 Task: Purchase the Leader TORFIN MTB 26T Mountain Bicycle on Amazon.
Action: Mouse moved to (467, 31)
Screenshot: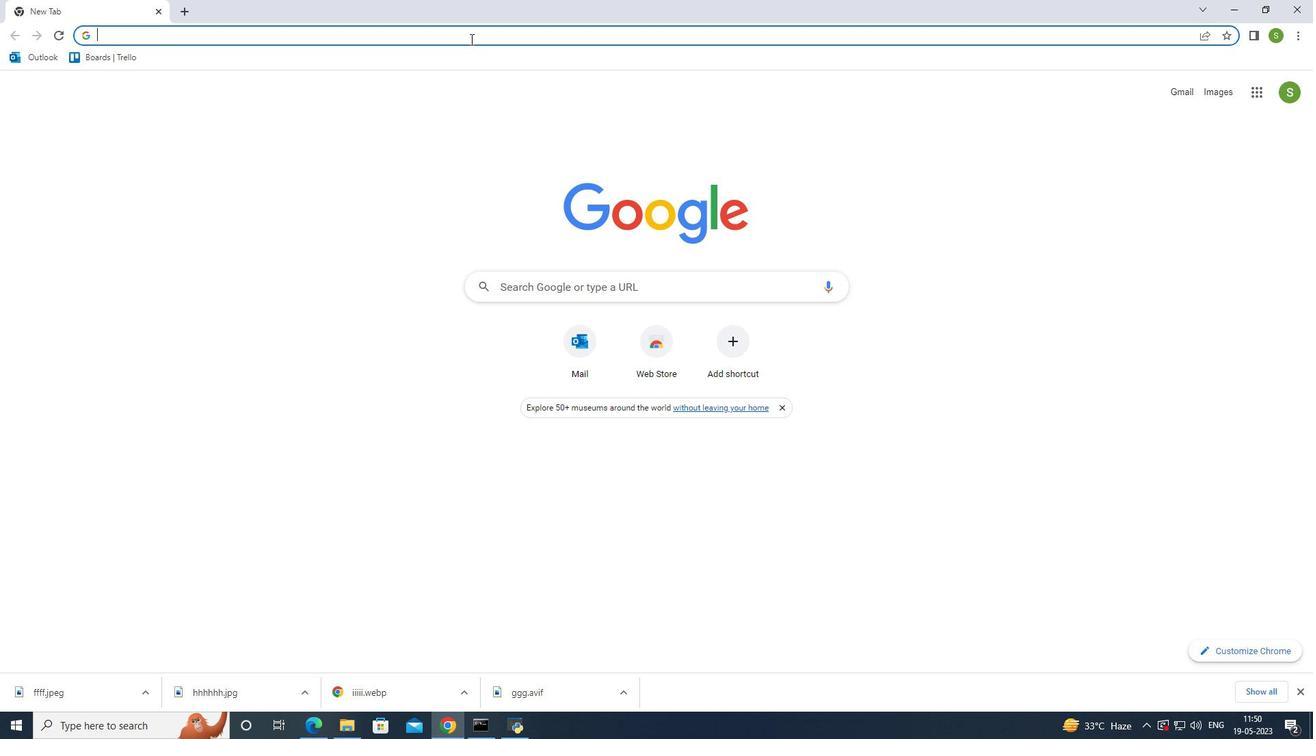 
Action: Mouse pressed left at (467, 31)
Screenshot: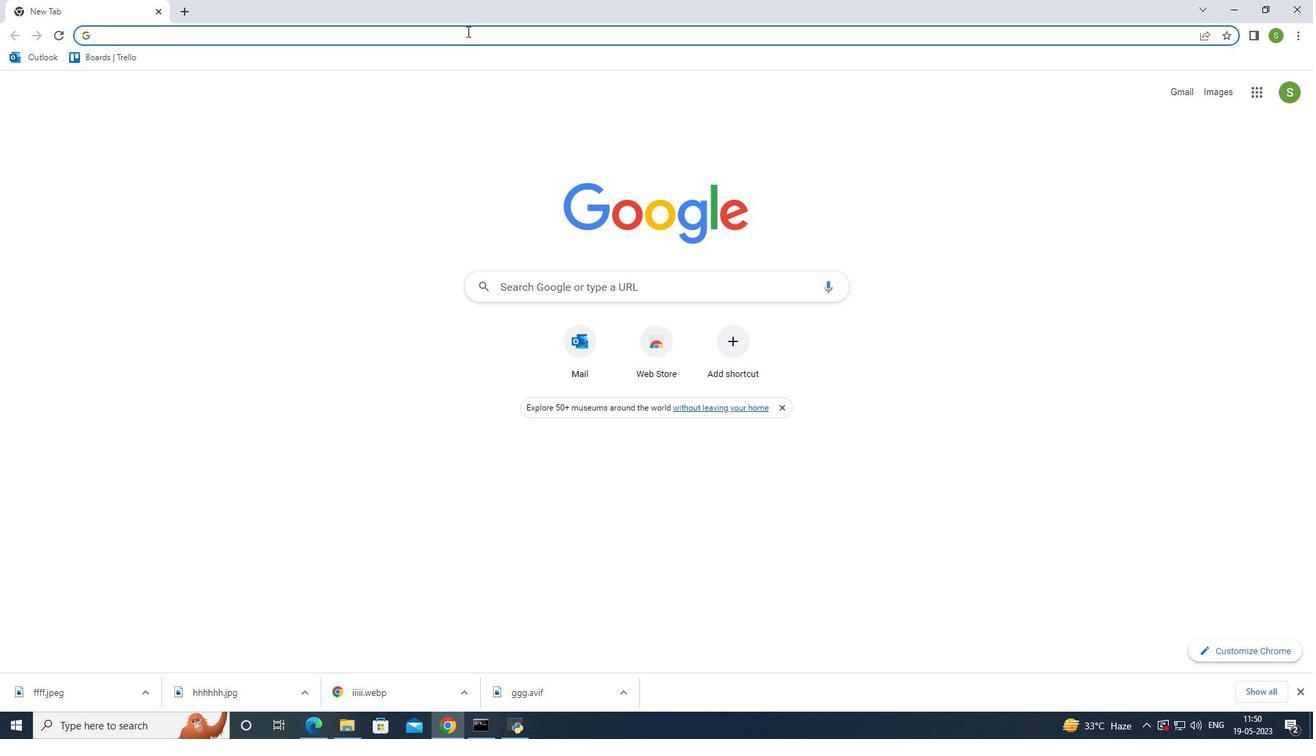 
Action: Key pressed am
Screenshot: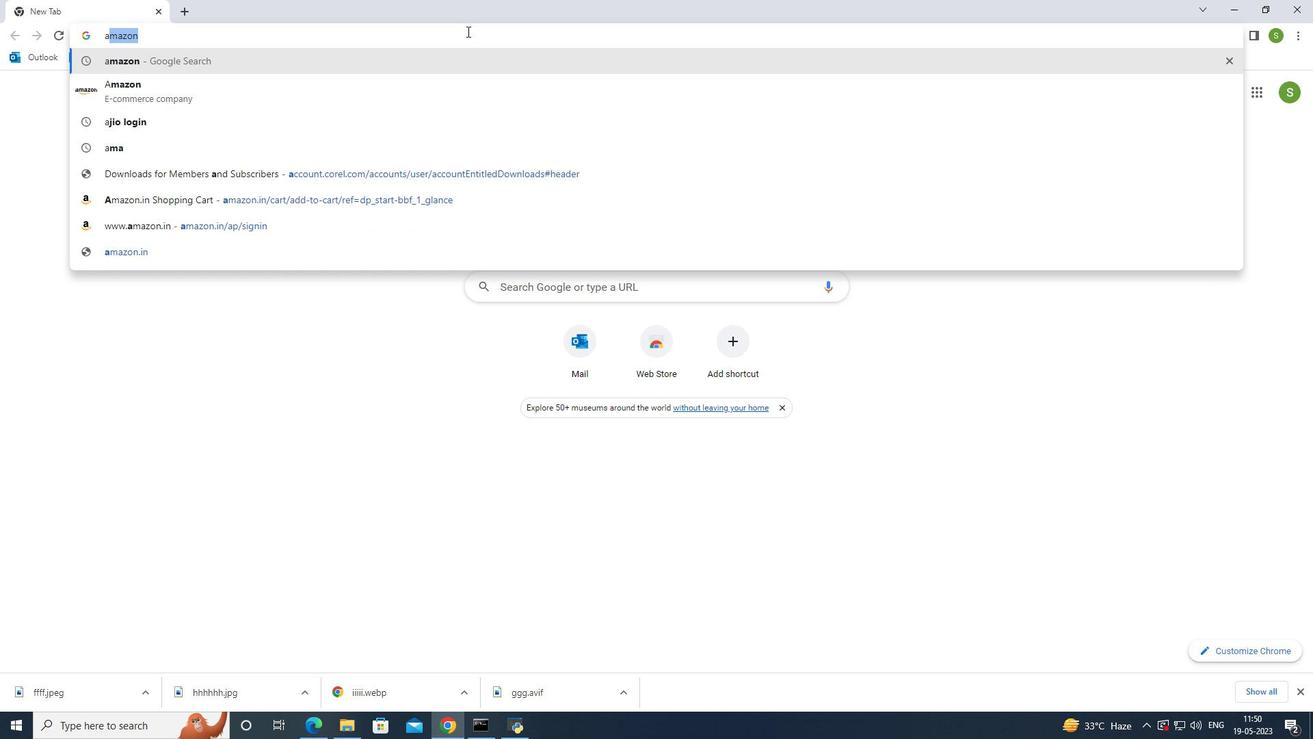 
Action: Mouse moved to (469, 27)
Screenshot: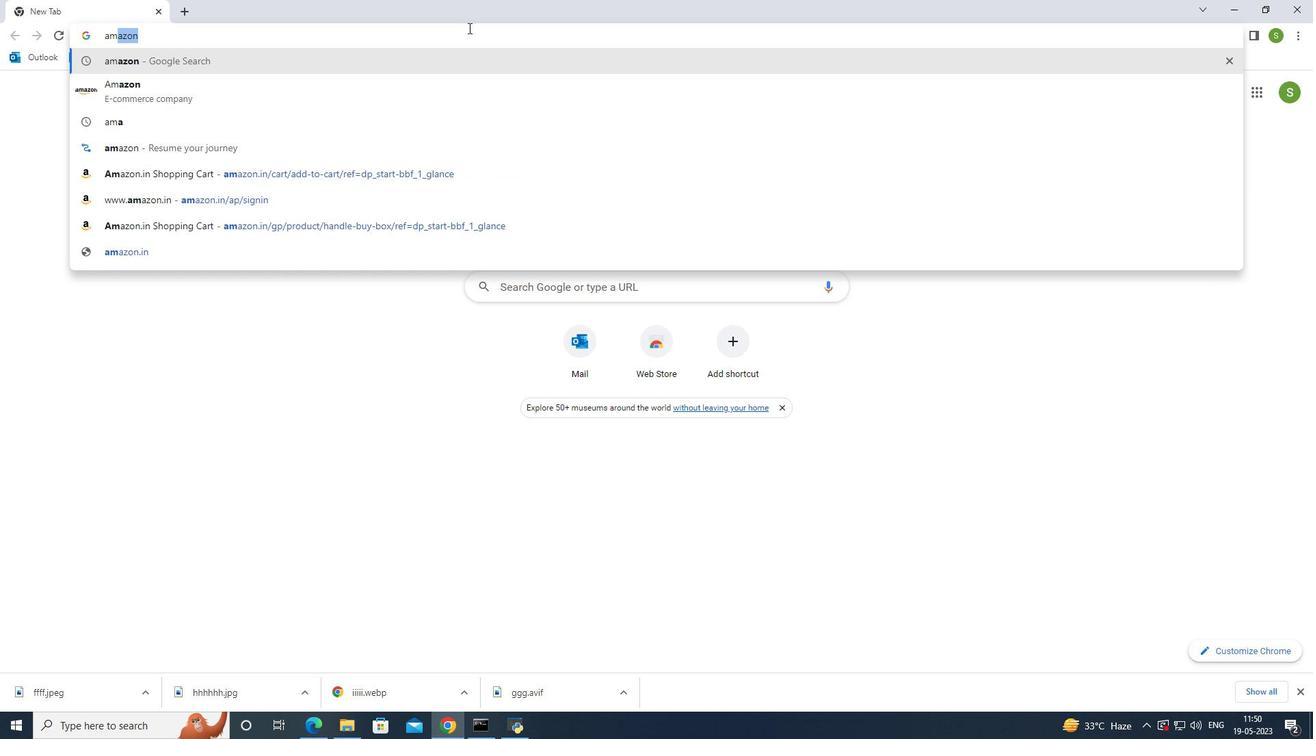 
Action: Key pressed az
Screenshot: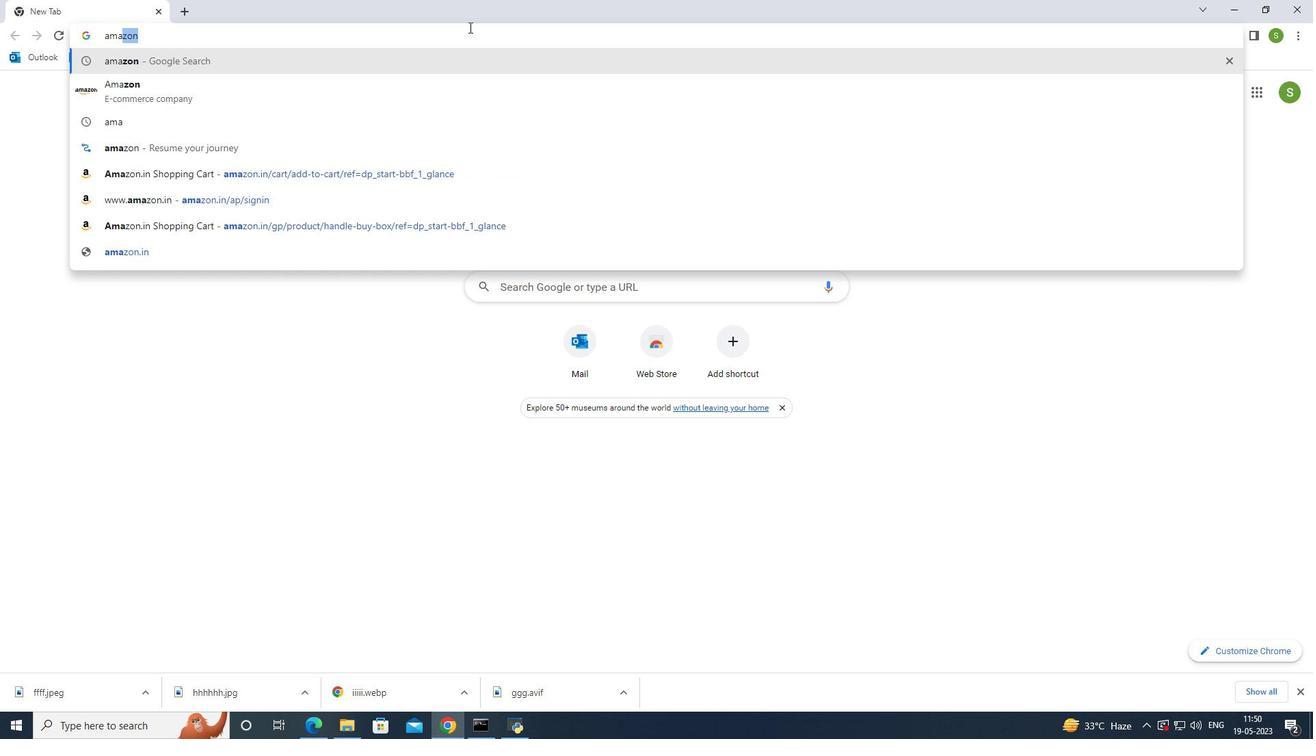 
Action: Mouse moved to (470, 23)
Screenshot: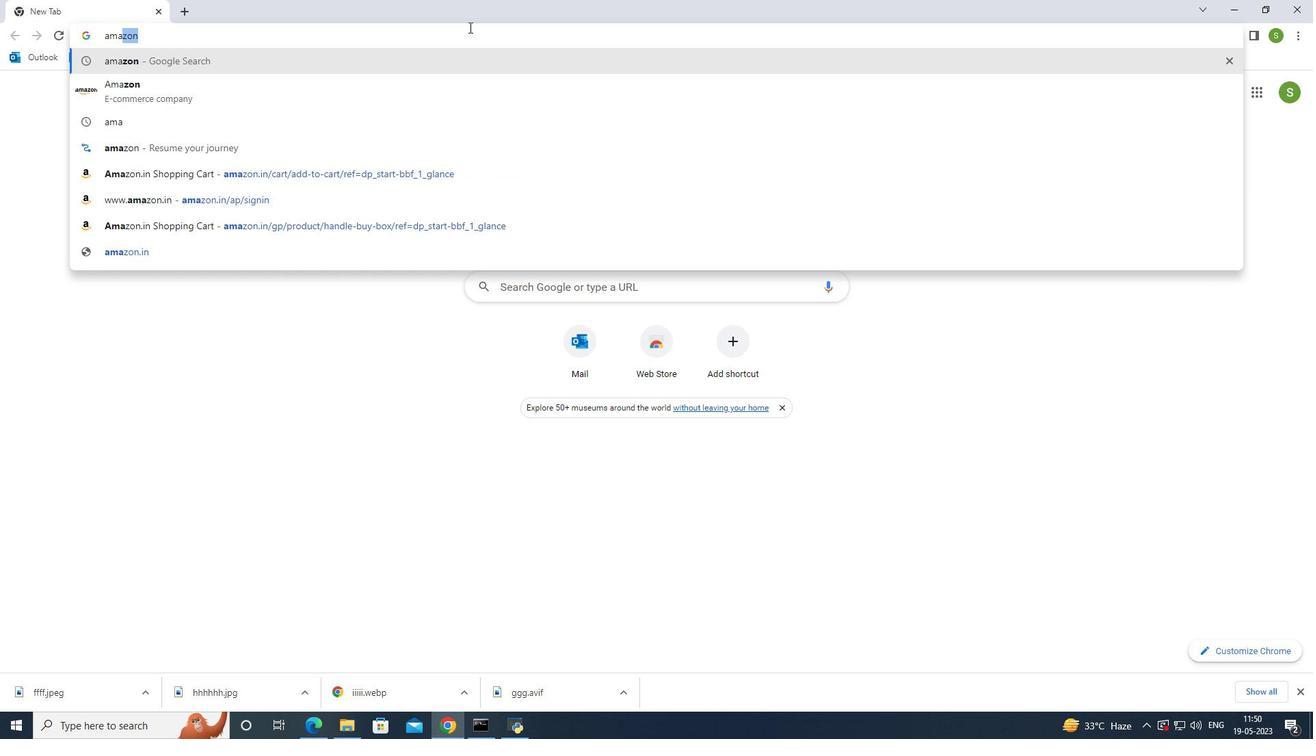 
Action: Key pressed on
Screenshot: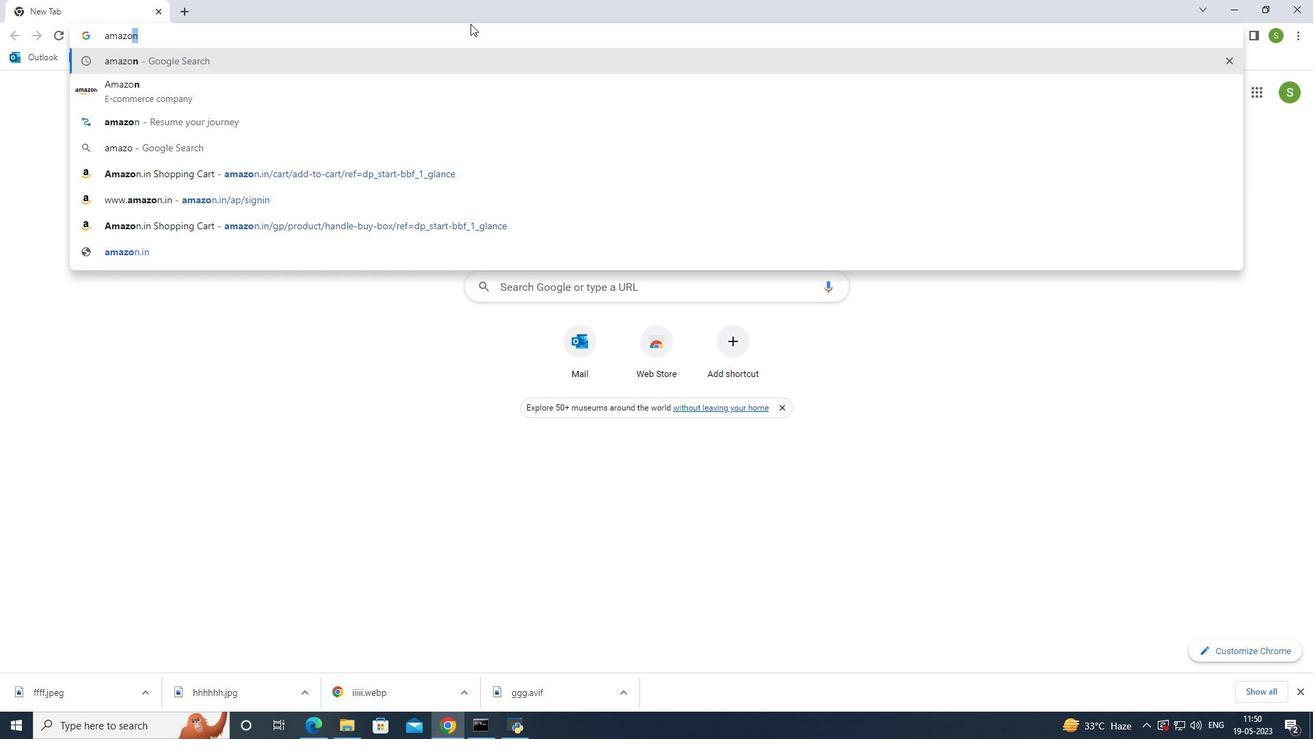 
Action: Mouse moved to (437, 91)
Screenshot: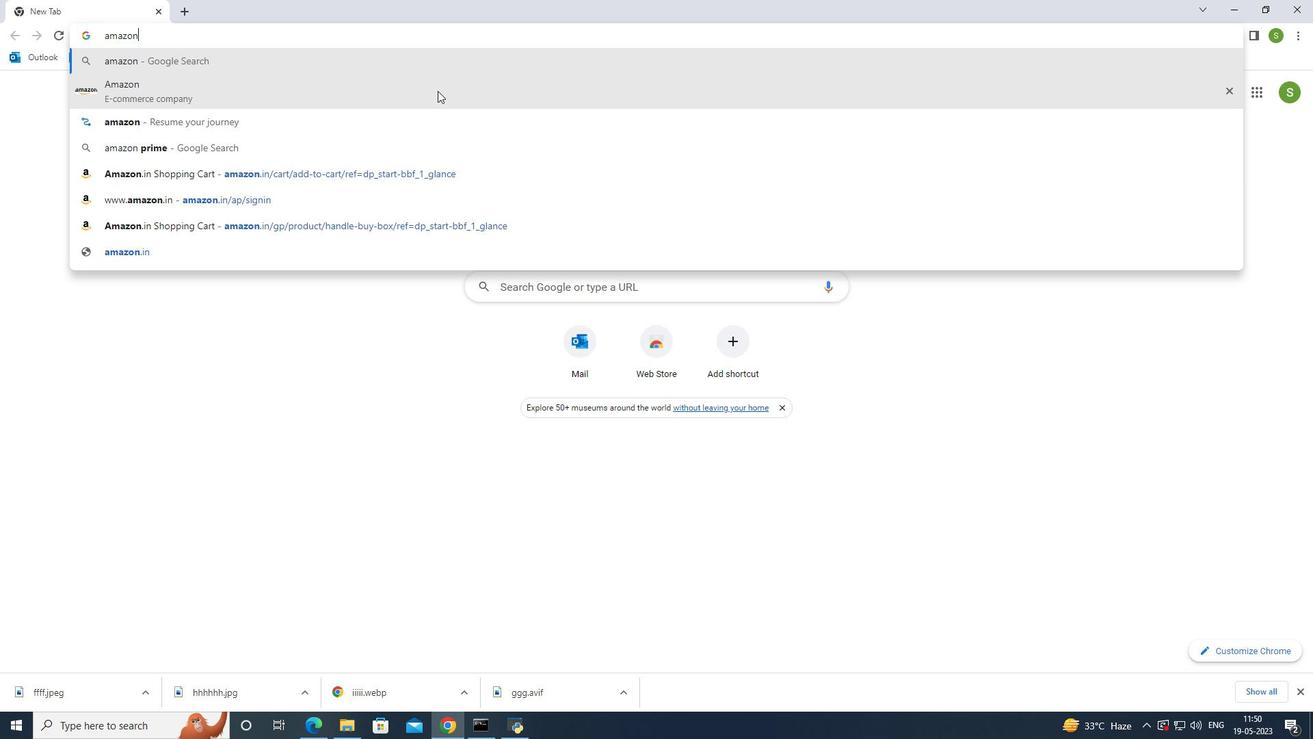 
Action: Mouse pressed left at (437, 91)
Screenshot: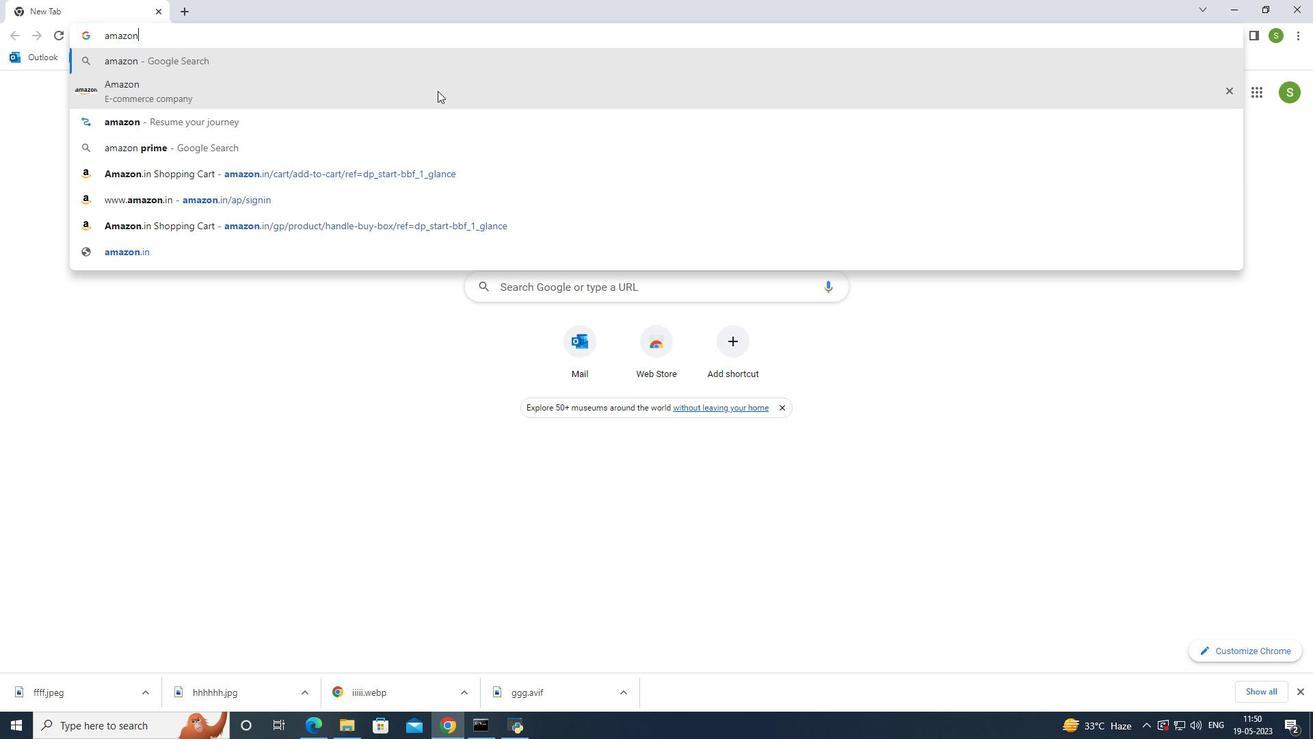 
Action: Mouse moved to (298, 229)
Screenshot: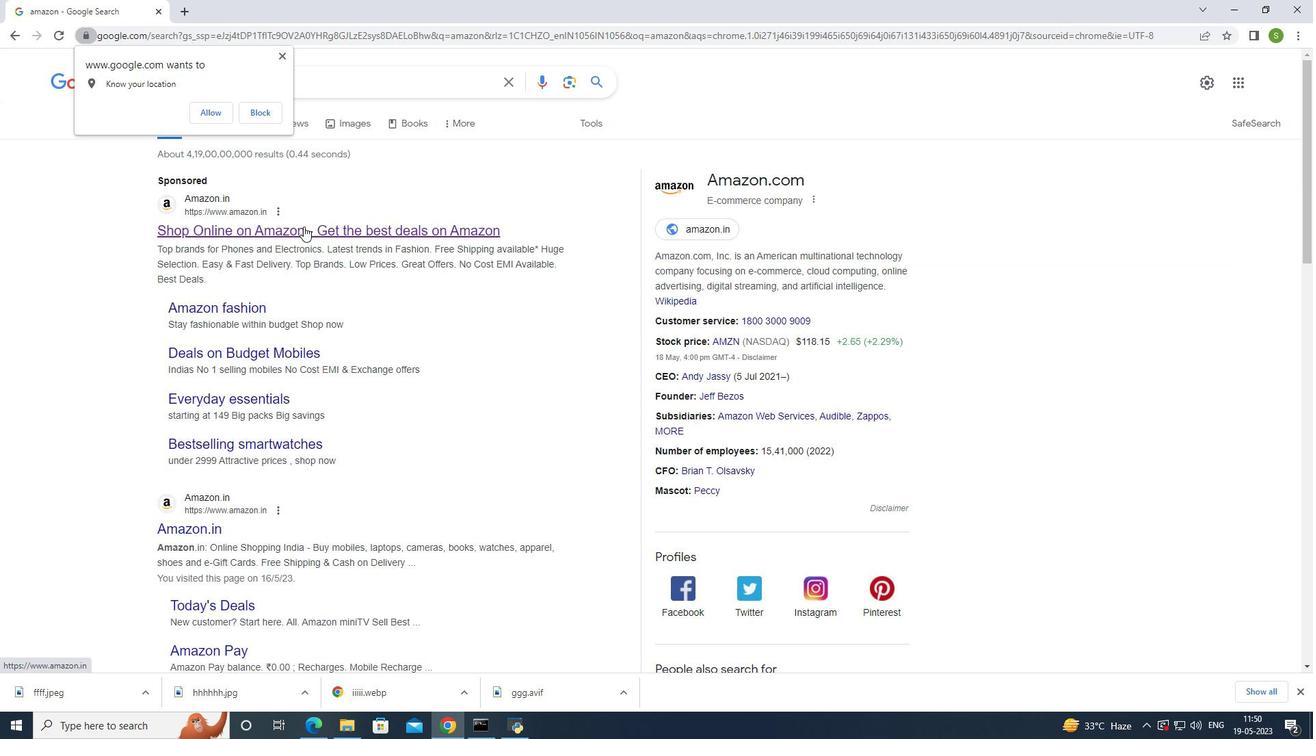 
Action: Mouse pressed left at (298, 229)
Screenshot: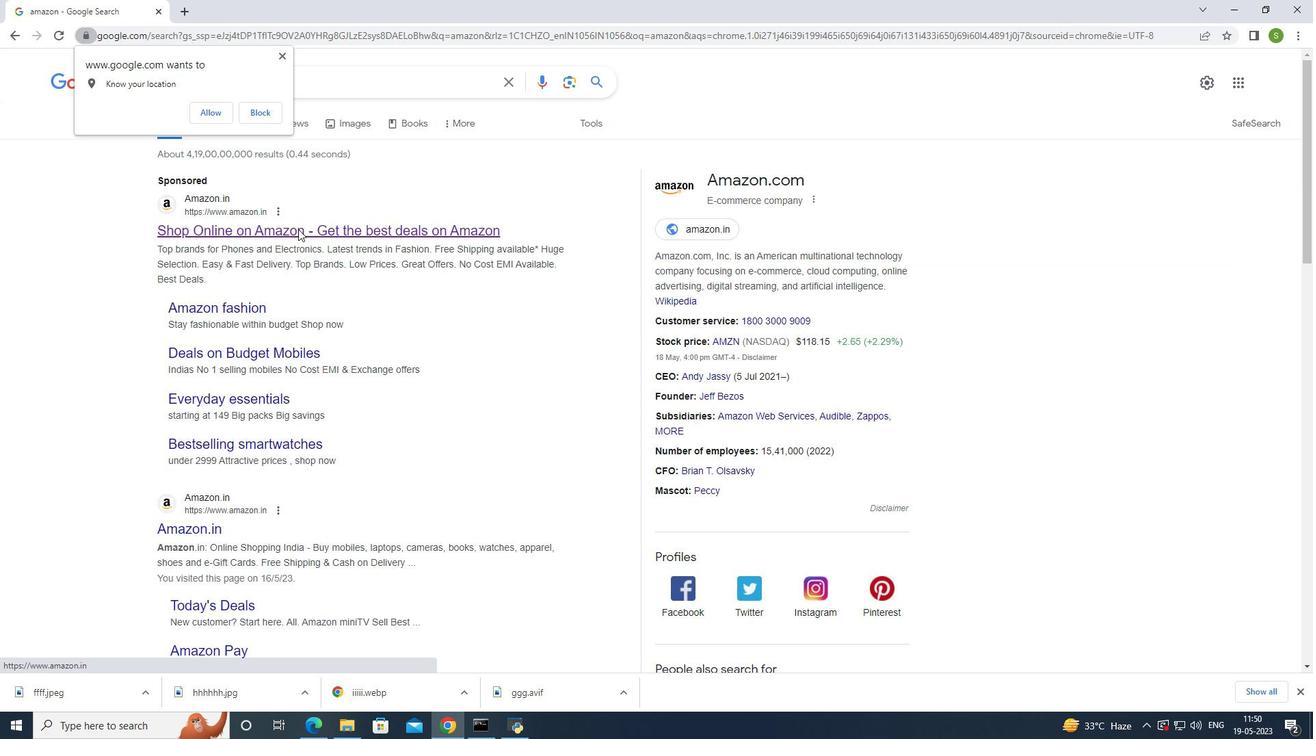 
Action: Mouse moved to (401, 161)
Screenshot: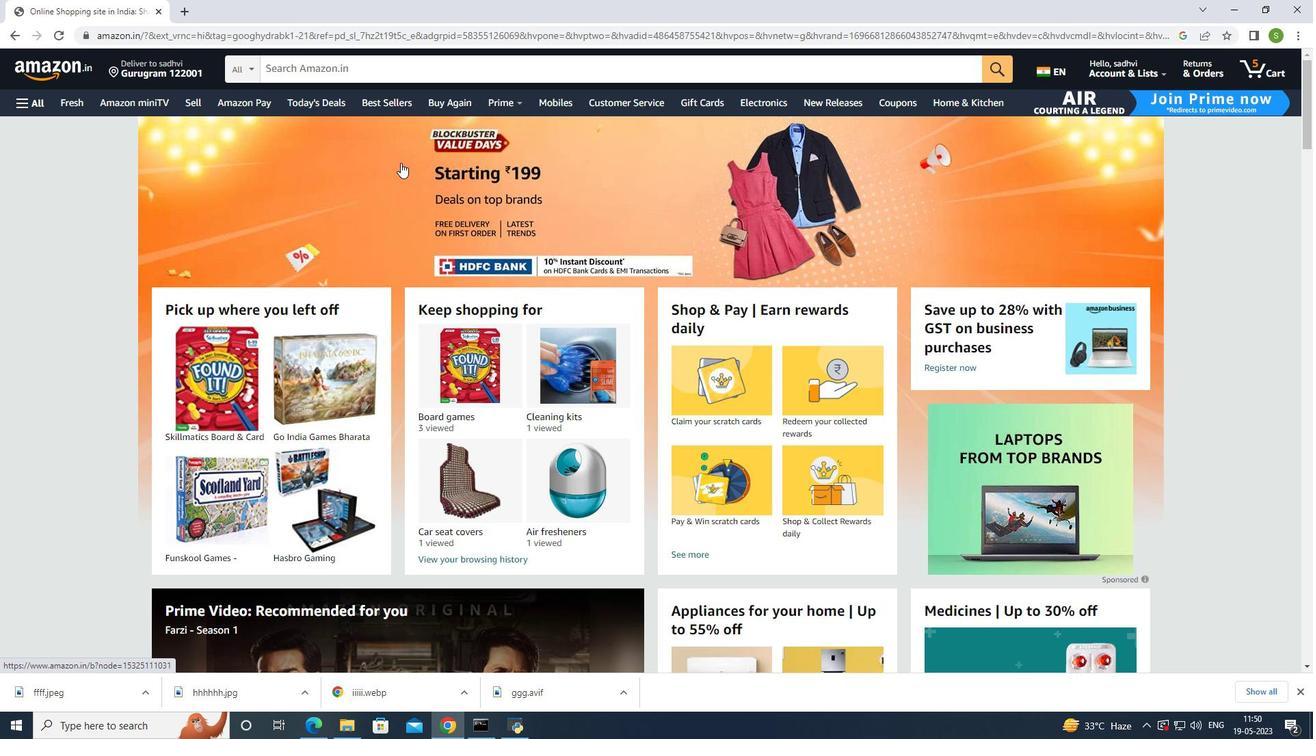 
Action: Mouse scrolled (401, 160) with delta (0, 0)
Screenshot: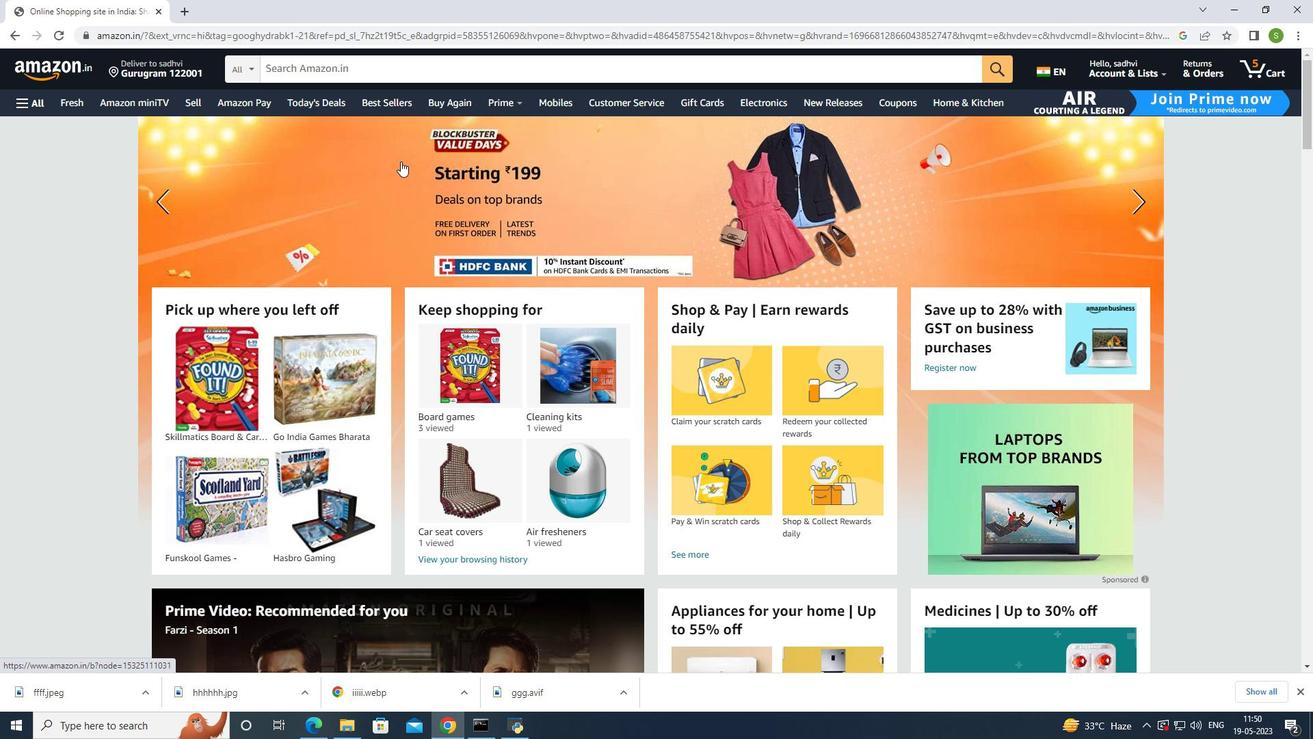 
Action: Mouse moved to (399, 160)
Screenshot: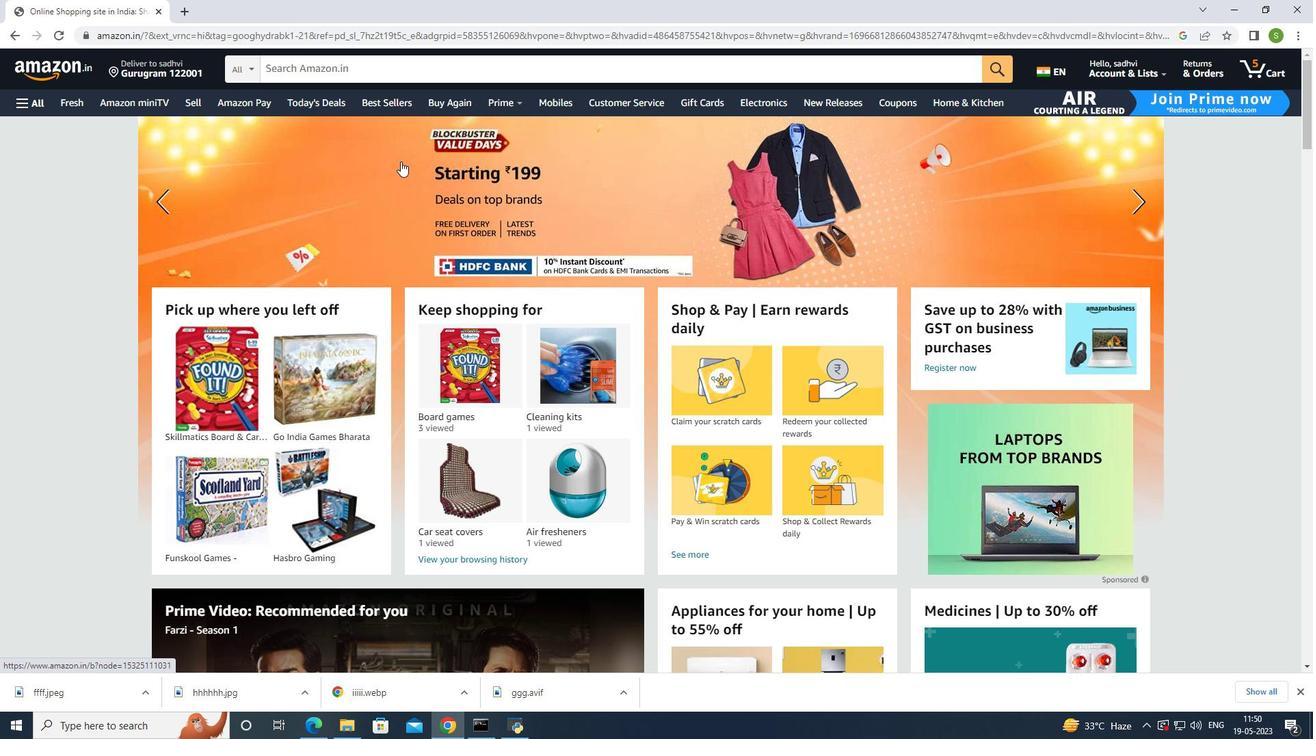 
Action: Mouse scrolled (399, 160) with delta (0, 0)
Screenshot: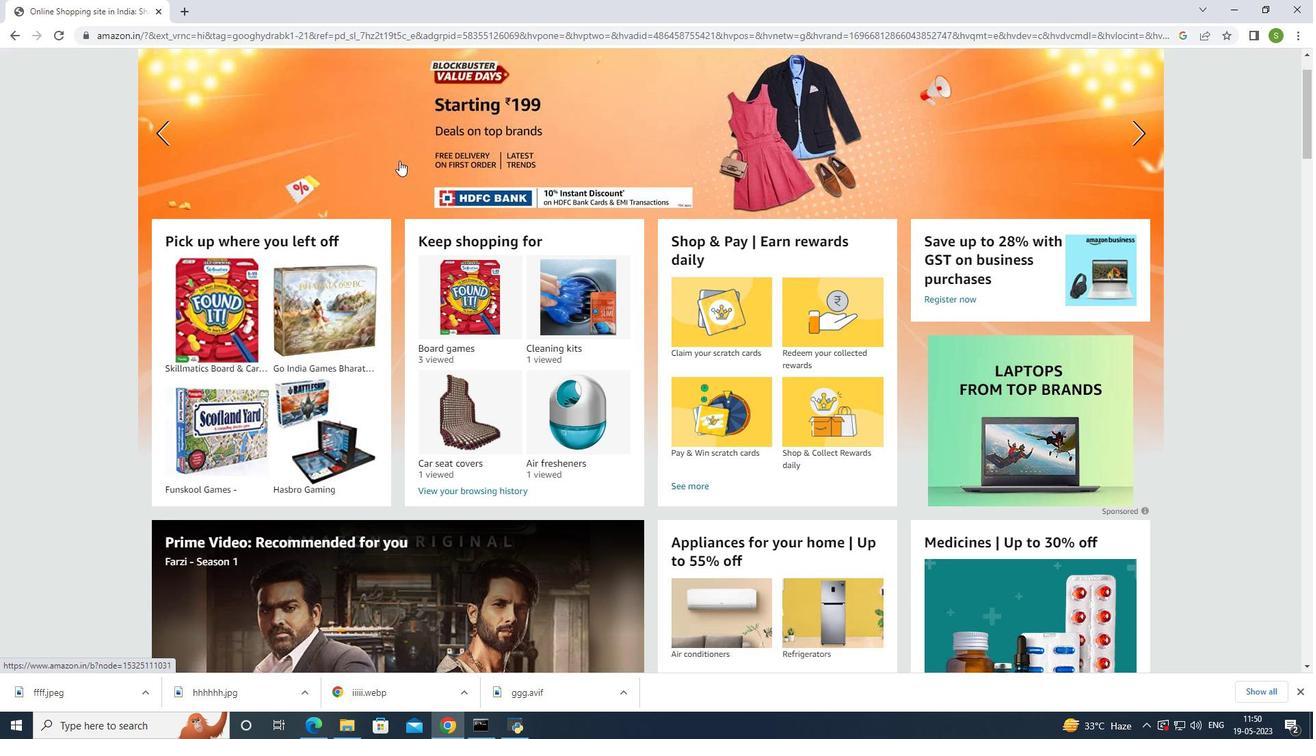 
Action: Mouse moved to (392, 153)
Screenshot: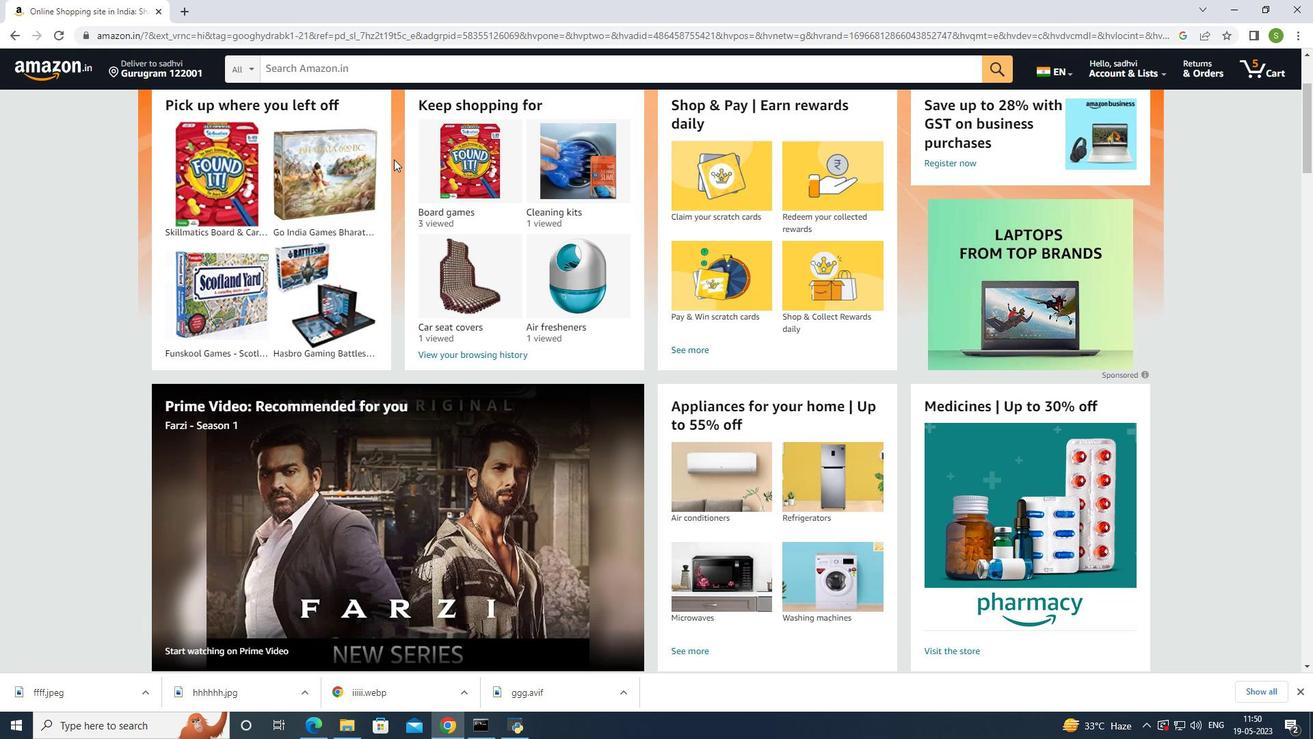 
Action: Mouse scrolled (392, 154) with delta (0, 0)
Screenshot: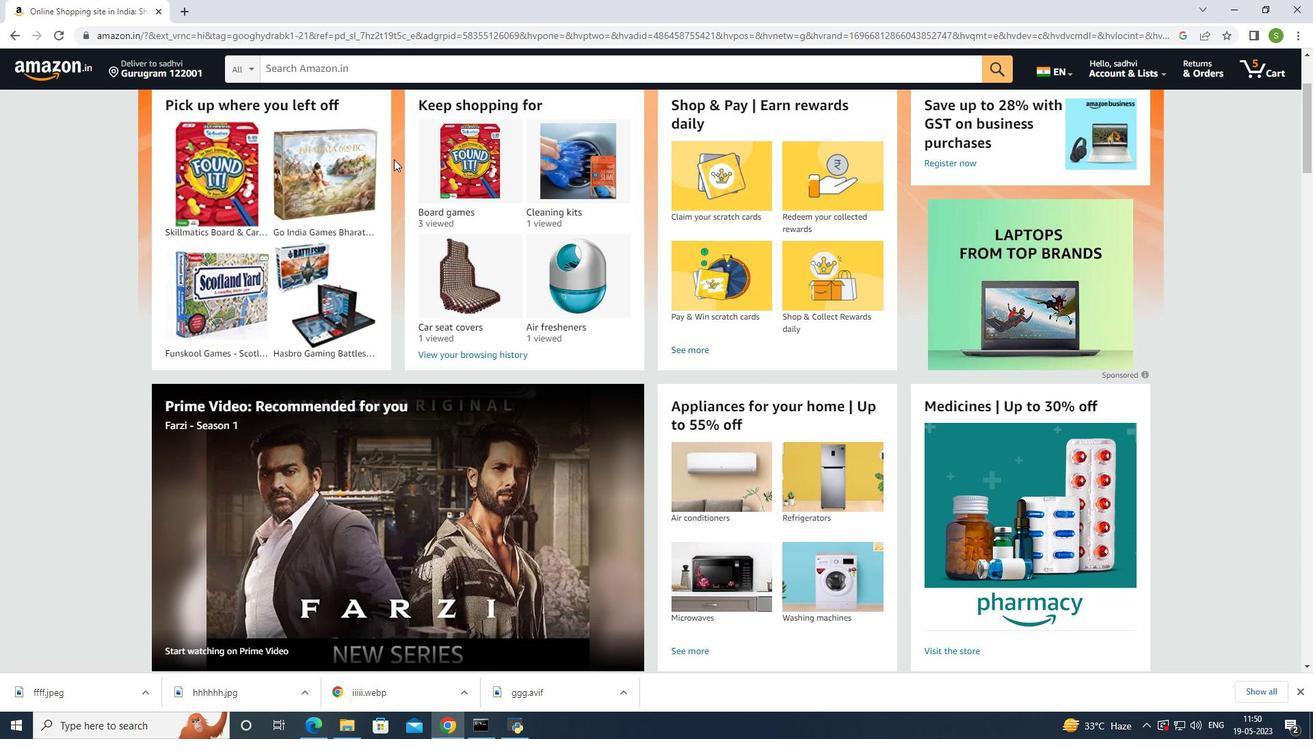 
Action: Mouse moved to (392, 152)
Screenshot: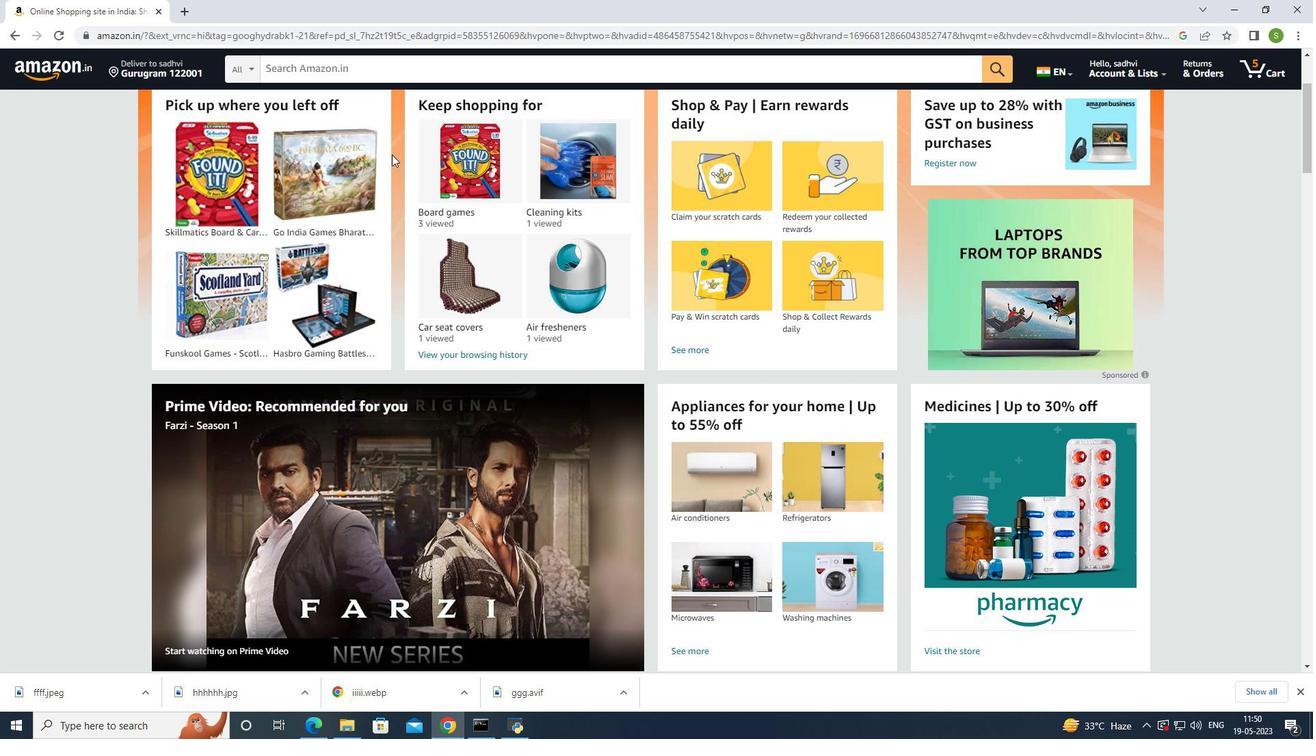 
Action: Mouse scrolled (392, 153) with delta (0, 0)
Screenshot: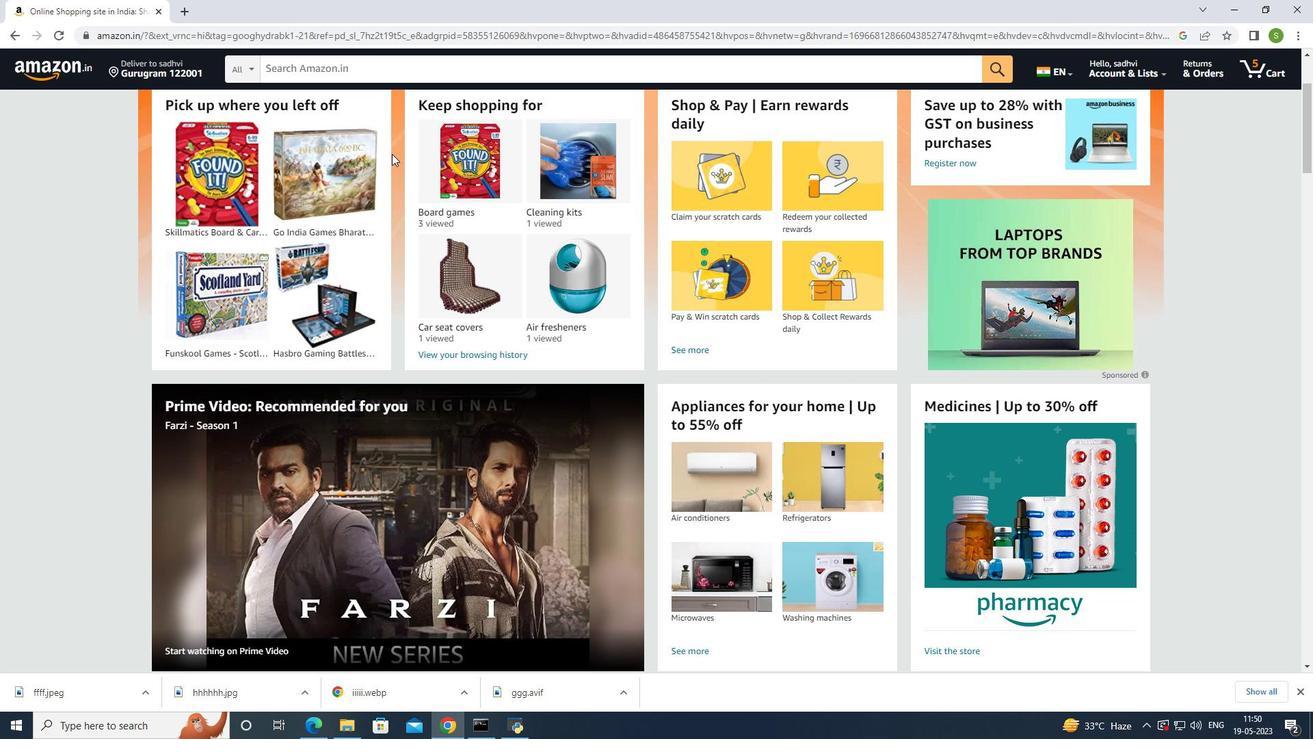 
Action: Mouse moved to (306, 62)
Screenshot: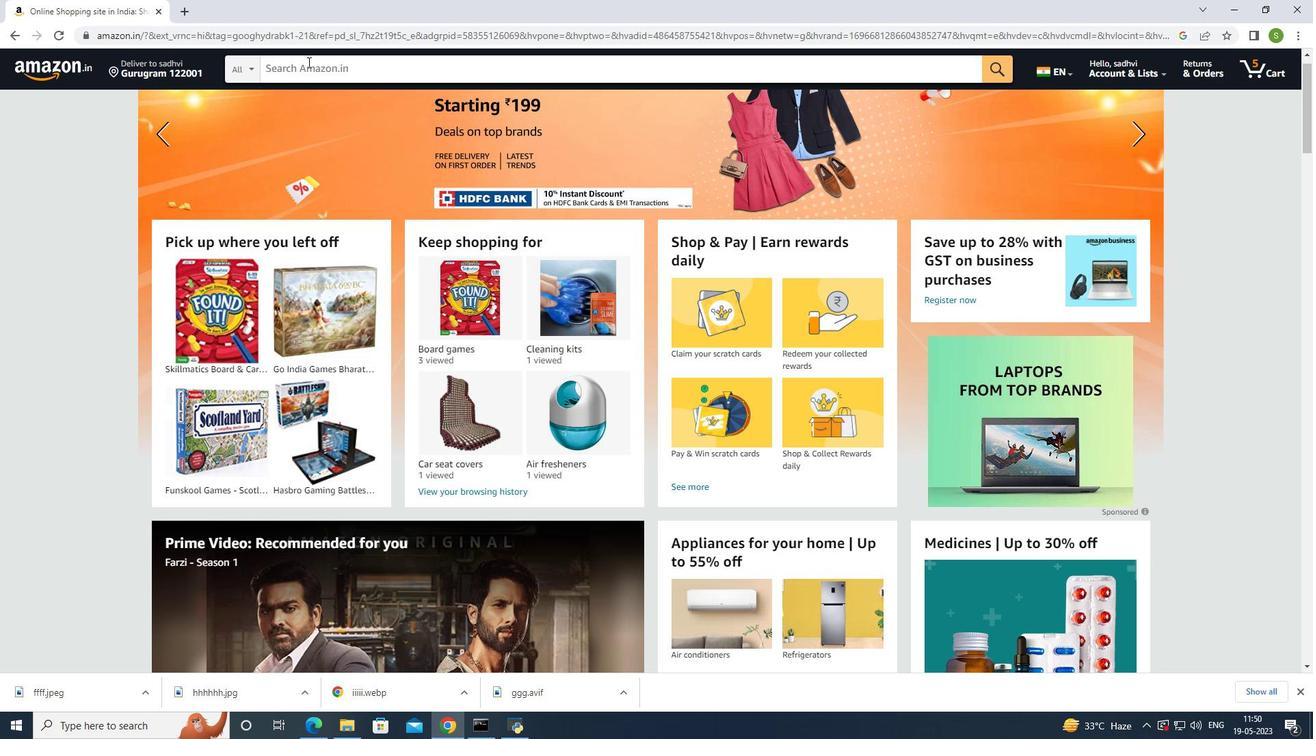 
Action: Mouse pressed left at (306, 62)
Screenshot: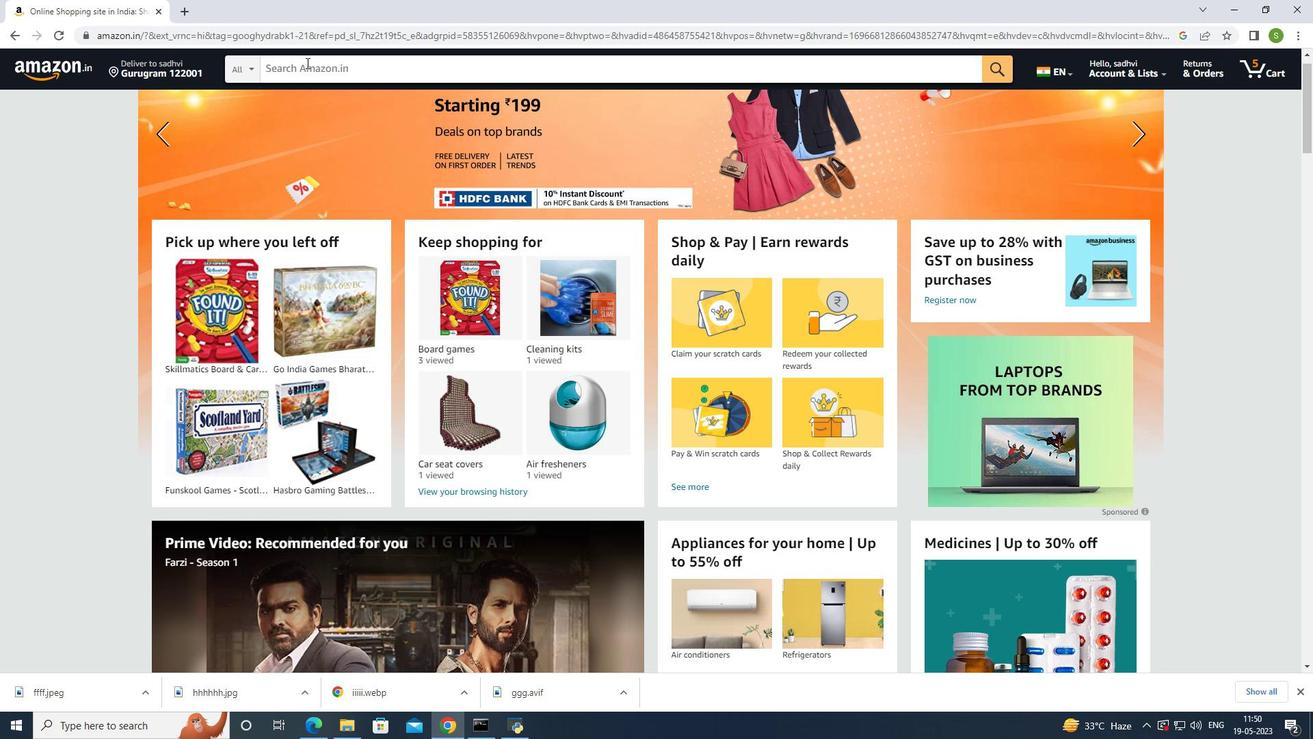 
Action: Mouse moved to (356, 71)
Screenshot: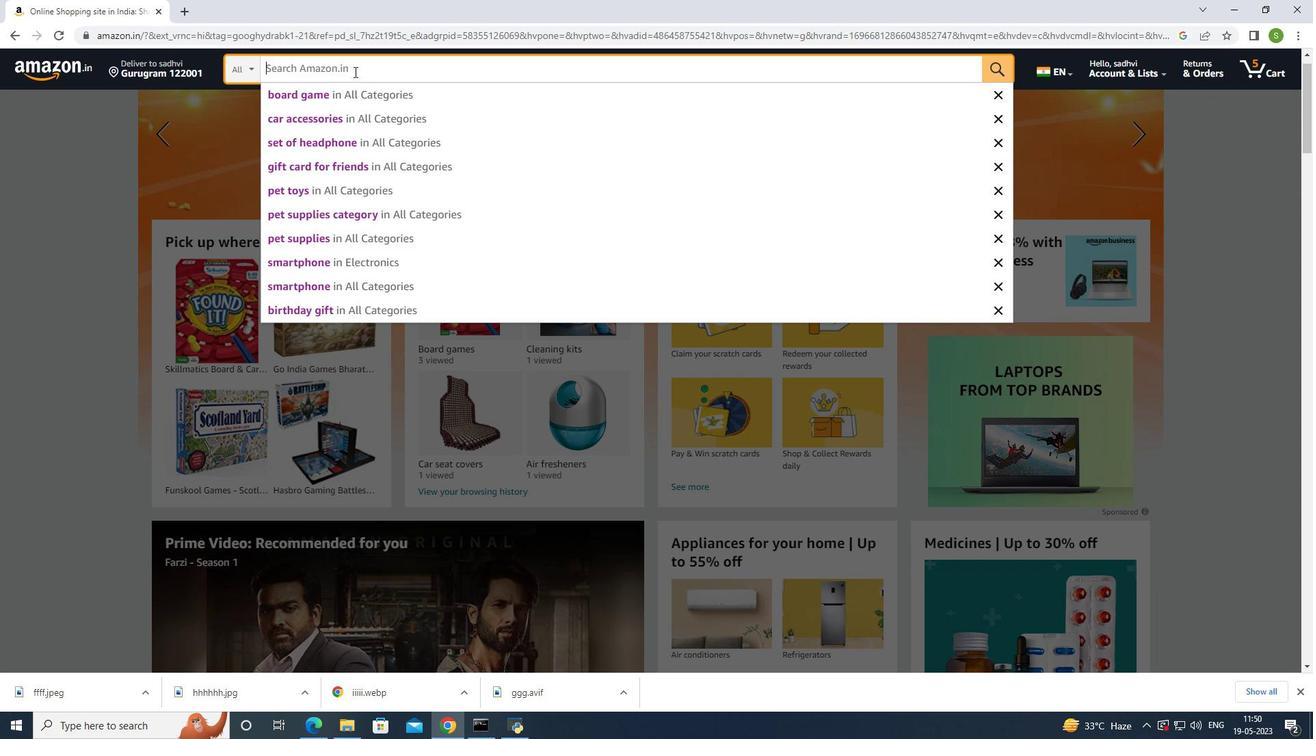 
Action: Key pressed new<Key.space>bicycle<Key.enter>
Screenshot: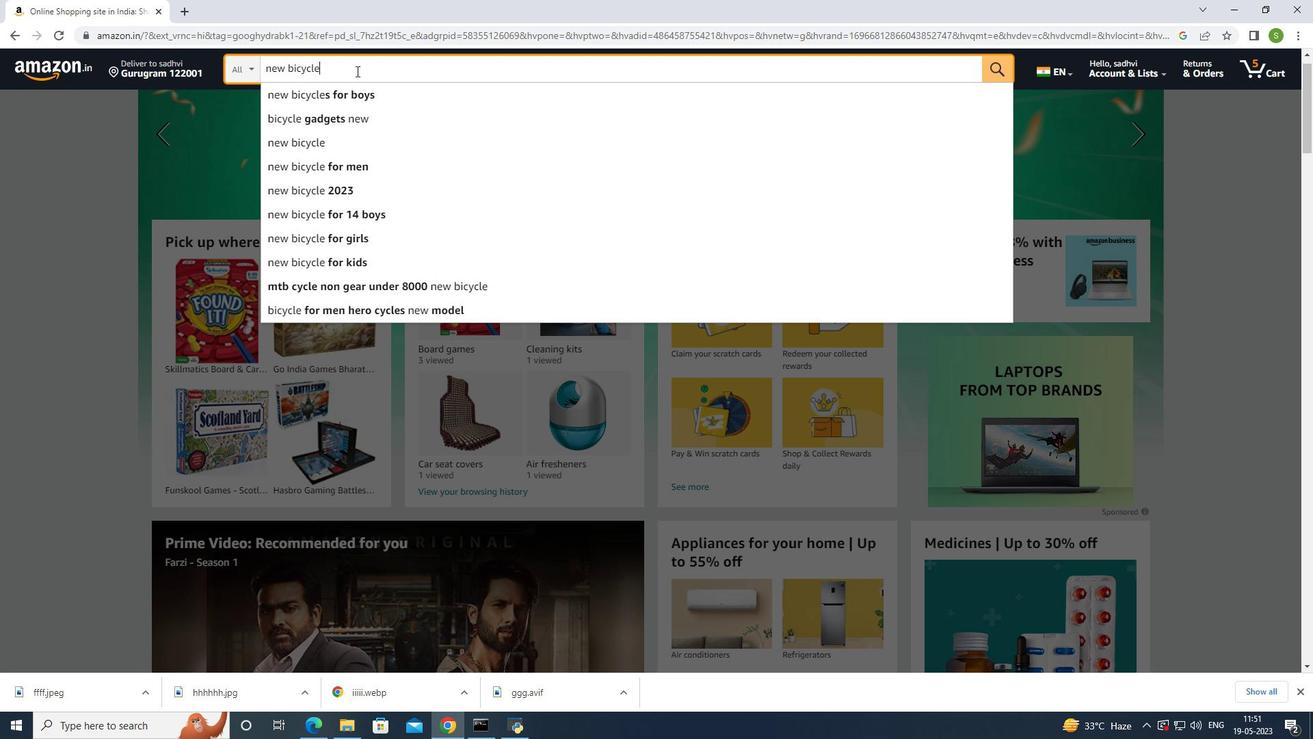 
Action: Mouse moved to (361, 247)
Screenshot: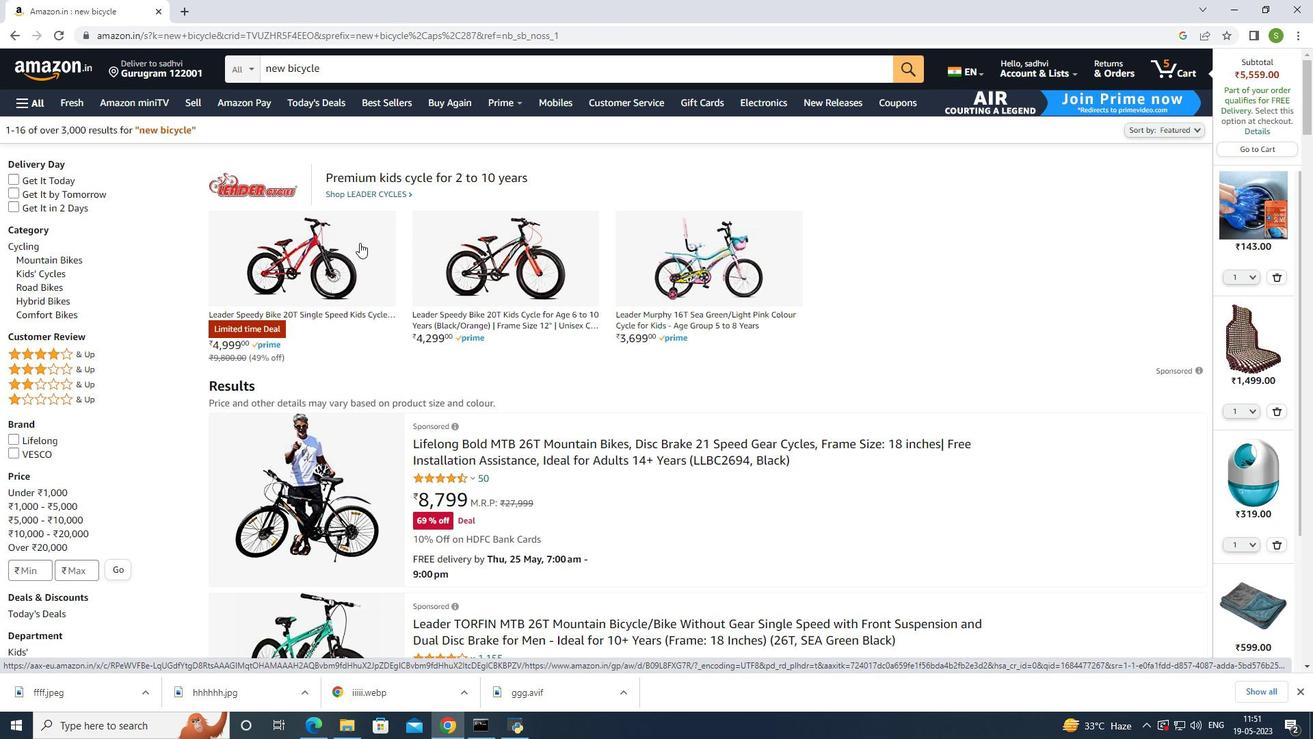 
Action: Mouse scrolled (361, 246) with delta (0, 0)
Screenshot: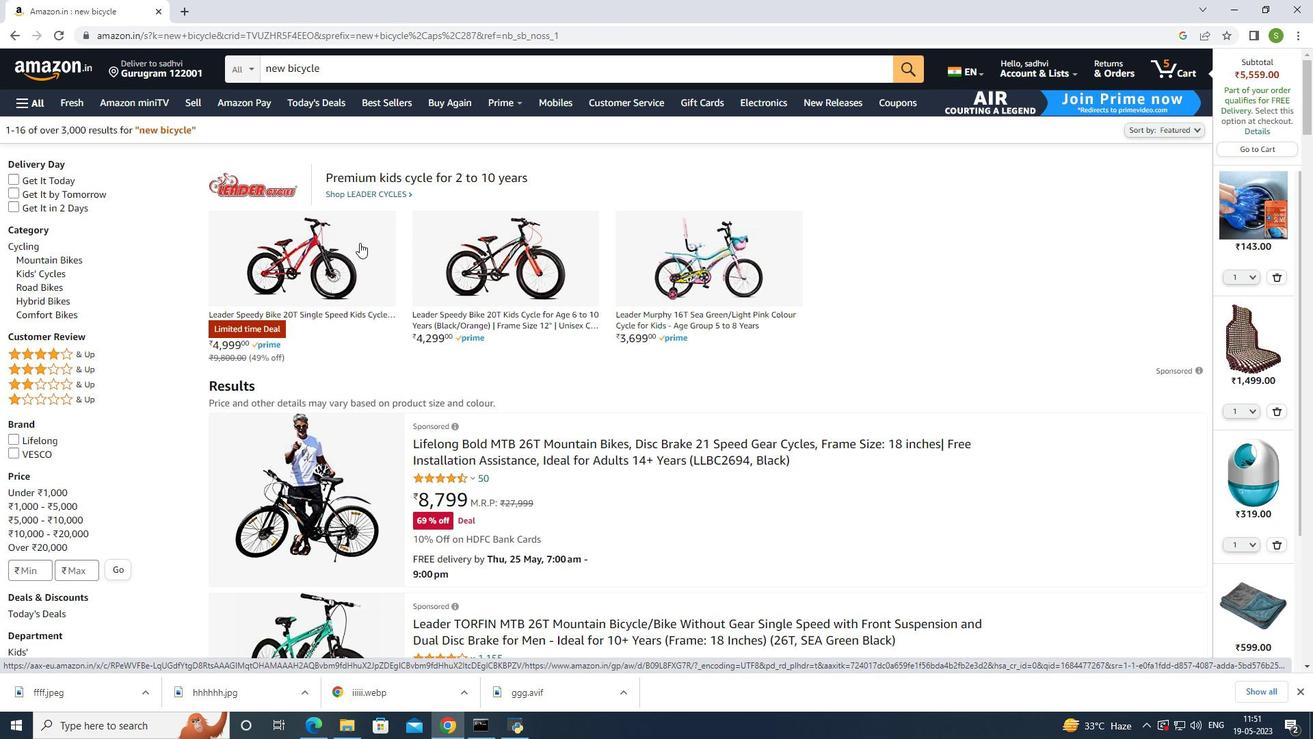 
Action: Mouse scrolled (361, 246) with delta (0, 0)
Screenshot: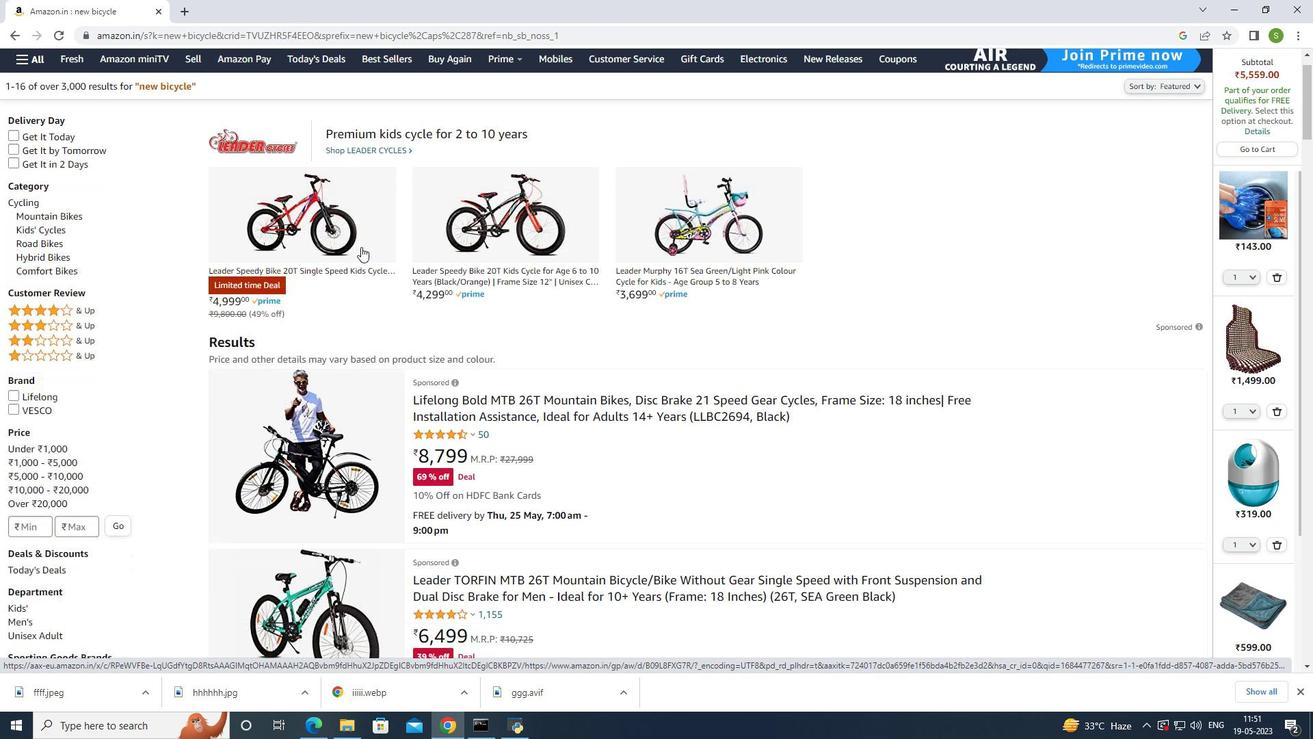 
Action: Mouse moved to (541, 162)
Screenshot: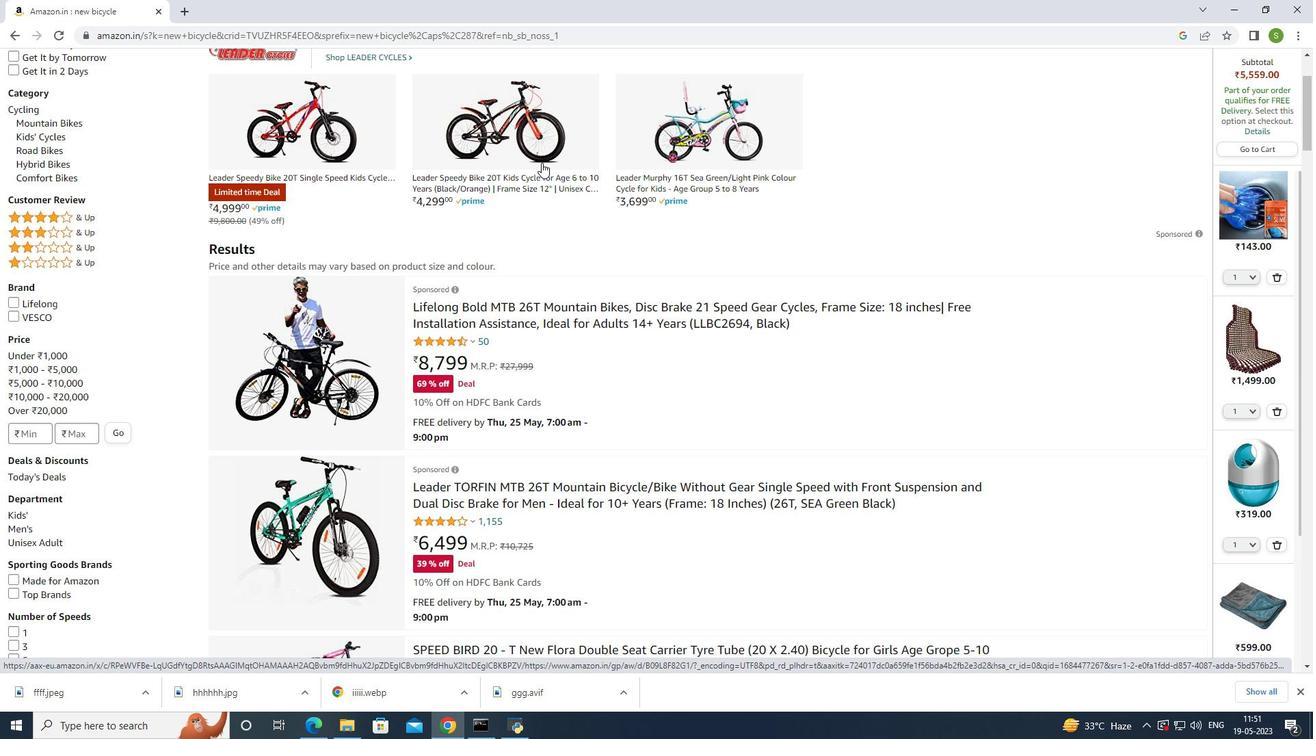 
Action: Mouse scrolled (541, 162) with delta (0, 0)
Screenshot: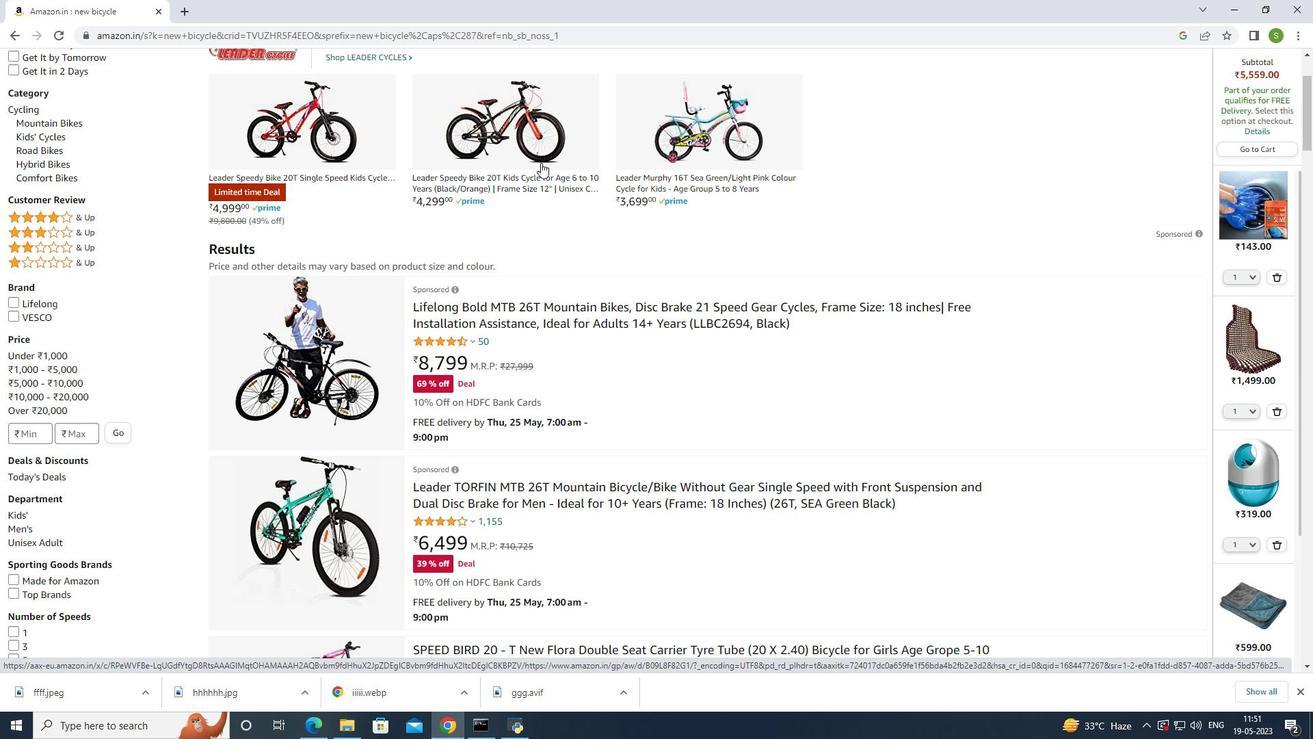 
Action: Mouse moved to (366, 264)
Screenshot: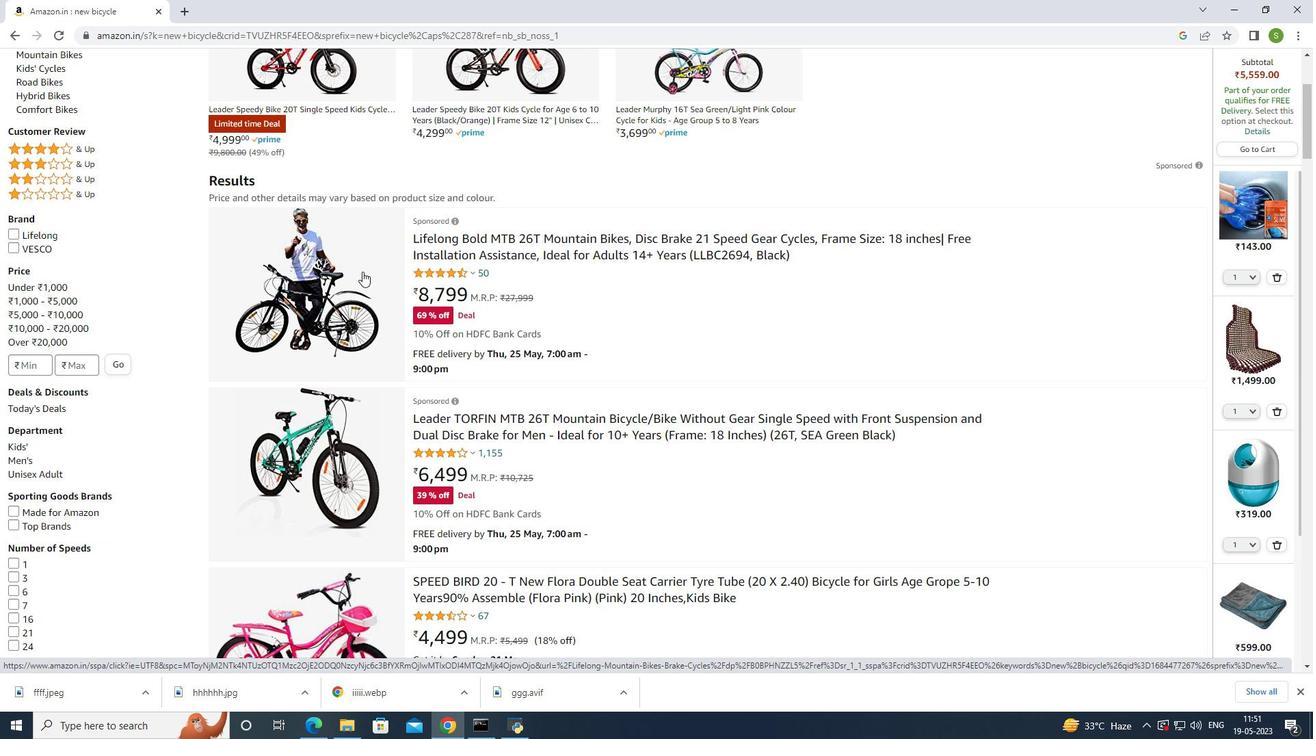 
Action: Mouse scrolled (366, 264) with delta (0, 0)
Screenshot: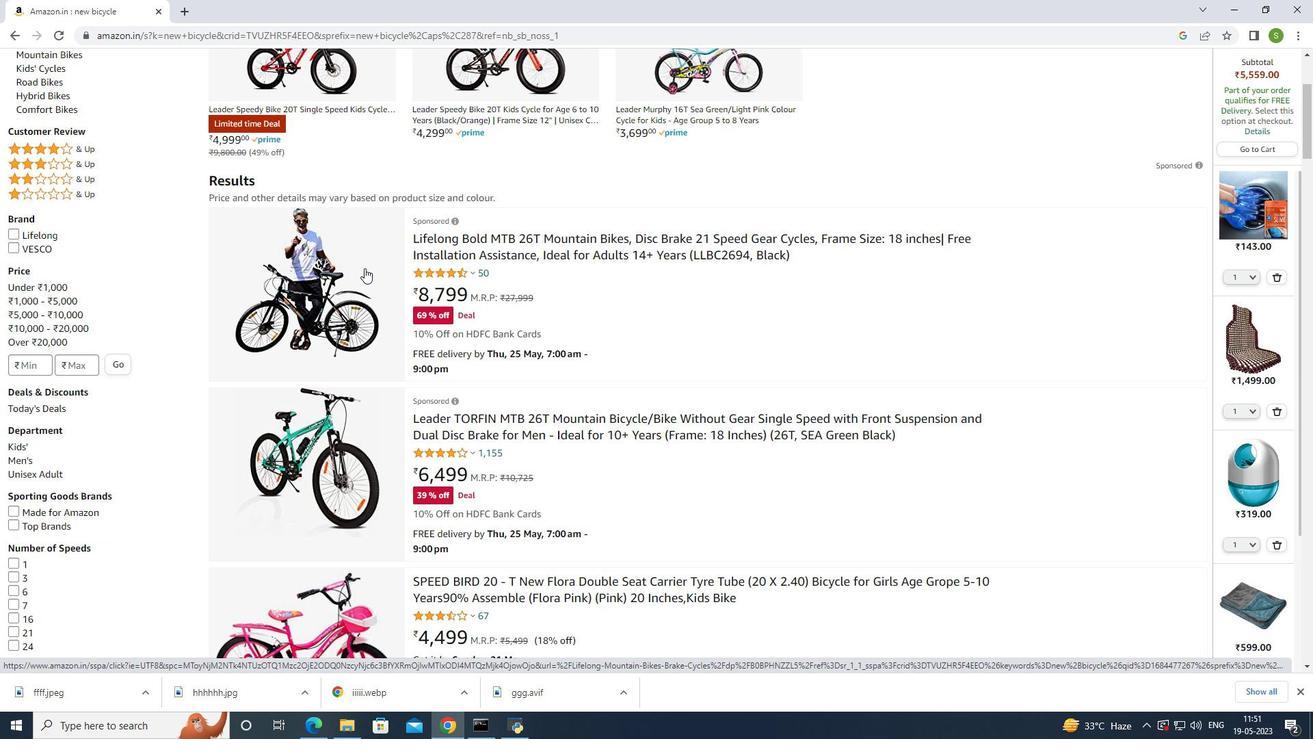 
Action: Mouse scrolled (366, 264) with delta (0, 0)
Screenshot: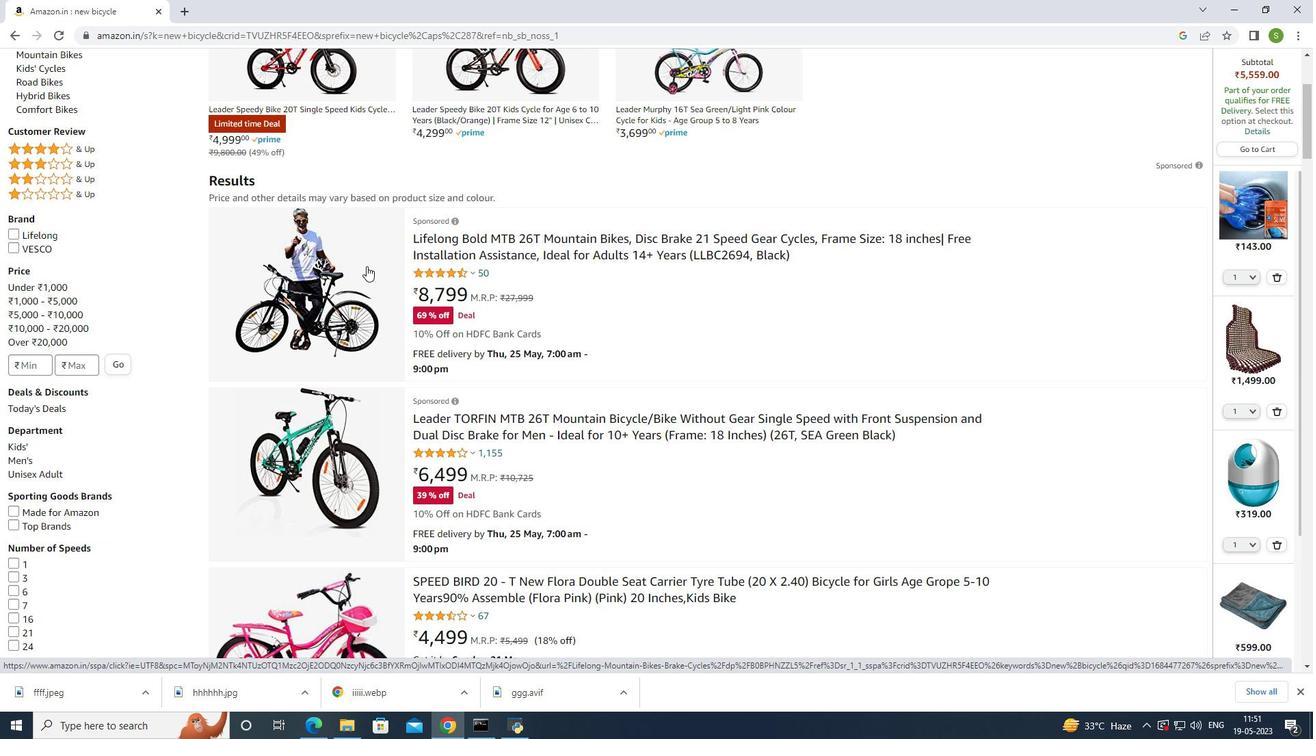 
Action: Mouse scrolled (366, 264) with delta (0, 0)
Screenshot: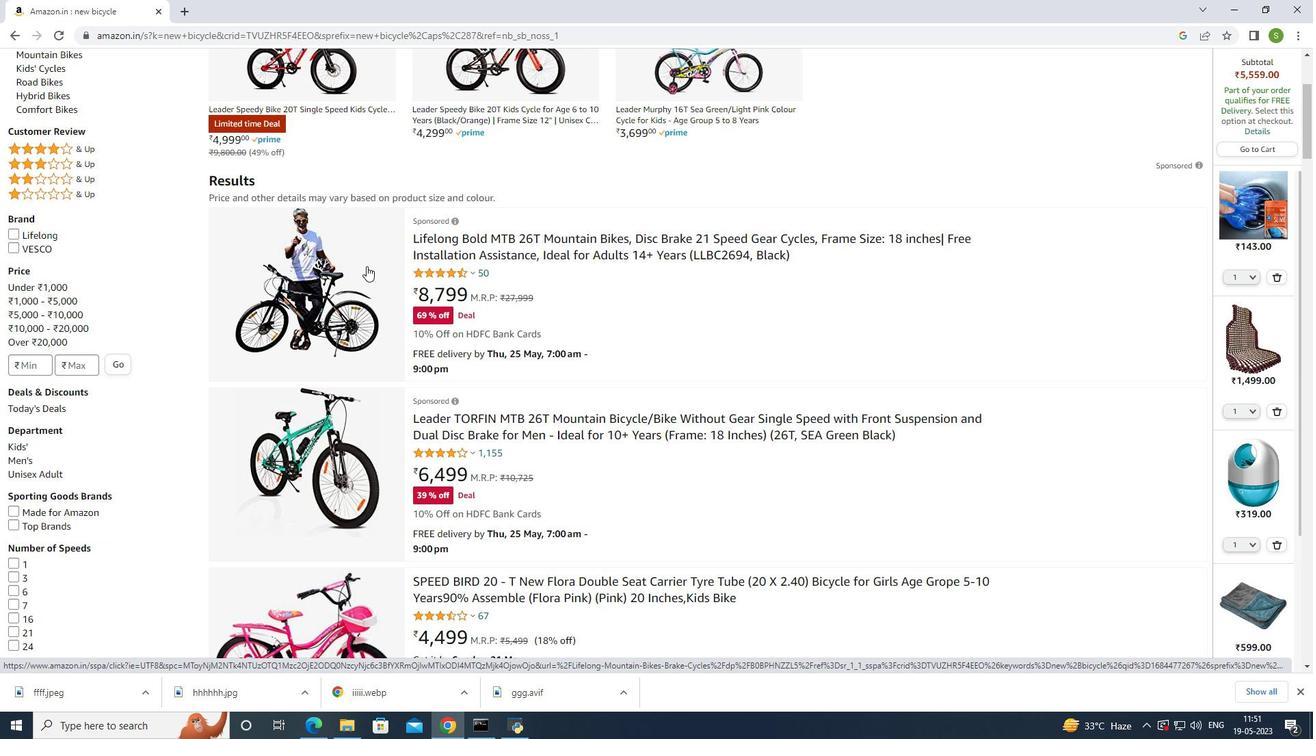 
Action: Mouse moved to (337, 256)
Screenshot: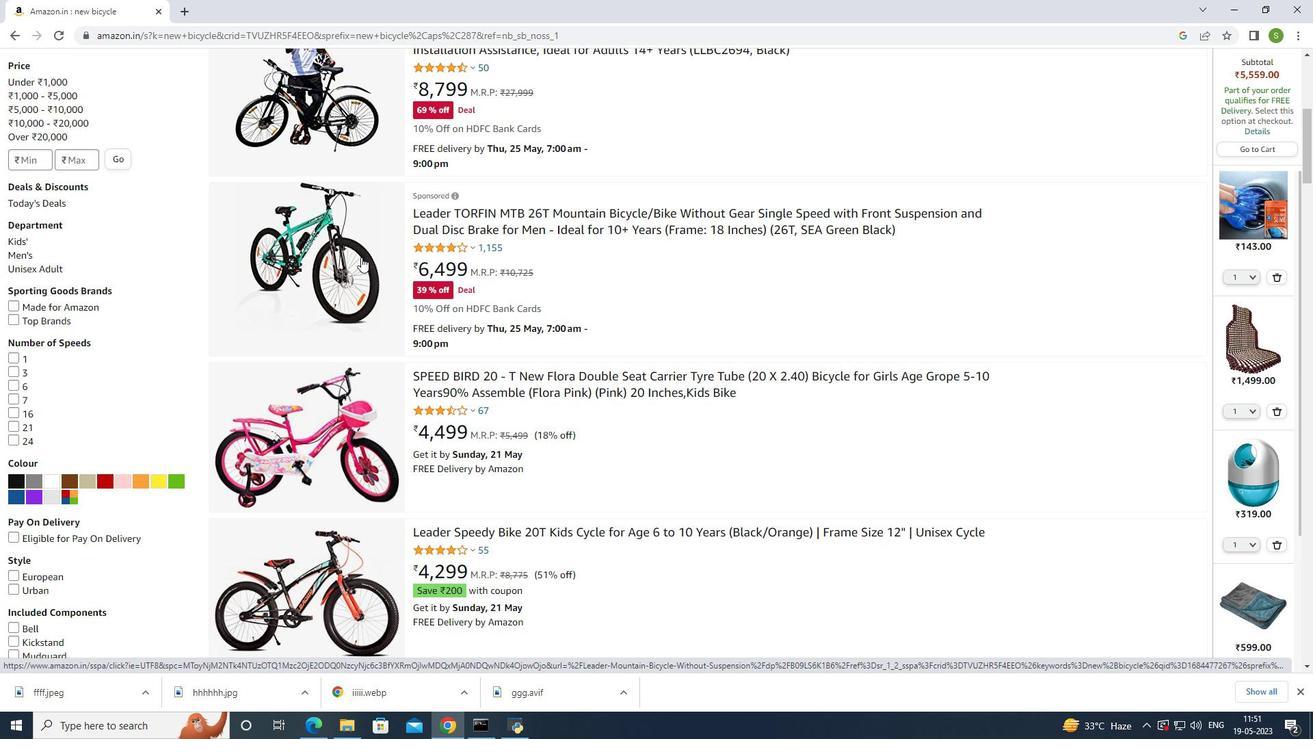 
Action: Mouse pressed left at (337, 256)
Screenshot: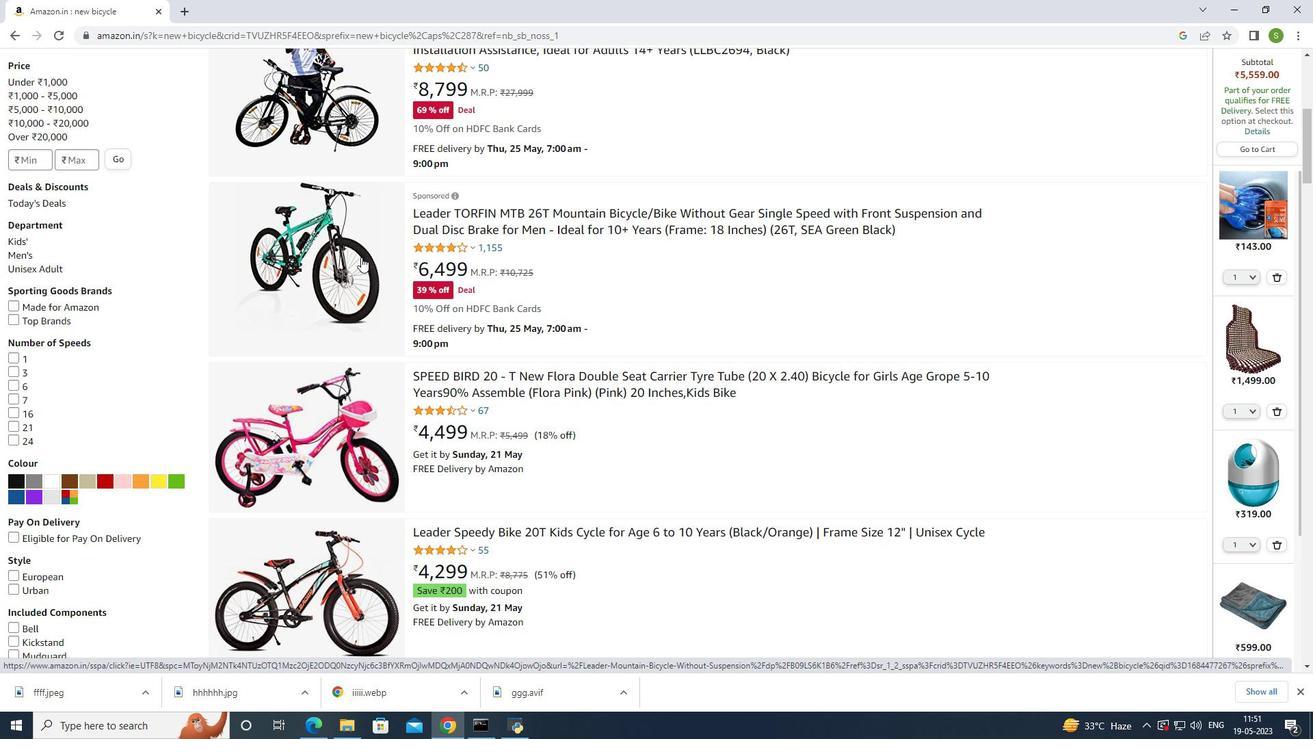 
Action: Mouse moved to (349, 186)
Screenshot: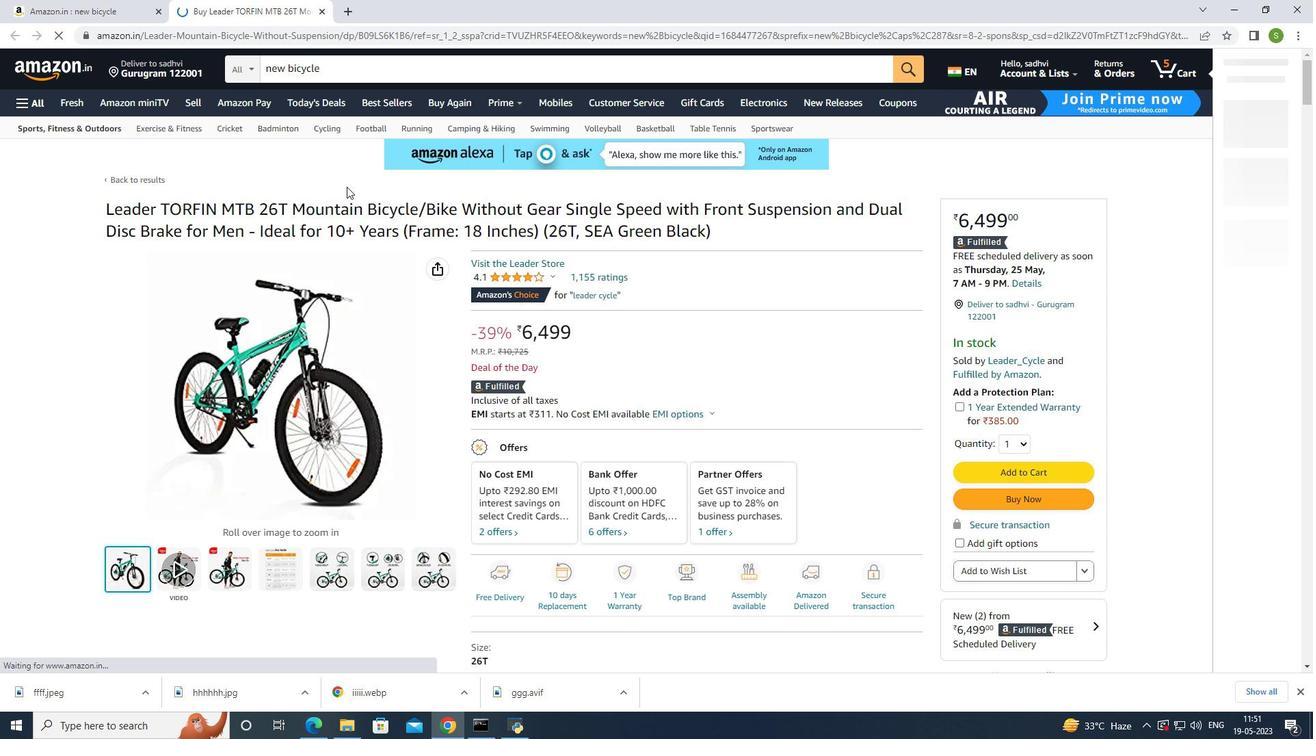 
Action: Mouse scrolled (349, 186) with delta (0, 0)
Screenshot: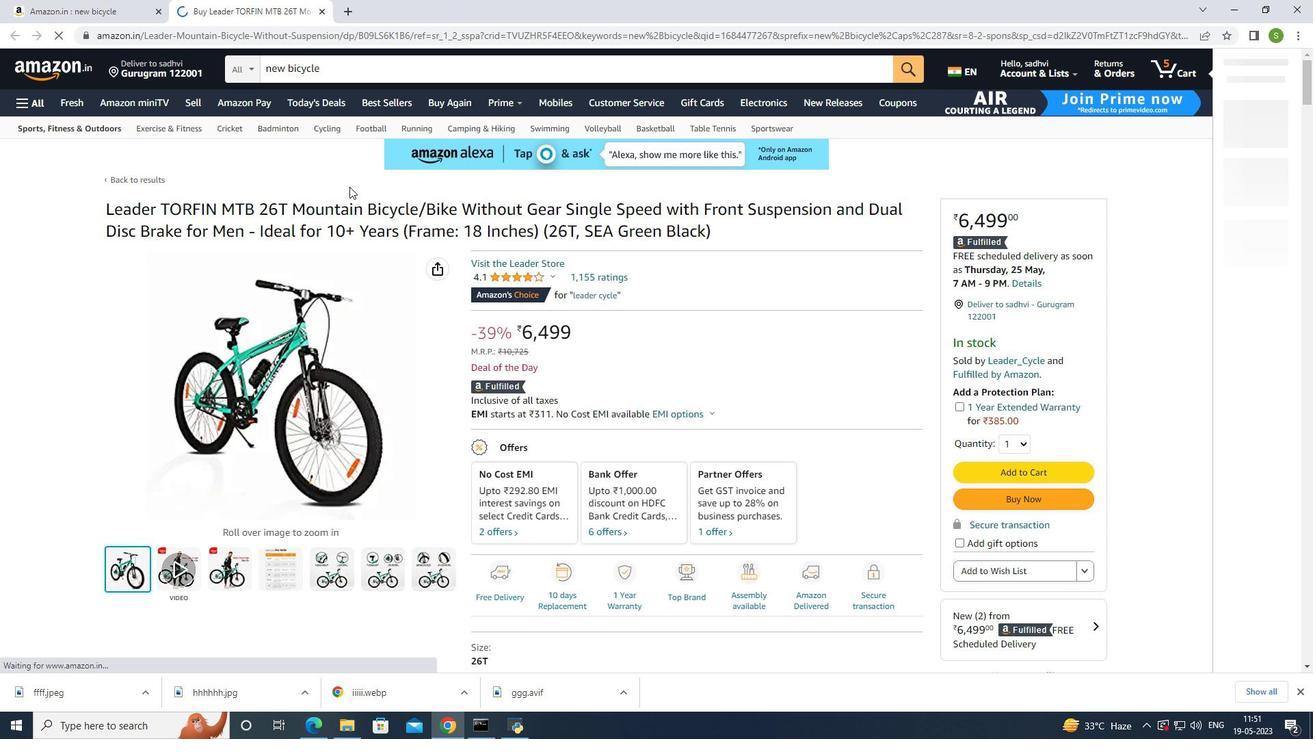 
Action: Mouse scrolled (349, 186) with delta (0, 0)
Screenshot: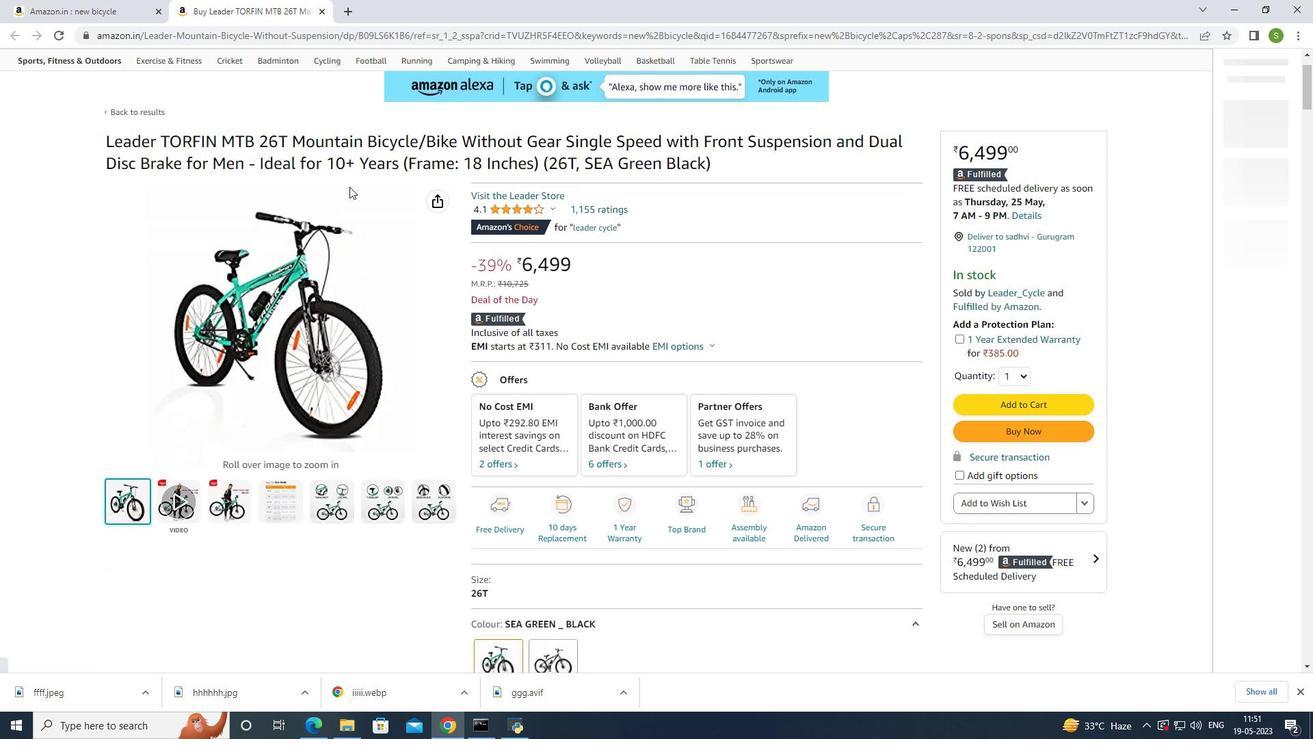 
Action: Mouse scrolled (349, 186) with delta (0, 0)
Screenshot: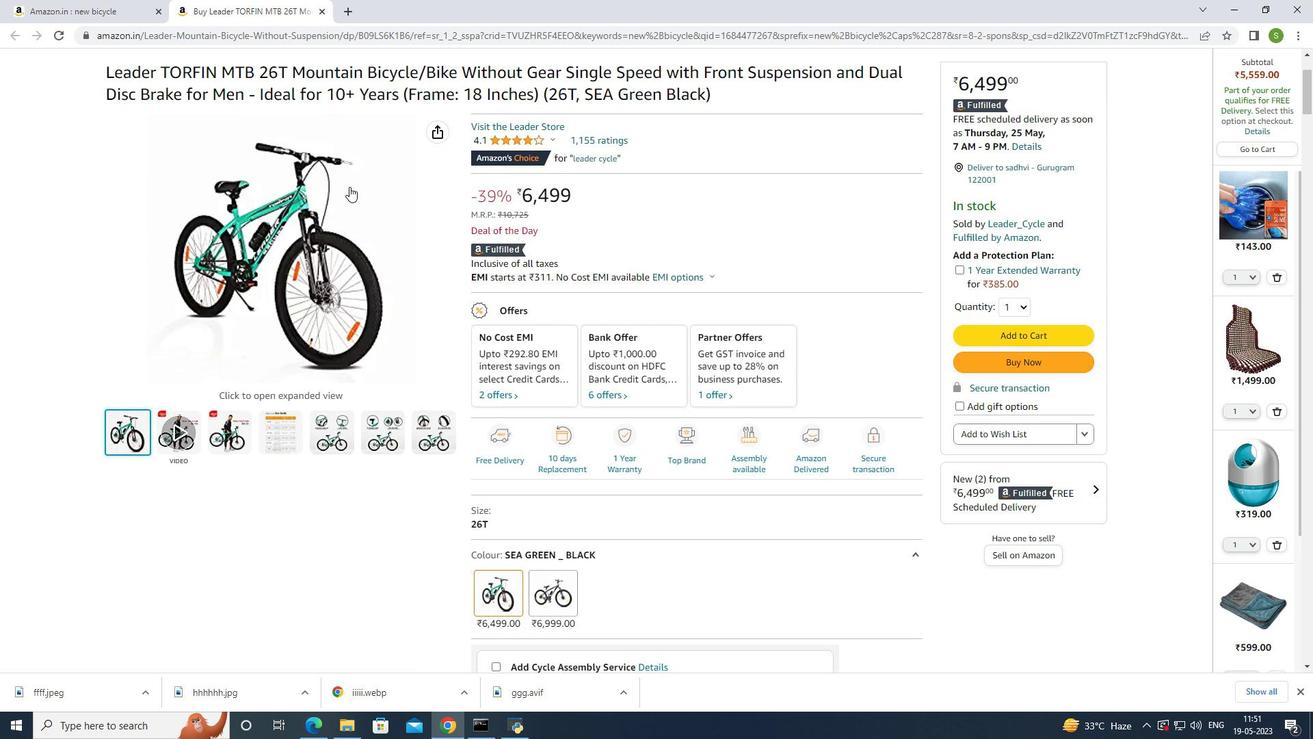 
Action: Mouse scrolled (349, 186) with delta (0, 0)
Screenshot: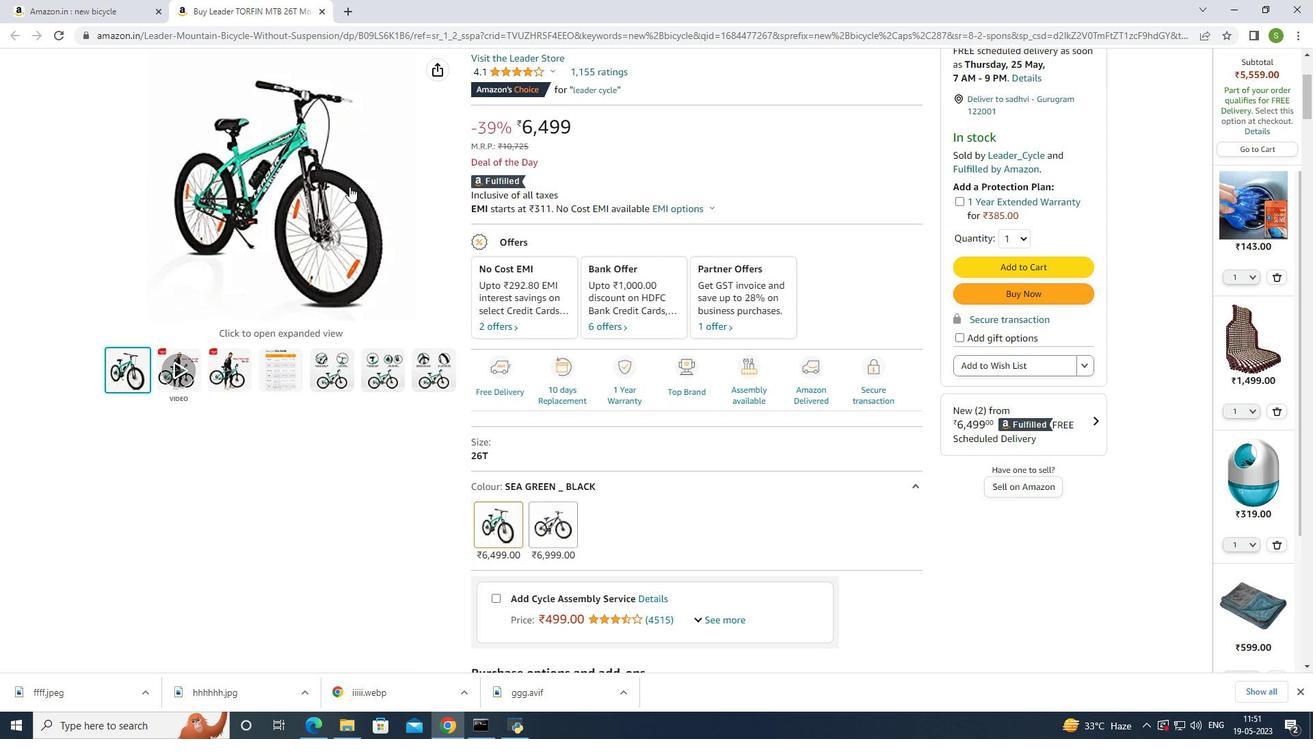 
Action: Mouse moved to (349, 188)
Screenshot: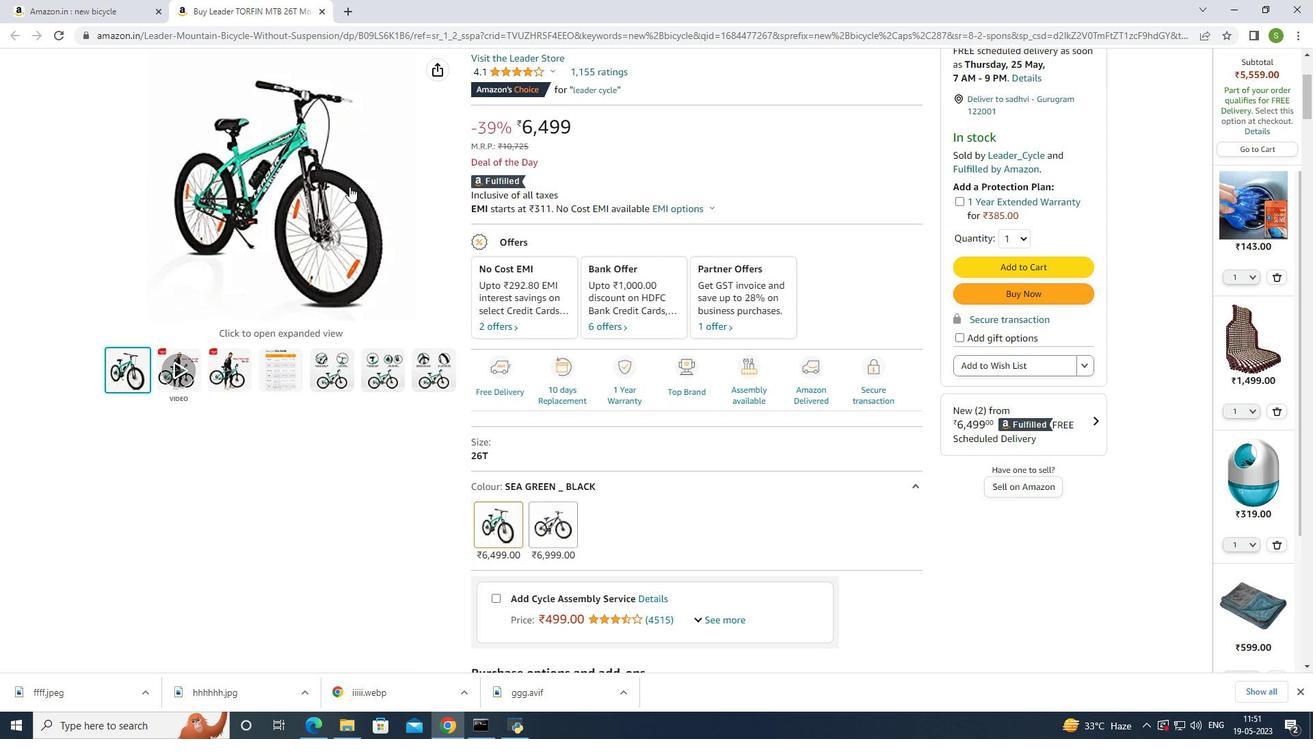 
Action: Mouse scrolled (349, 187) with delta (0, 0)
Screenshot: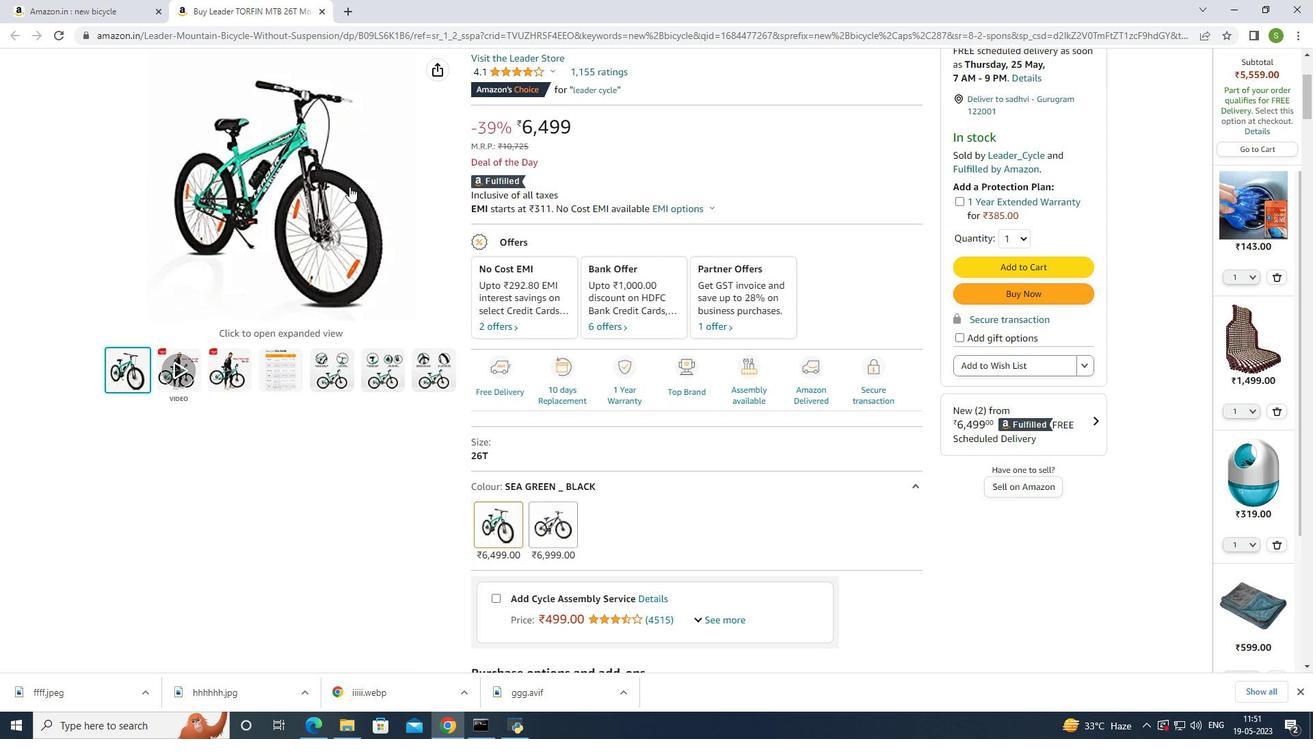 
Action: Mouse moved to (349, 191)
Screenshot: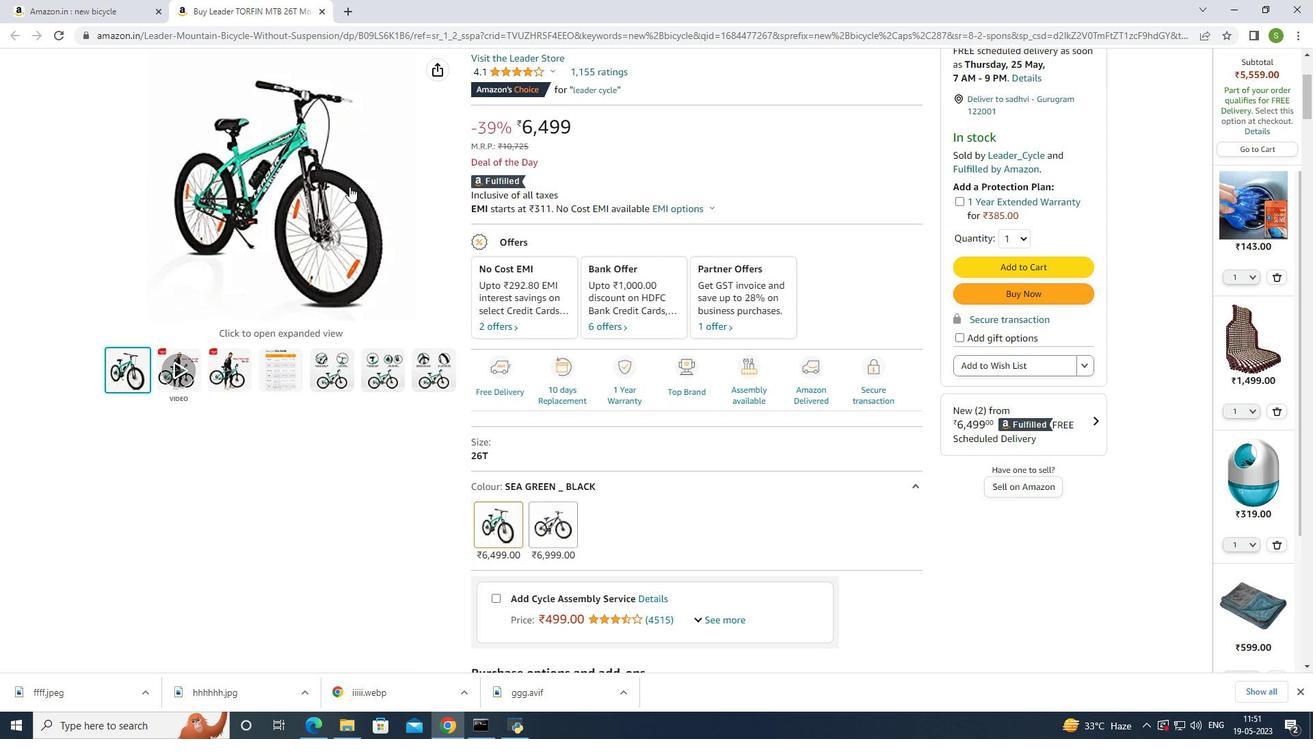 
Action: Mouse scrolled (349, 190) with delta (0, 0)
Screenshot: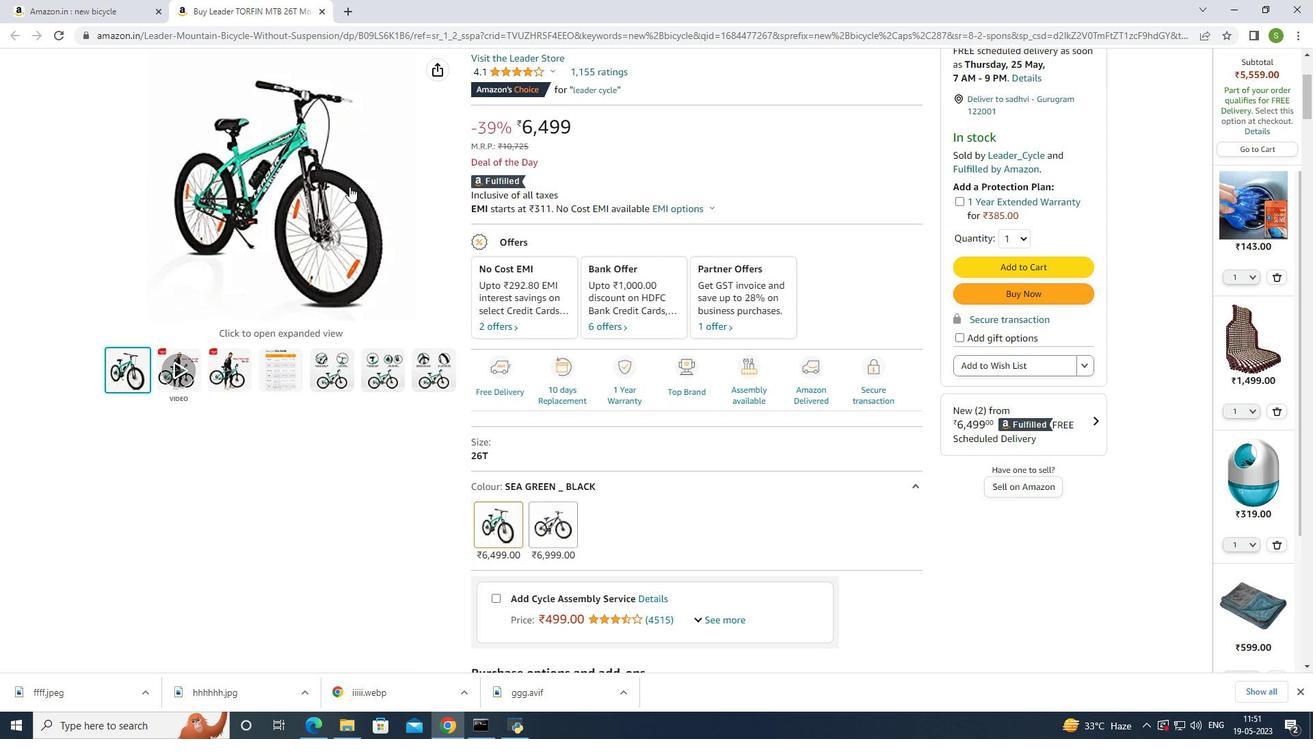 
Action: Mouse moved to (374, 198)
Screenshot: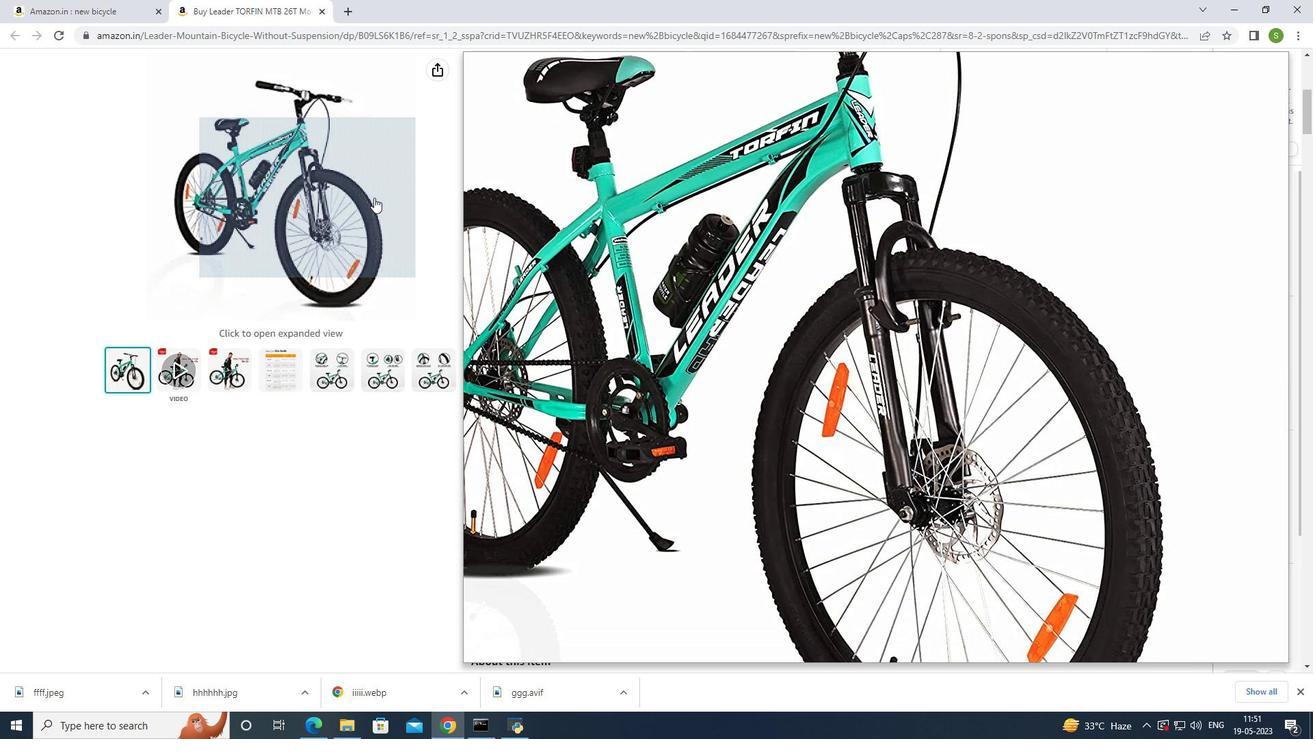 
Action: Mouse scrolled (374, 199) with delta (0, 0)
Screenshot: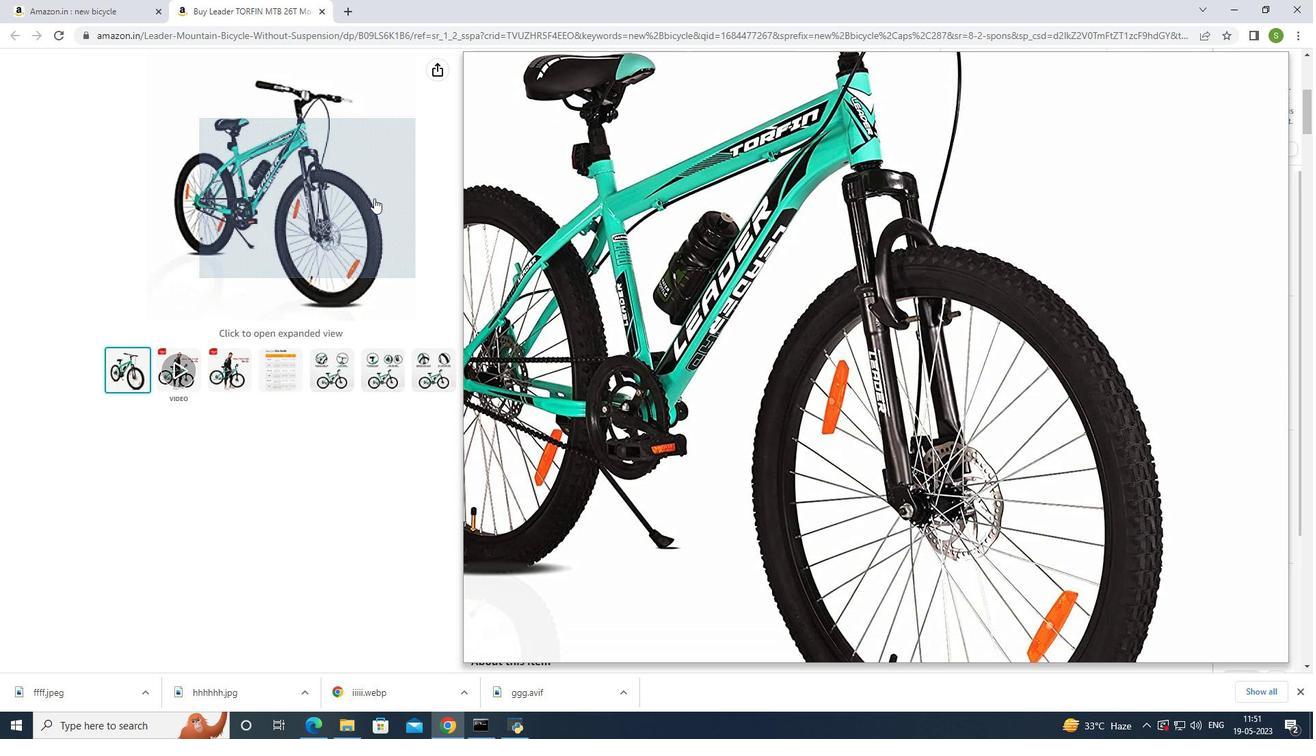 
Action: Mouse scrolled (374, 199) with delta (0, 0)
Screenshot: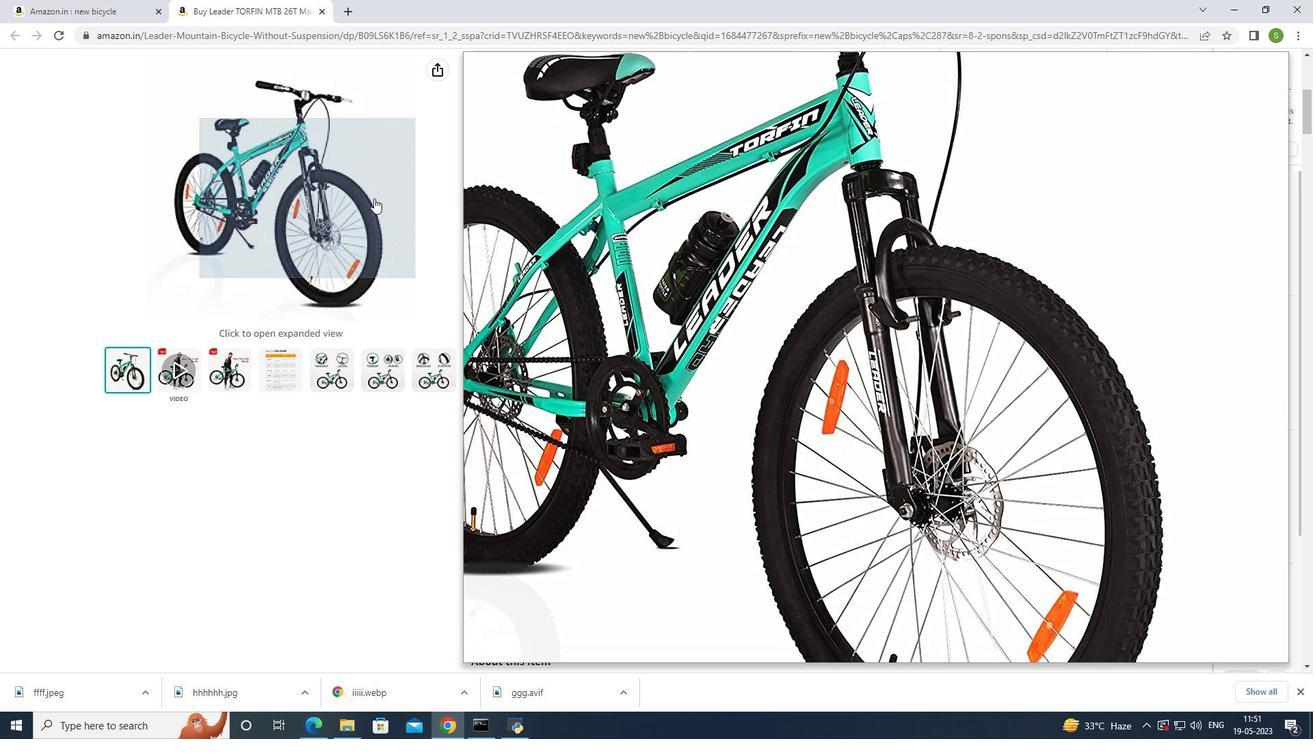 
Action: Mouse scrolled (374, 199) with delta (0, 0)
Screenshot: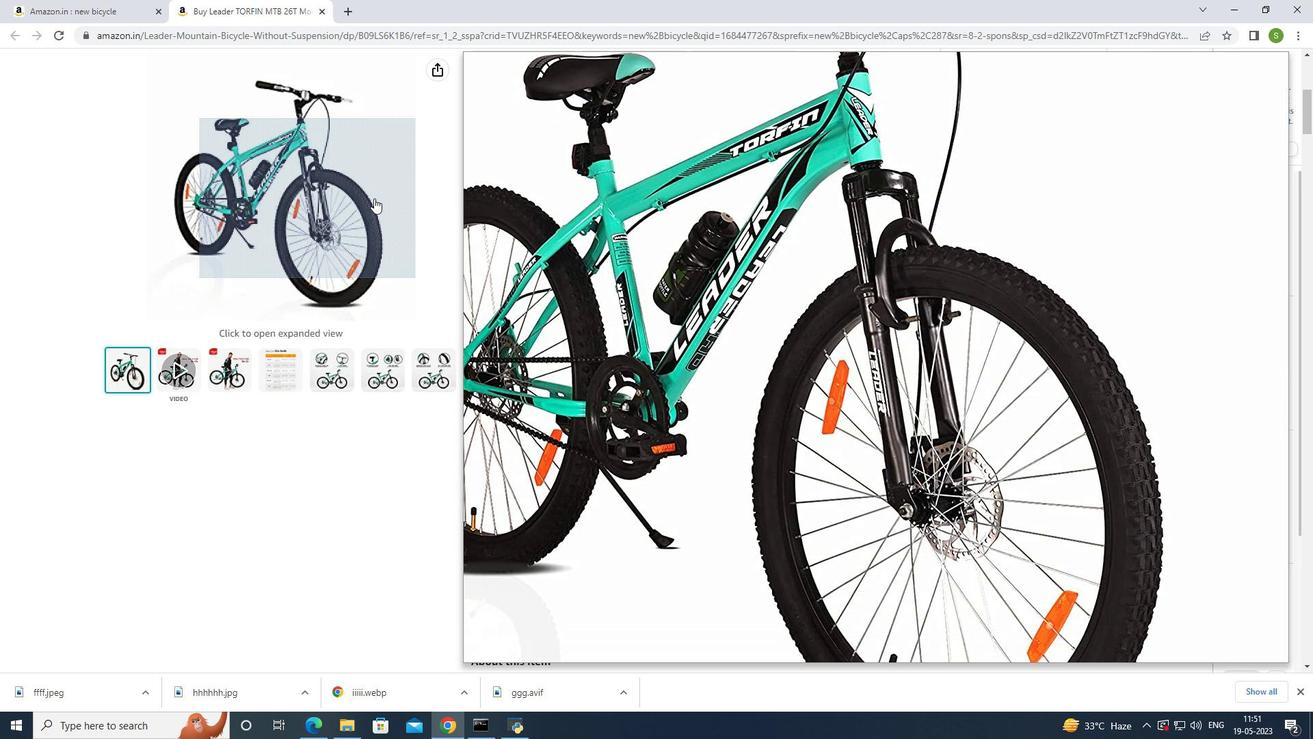 
Action: Mouse moved to (374, 198)
Screenshot: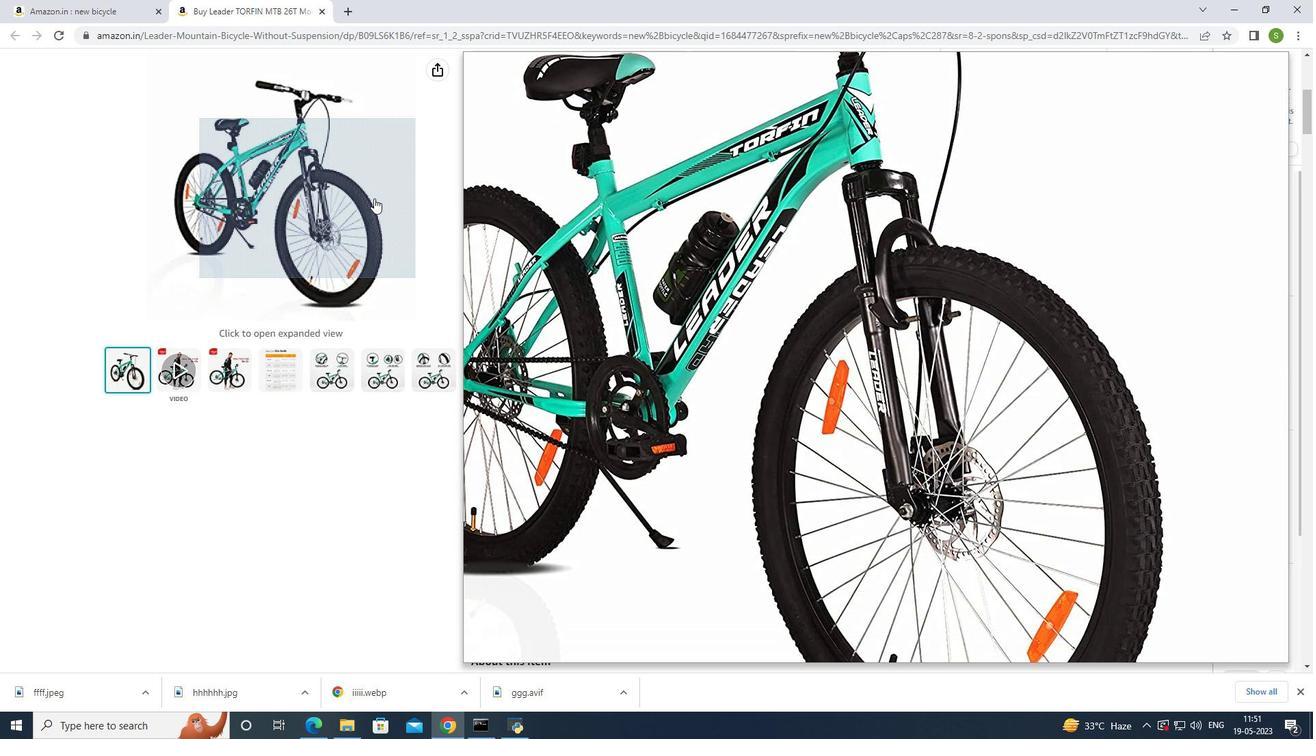 
Action: Mouse scrolled (374, 199) with delta (0, 0)
Screenshot: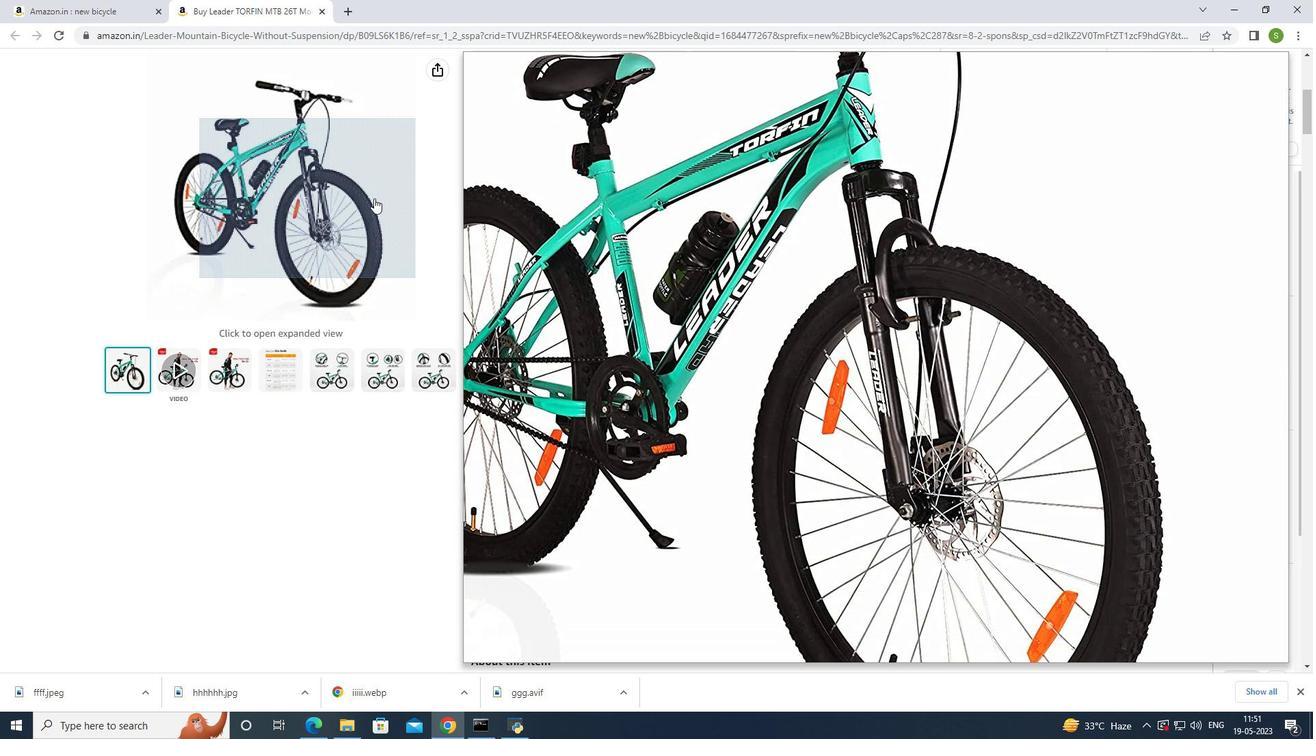 
Action: Mouse moved to (374, 197)
Screenshot: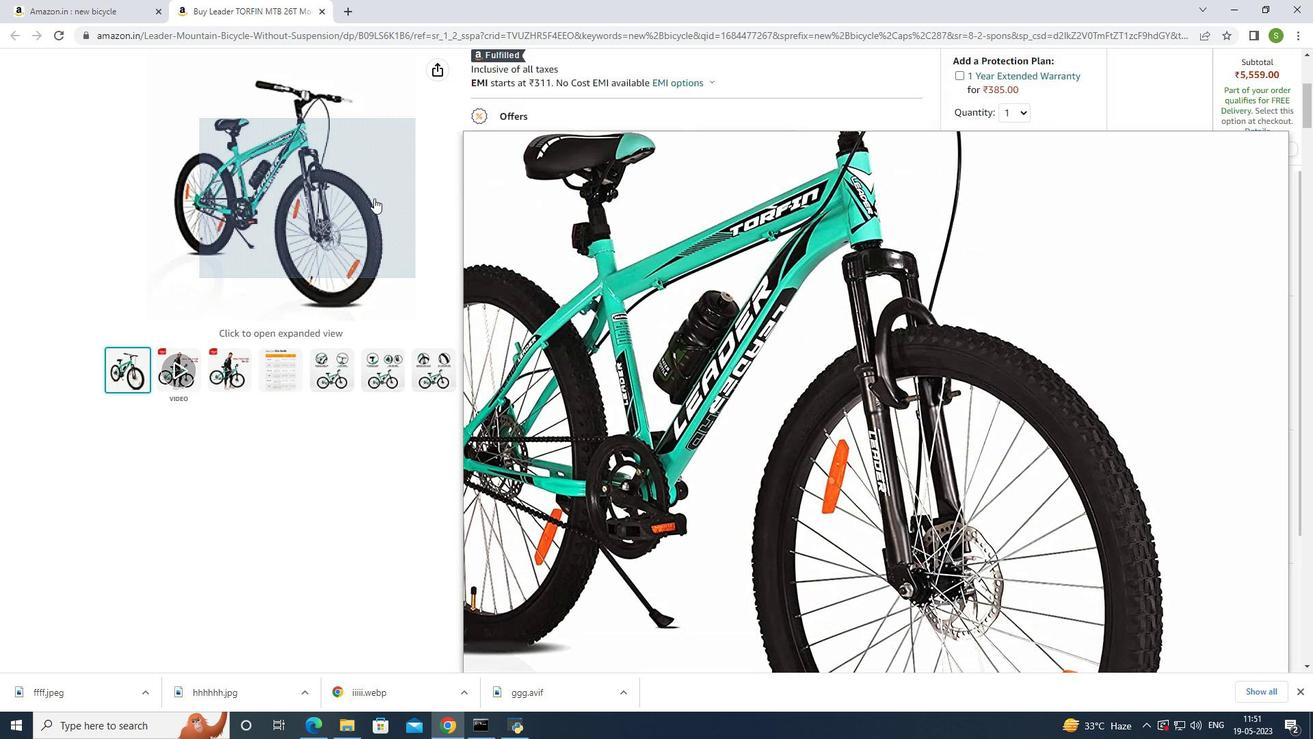 
Action: Mouse scrolled (374, 198) with delta (0, 0)
Screenshot: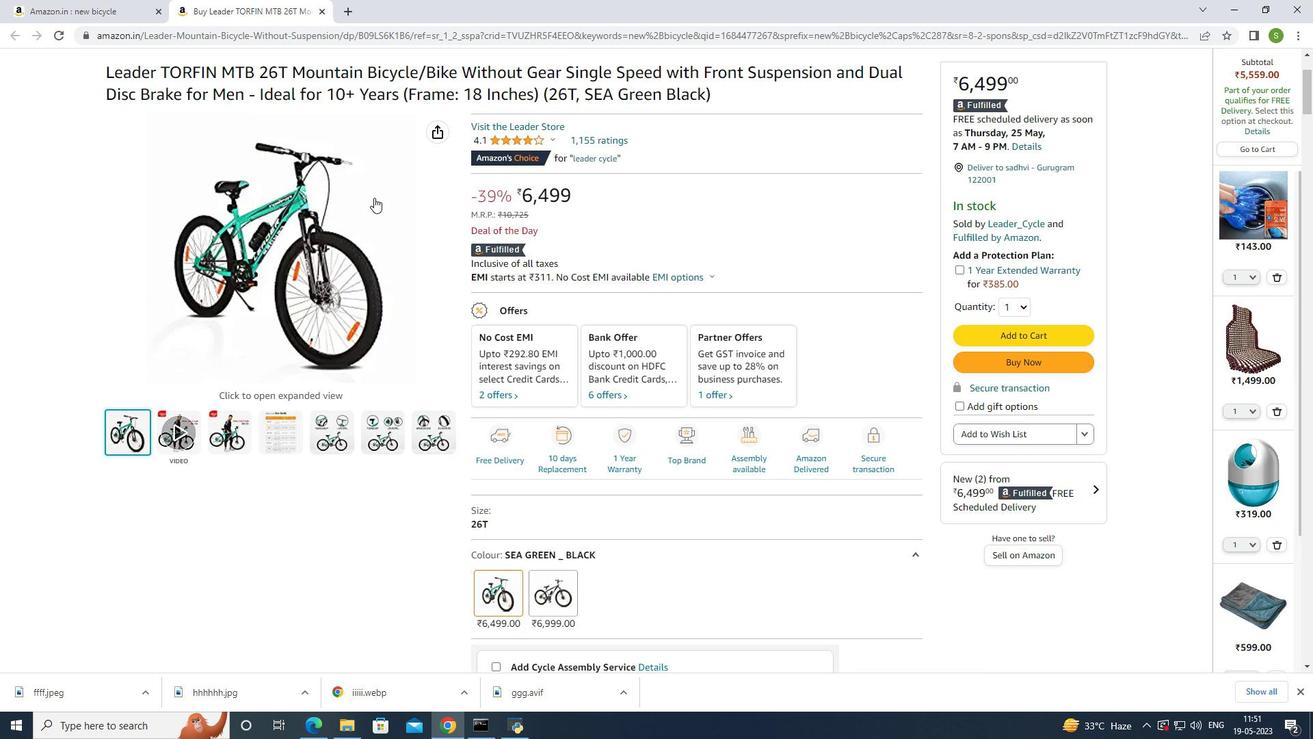 
Action: Mouse scrolled (374, 198) with delta (0, 0)
Screenshot: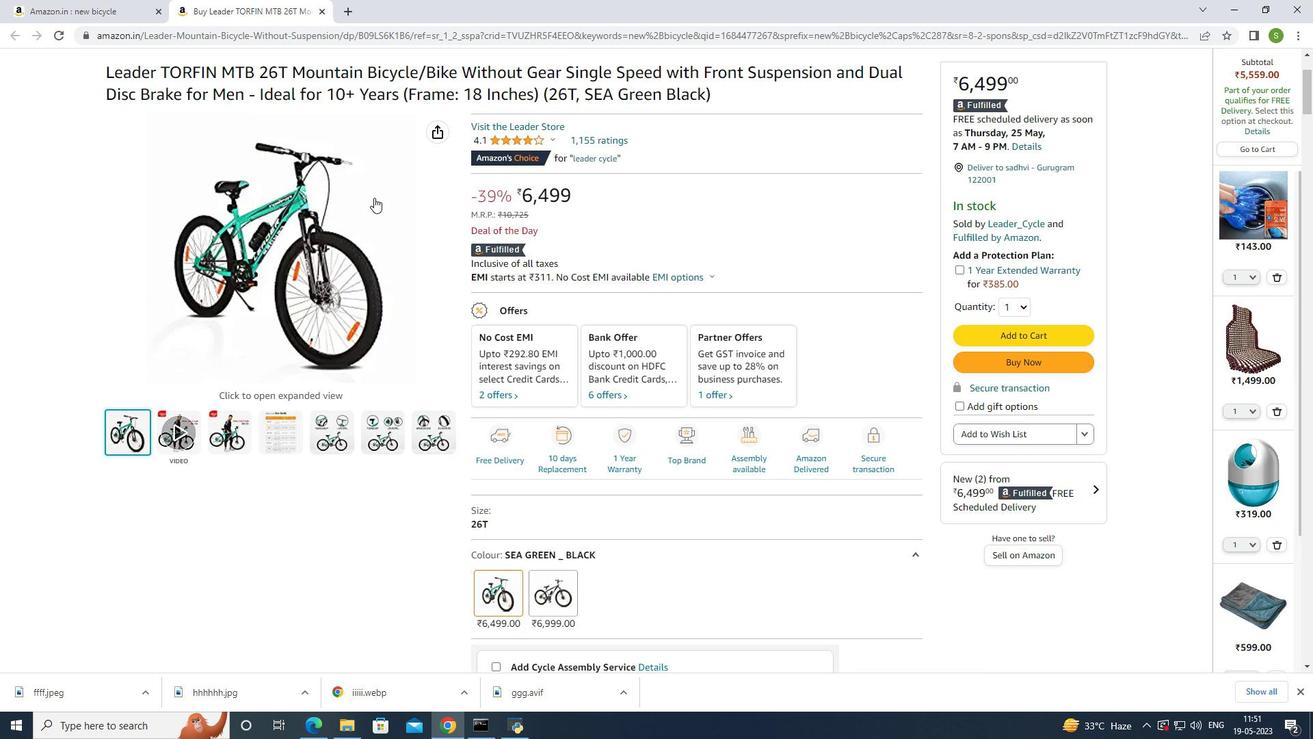 
Action: Mouse scrolled (374, 198) with delta (0, 0)
Screenshot: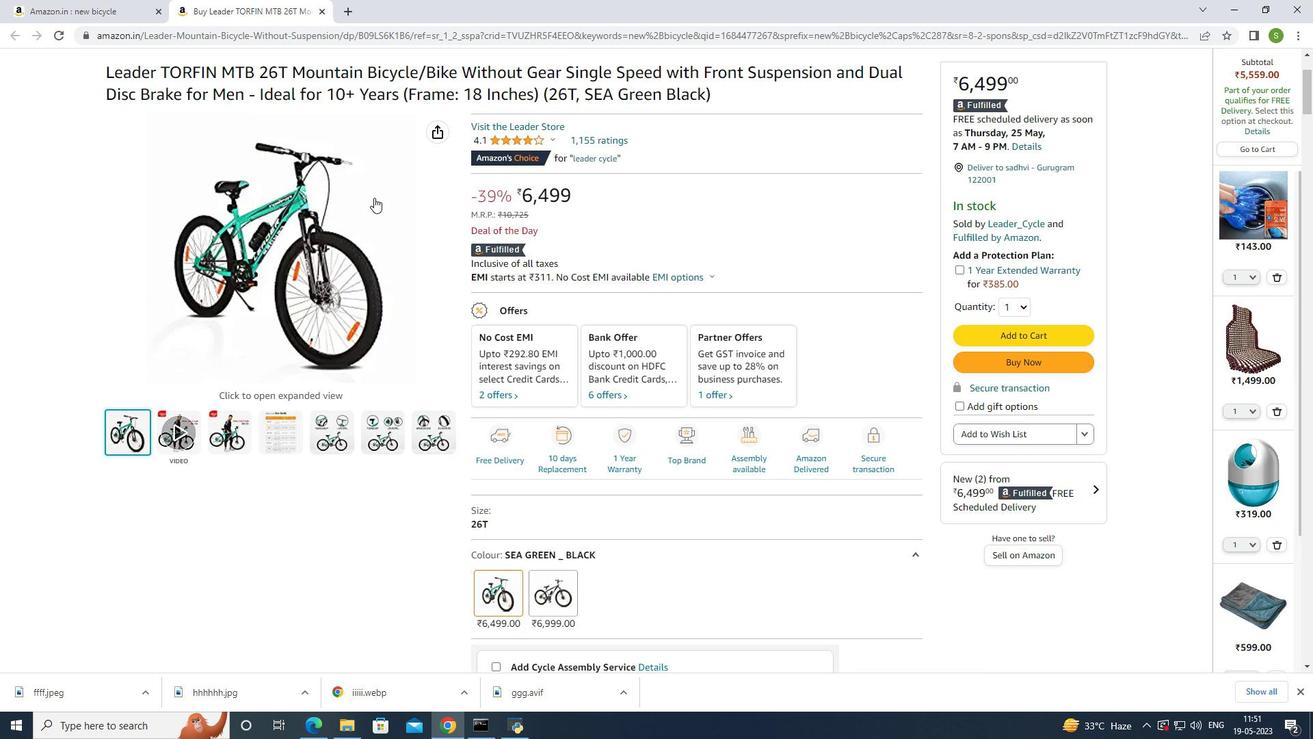 
Action: Mouse scrolled (374, 198) with delta (0, 0)
Screenshot: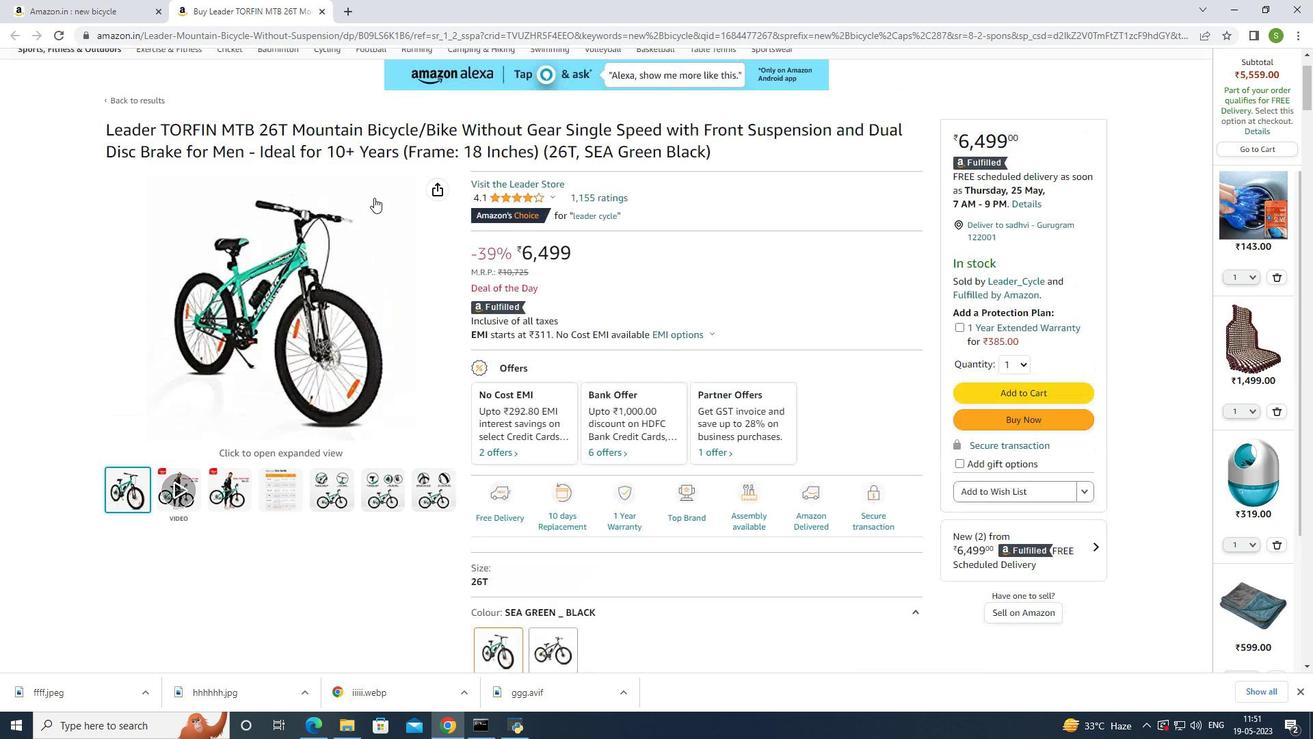 
Action: Mouse moved to (1000, 468)
Screenshot: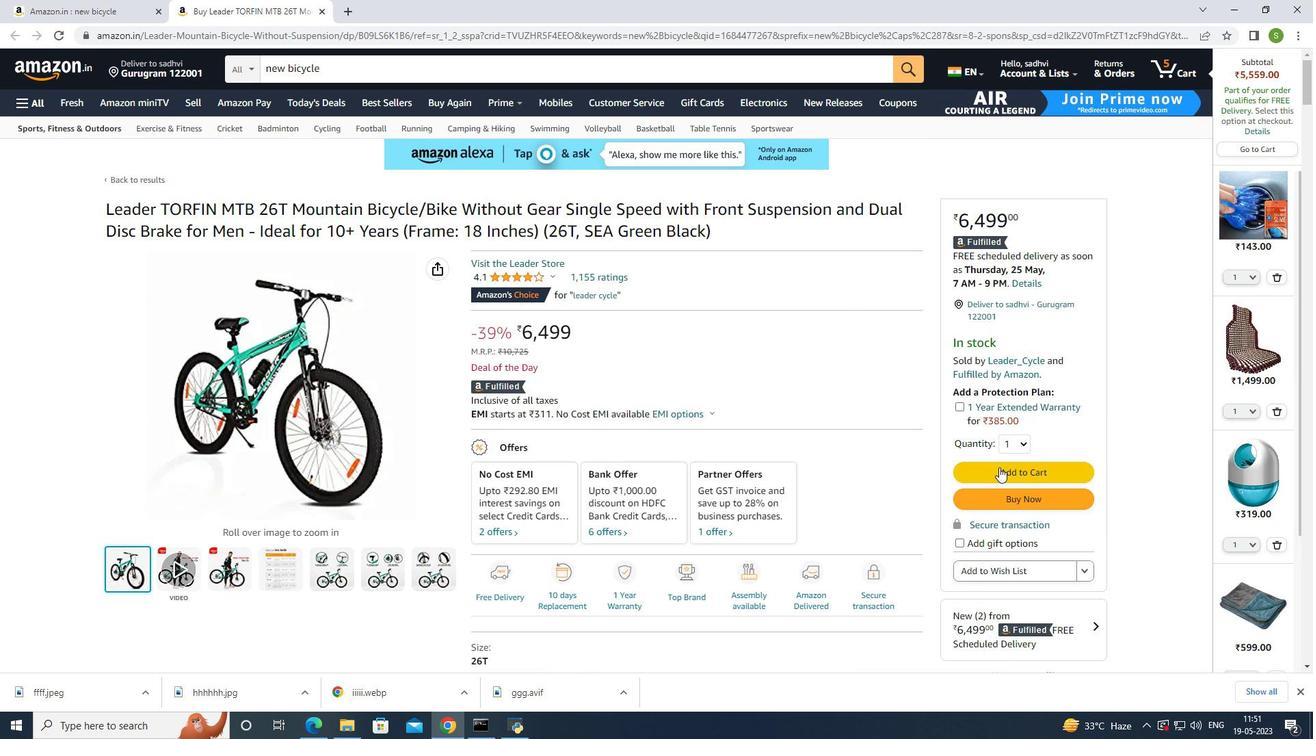 
Action: Mouse pressed left at (1000, 468)
Screenshot: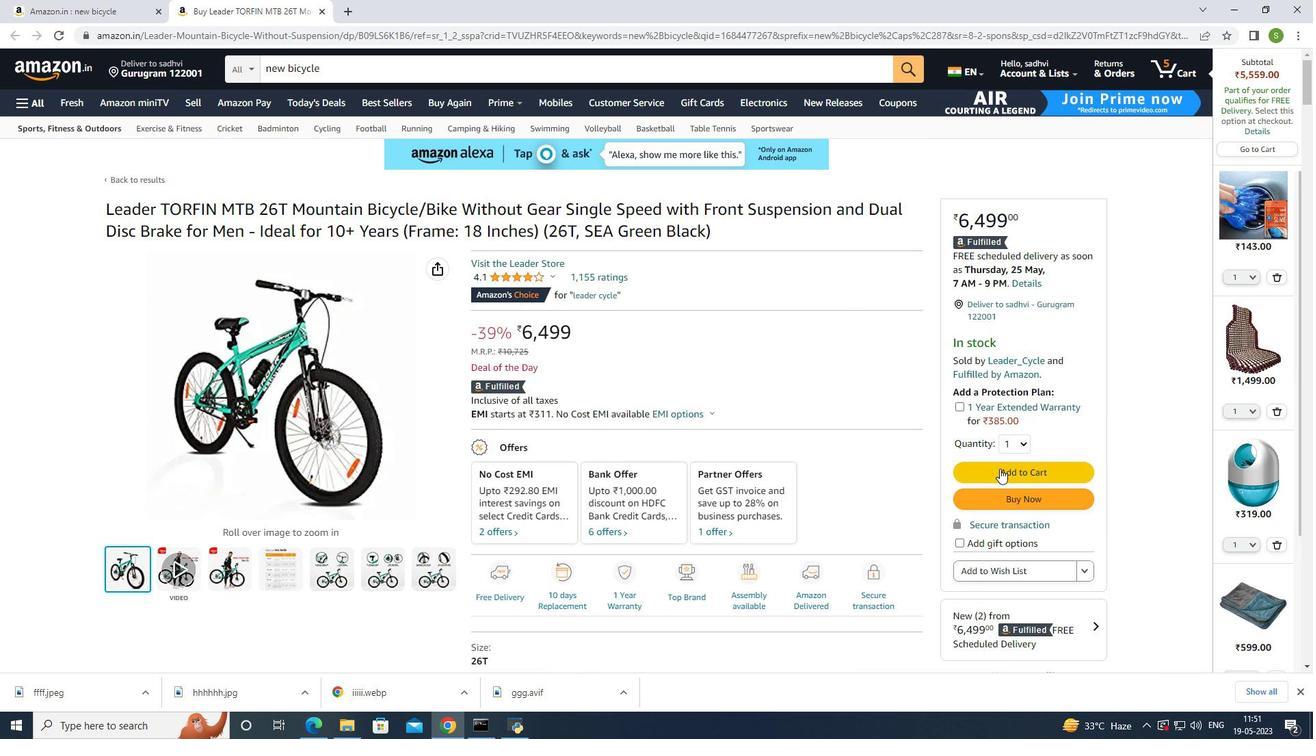 
Action: Mouse moved to (1221, 184)
Screenshot: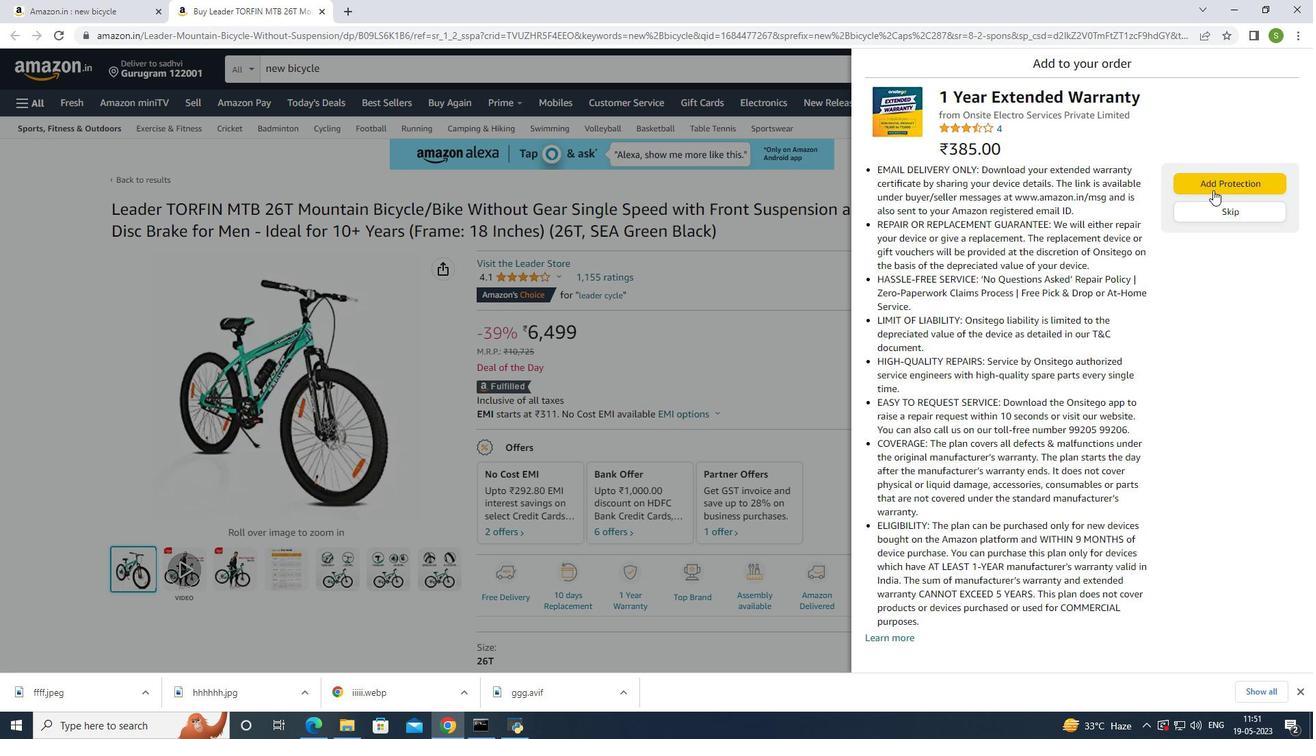 
Action: Mouse pressed left at (1221, 184)
Screenshot: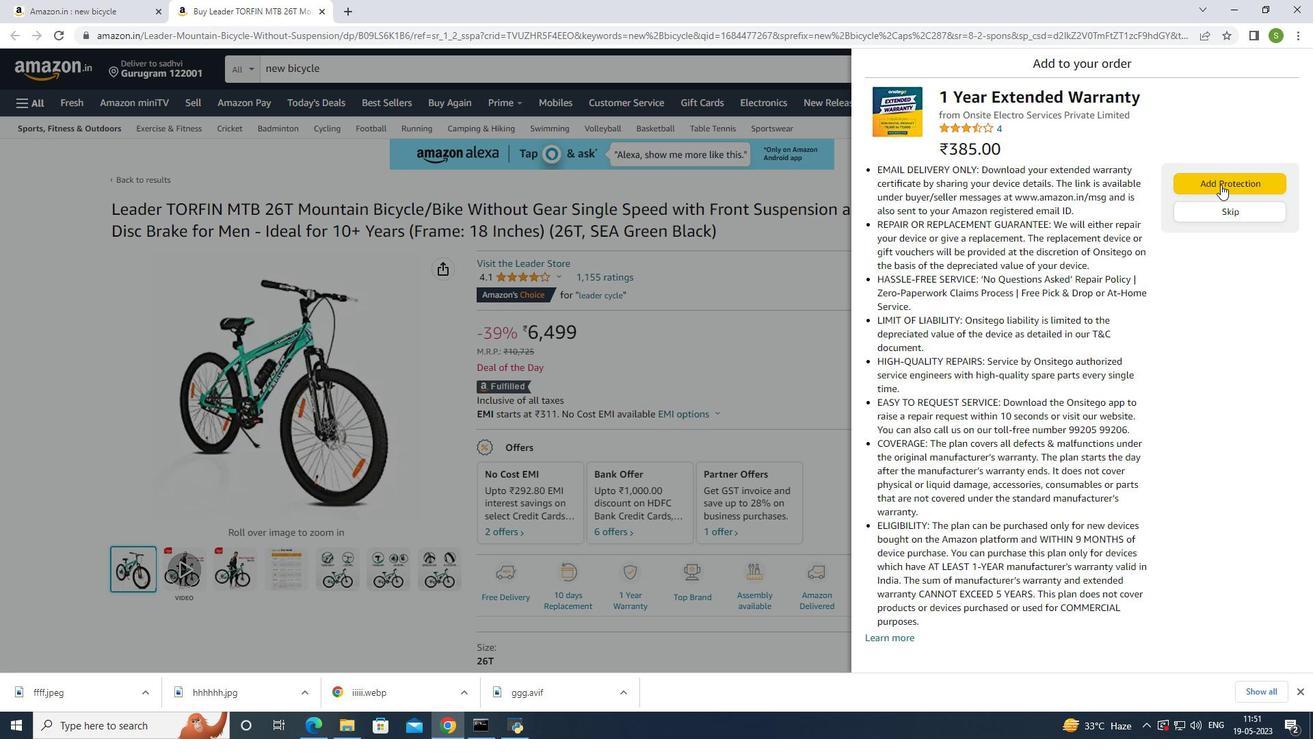 
Action: Mouse moved to (721, 270)
Screenshot: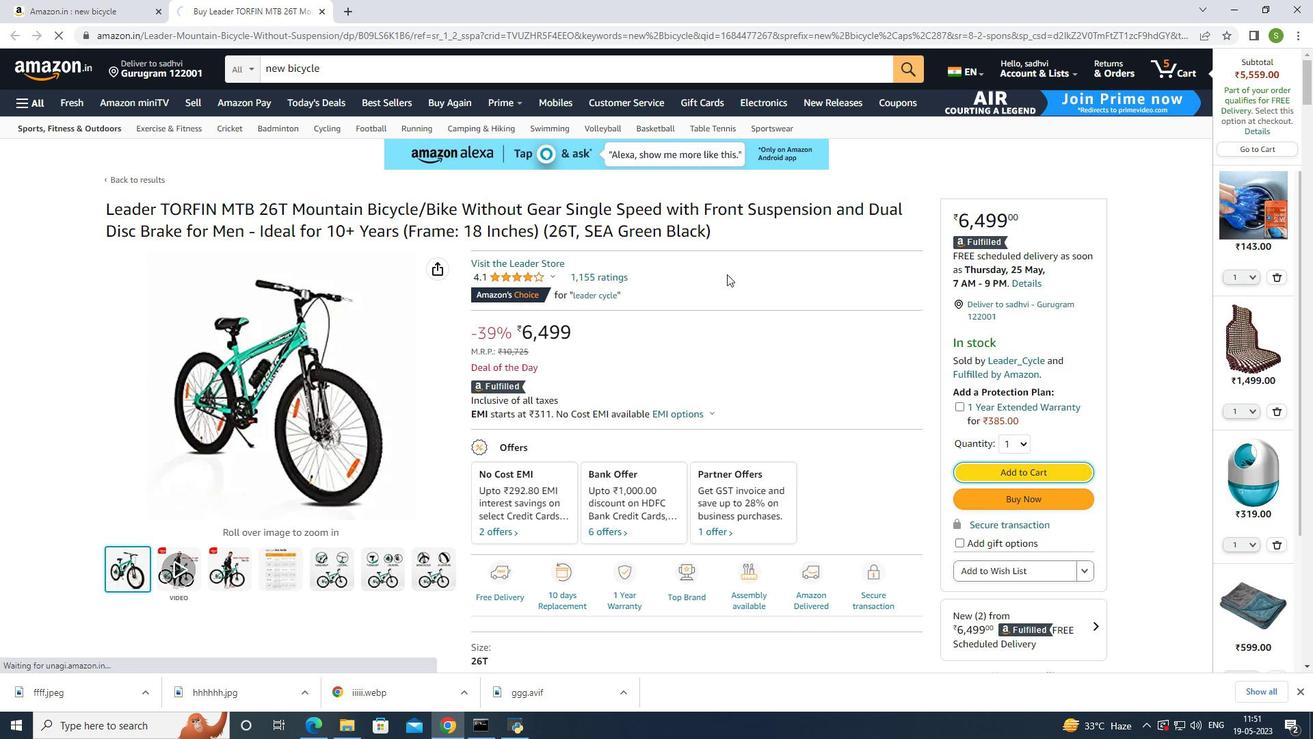 
Action: Mouse scrolled (721, 269) with delta (0, 0)
Screenshot: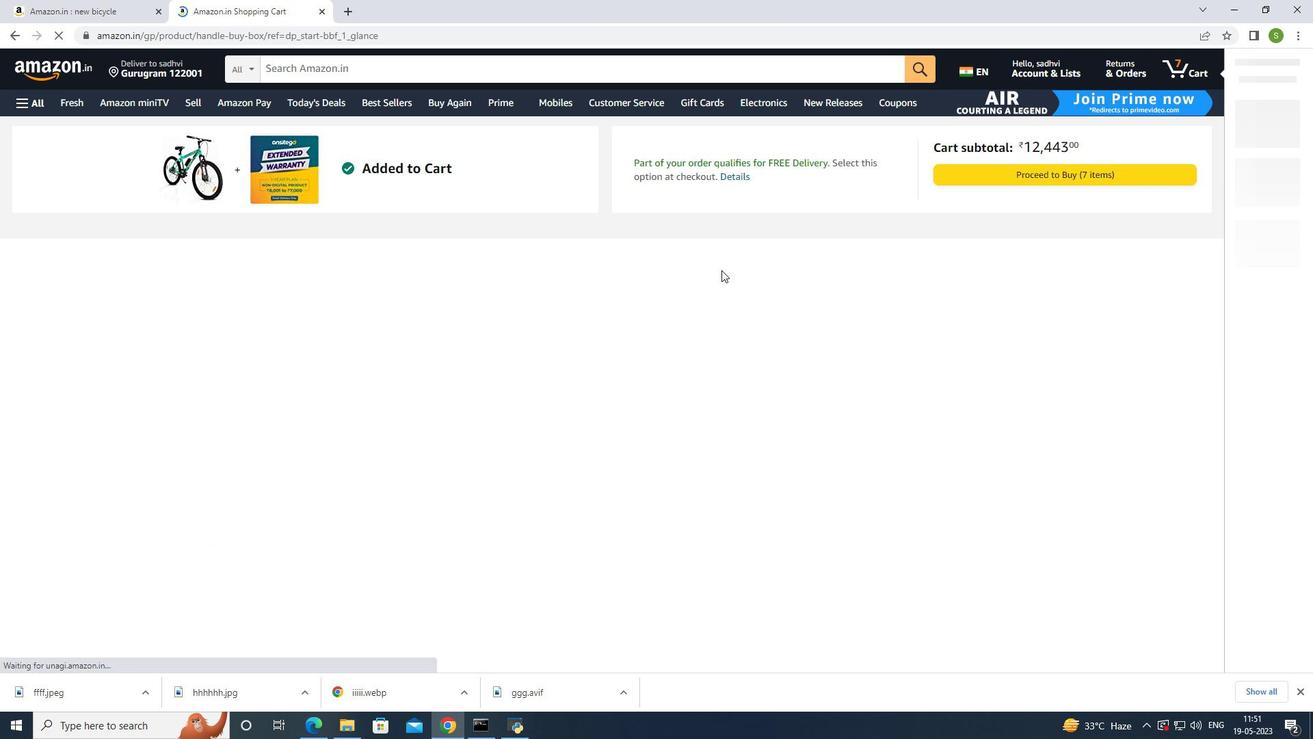 
Action: Mouse scrolled (721, 269) with delta (0, 0)
Screenshot: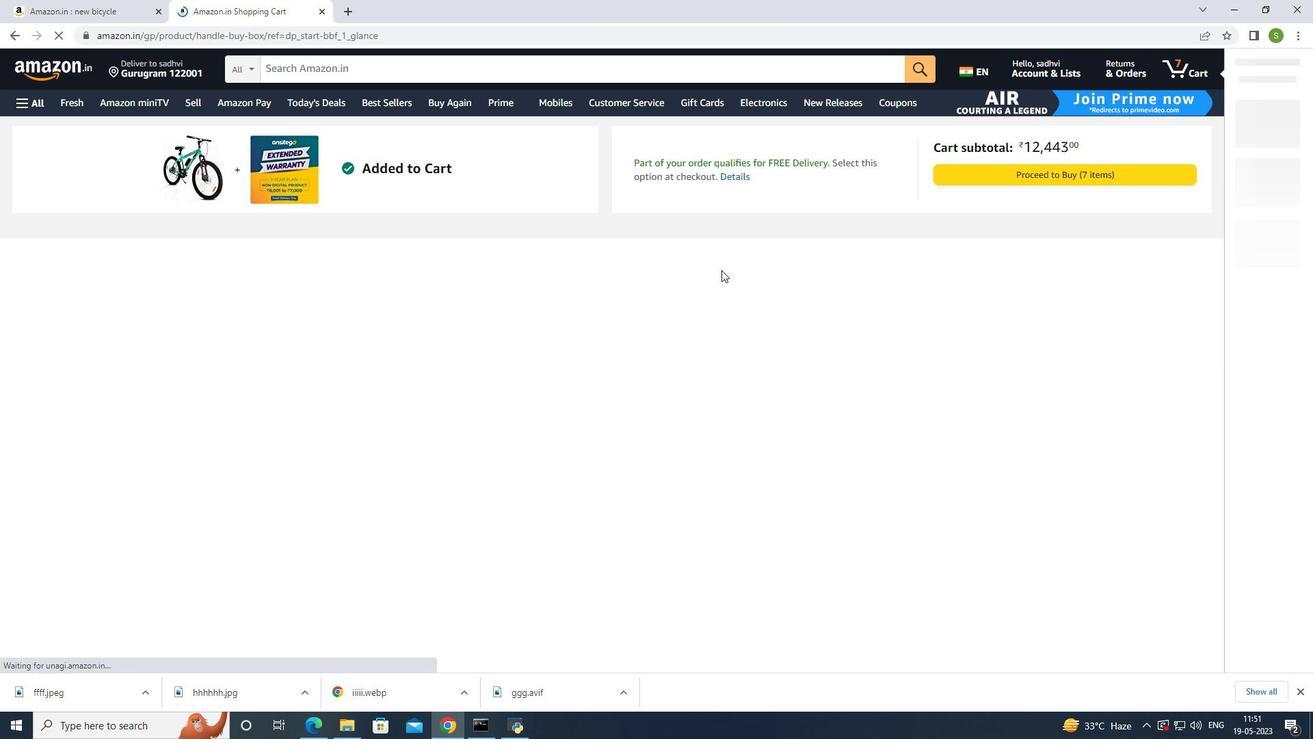 
Action: Mouse scrolled (721, 269) with delta (0, 0)
Screenshot: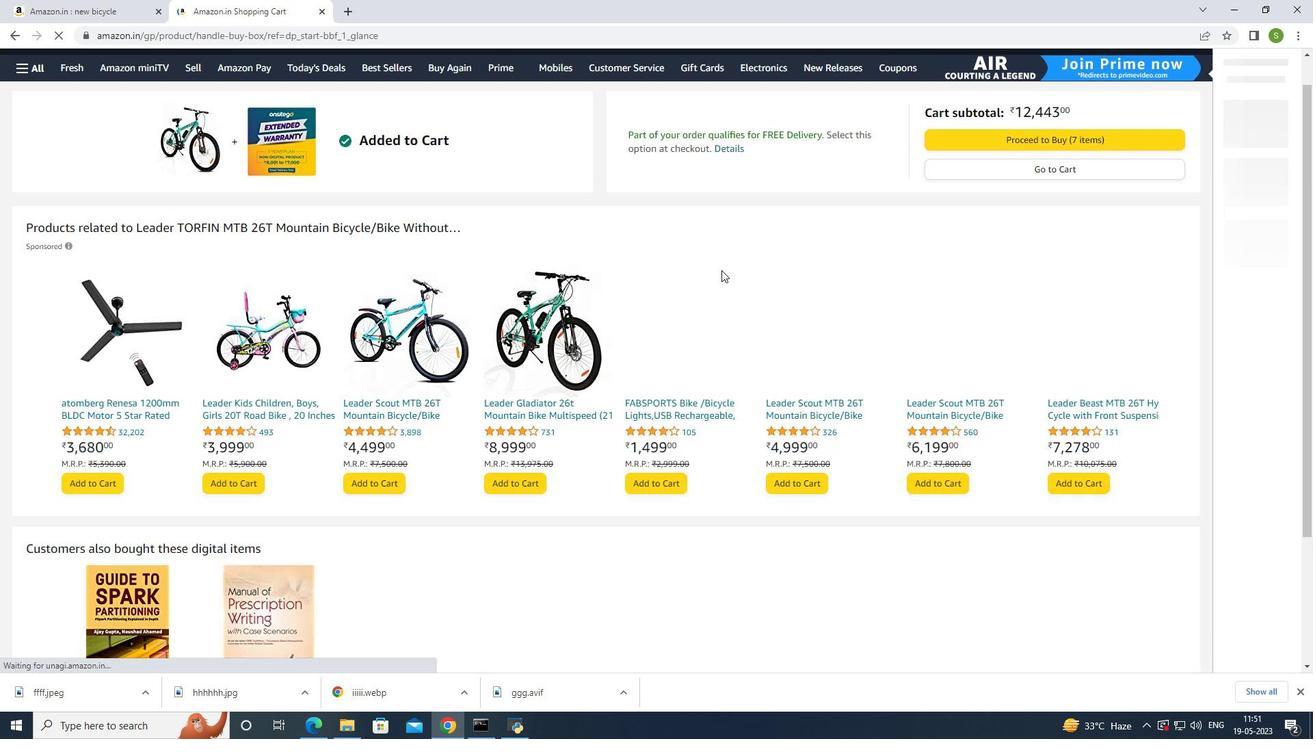 
Action: Mouse moved to (720, 270)
Screenshot: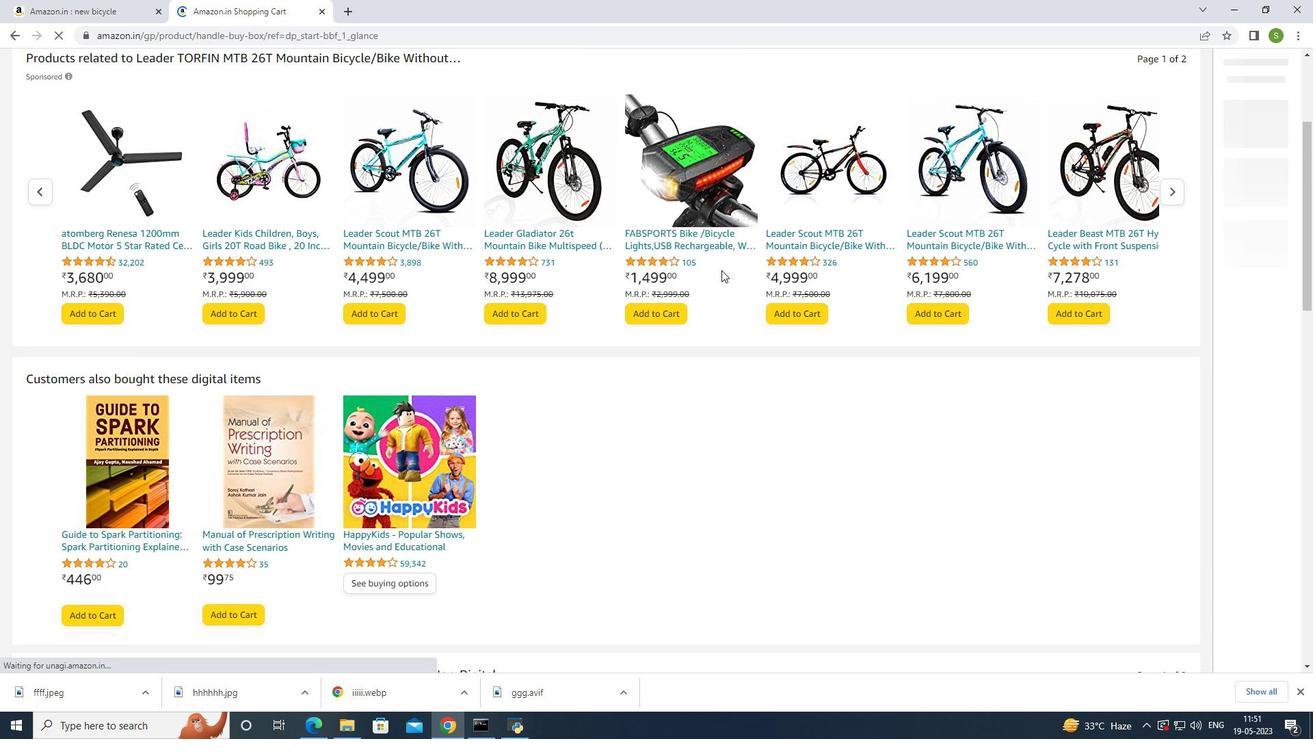 
Action: Mouse scrolled (720, 269) with delta (0, 0)
Screenshot: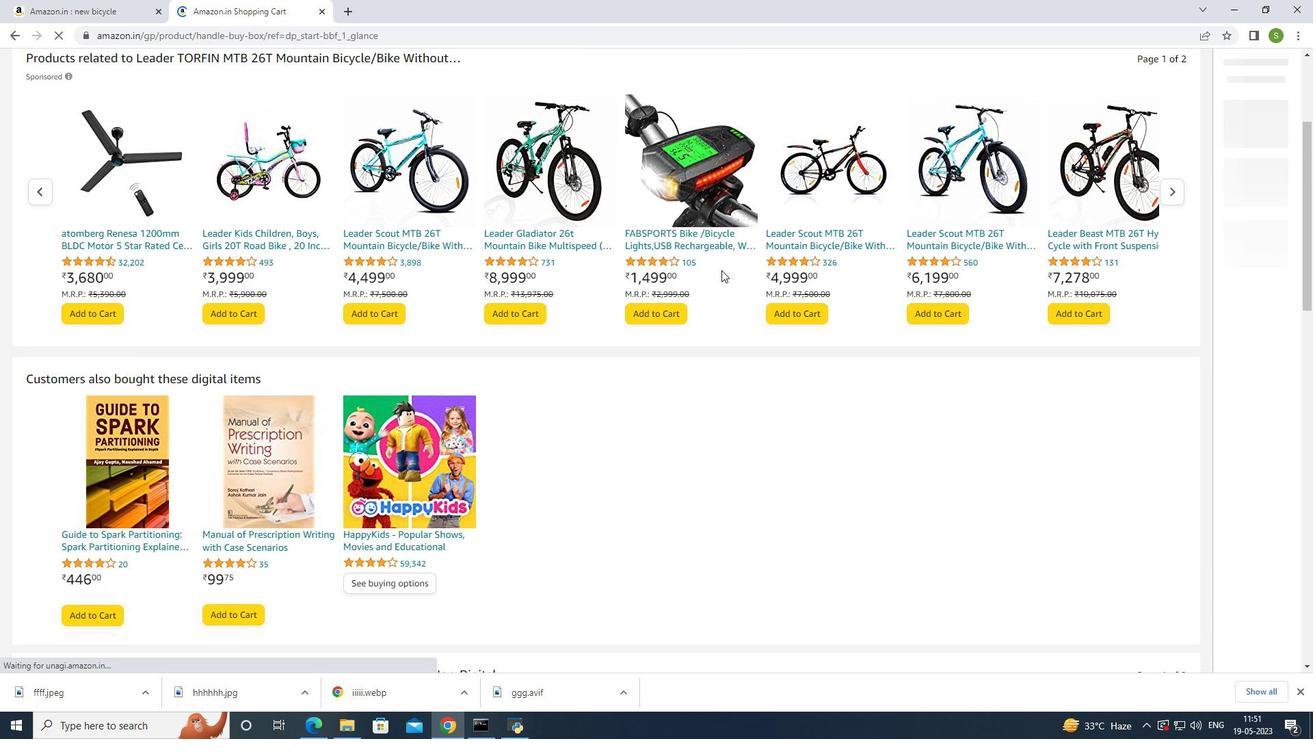 
Action: Mouse moved to (716, 276)
Screenshot: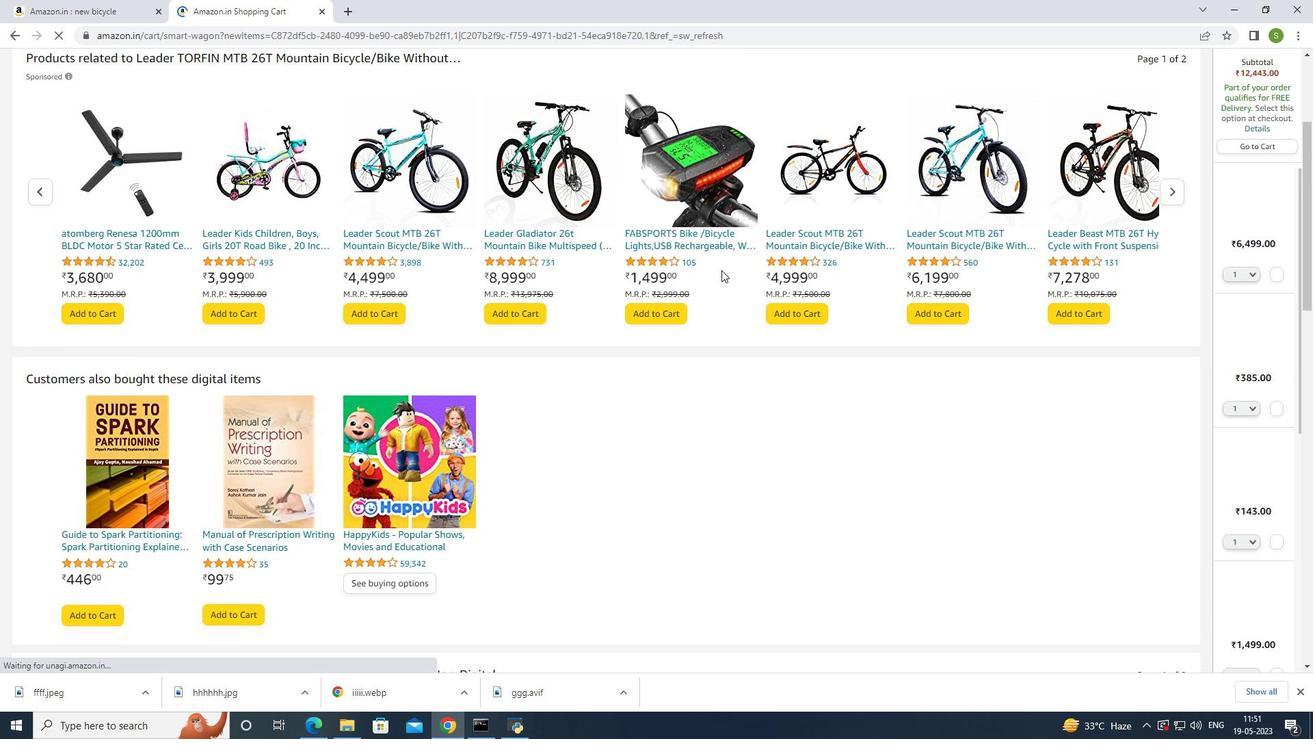 
Action: Mouse scrolled (717, 275) with delta (0, 0)
Screenshot: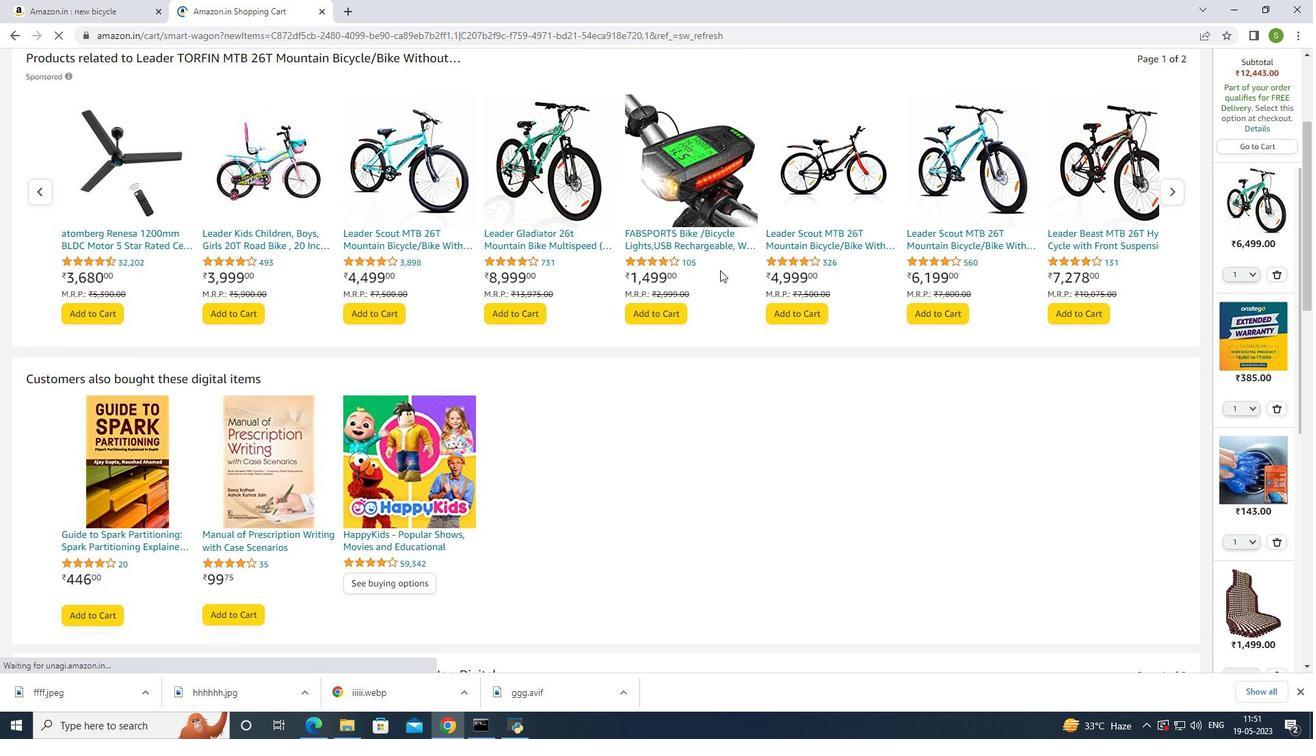 
Action: Mouse scrolled (716, 275) with delta (0, 0)
Screenshot: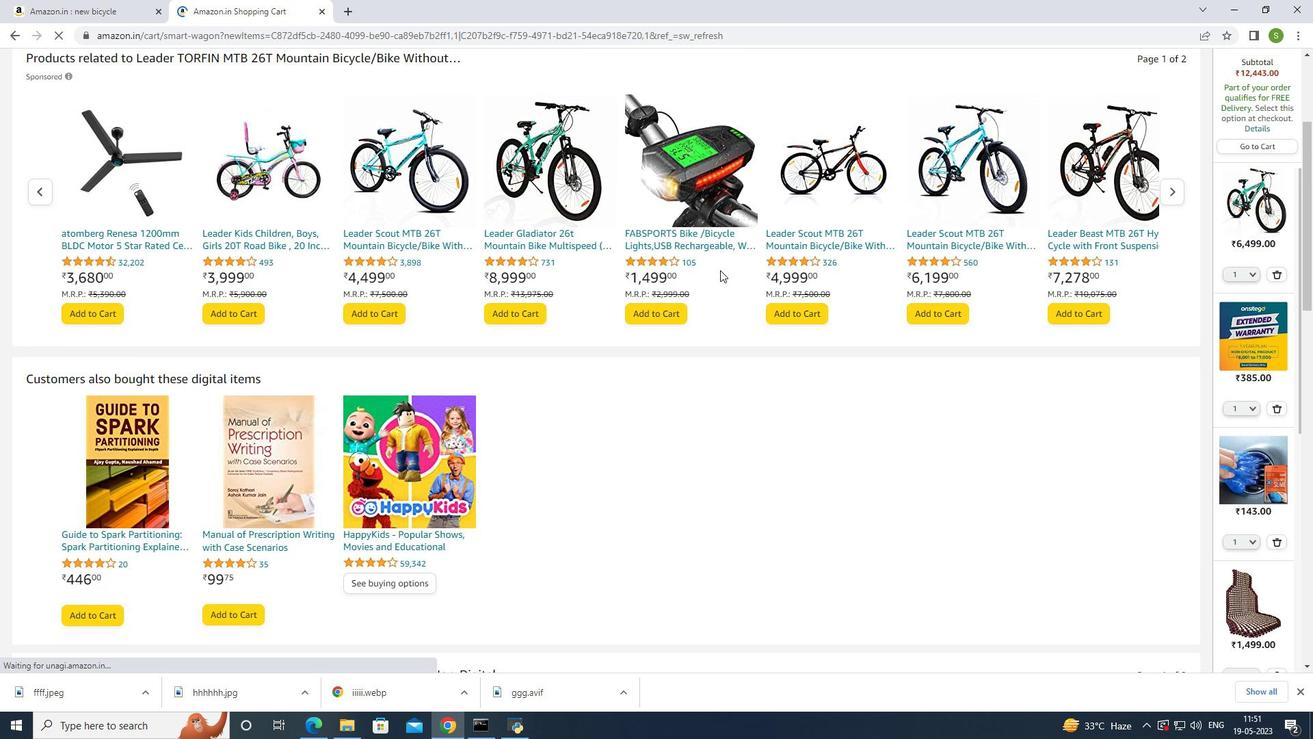 
Action: Mouse moved to (723, 255)
Screenshot: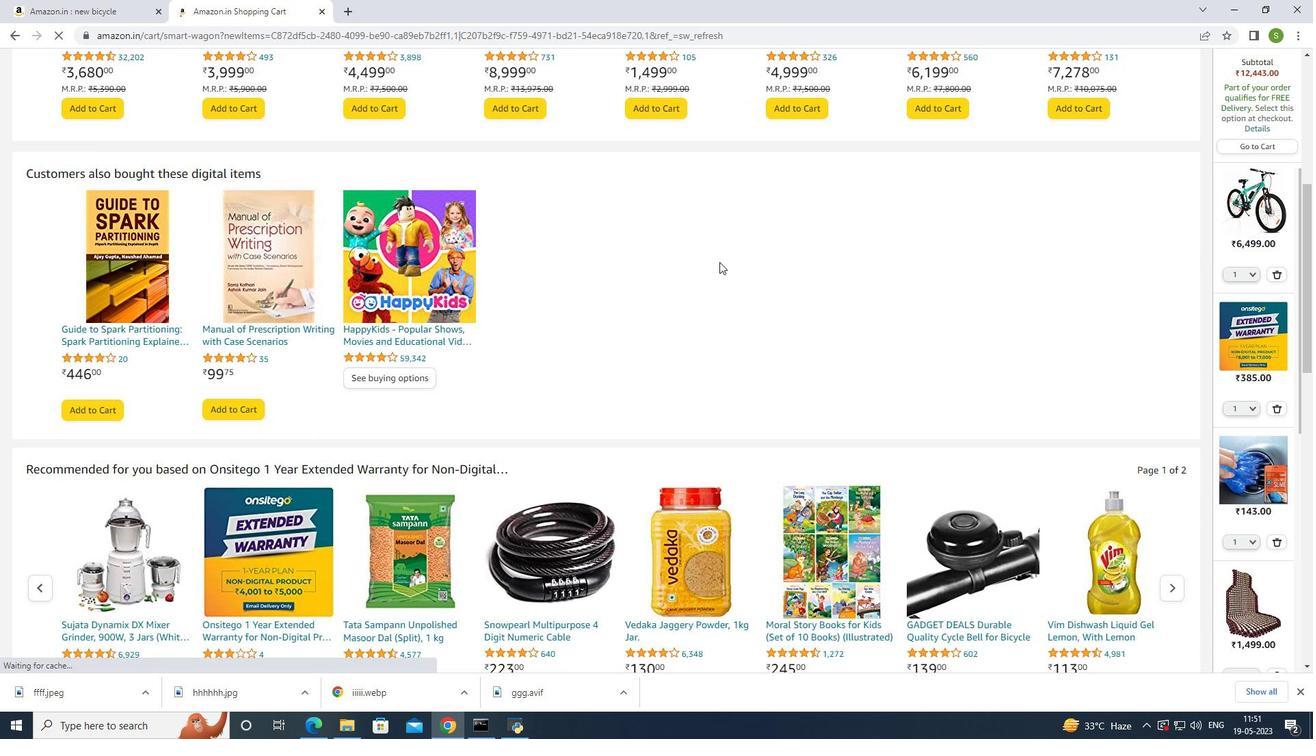 
Action: Mouse scrolled (723, 255) with delta (0, 0)
Screenshot: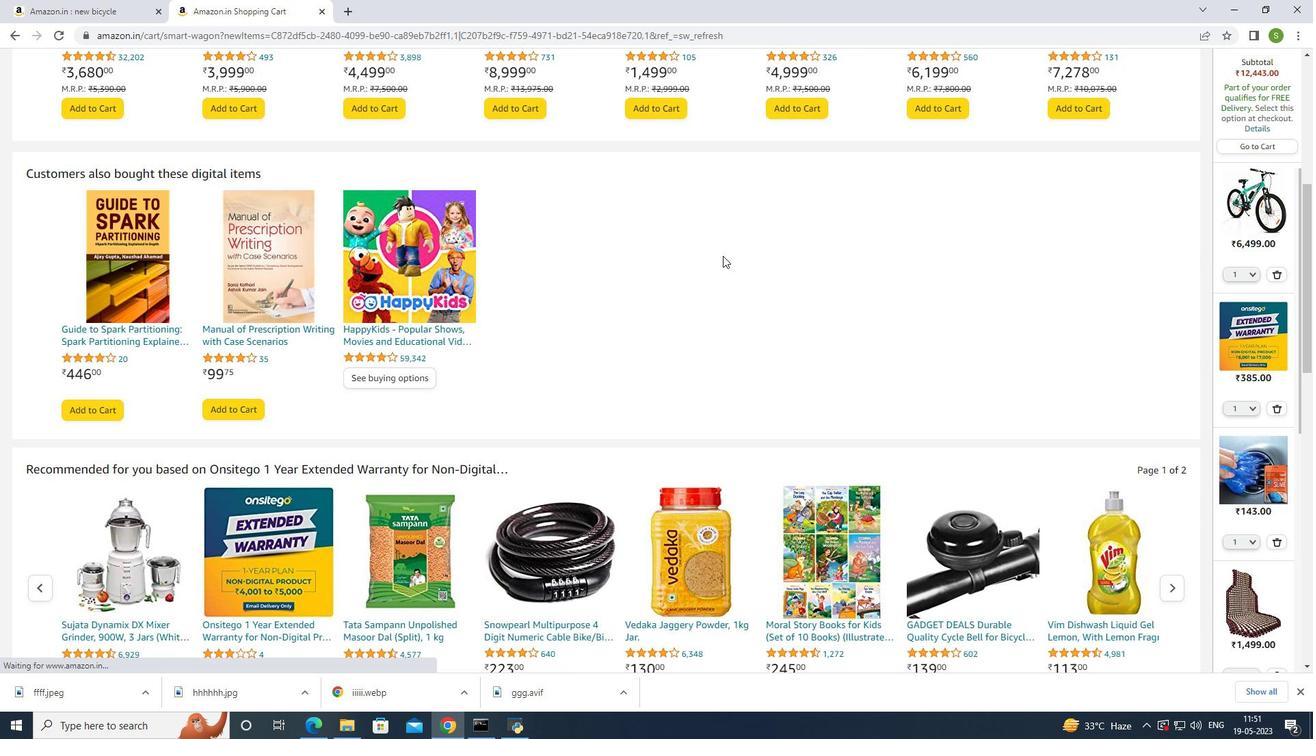 
Action: Mouse moved to (726, 257)
Screenshot: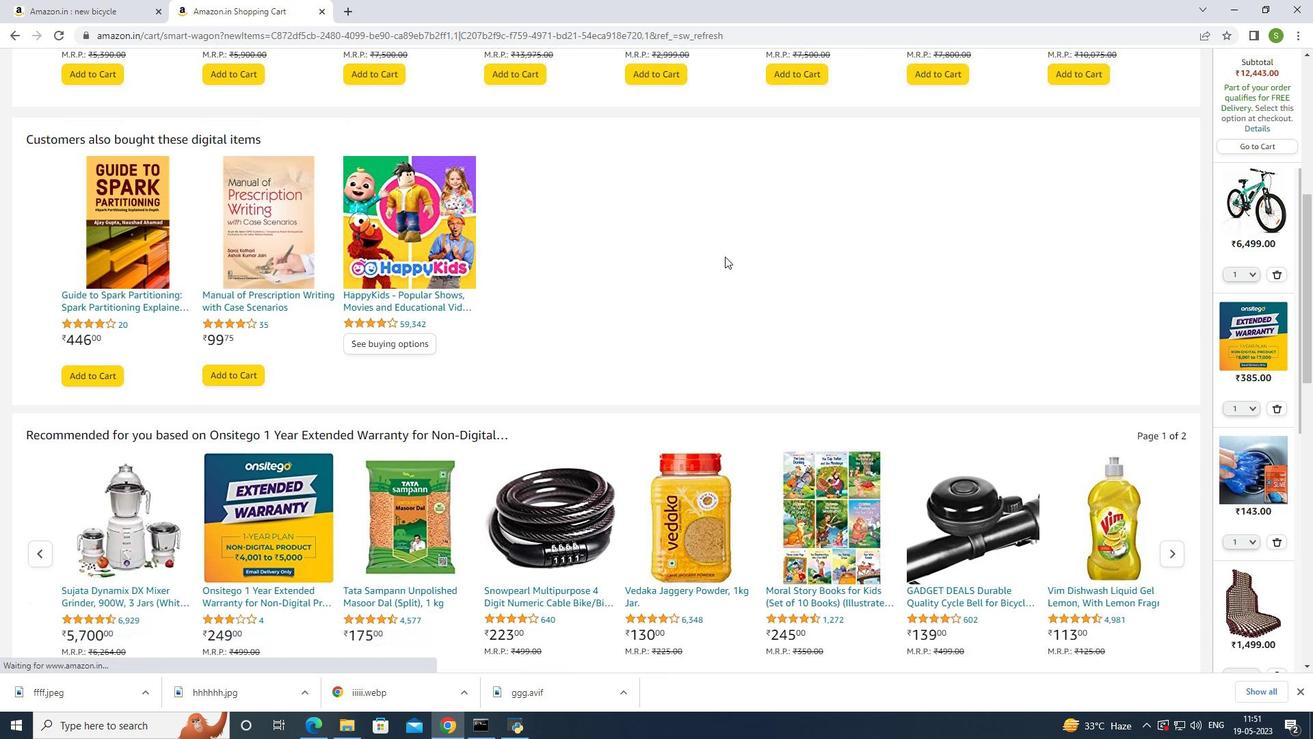 
Action: Mouse scrolled (726, 257) with delta (0, 0)
Screenshot: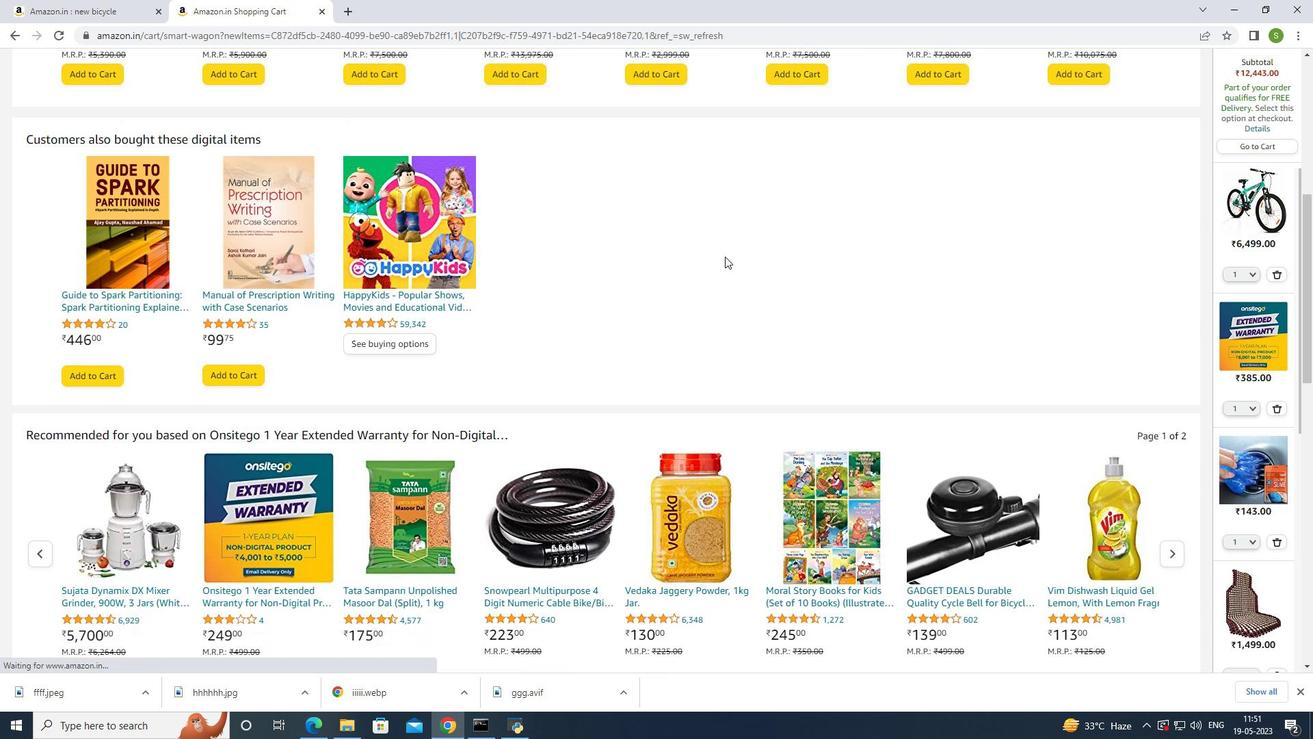 
Action: Mouse moved to (726, 264)
Screenshot: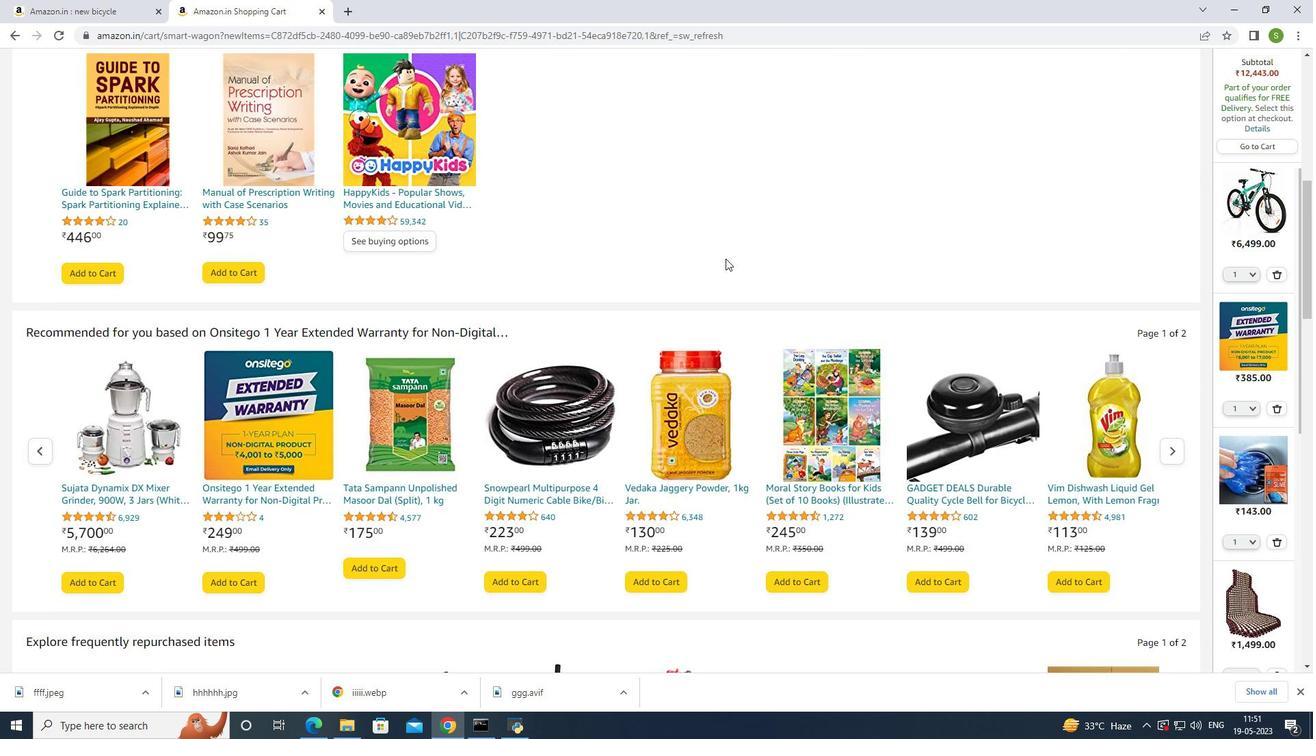 
Action: Mouse scrolled (726, 263) with delta (0, 0)
Screenshot: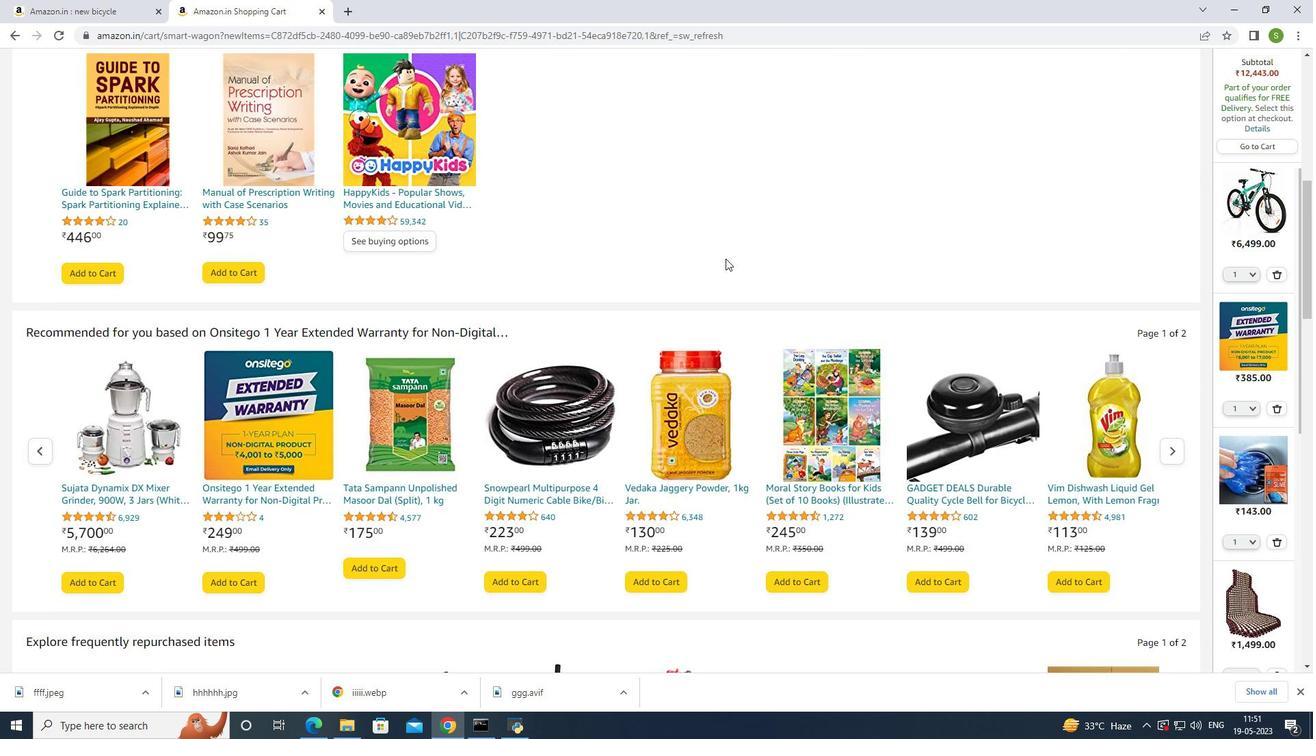 
Action: Mouse moved to (725, 265)
Screenshot: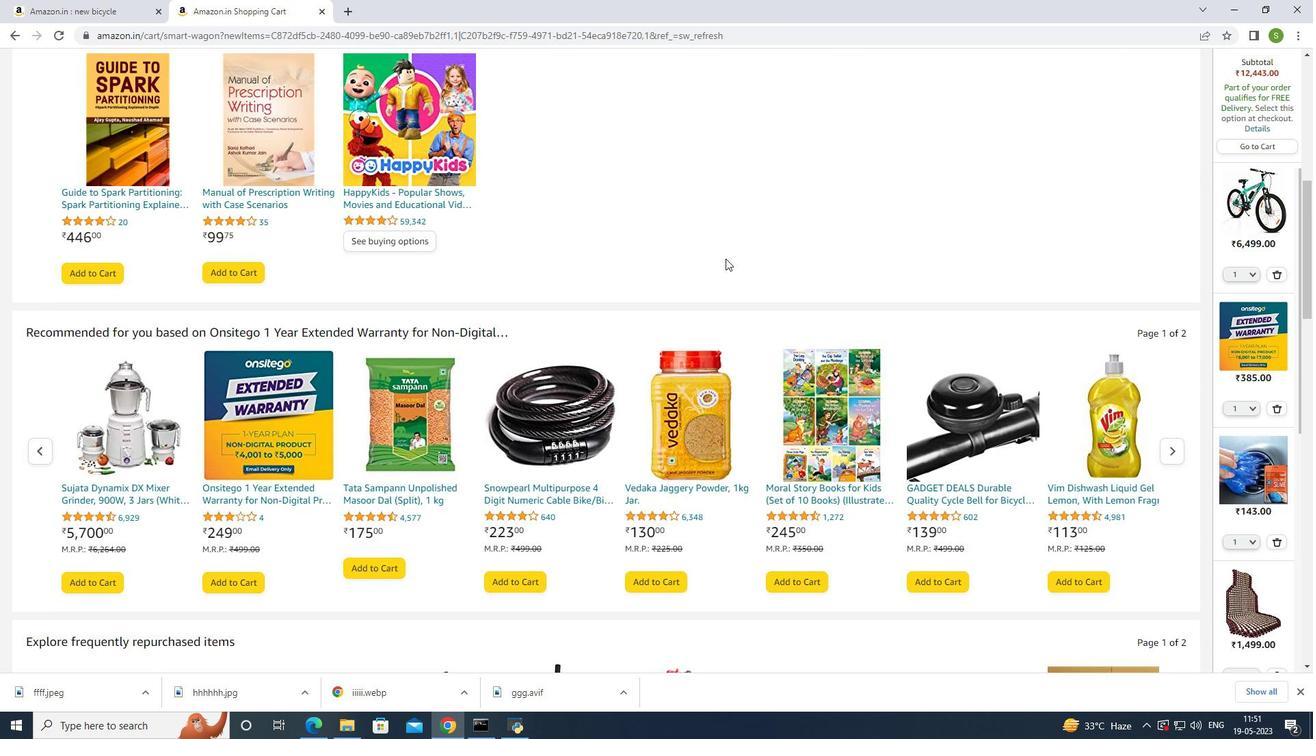 
Action: Mouse scrolled (725, 264) with delta (0, 0)
Screenshot: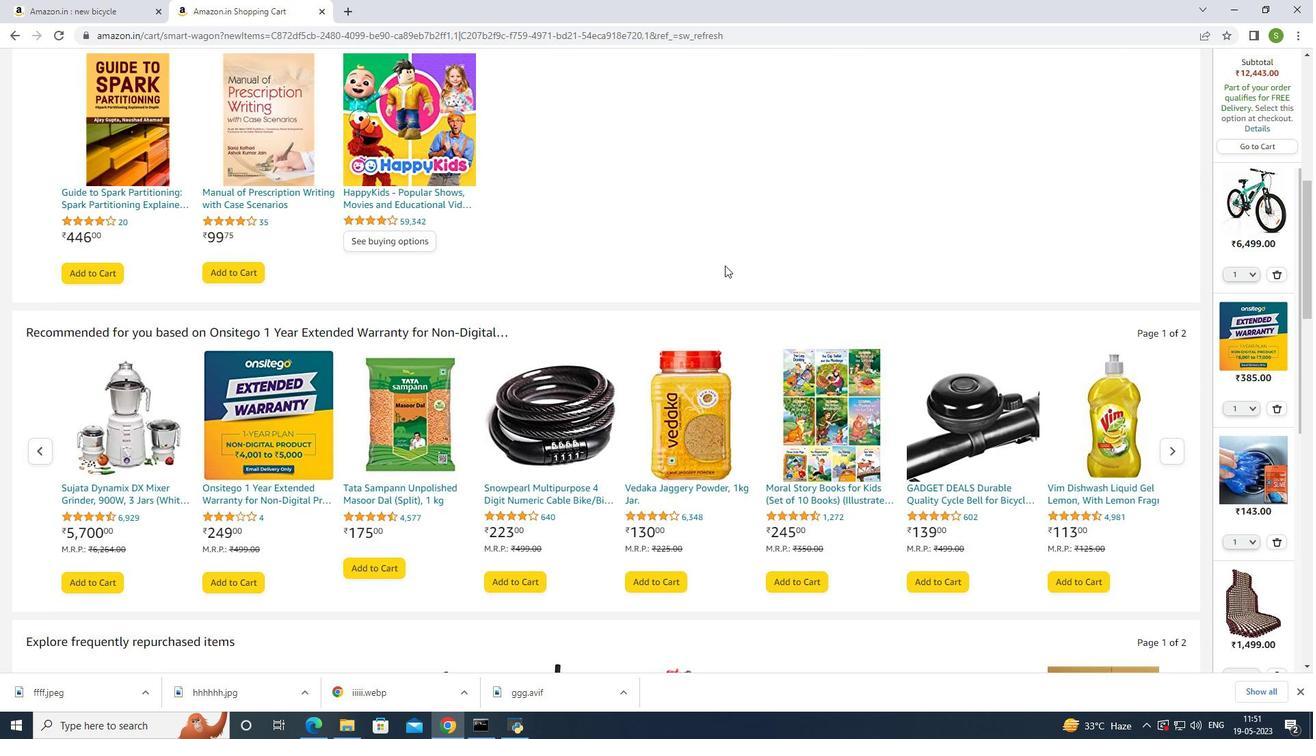 
Action: Mouse moved to (108, 9)
Screenshot: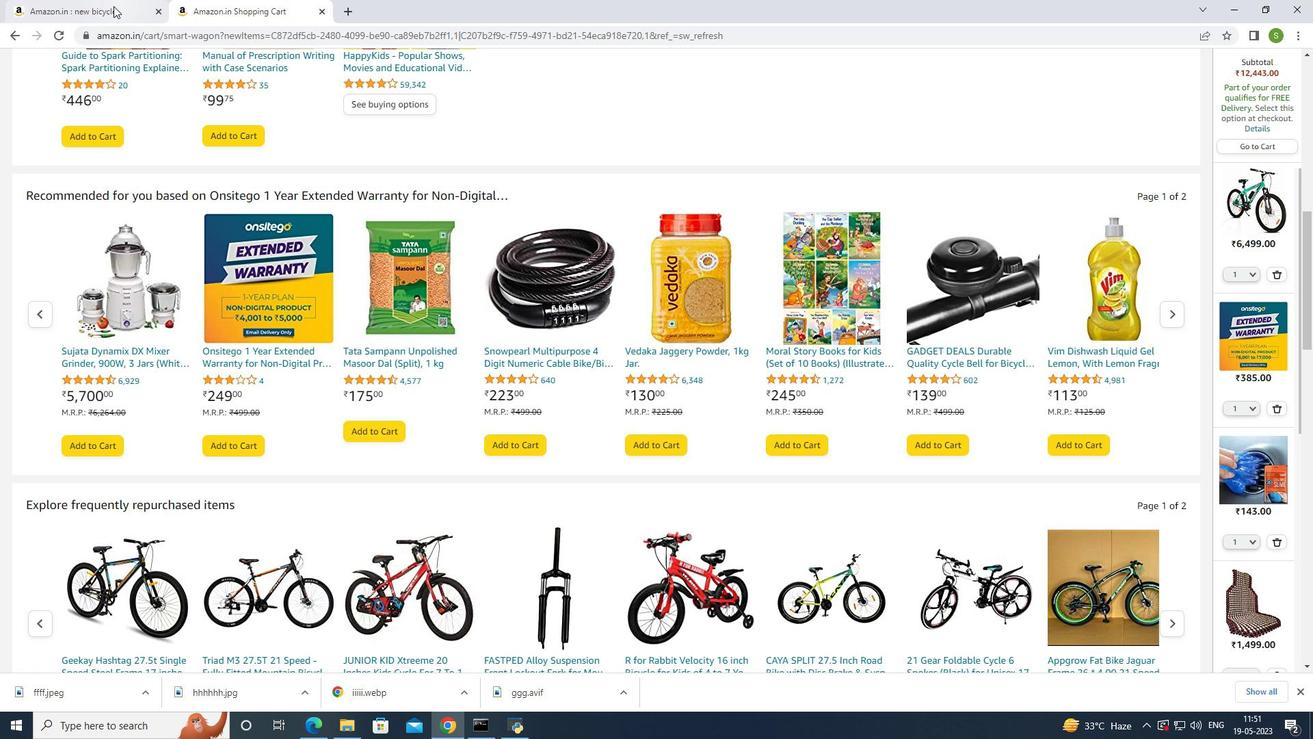 
Action: Mouse pressed left at (108, 9)
Screenshot: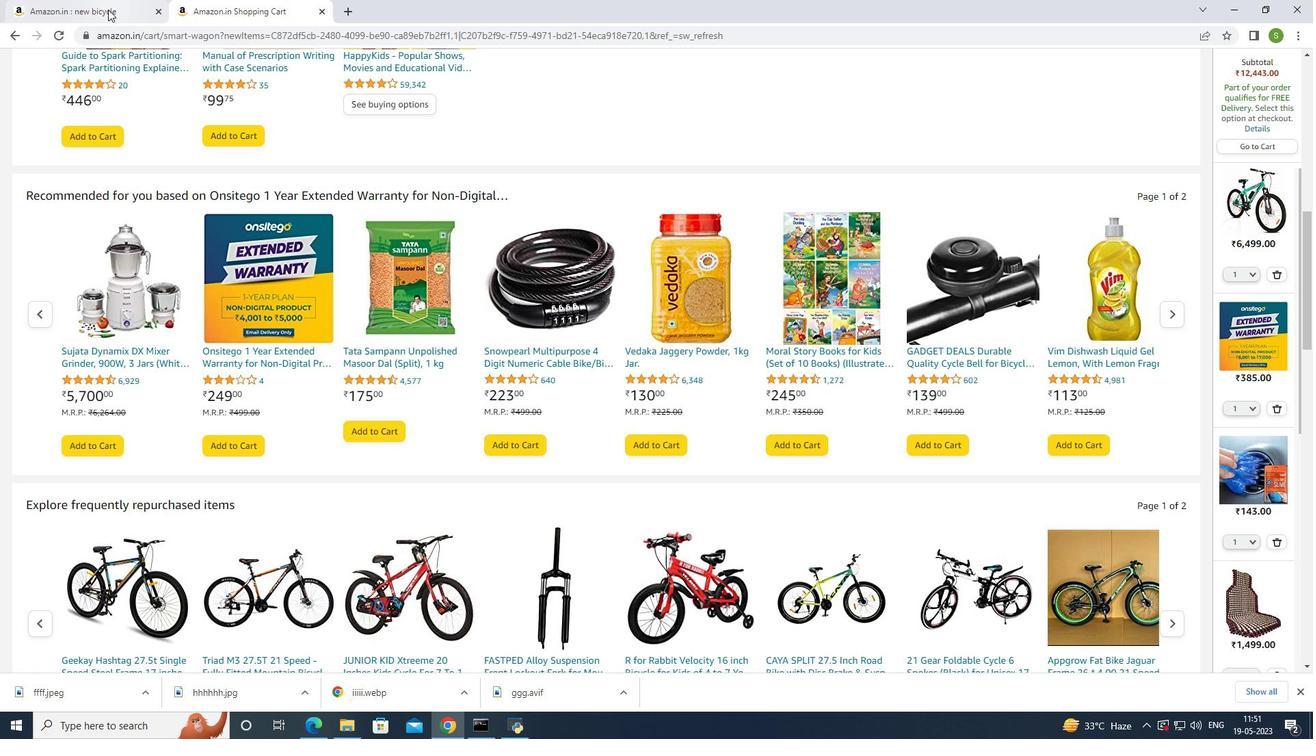 
Action: Mouse moved to (422, 182)
Screenshot: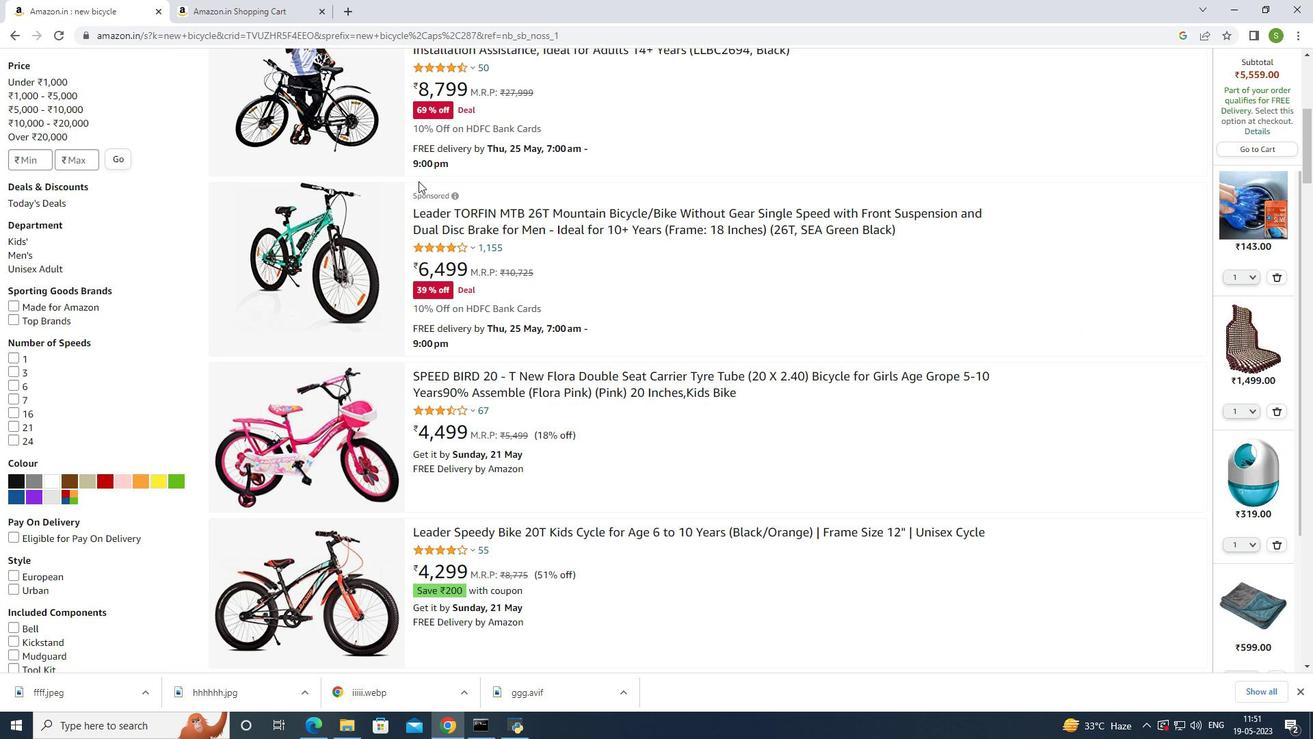 
Action: Mouse scrolled (422, 181) with delta (0, 0)
Screenshot: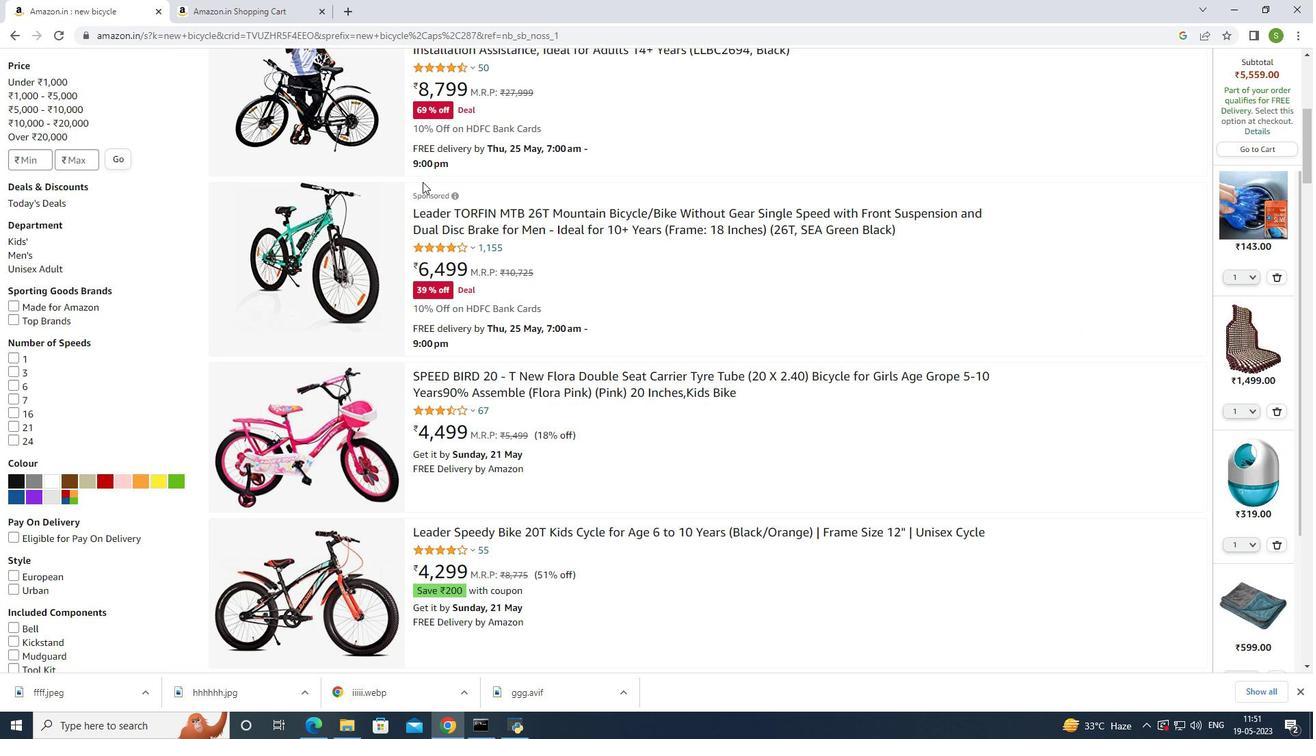 
Action: Mouse scrolled (422, 181) with delta (0, 0)
Screenshot: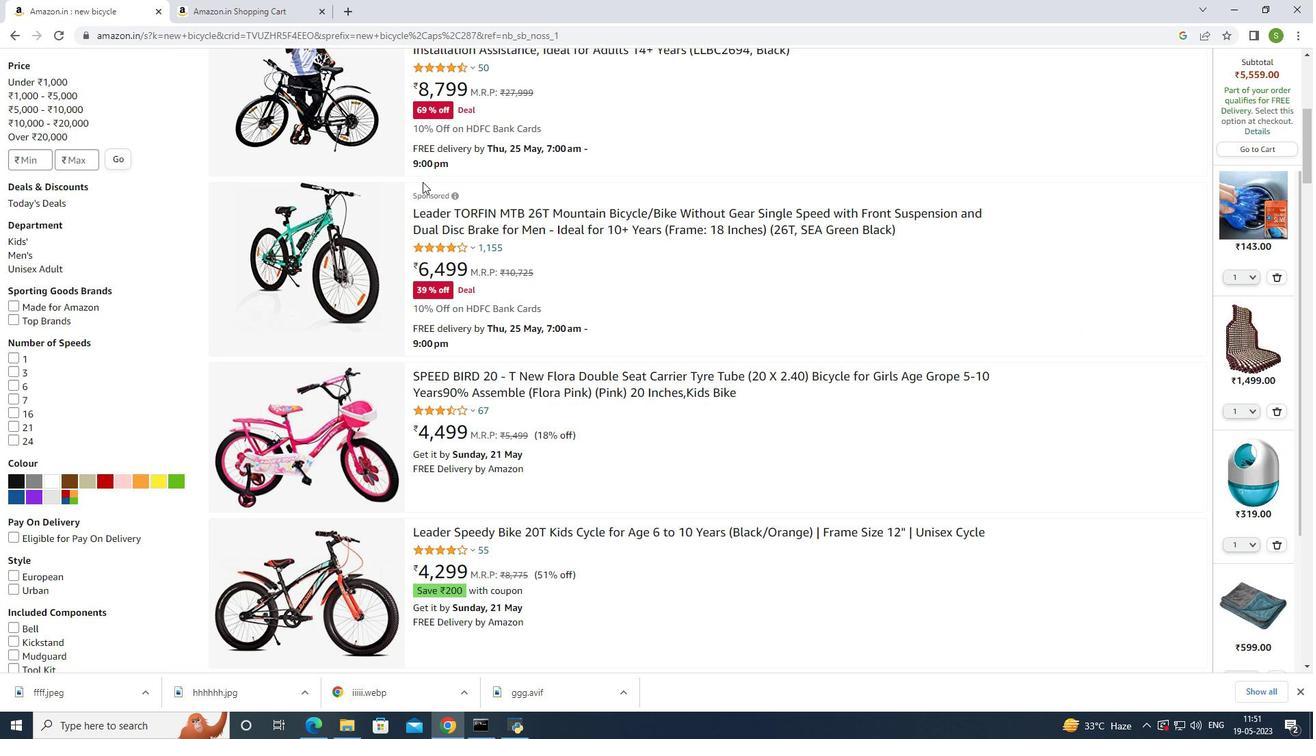 
Action: Mouse scrolled (422, 181) with delta (0, 0)
Screenshot: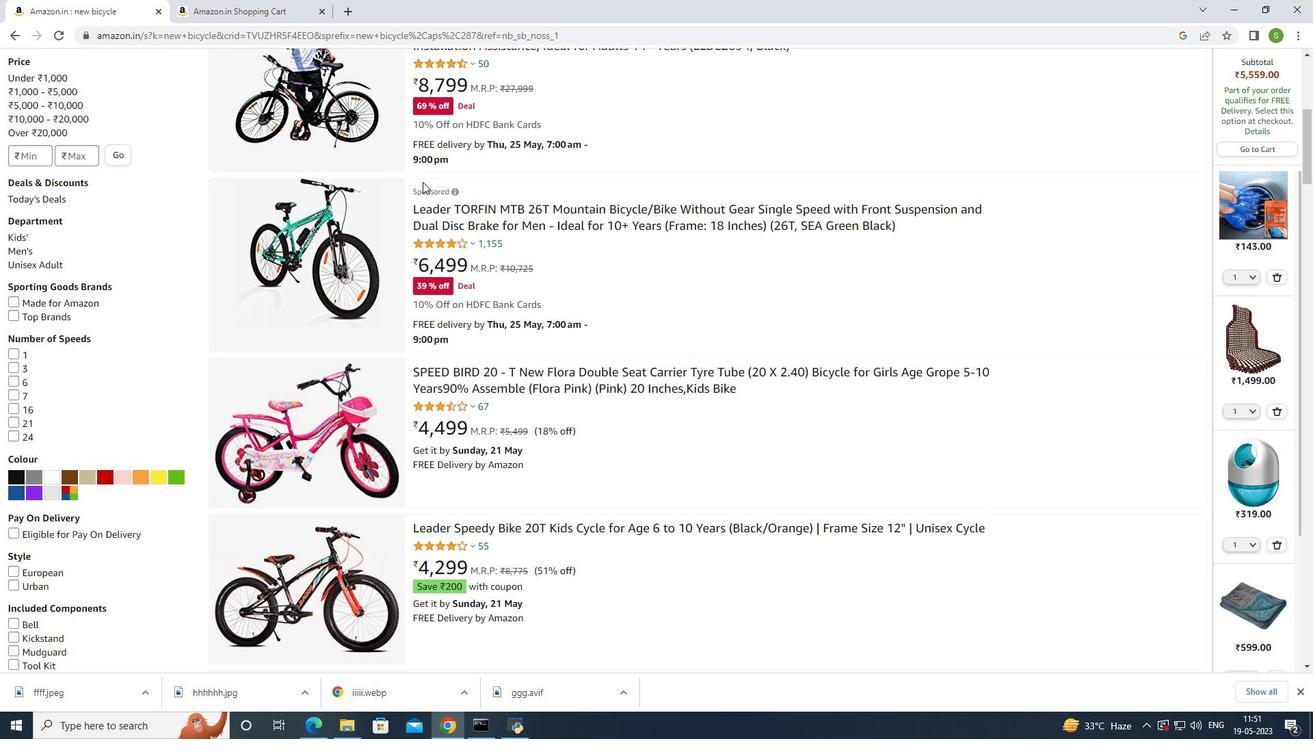
Action: Mouse scrolled (422, 181) with delta (0, 0)
Screenshot: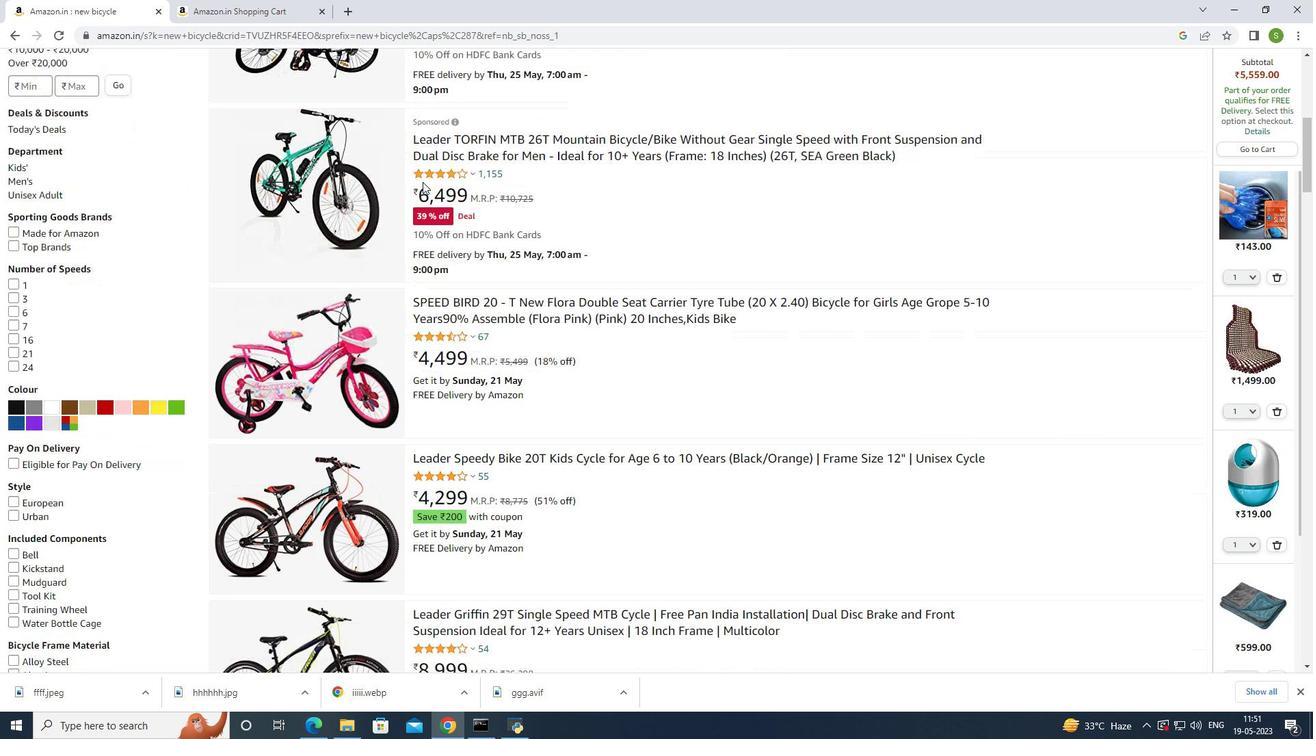 
Action: Mouse moved to (422, 182)
Screenshot: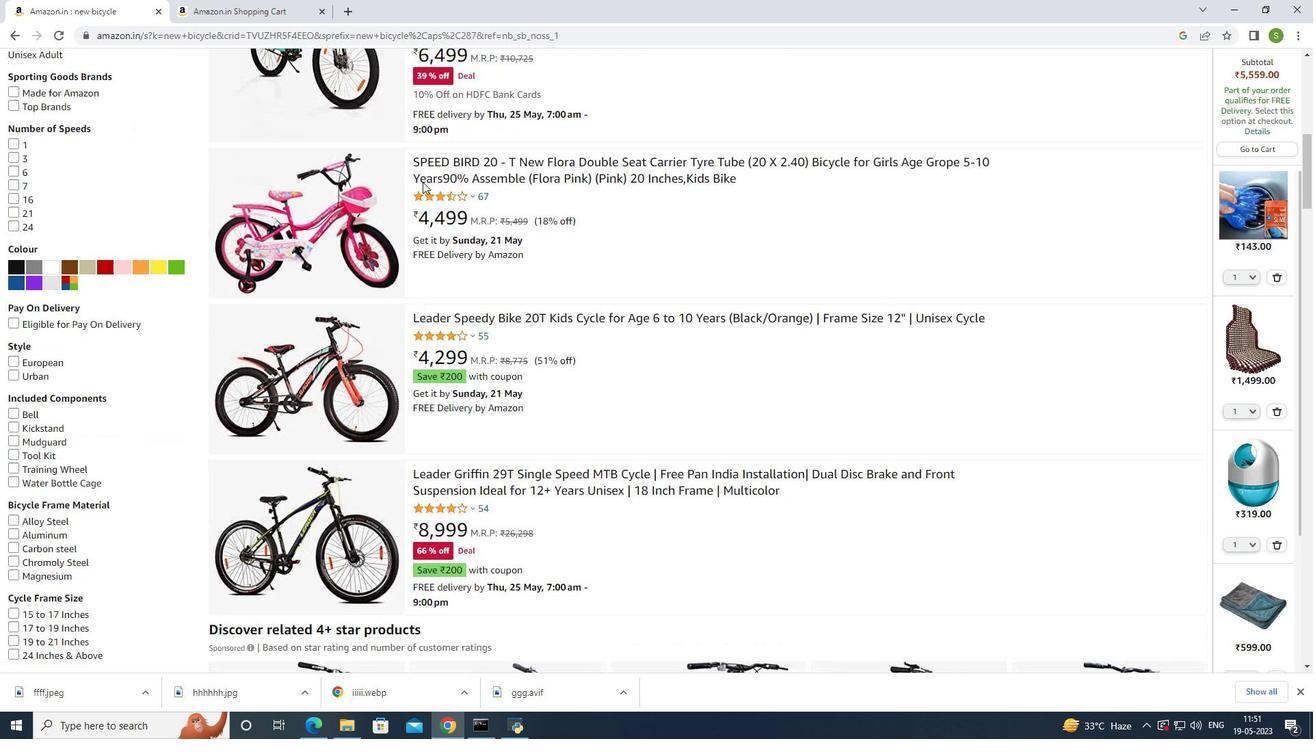 
Action: Mouse scrolled (422, 181) with delta (0, 0)
Screenshot: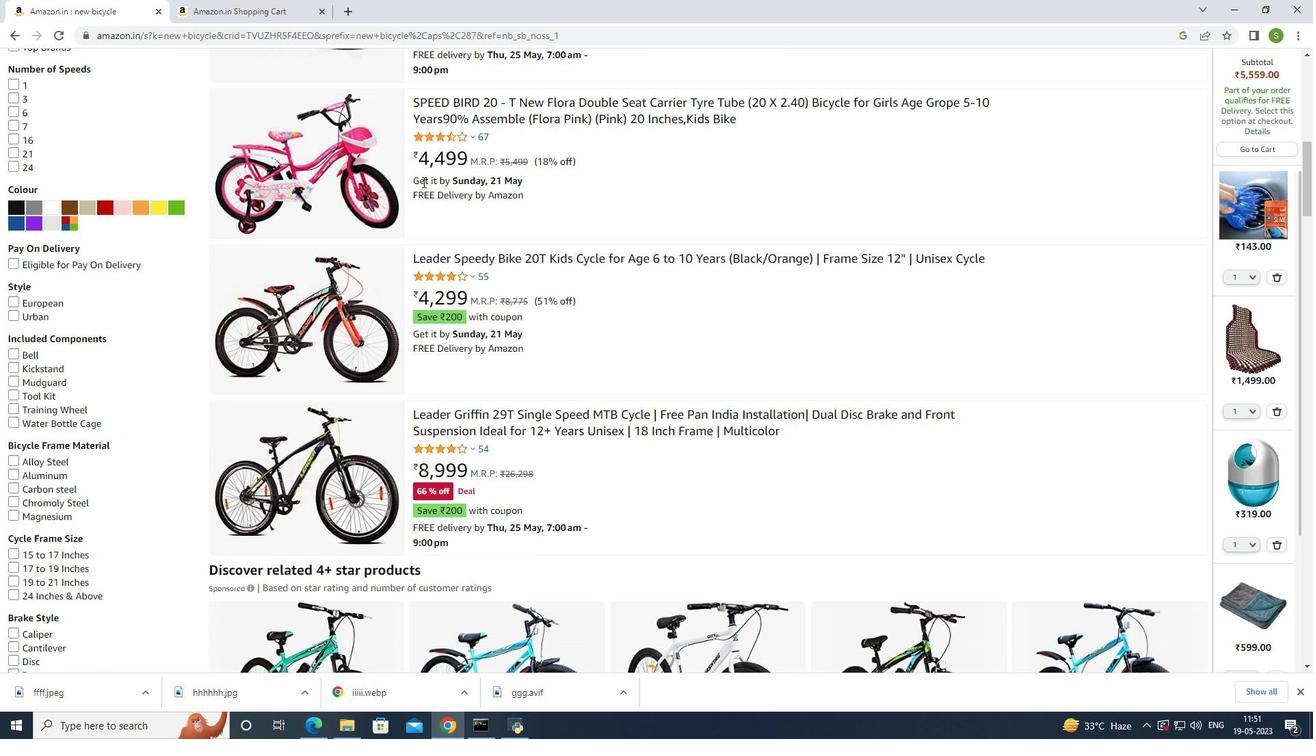 
Action: Mouse scrolled (422, 181) with delta (0, 0)
Screenshot: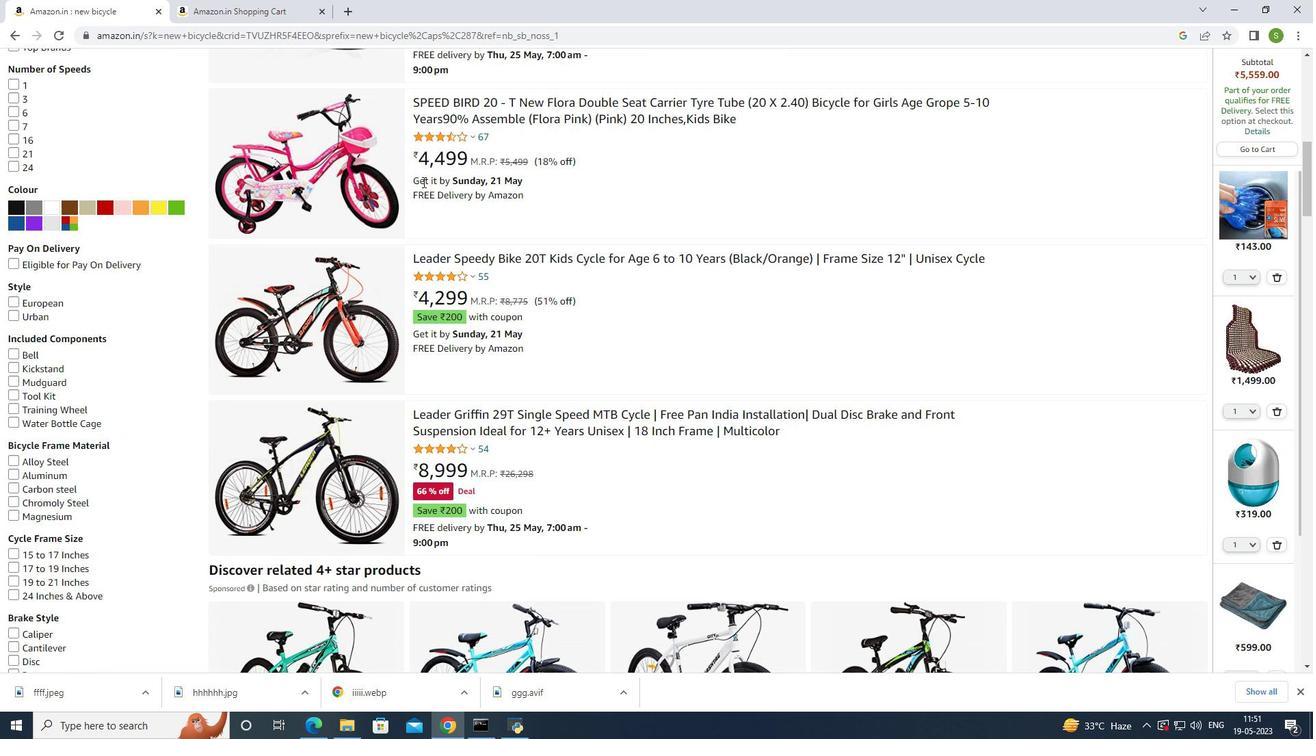 
Action: Mouse moved to (440, 181)
Screenshot: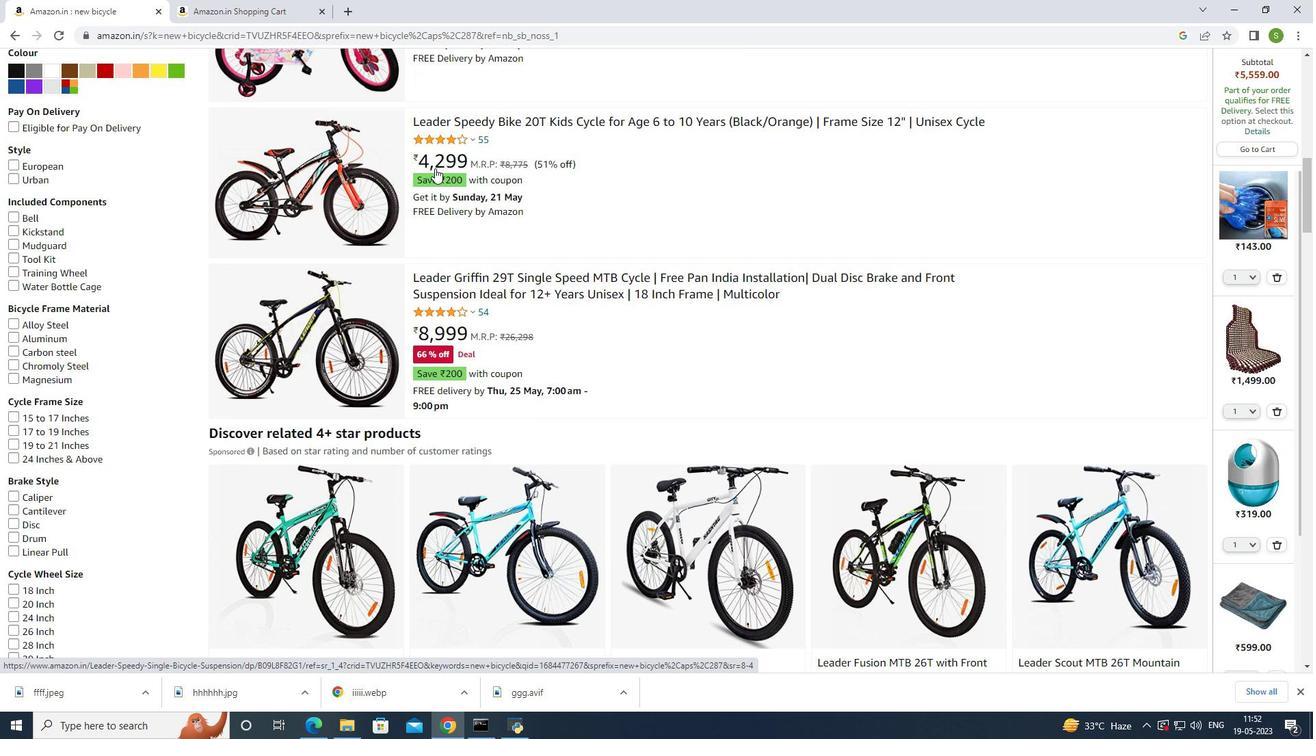 
Action: Mouse scrolled (440, 180) with delta (0, 0)
Screenshot: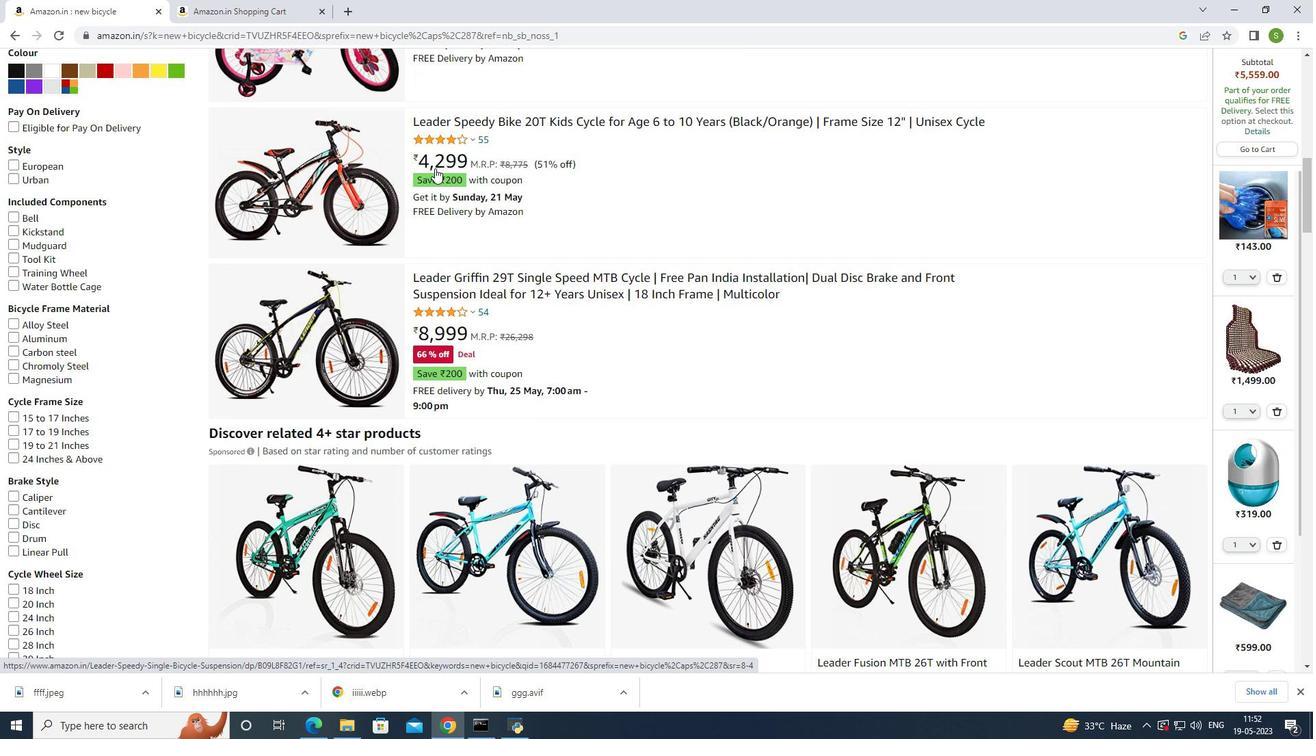 
Action: Mouse moved to (442, 184)
Screenshot: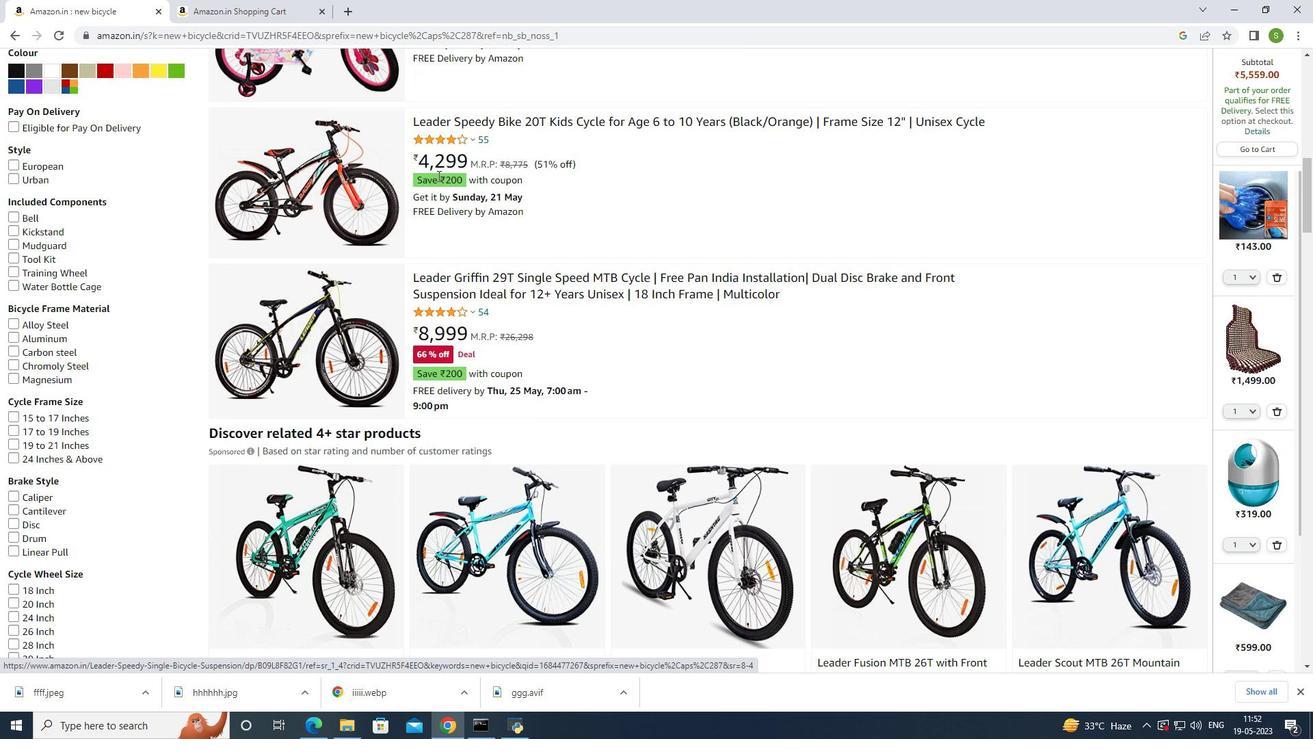 
Action: Mouse scrolled (442, 183) with delta (0, 0)
Screenshot: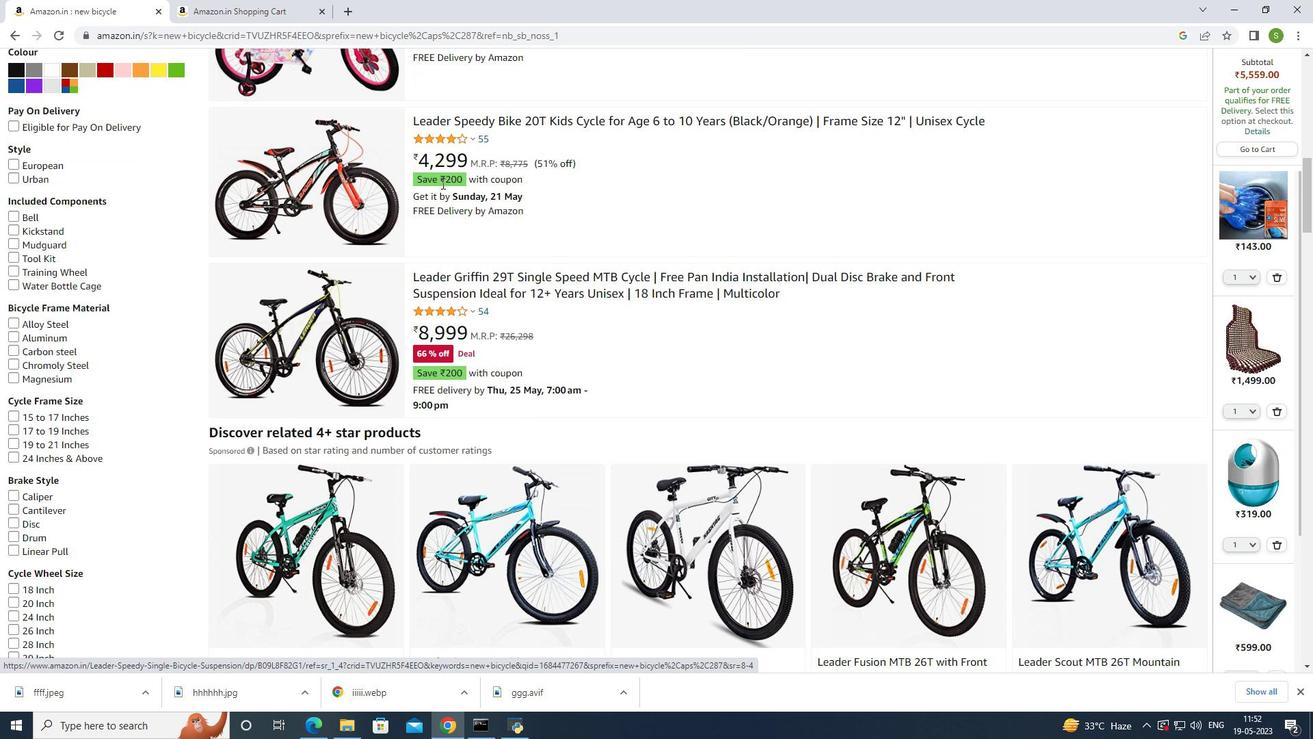 
Action: Mouse moved to (442, 184)
Screenshot: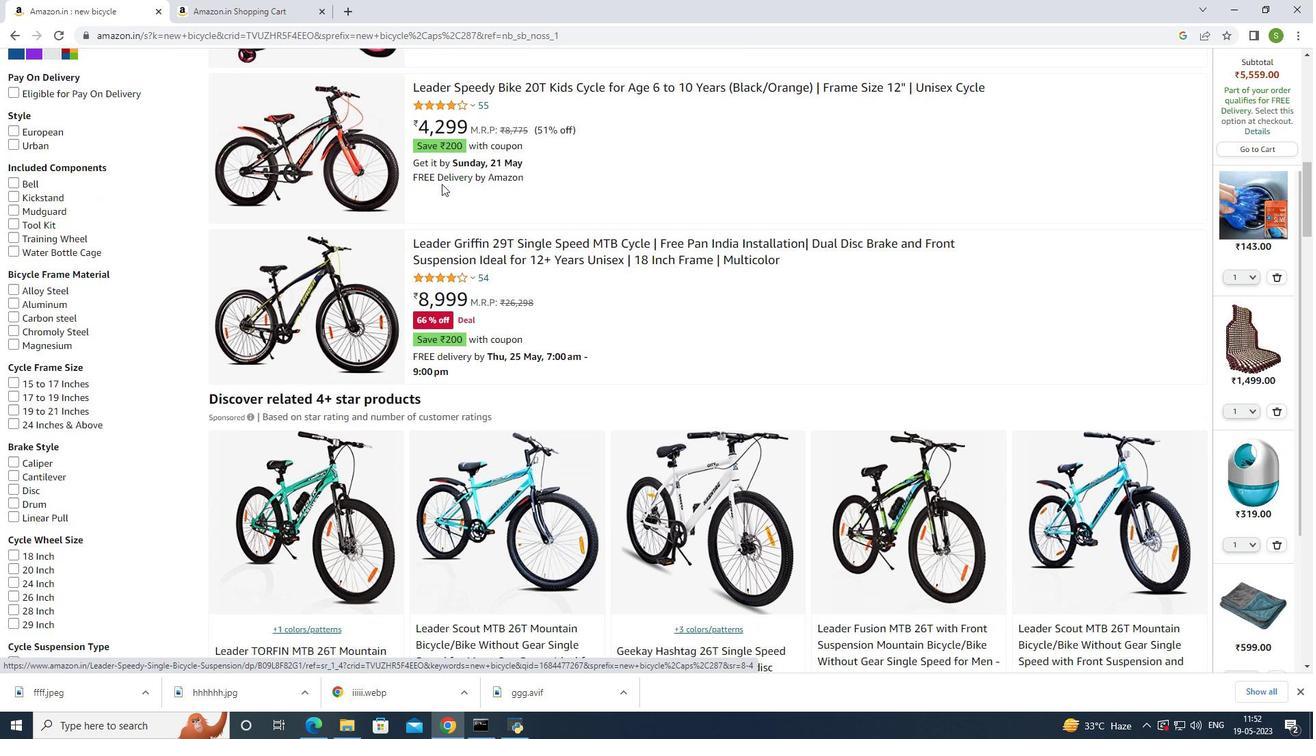 
Action: Mouse scrolled (442, 184) with delta (0, 0)
Screenshot: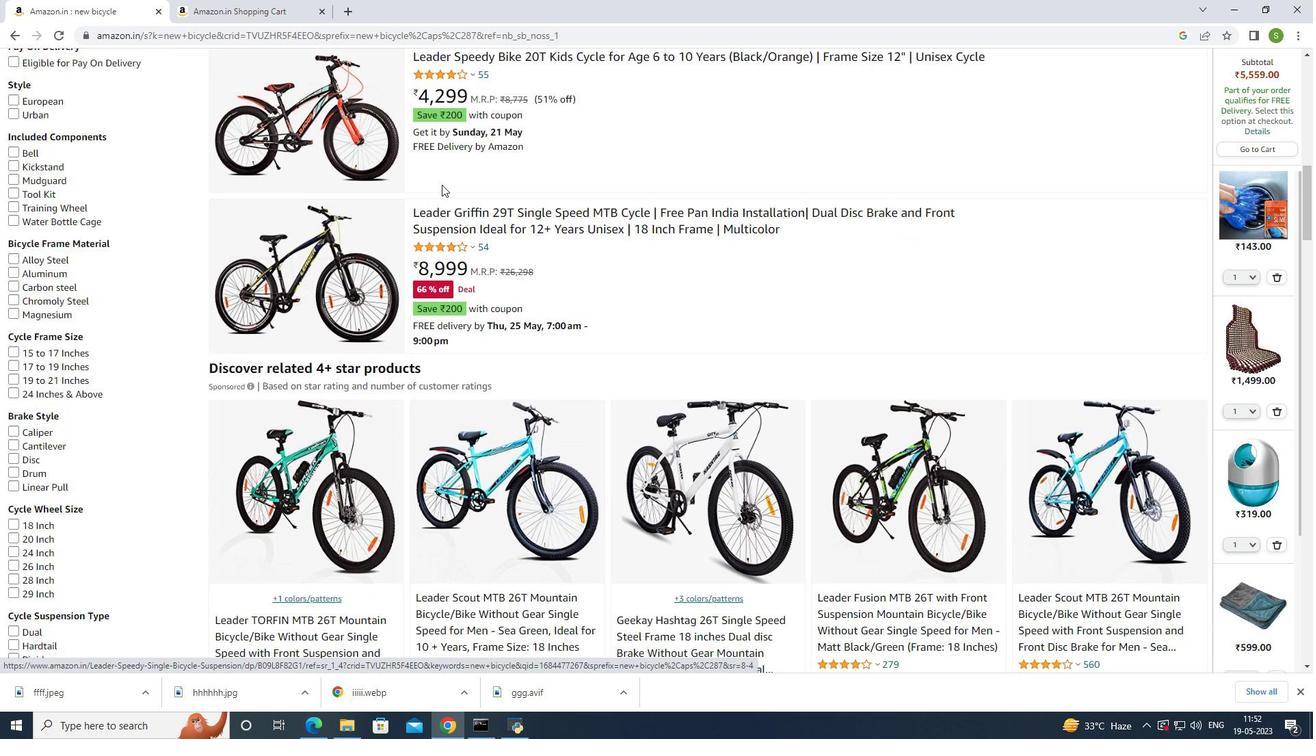 
Action: Mouse scrolled (442, 184) with delta (0, 0)
Screenshot: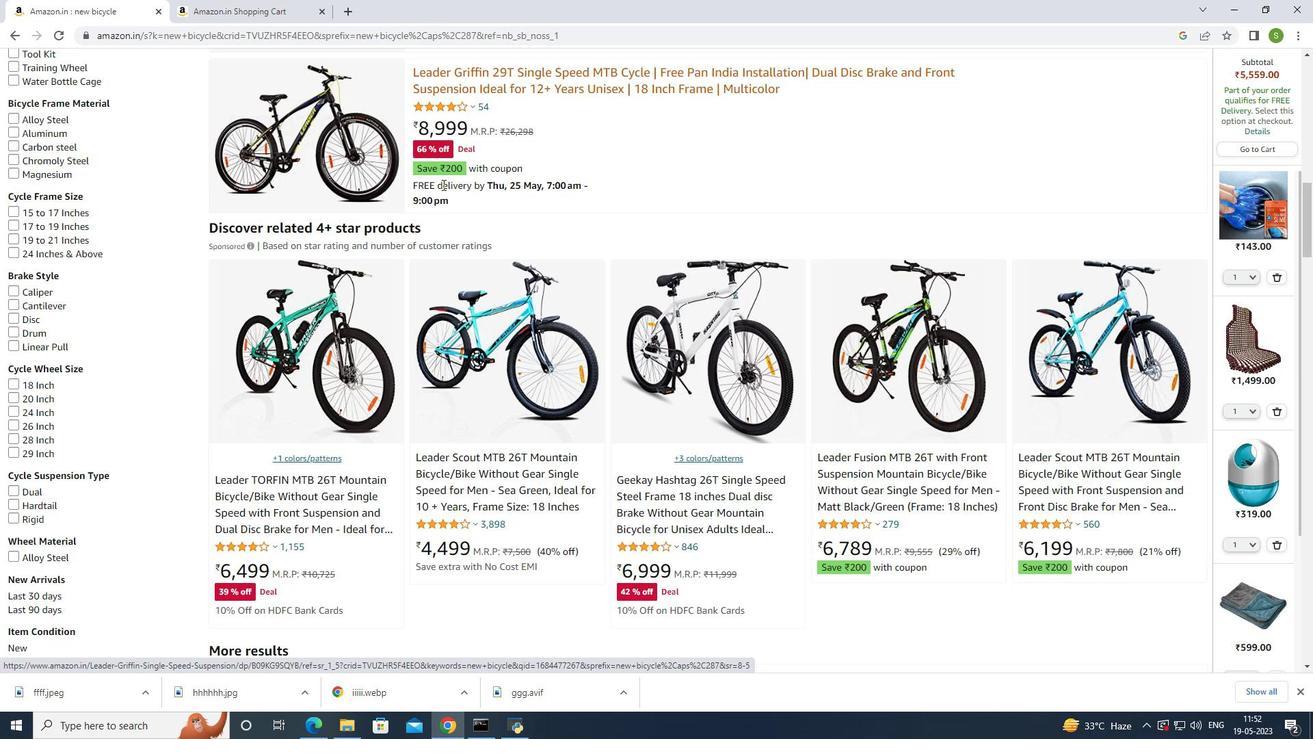 
Action: Mouse moved to (442, 185)
Screenshot: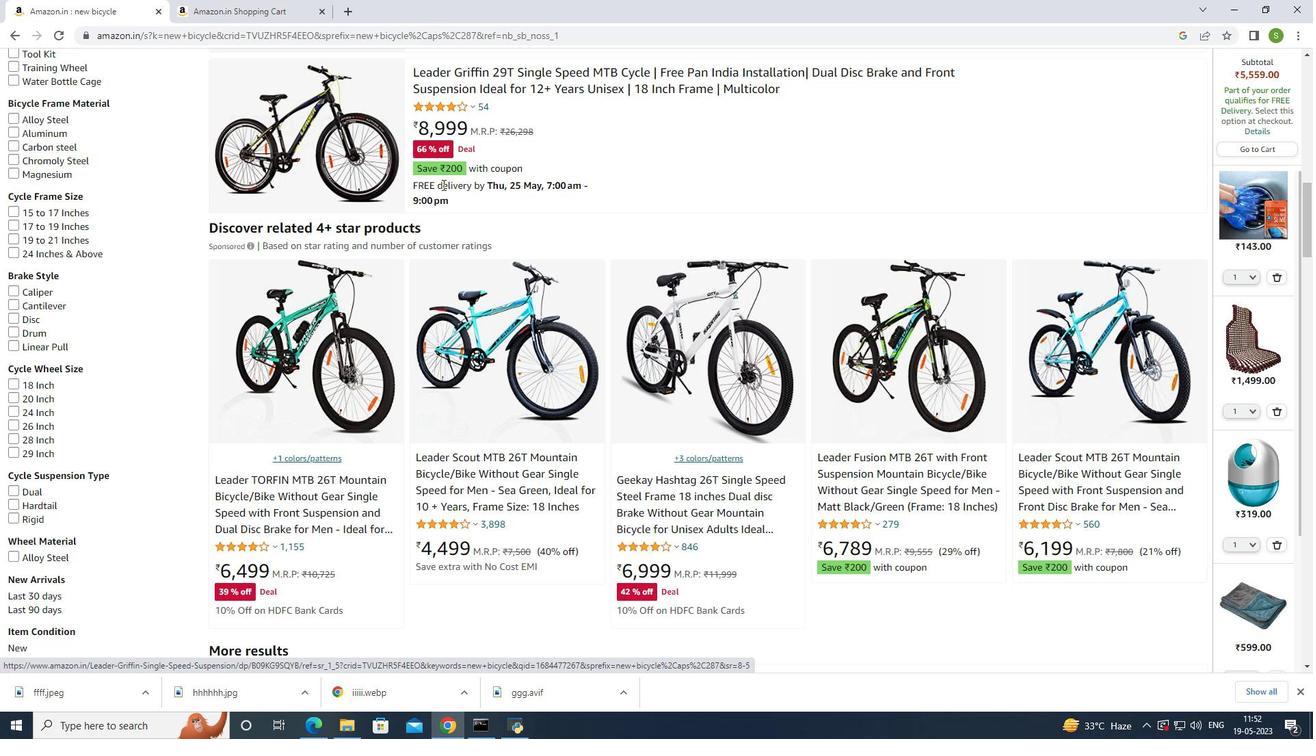 
Action: Mouse scrolled (442, 184) with delta (0, 0)
Screenshot: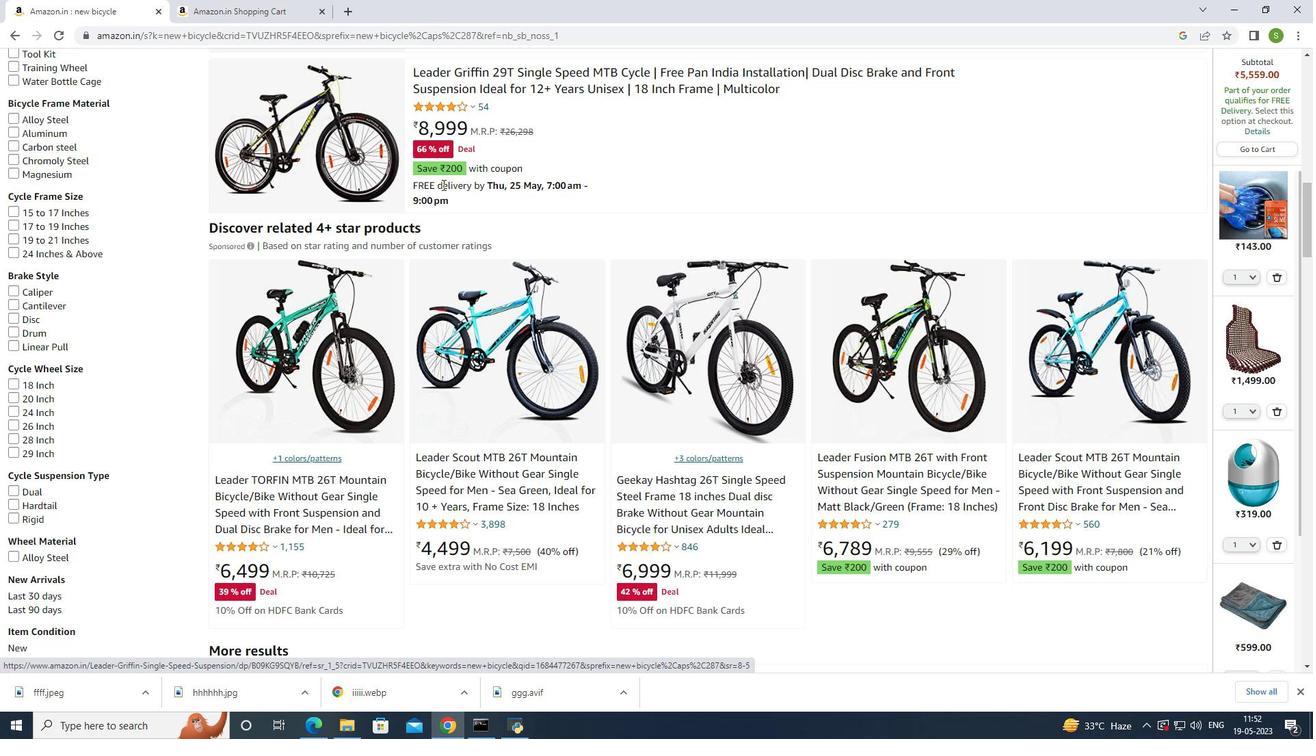
Action: Mouse moved to (359, 197)
Screenshot: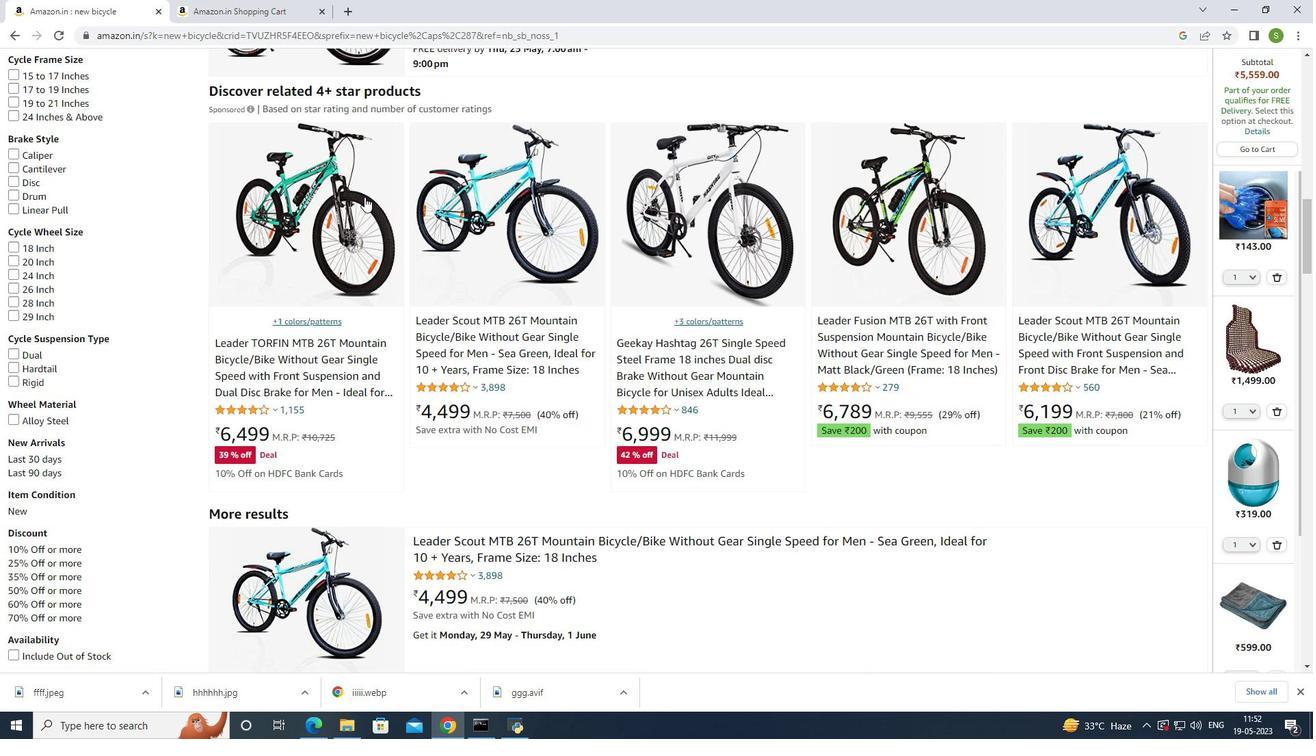 
Action: Mouse pressed left at (359, 197)
Screenshot: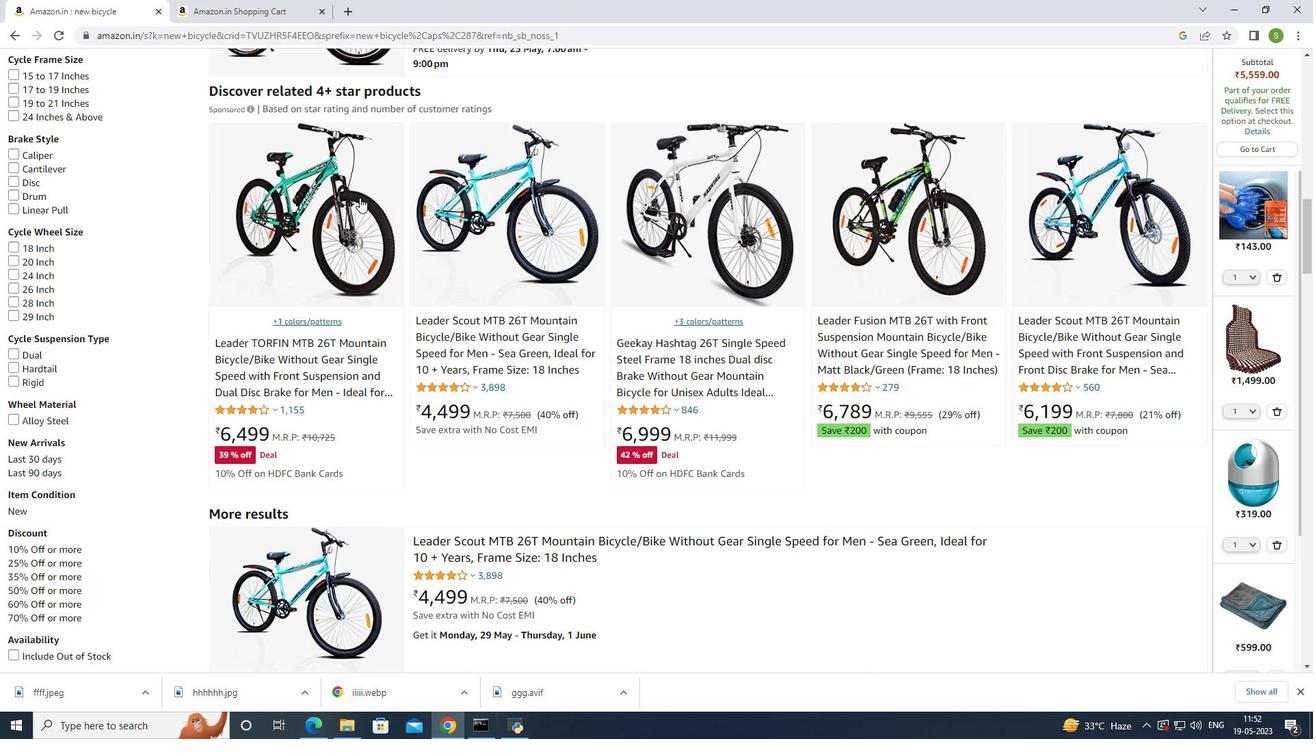 
Action: Mouse moved to (737, 267)
Screenshot: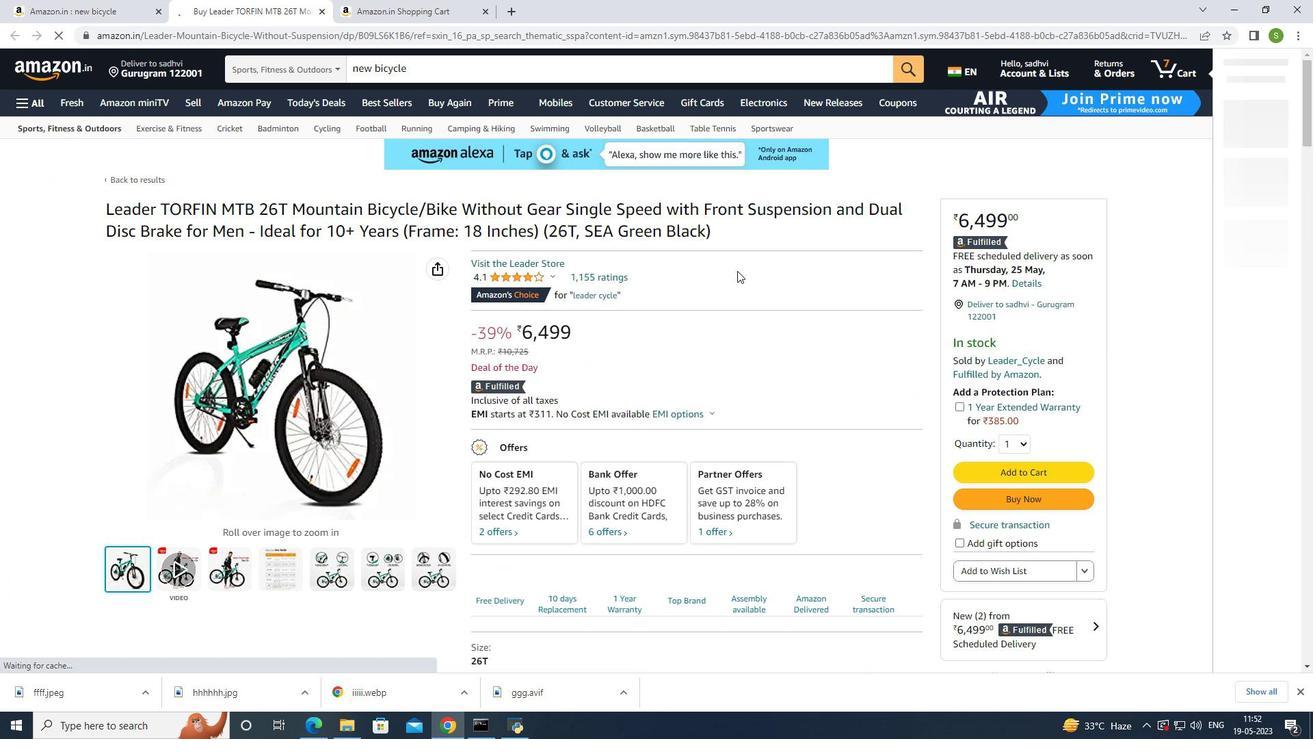 
Action: Mouse scrolled (737, 266) with delta (0, 0)
Screenshot: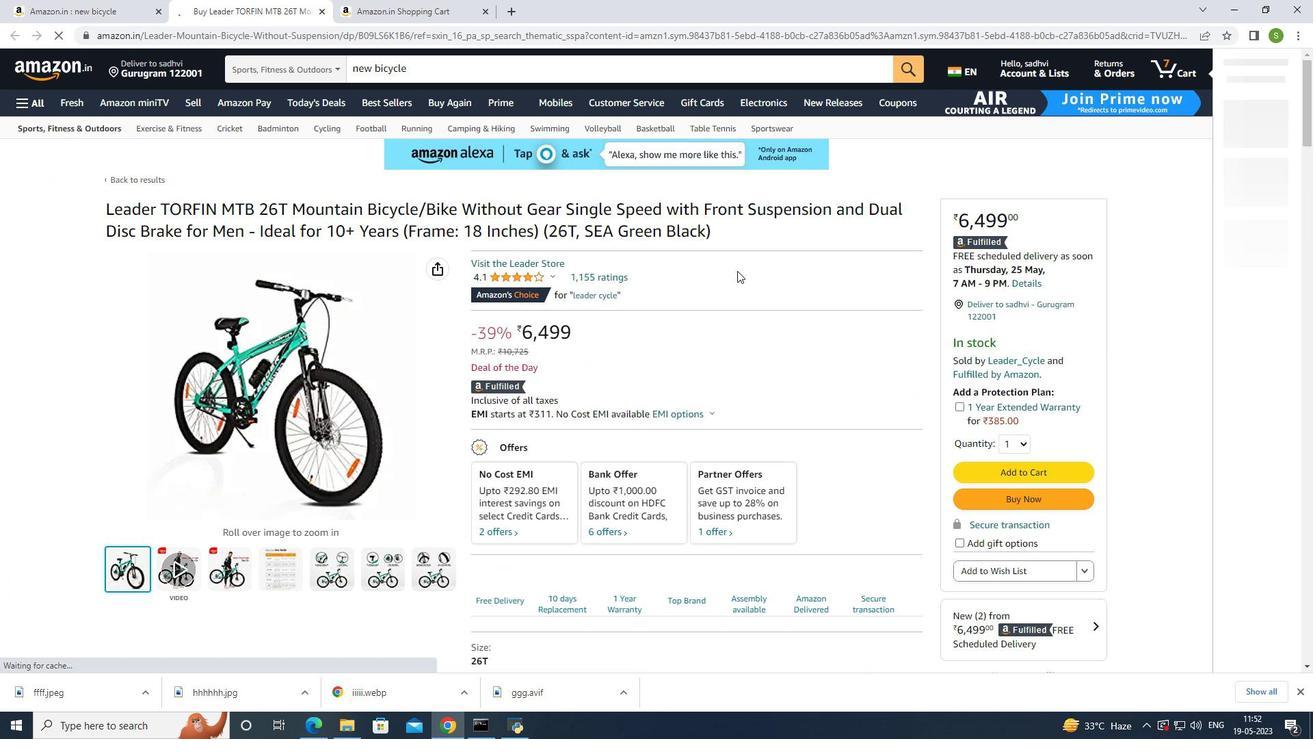 
Action: Mouse moved to (737, 266)
Screenshot: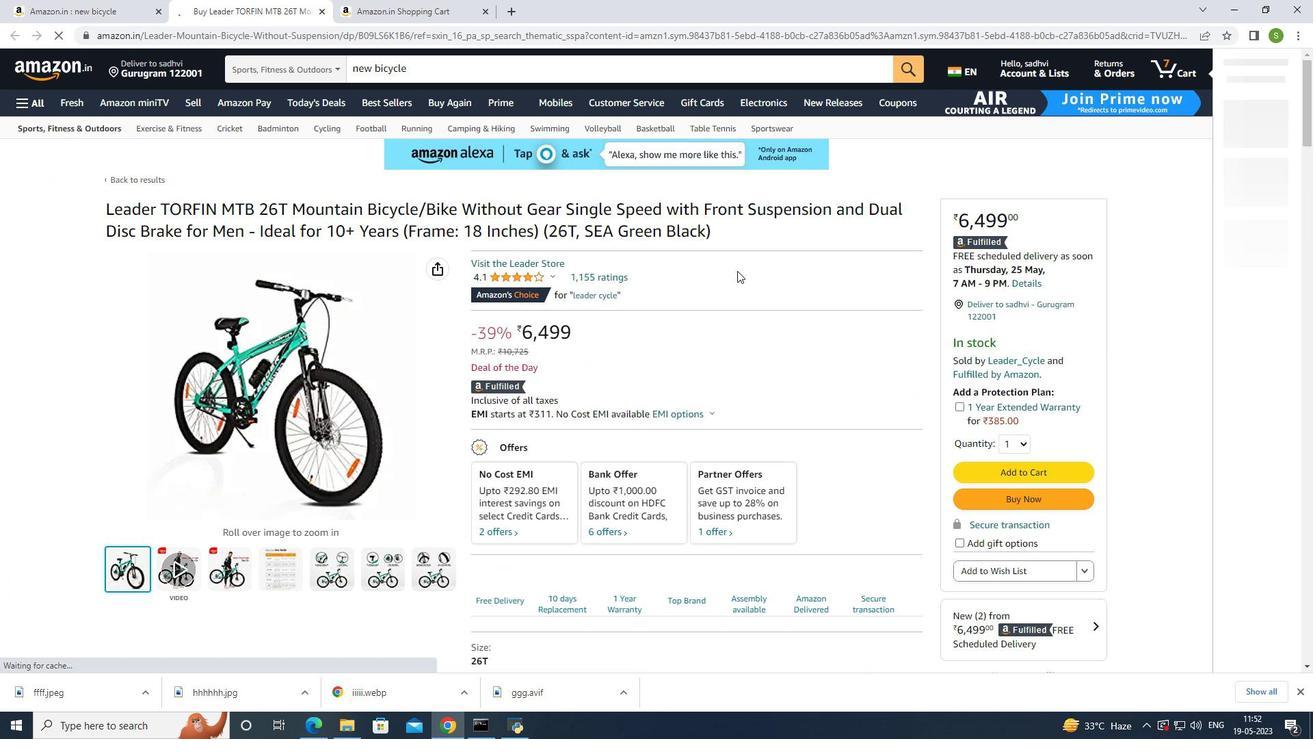 
Action: Mouse scrolled (737, 266) with delta (0, 0)
Screenshot: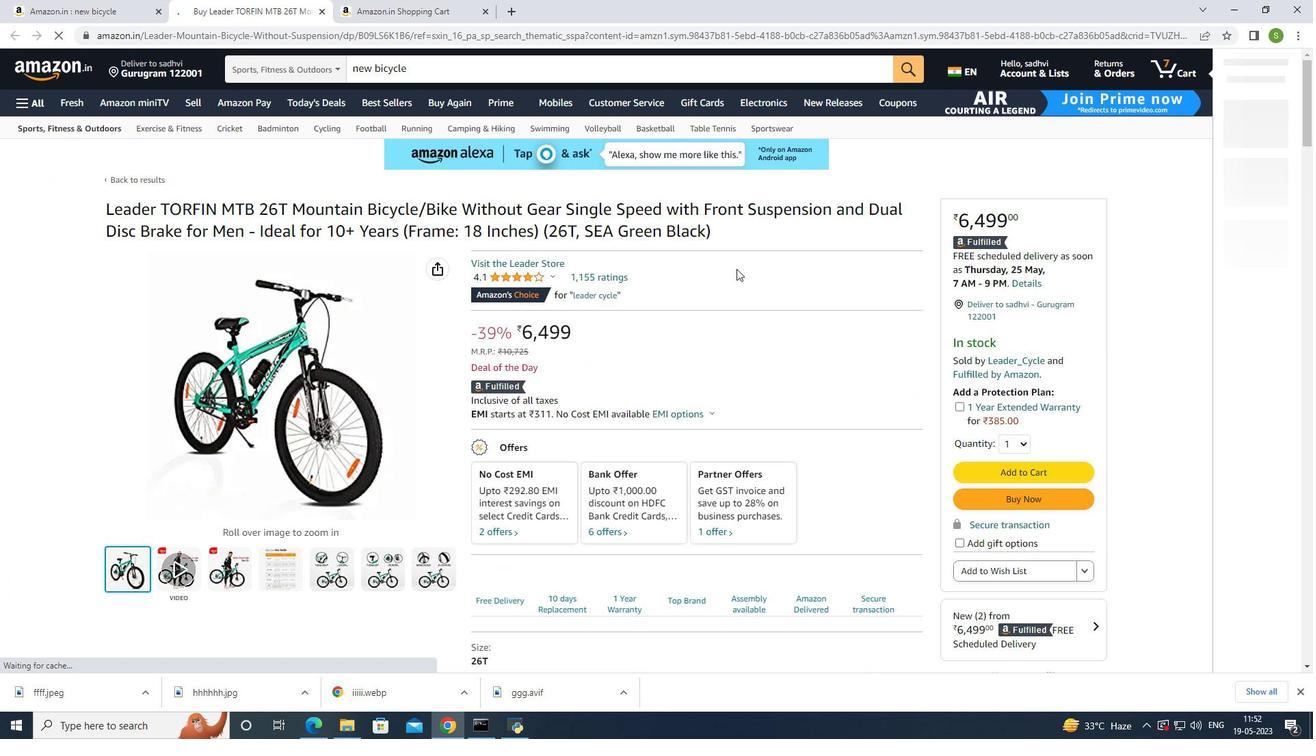 
Action: Mouse moved to (737, 266)
Screenshot: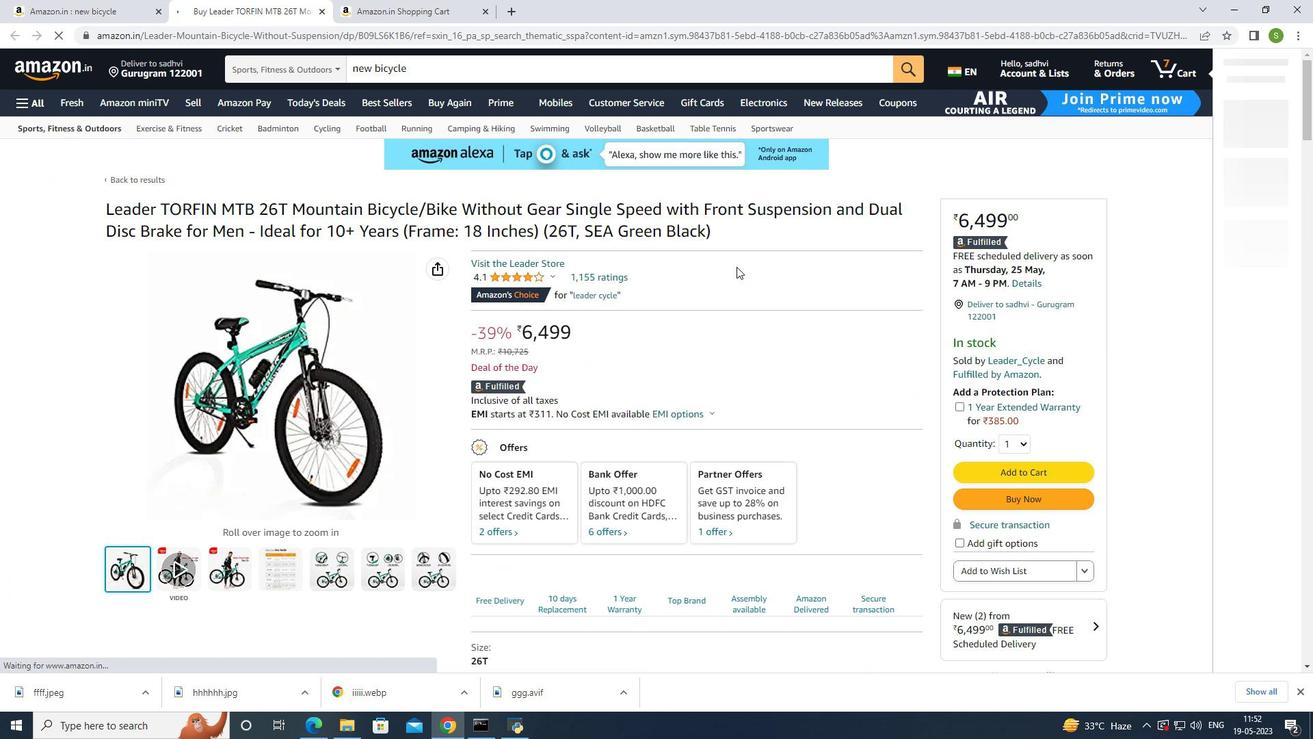 
Action: Mouse scrolled (737, 265) with delta (0, 0)
Screenshot: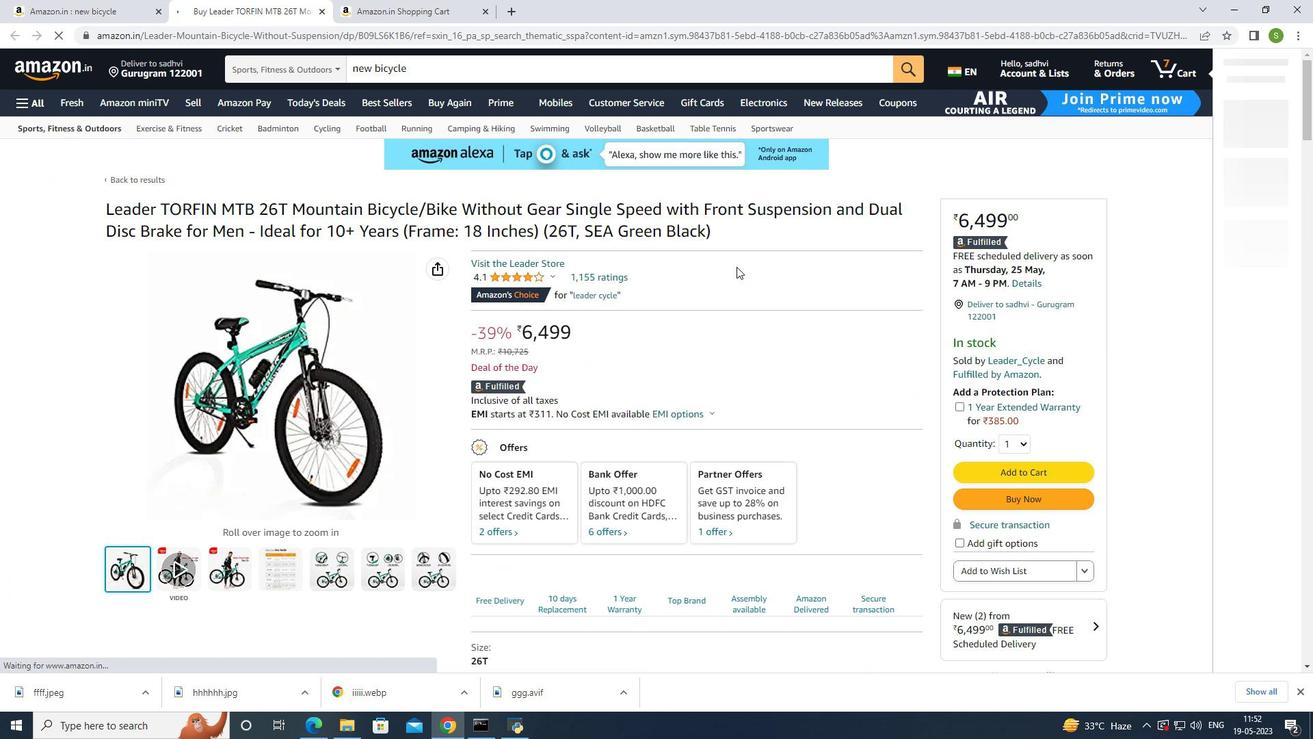 
Action: Mouse moved to (737, 263)
Screenshot: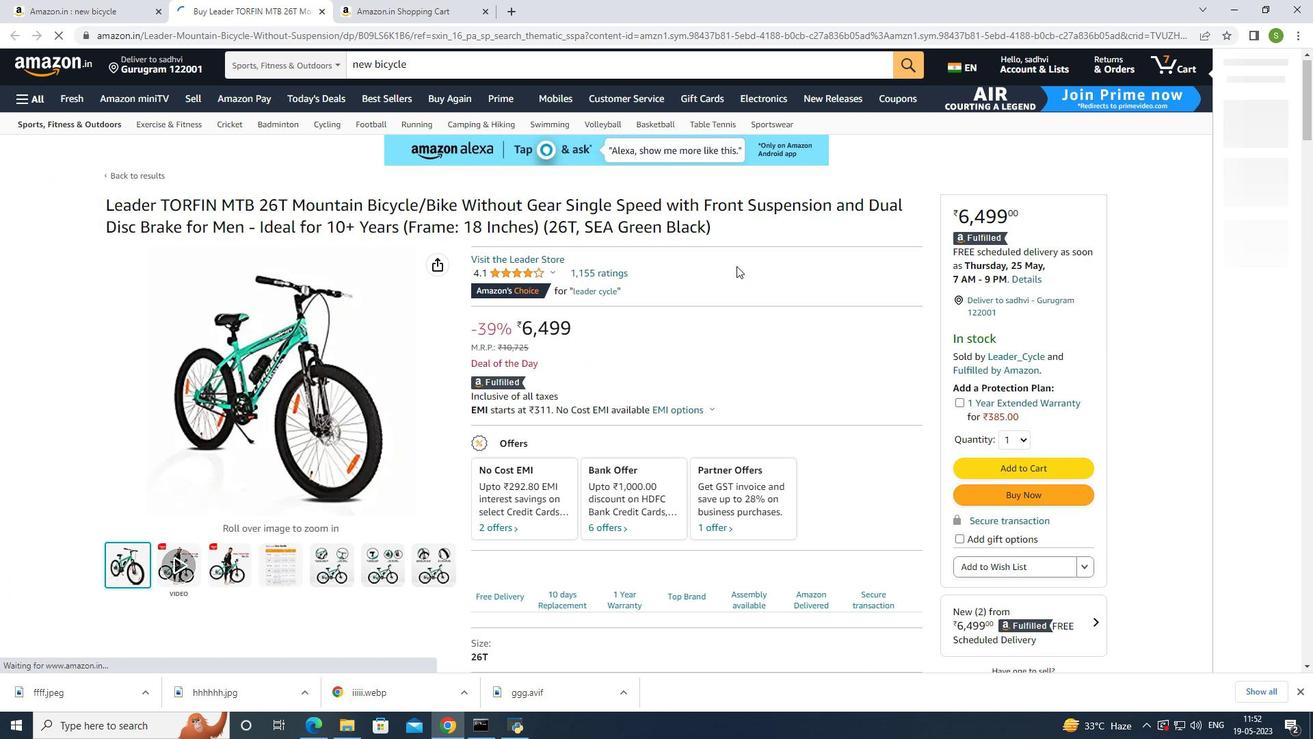 
Action: Mouse scrolled (737, 262) with delta (0, 0)
Screenshot: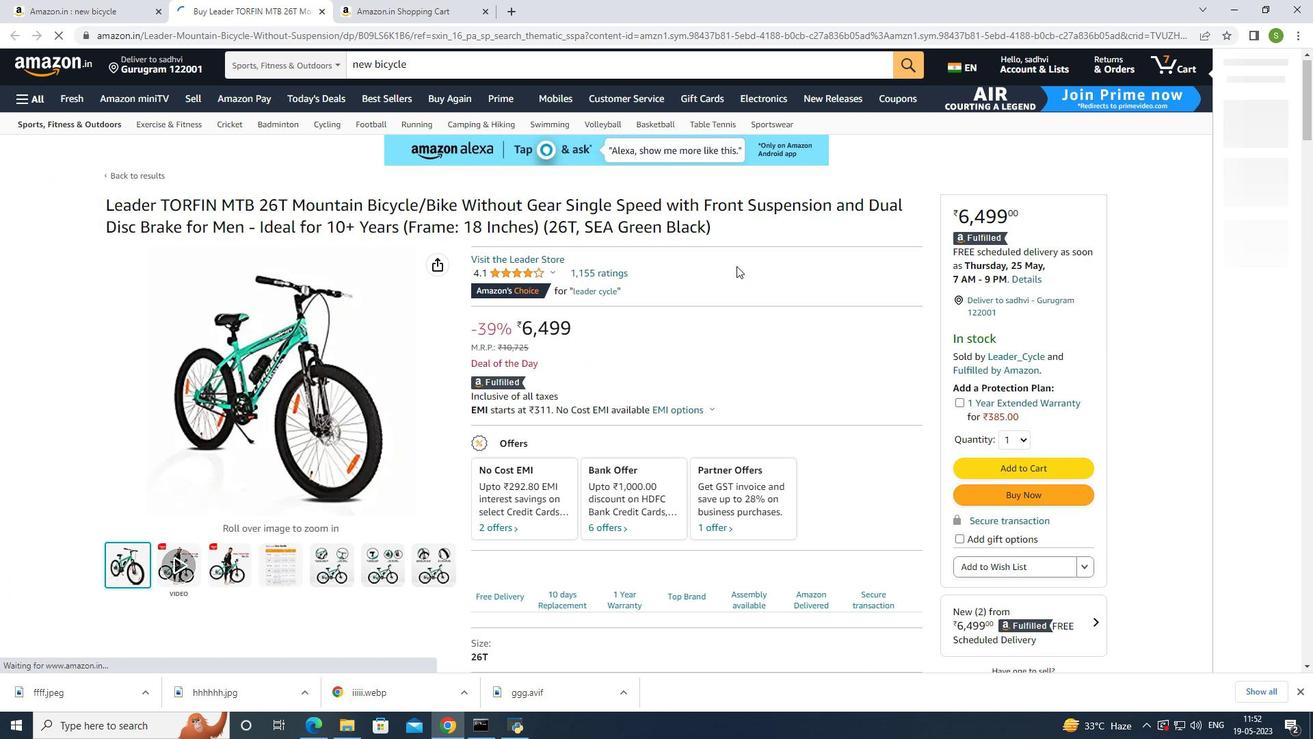 
Action: Mouse moved to (739, 259)
Screenshot: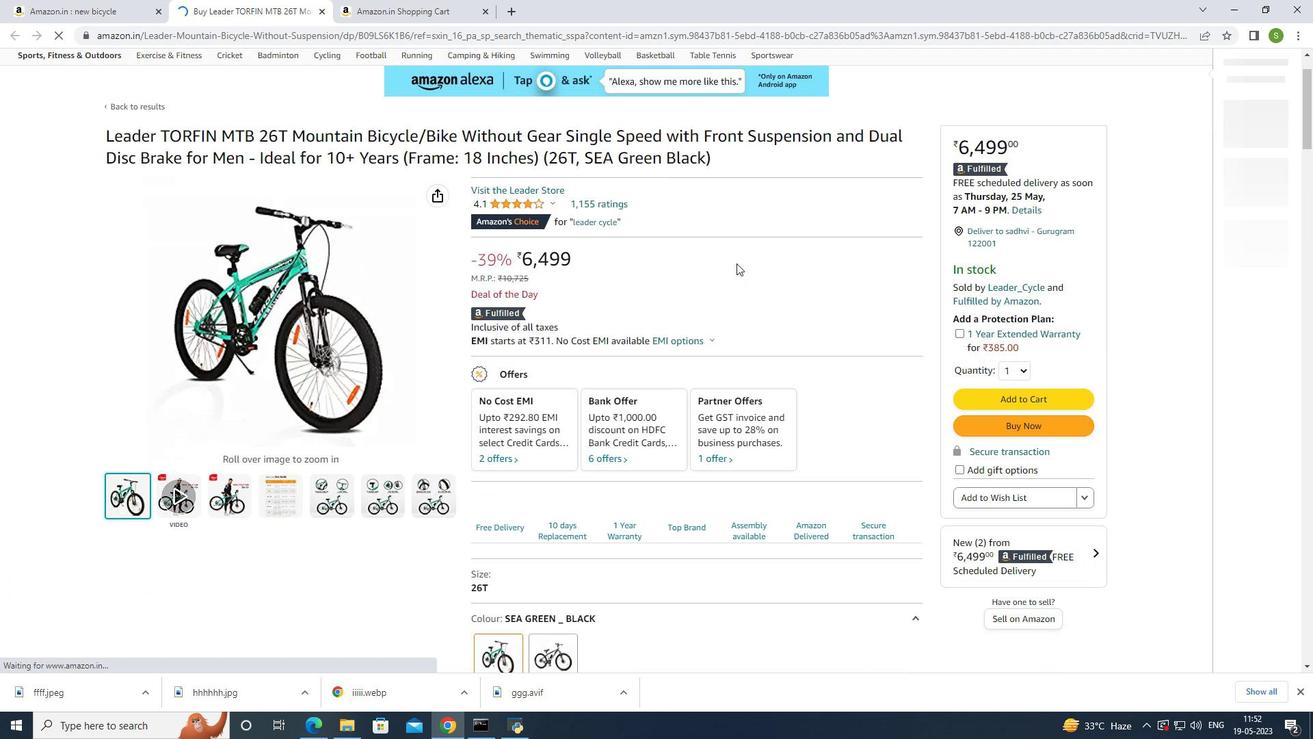 
Action: Mouse scrolled (739, 258) with delta (0, 0)
Screenshot: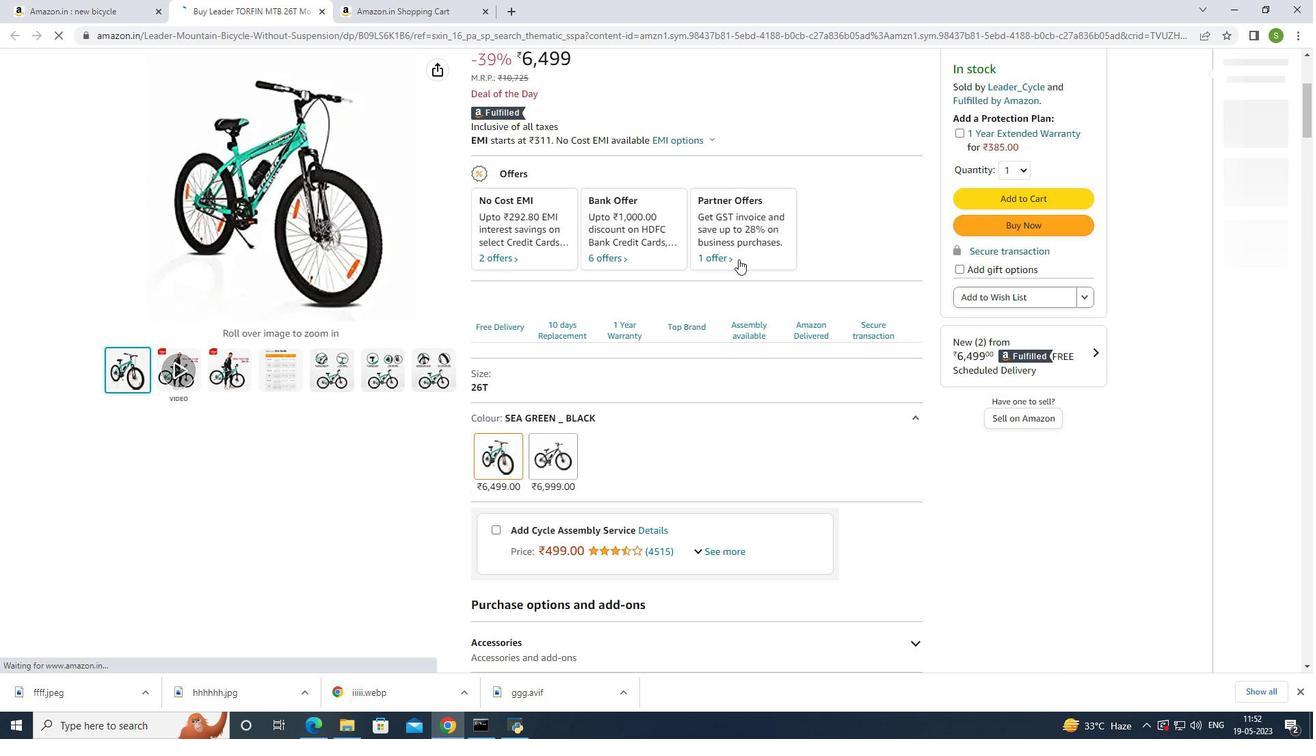 
Action: Mouse scrolled (739, 258) with delta (0, 0)
Screenshot: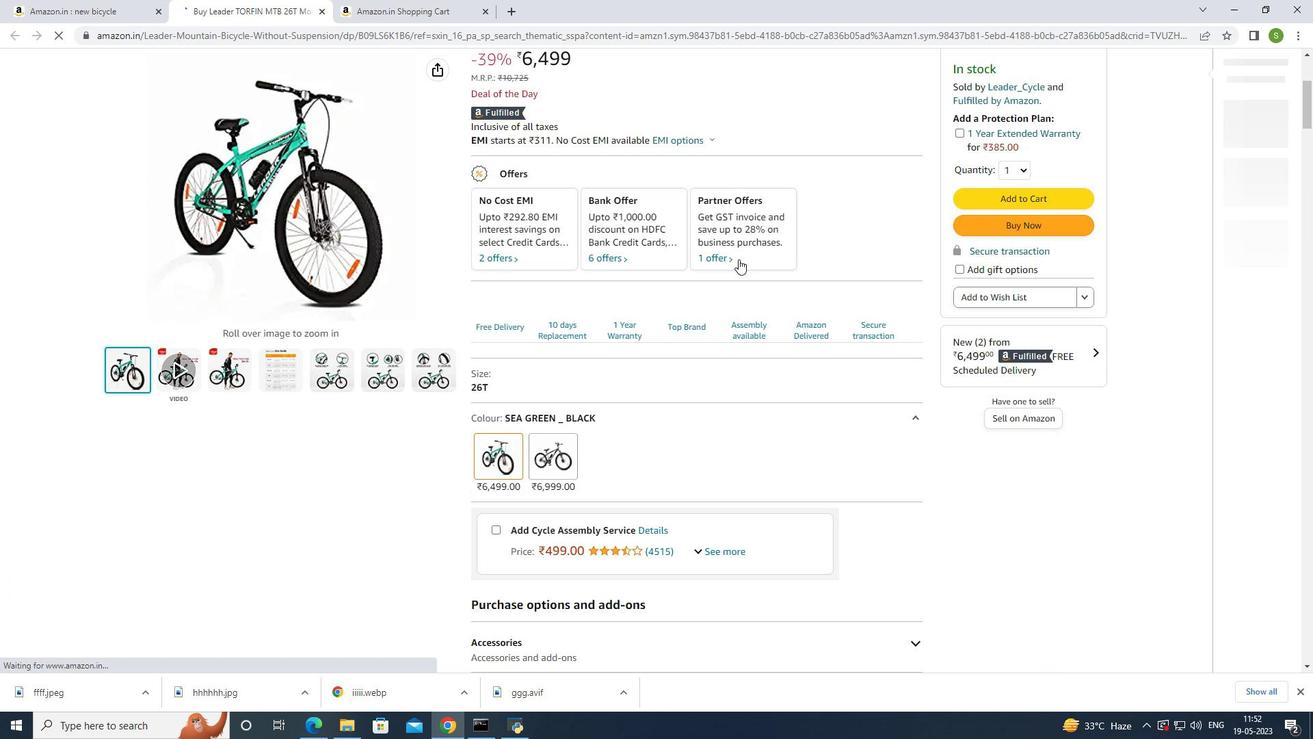 
Action: Mouse scrolled (739, 258) with delta (0, 0)
Screenshot: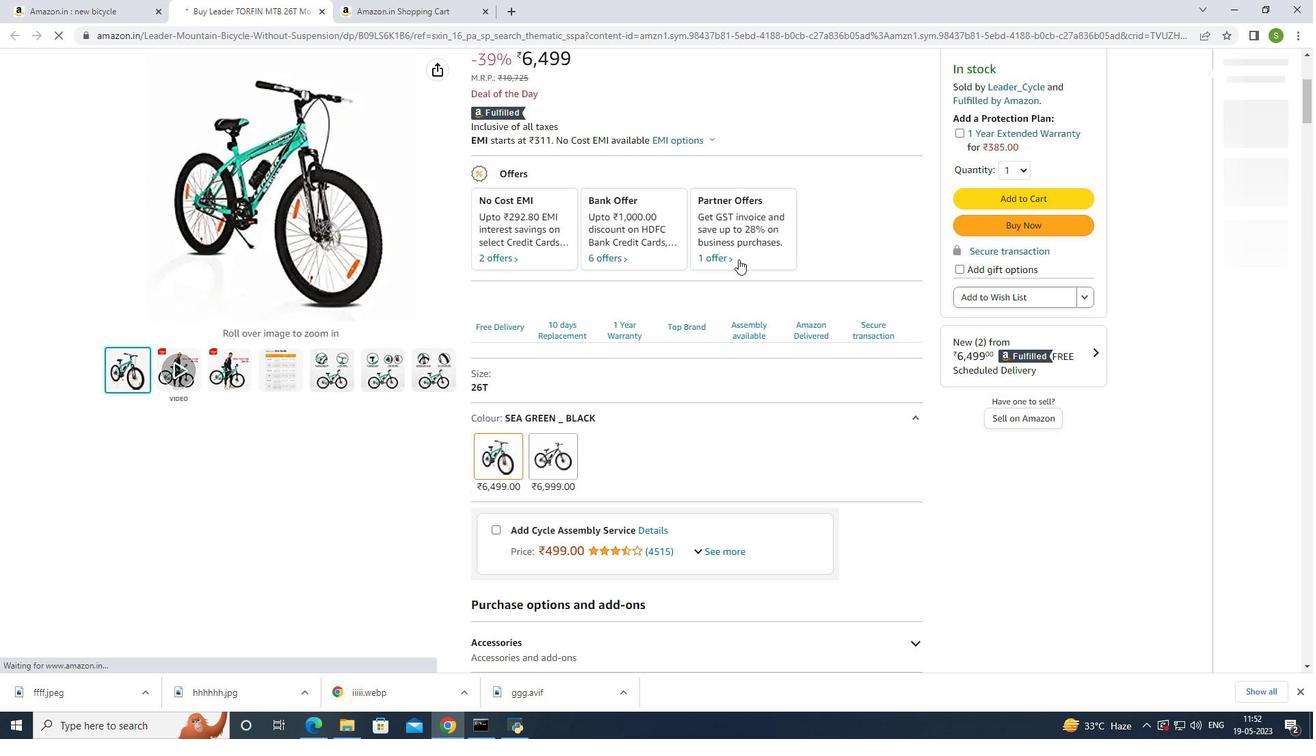 
Action: Mouse scrolled (739, 258) with delta (0, 0)
Screenshot: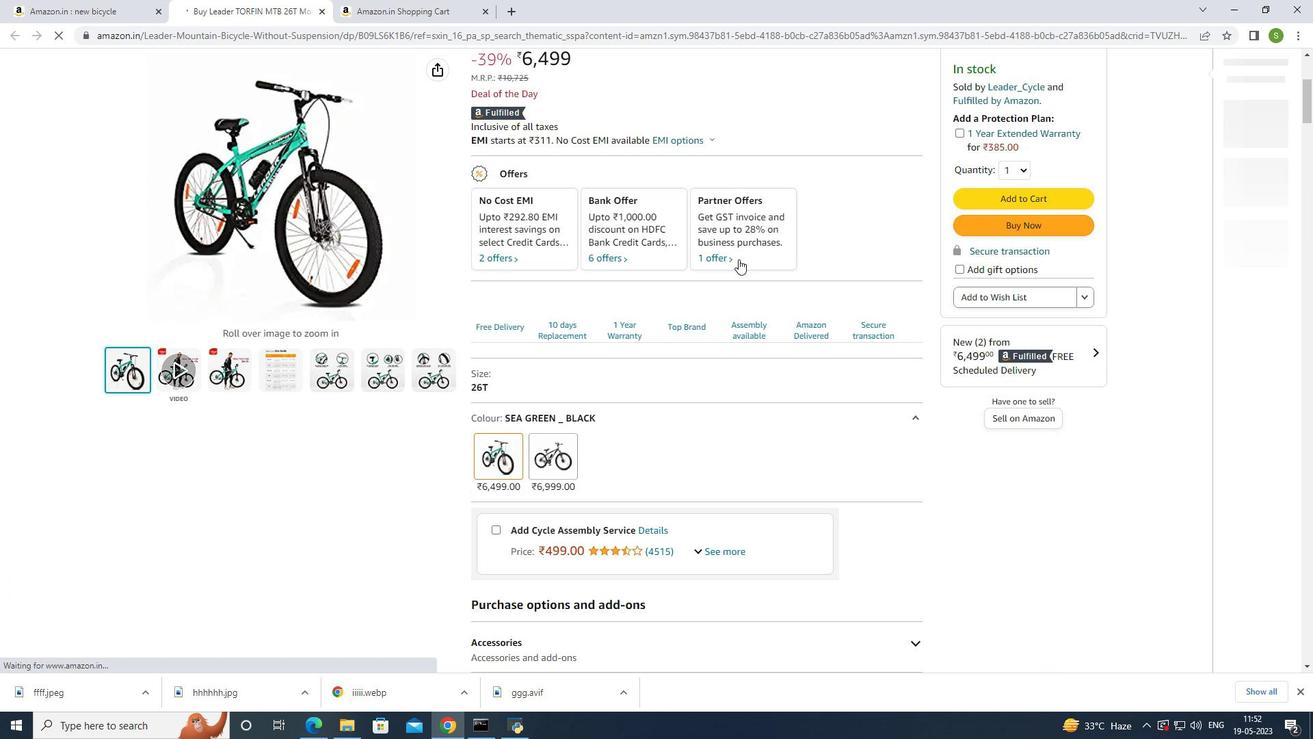 
Action: Mouse moved to (740, 257)
Screenshot: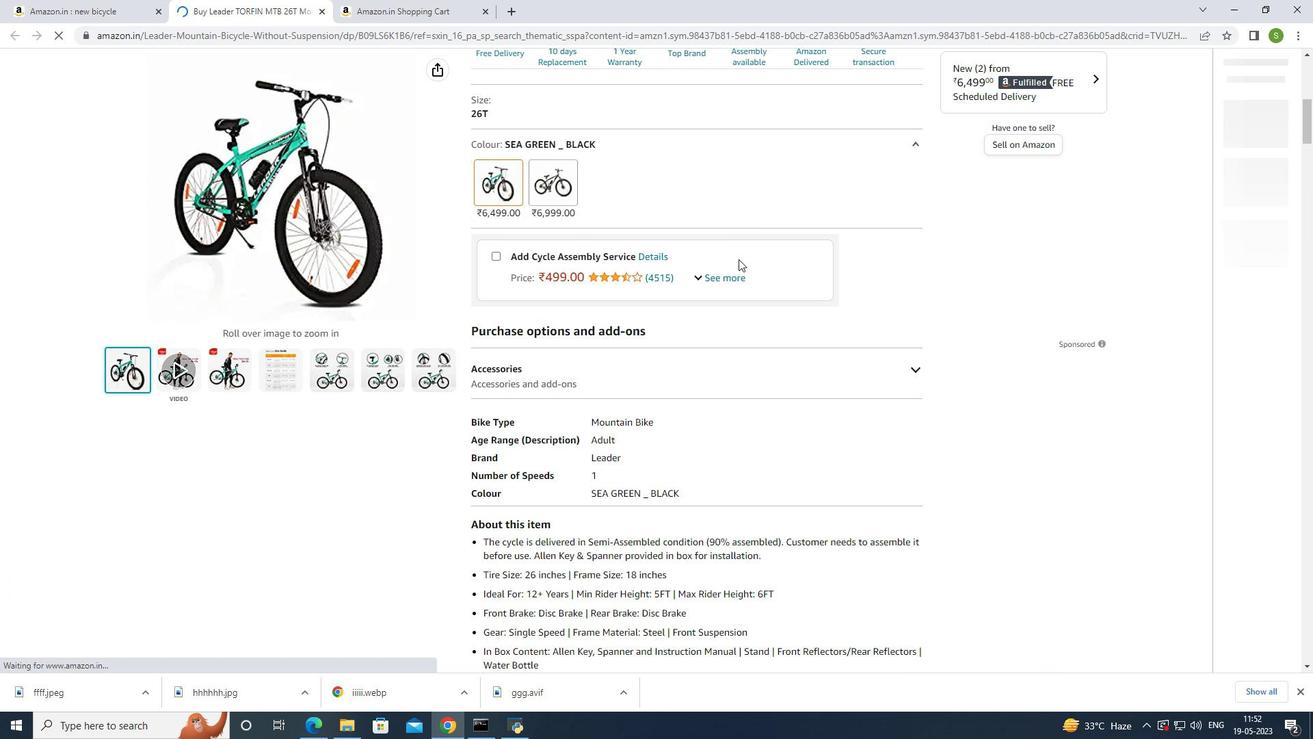 
Action: Mouse scrolled (740, 257) with delta (0, 0)
Screenshot: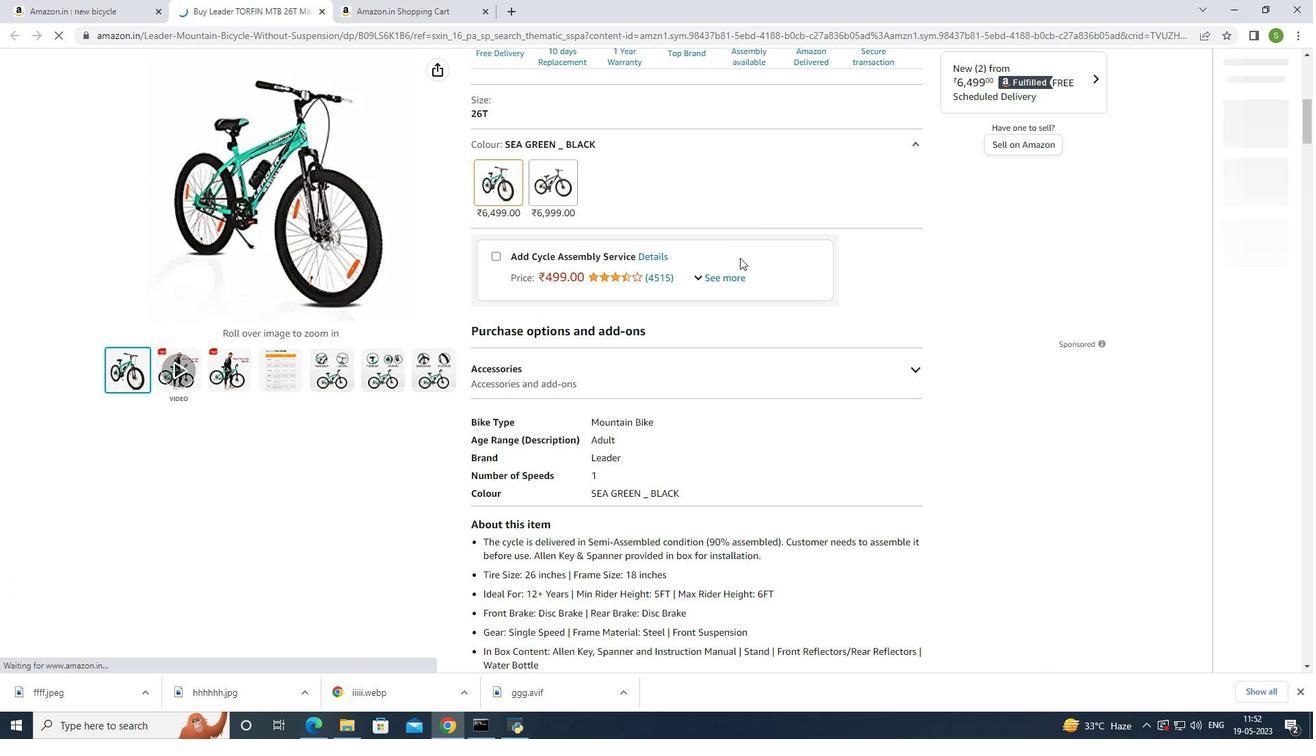 
Action: Mouse scrolled (740, 257) with delta (0, 0)
Screenshot: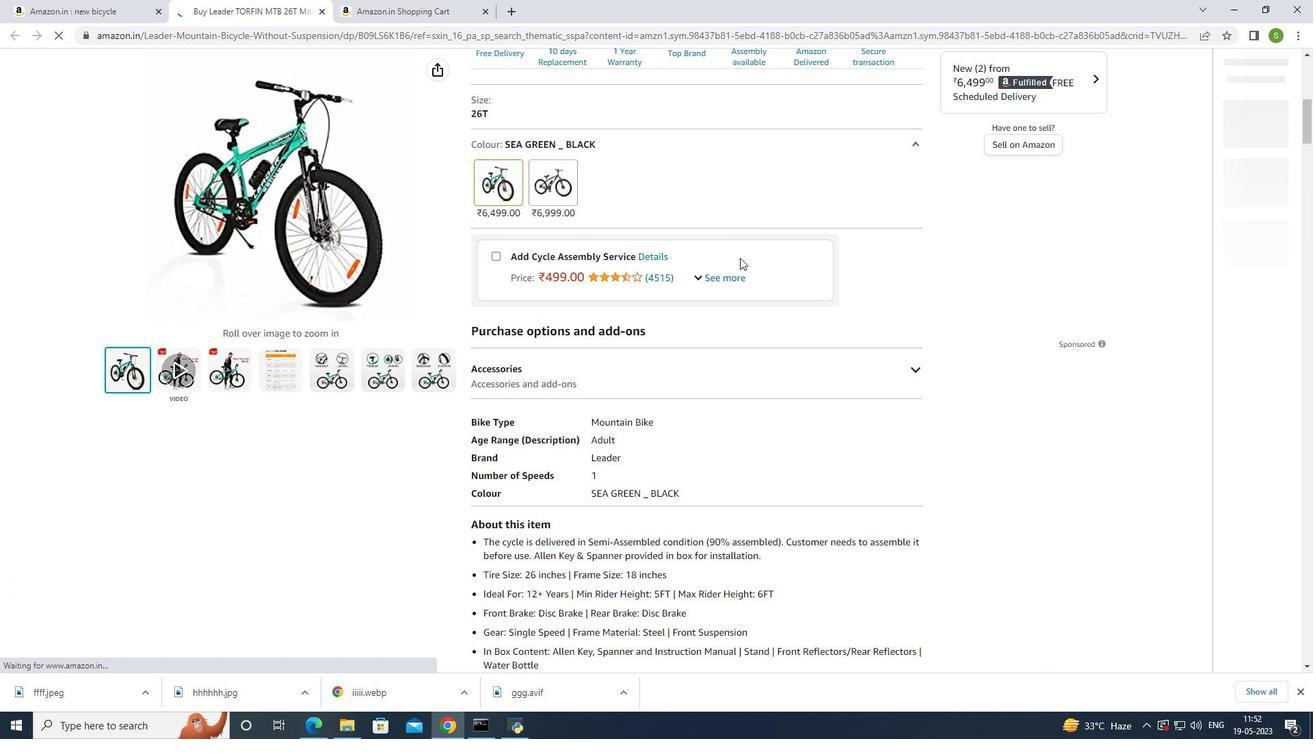 
Action: Mouse moved to (740, 253)
Screenshot: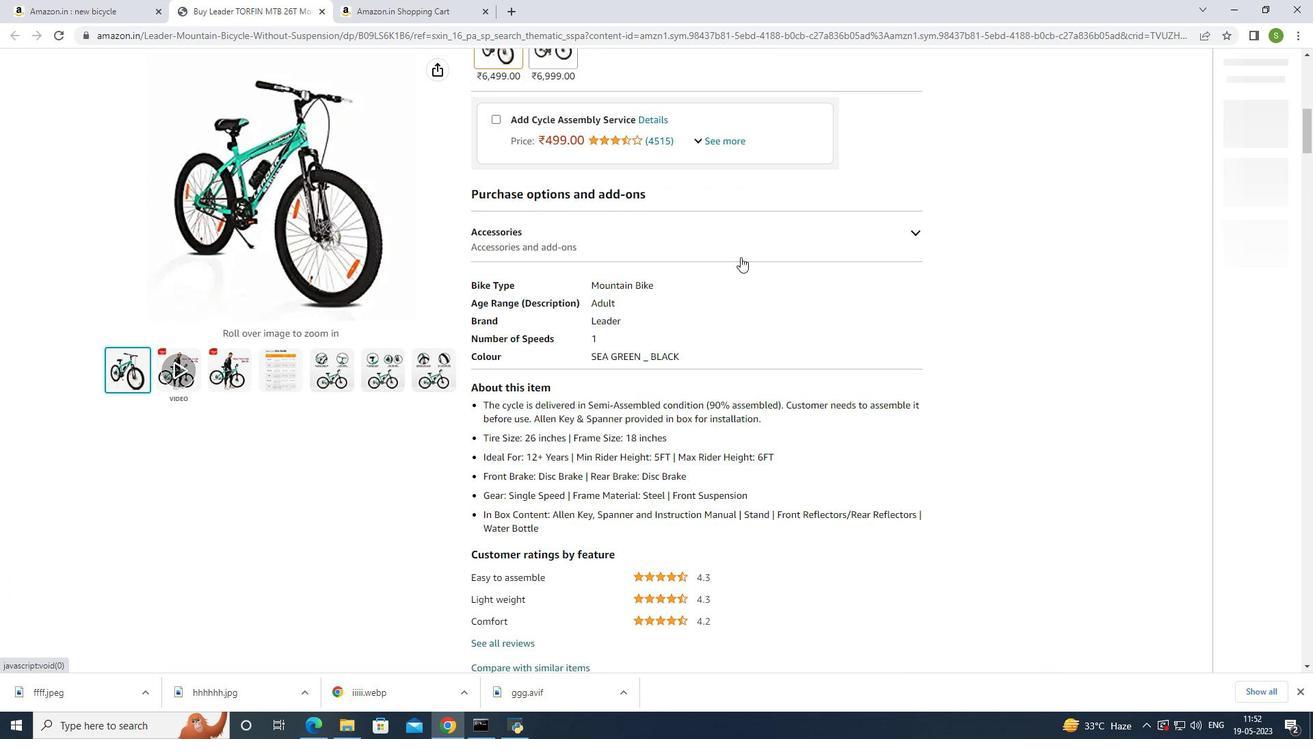 
Action: Mouse scrolled (740, 253) with delta (0, 0)
Screenshot: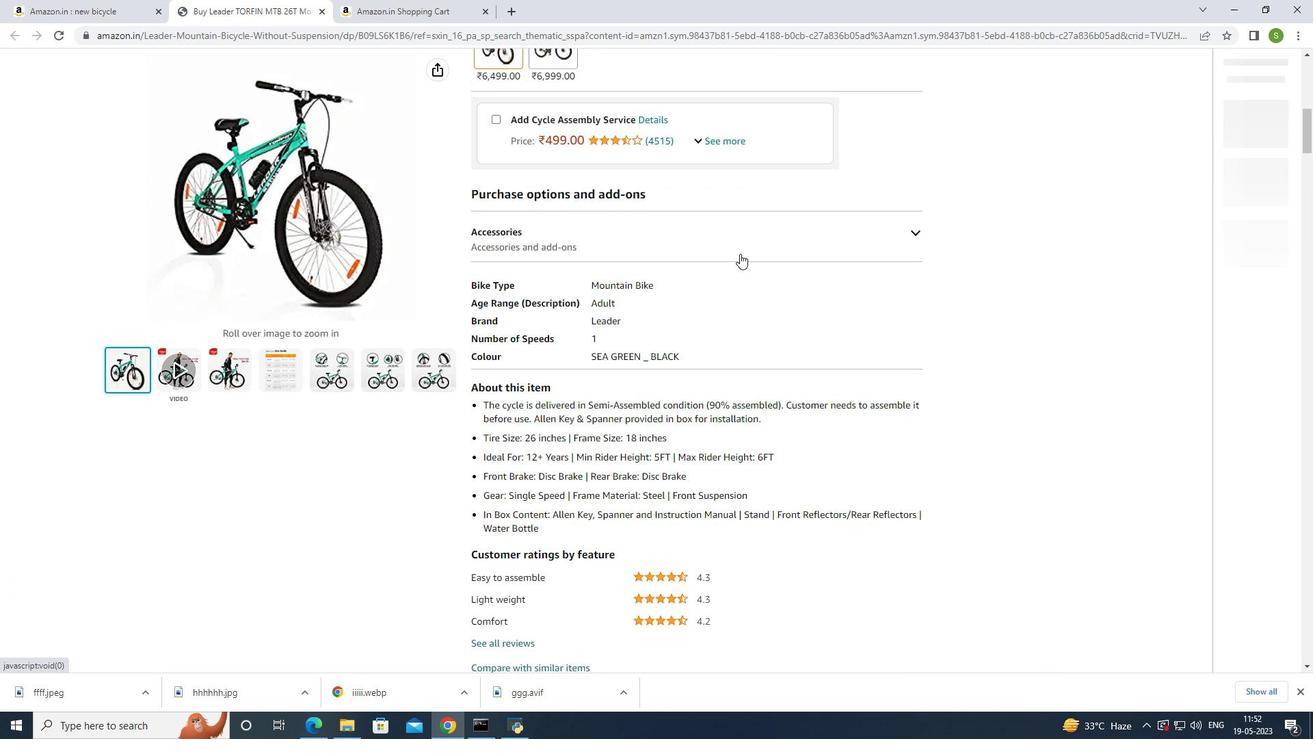 
Action: Mouse scrolled (740, 253) with delta (0, 0)
Screenshot: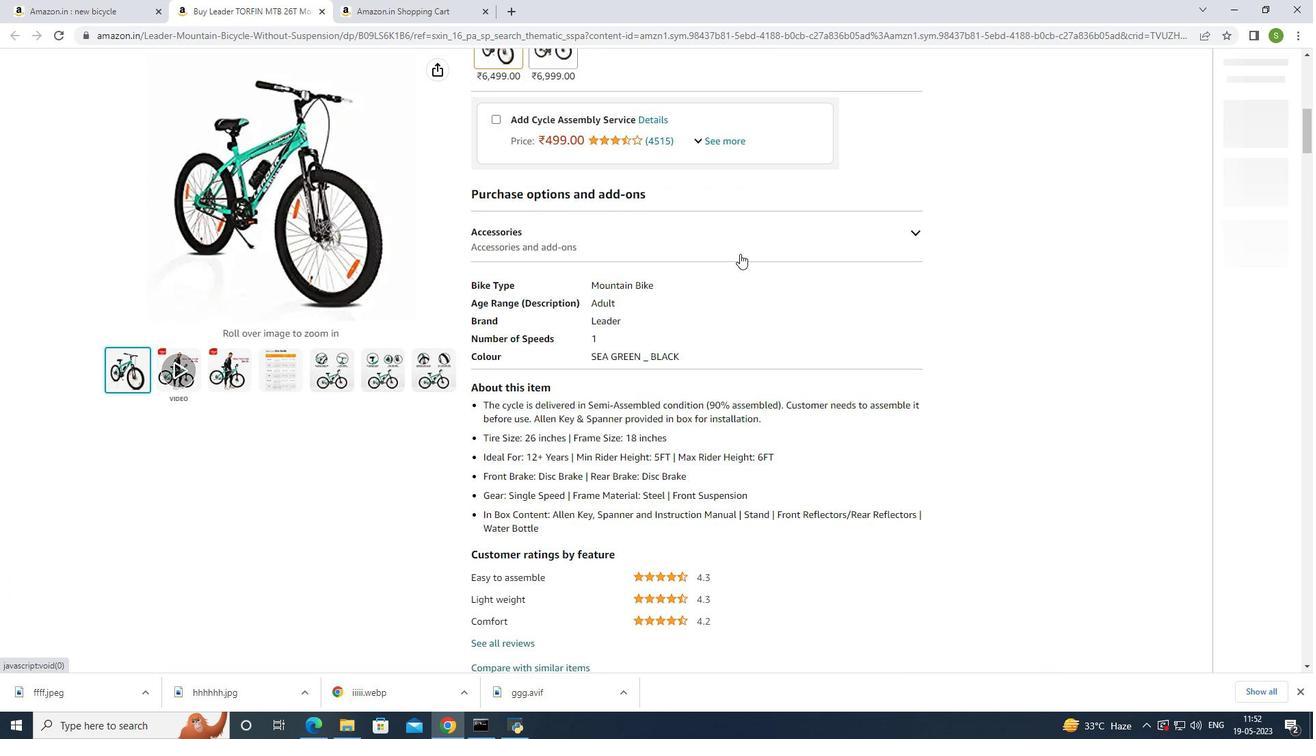 
Action: Mouse moved to (741, 251)
Screenshot: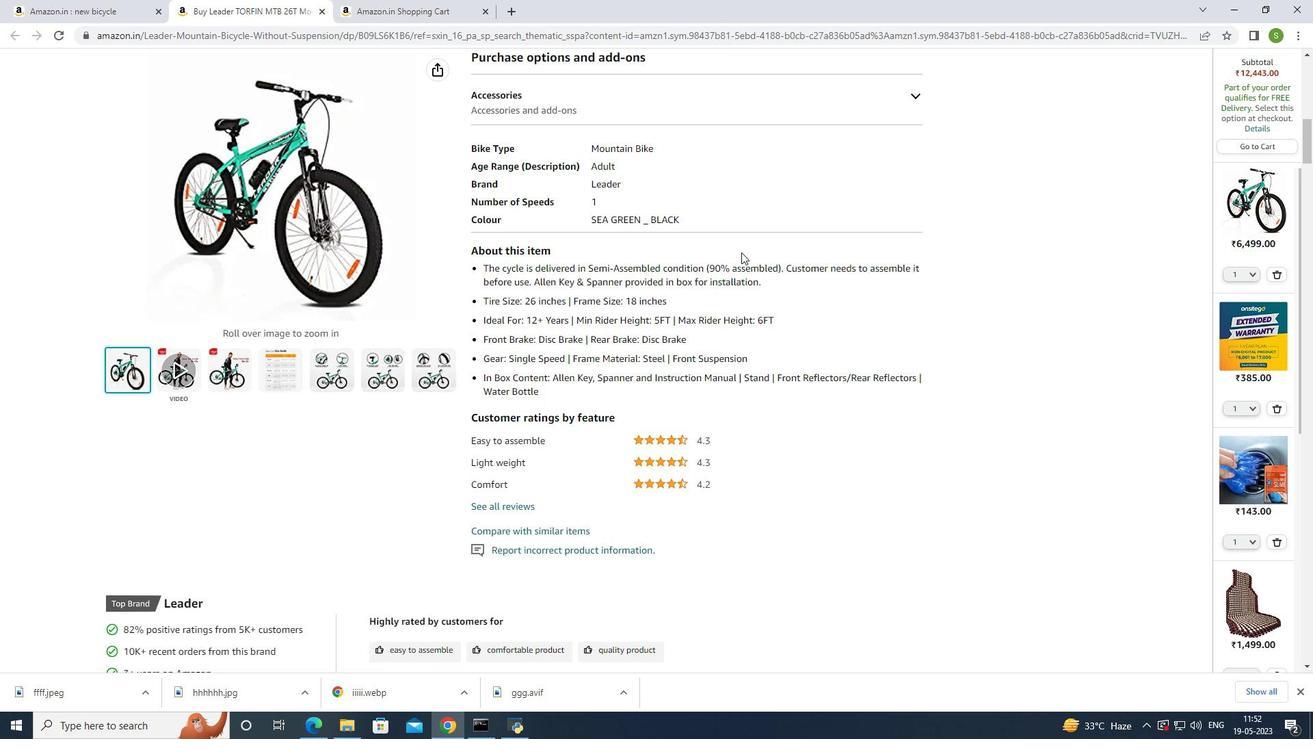 
Action: Mouse scrolled (741, 251) with delta (0, 0)
Screenshot: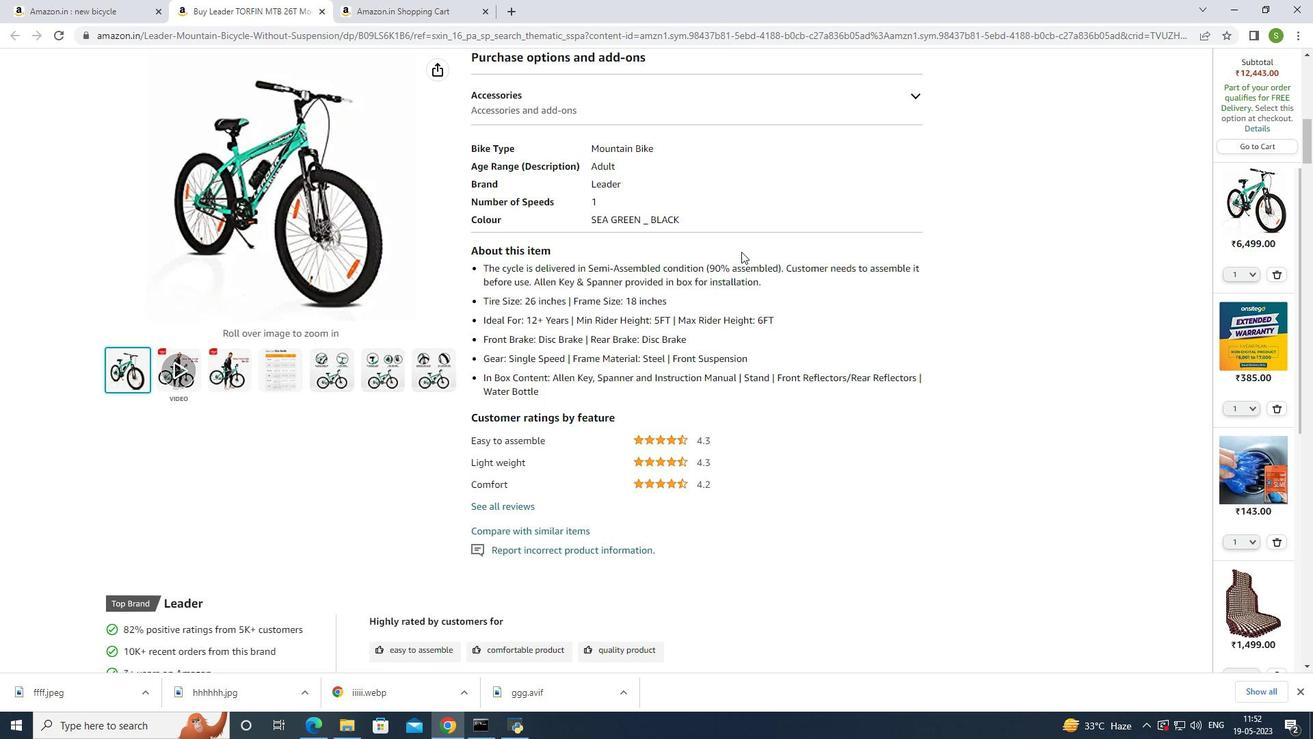 
Action: Mouse scrolled (741, 251) with delta (0, 0)
Screenshot: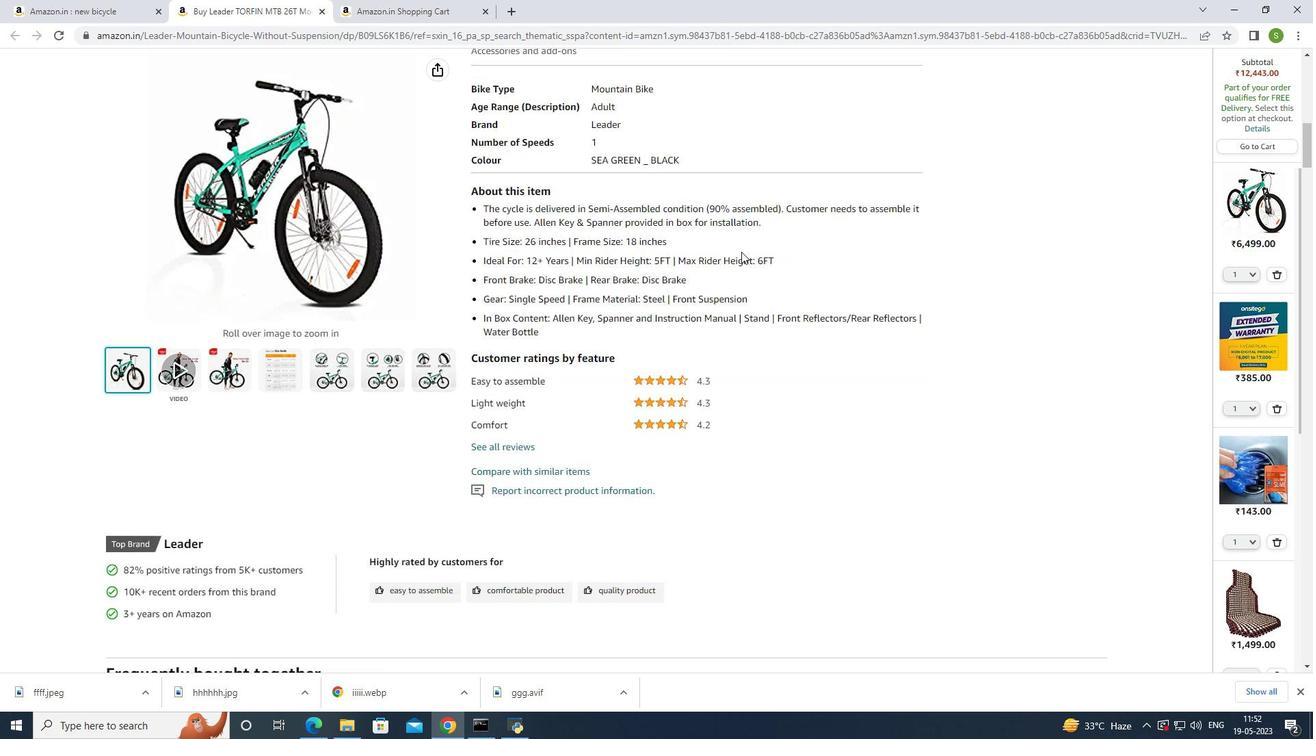
Action: Mouse scrolled (741, 251) with delta (0, 0)
Screenshot: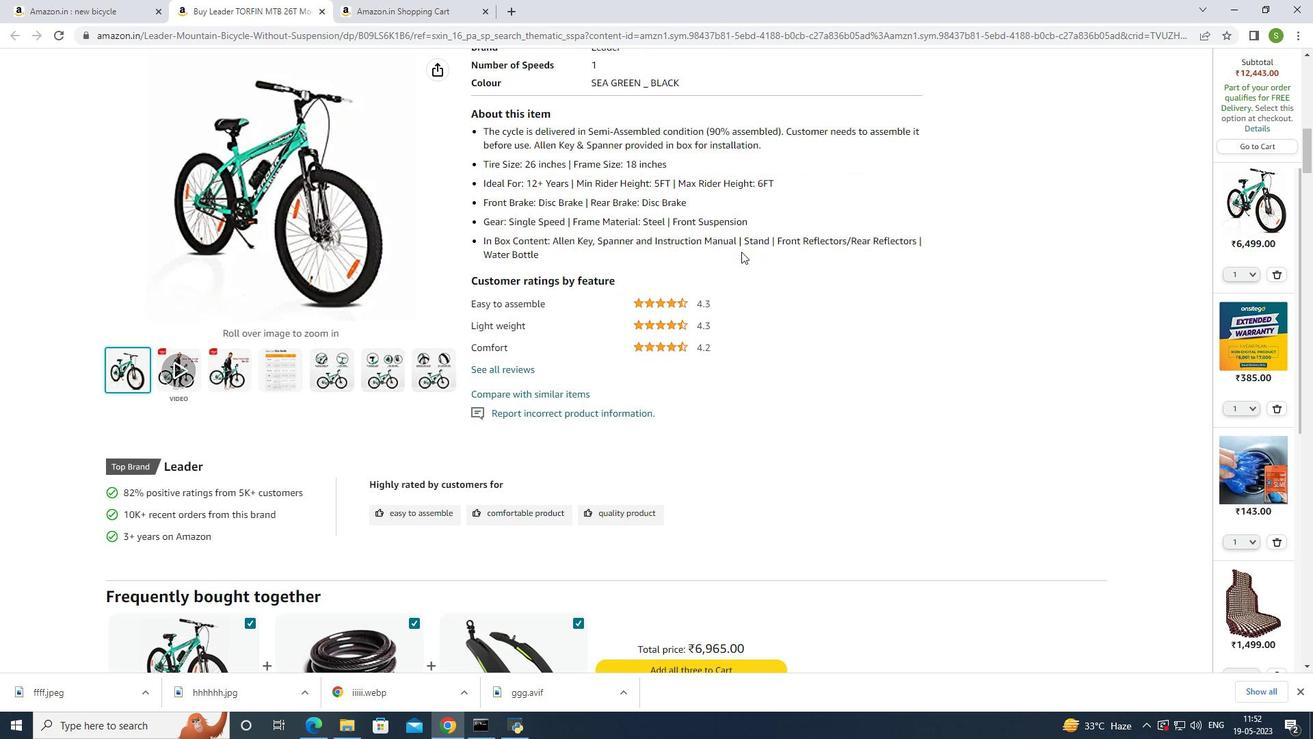 
Action: Mouse scrolled (741, 251) with delta (0, 0)
Screenshot: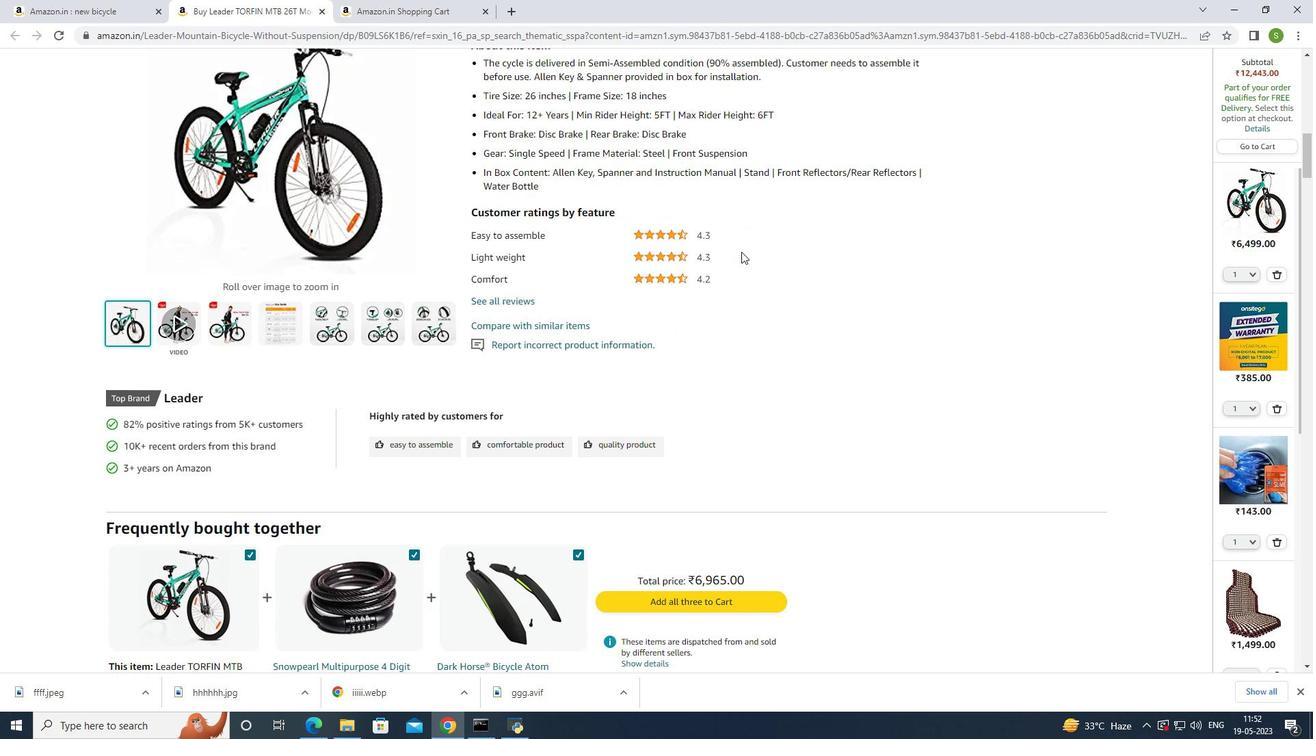 
Action: Mouse moved to (741, 248)
Screenshot: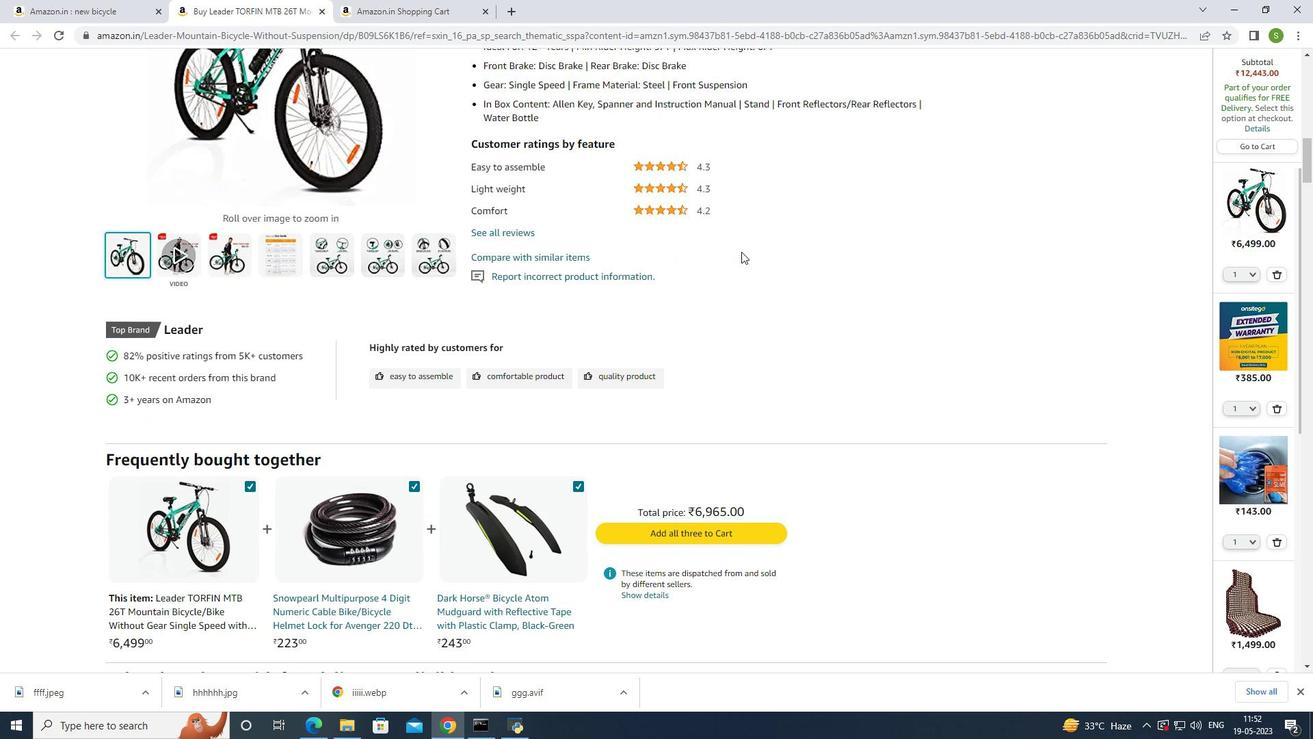 
Action: Mouse scrolled (741, 247) with delta (0, 0)
Screenshot: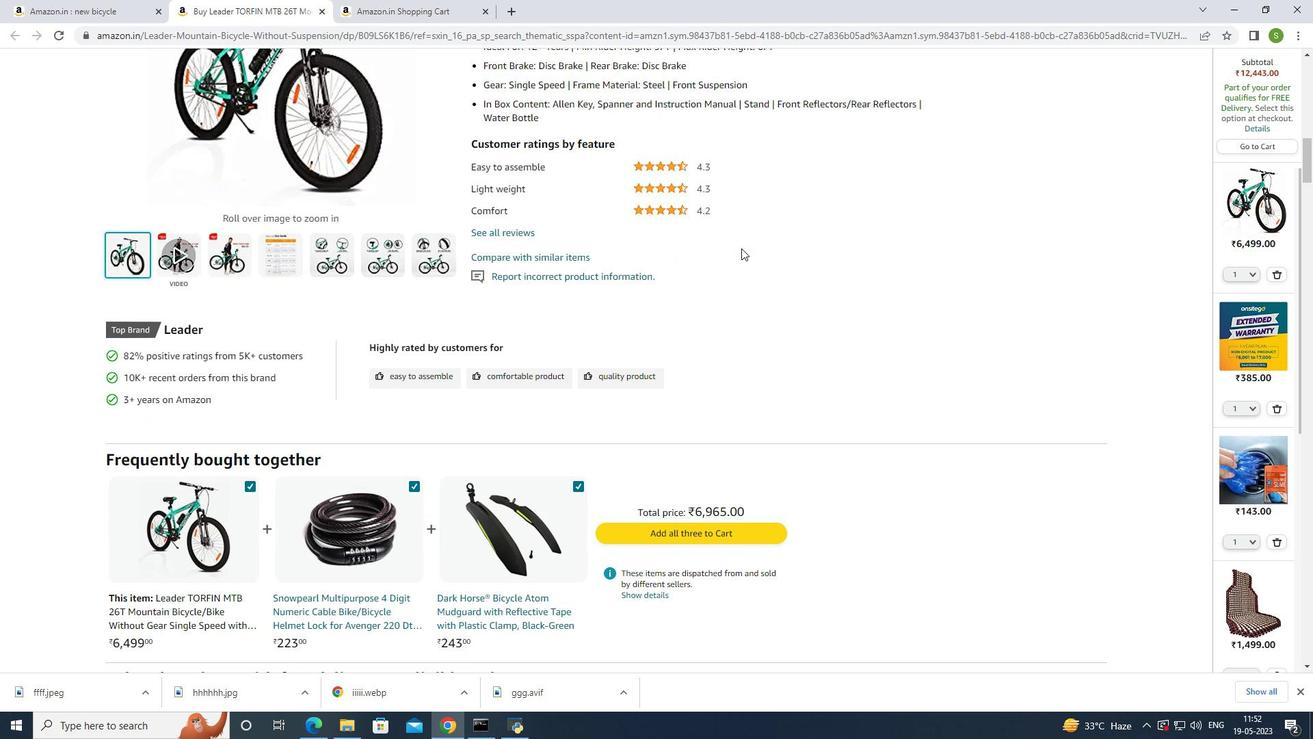 
Action: Mouse moved to (741, 248)
Screenshot: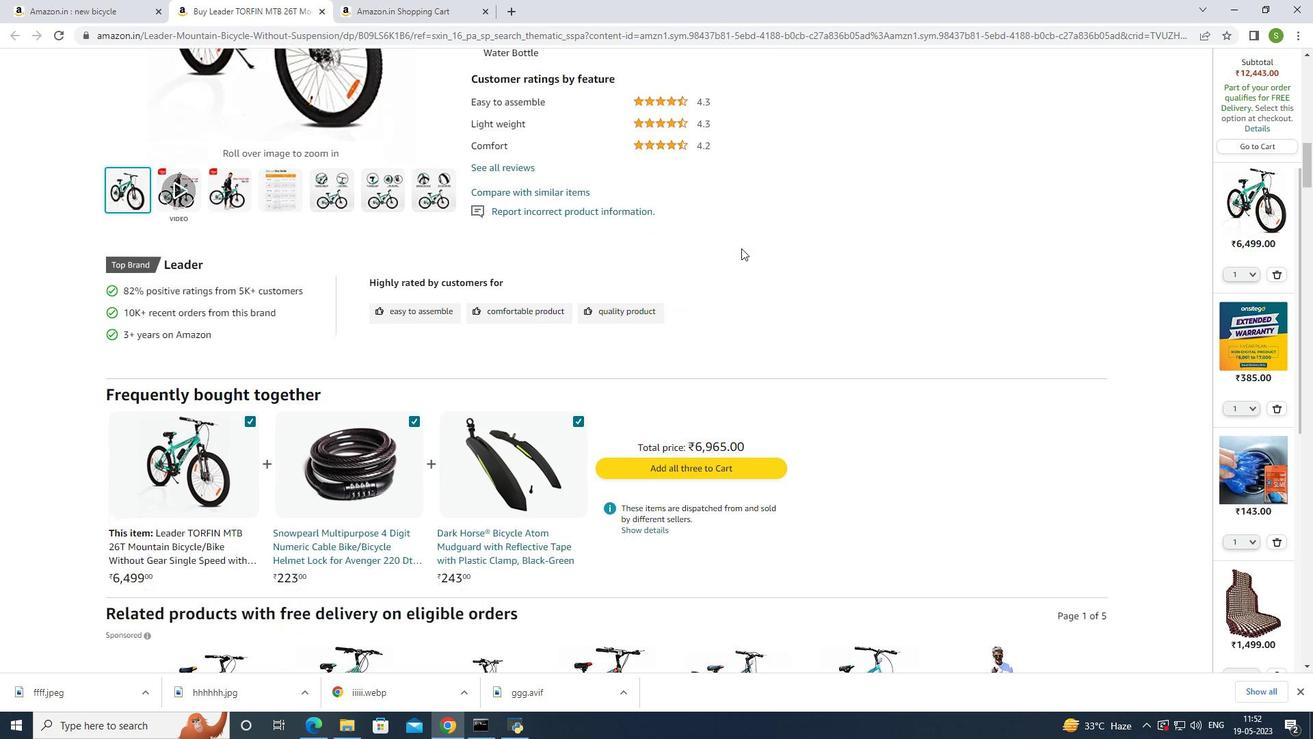 
Action: Mouse scrolled (741, 249) with delta (0, 0)
Screenshot: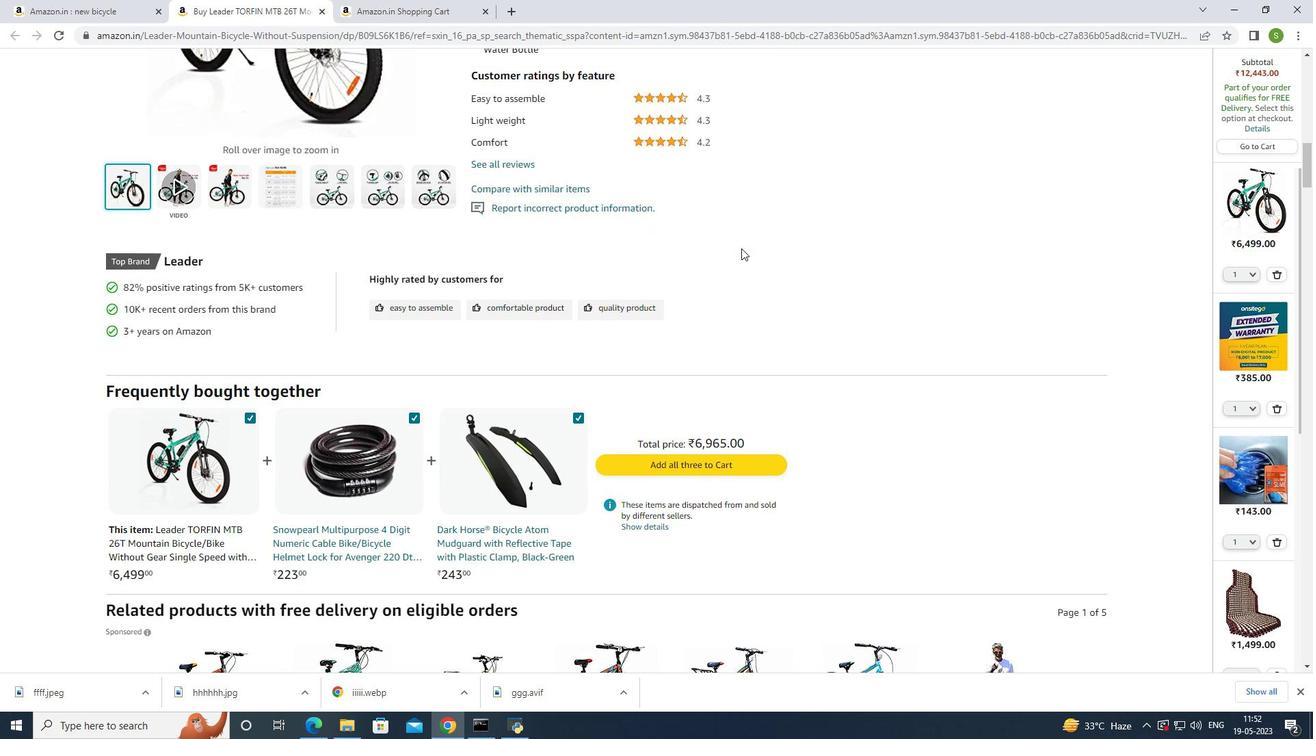 
Action: Mouse scrolled (741, 249) with delta (0, 0)
Screenshot: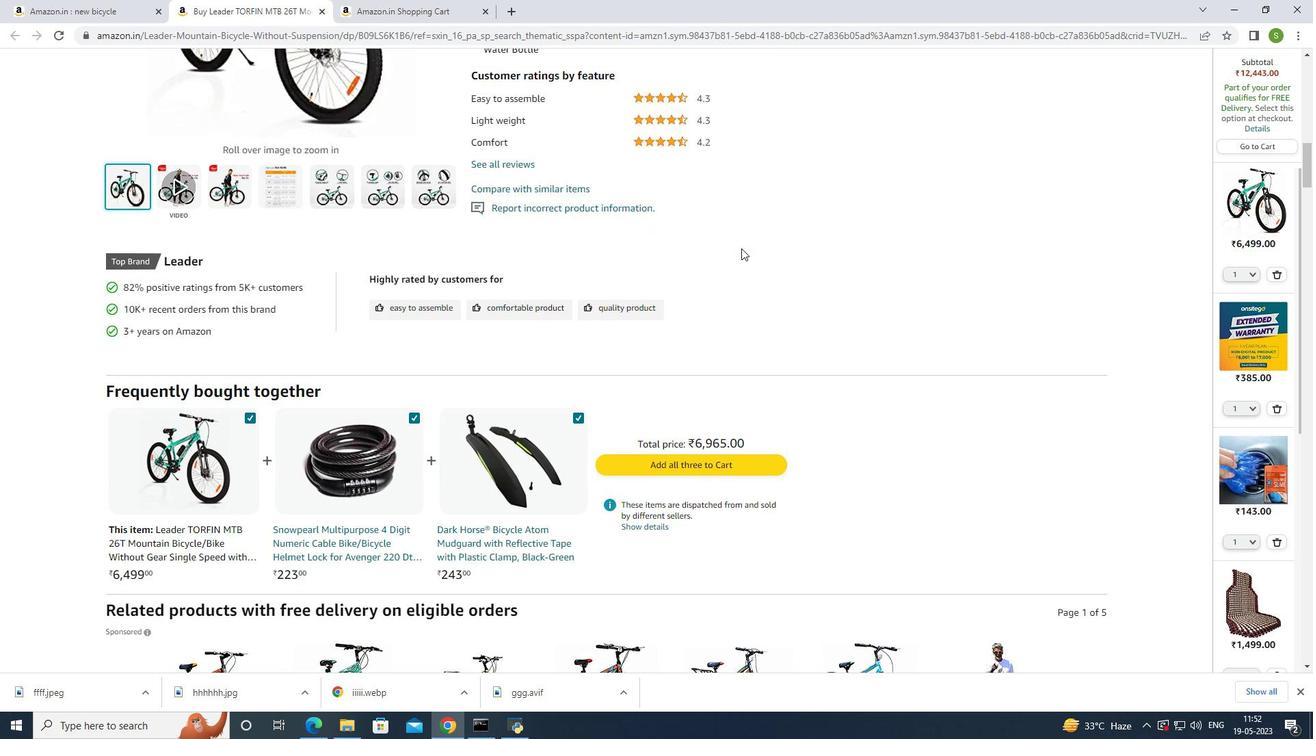 
Action: Mouse moved to (743, 247)
Screenshot: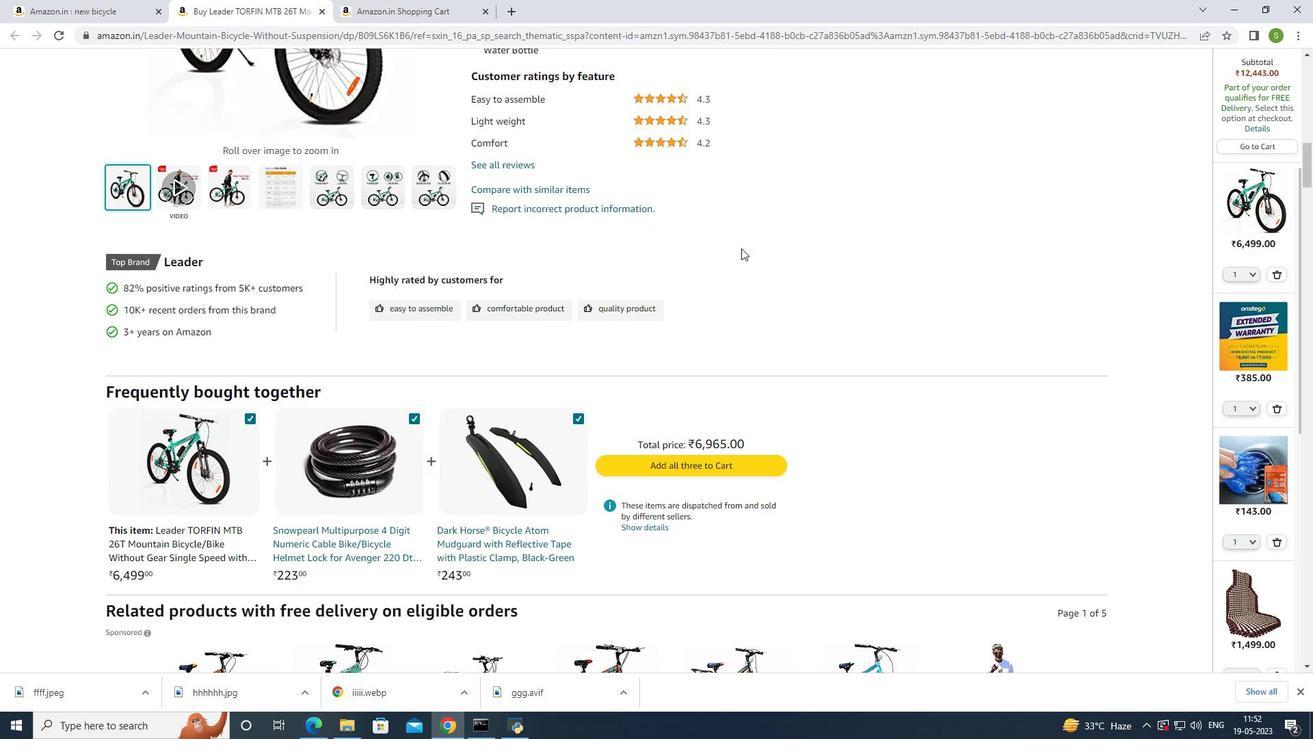 
Action: Mouse scrolled (743, 247) with delta (0, 0)
Screenshot: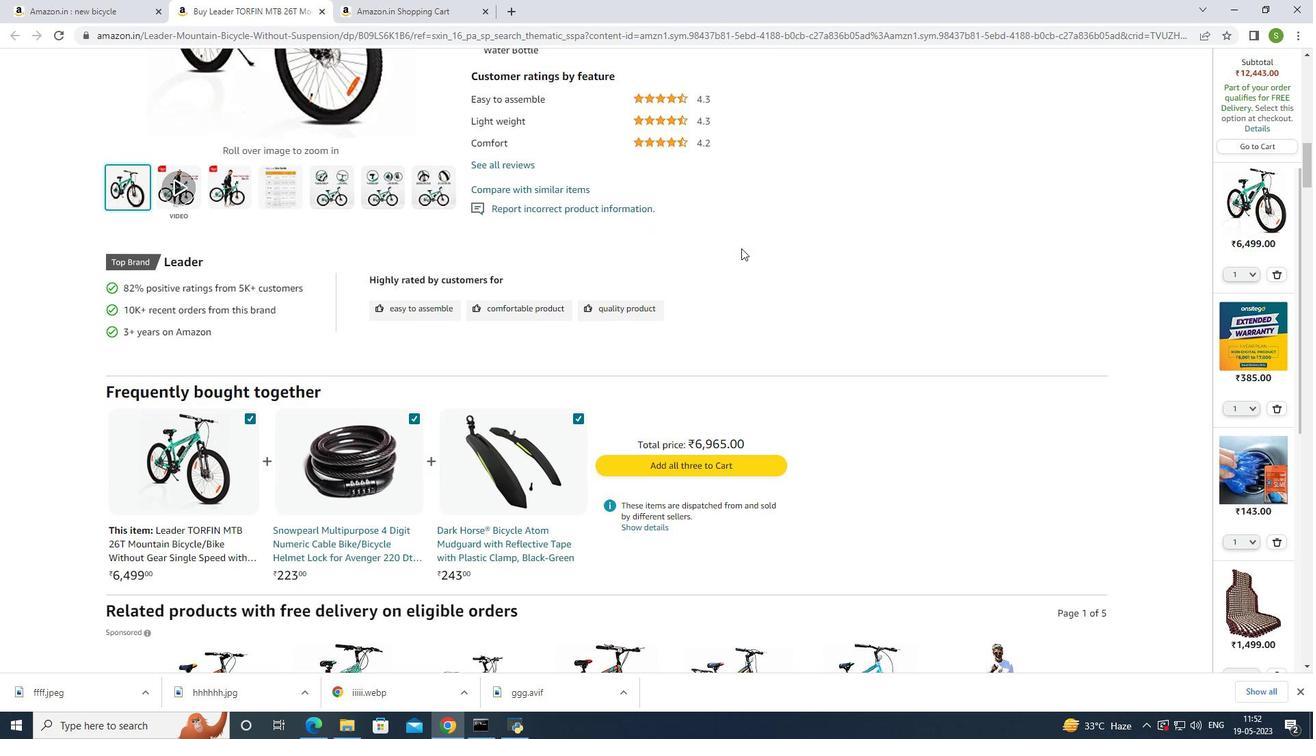 
Action: Mouse moved to (633, 247)
Screenshot: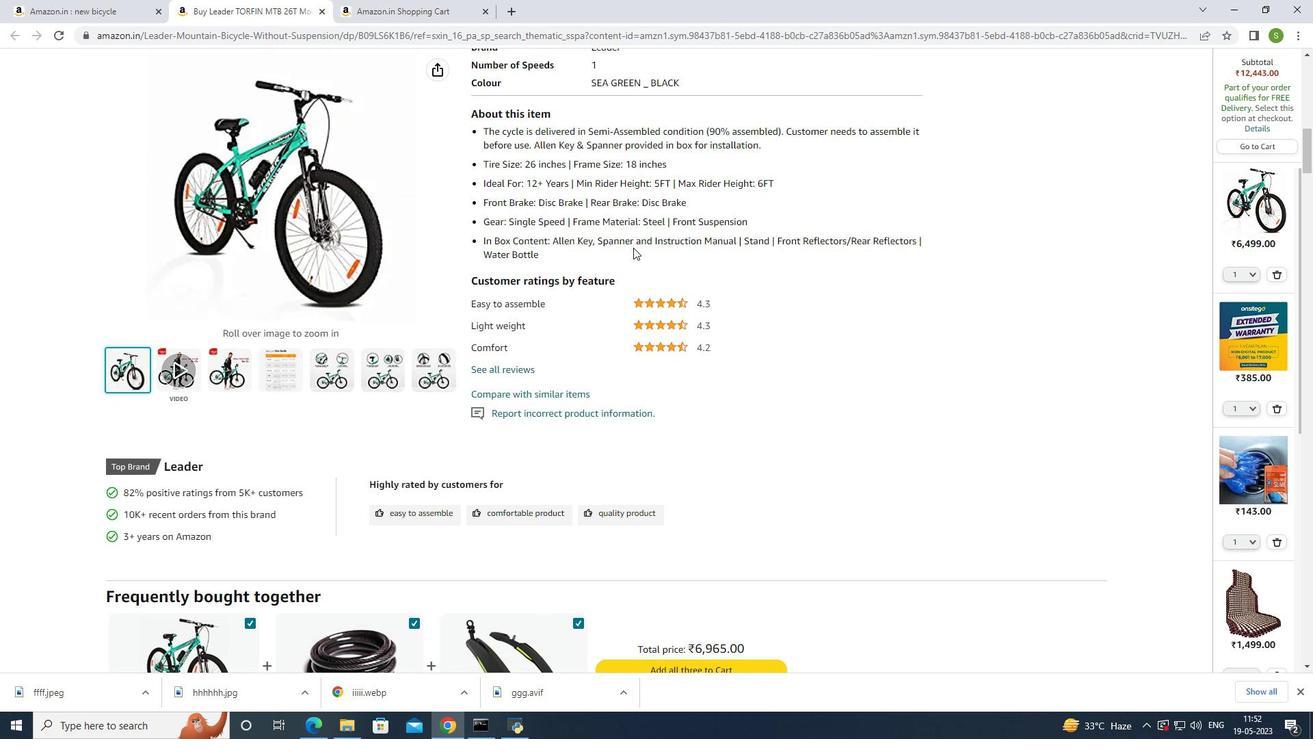 
Action: Mouse scrolled (633, 248) with delta (0, 0)
Screenshot: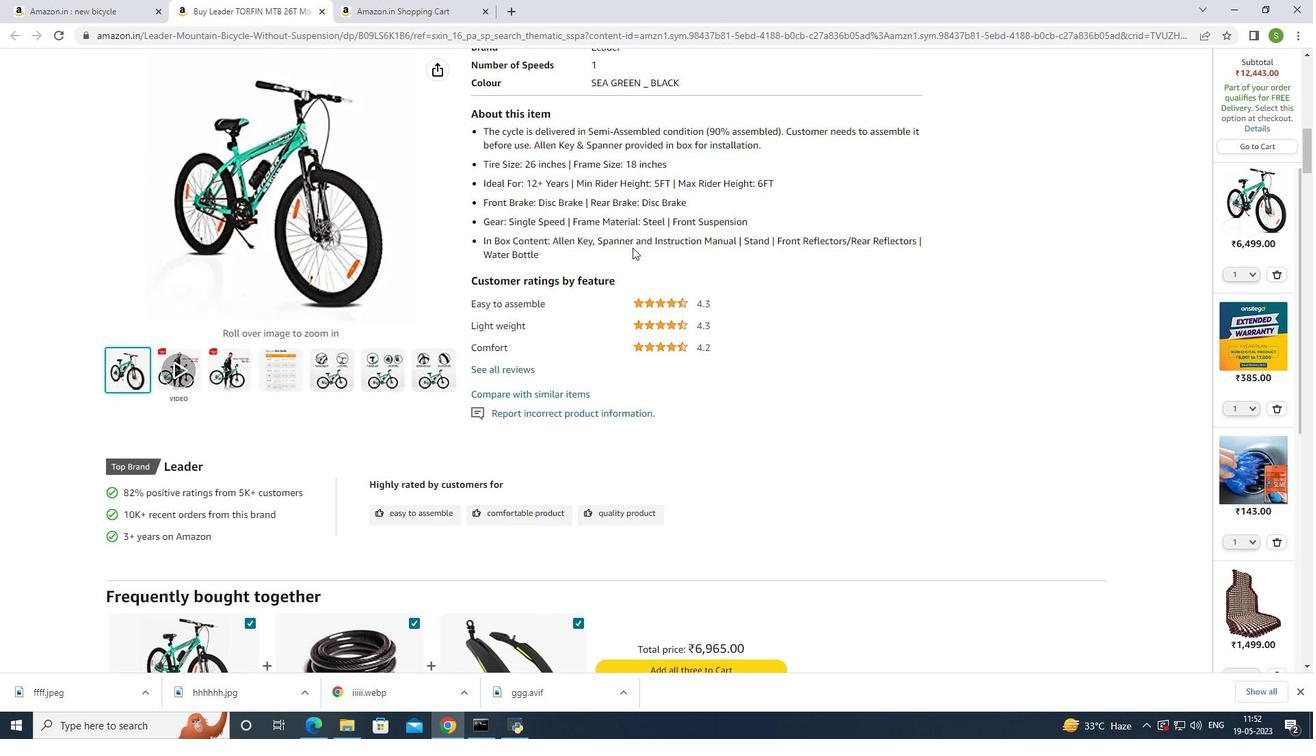 
Action: Mouse moved to (174, 372)
Screenshot: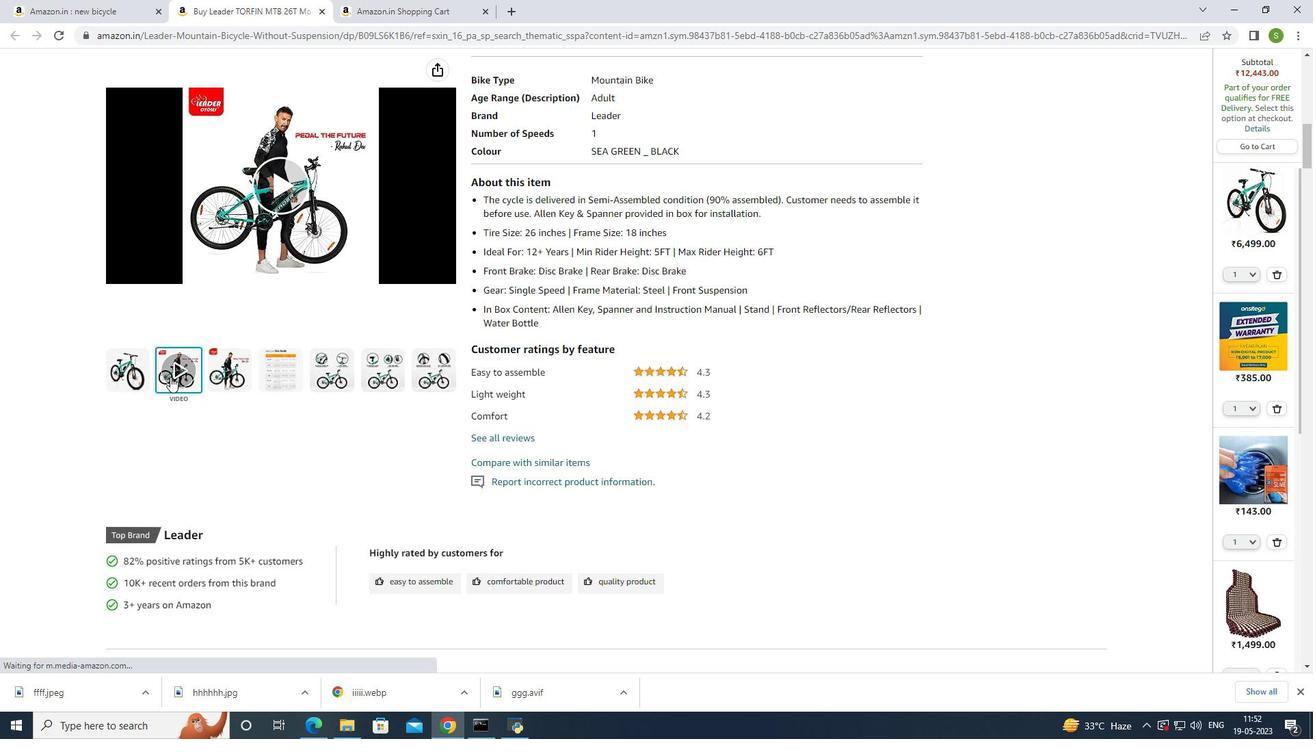 
Action: Mouse pressed left at (174, 372)
Screenshot: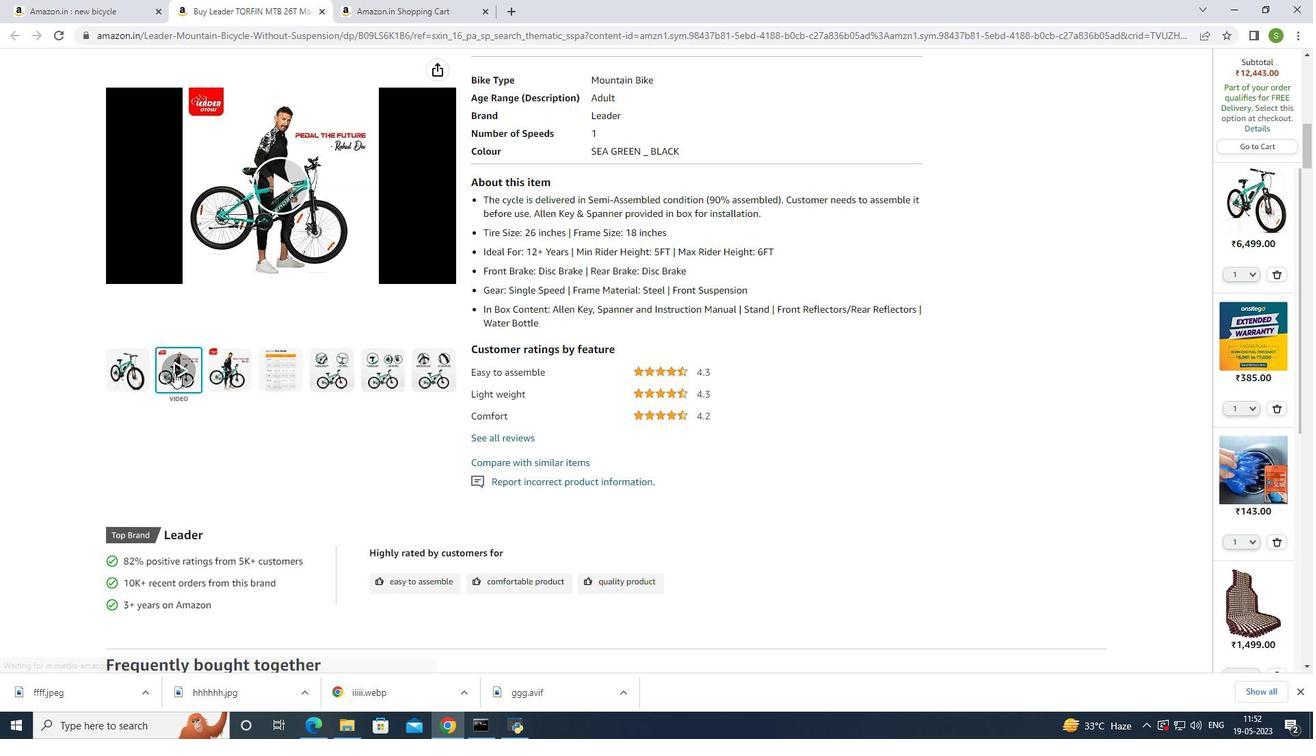 
Action: Mouse moved to (496, 306)
Screenshot: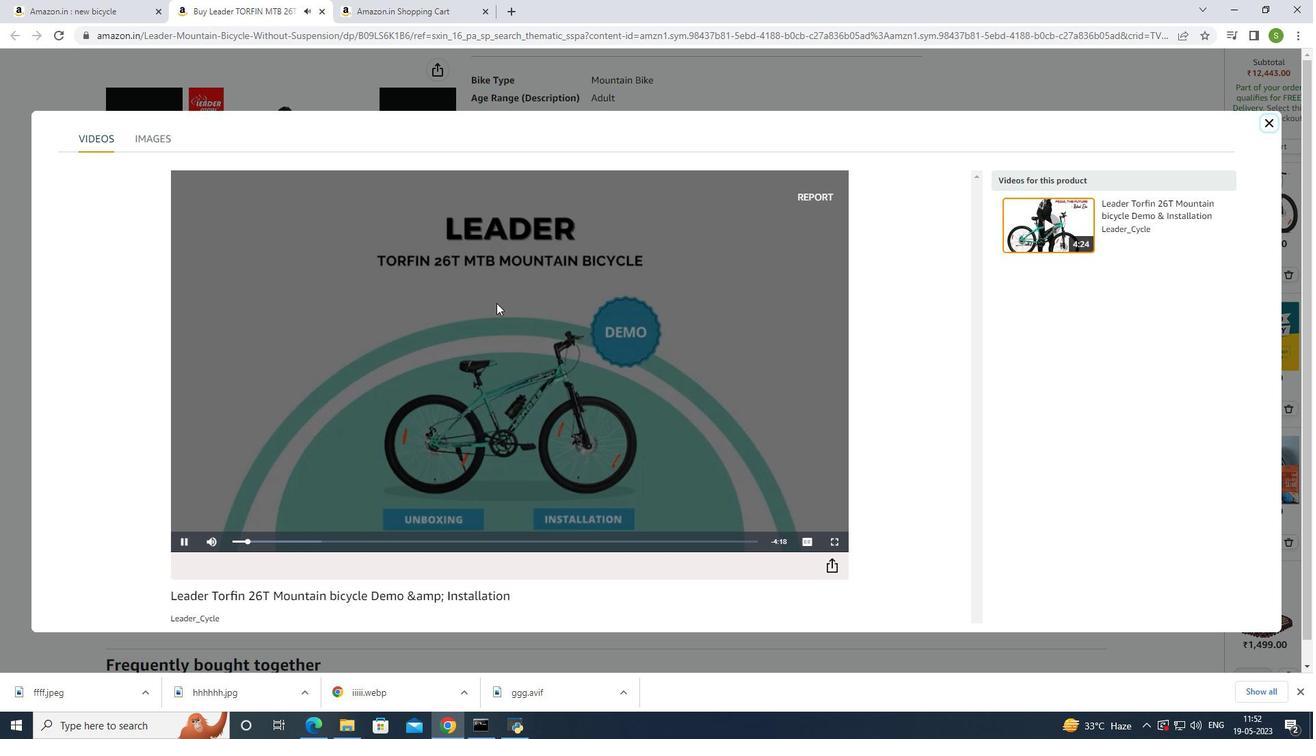 
Action: Mouse pressed left at (496, 306)
Screenshot: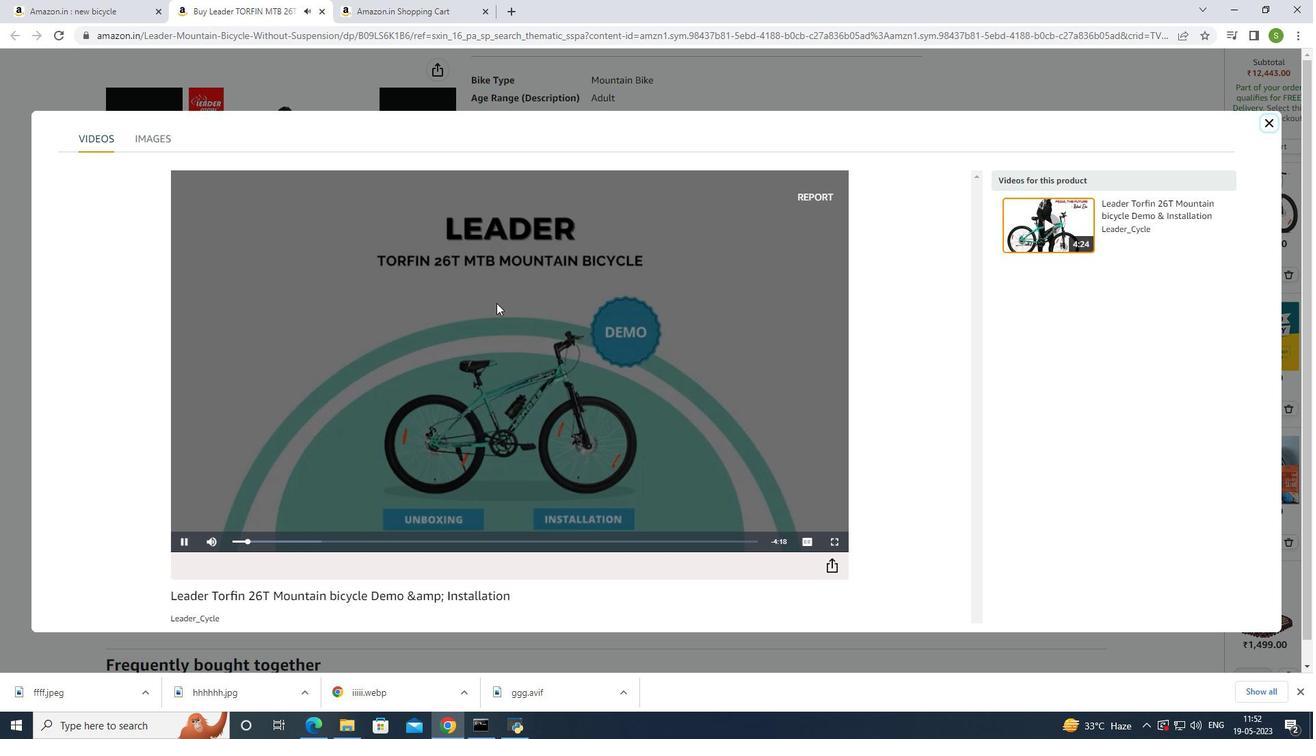 
Action: Mouse moved to (499, 372)
Screenshot: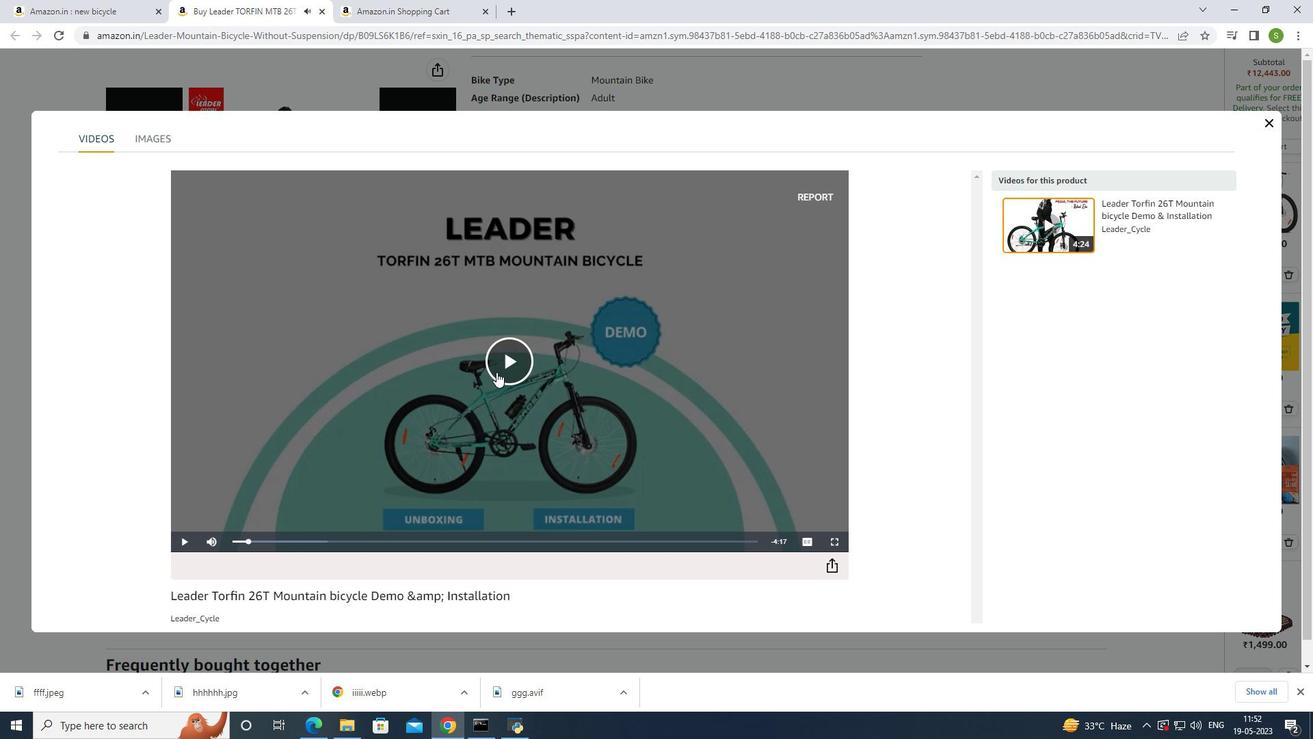 
Action: Mouse pressed left at (499, 372)
Screenshot: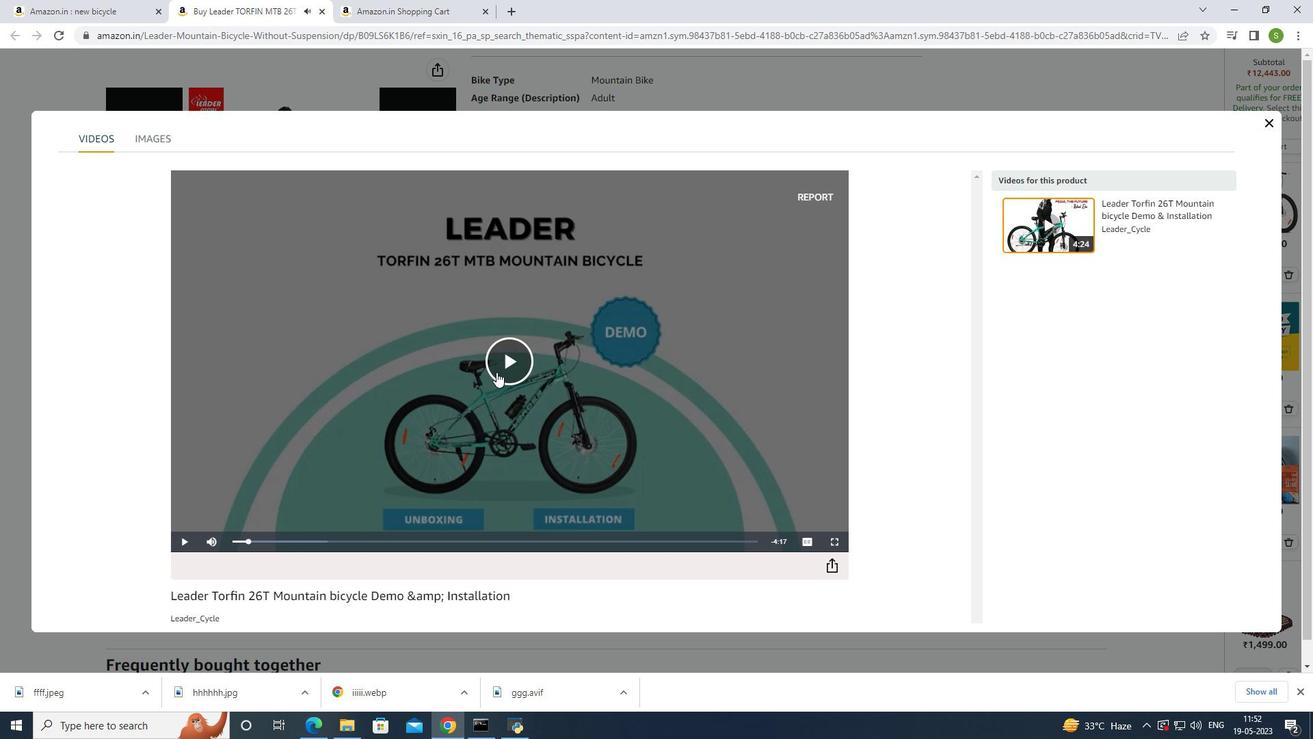 
Action: Mouse moved to (1265, 115)
Screenshot: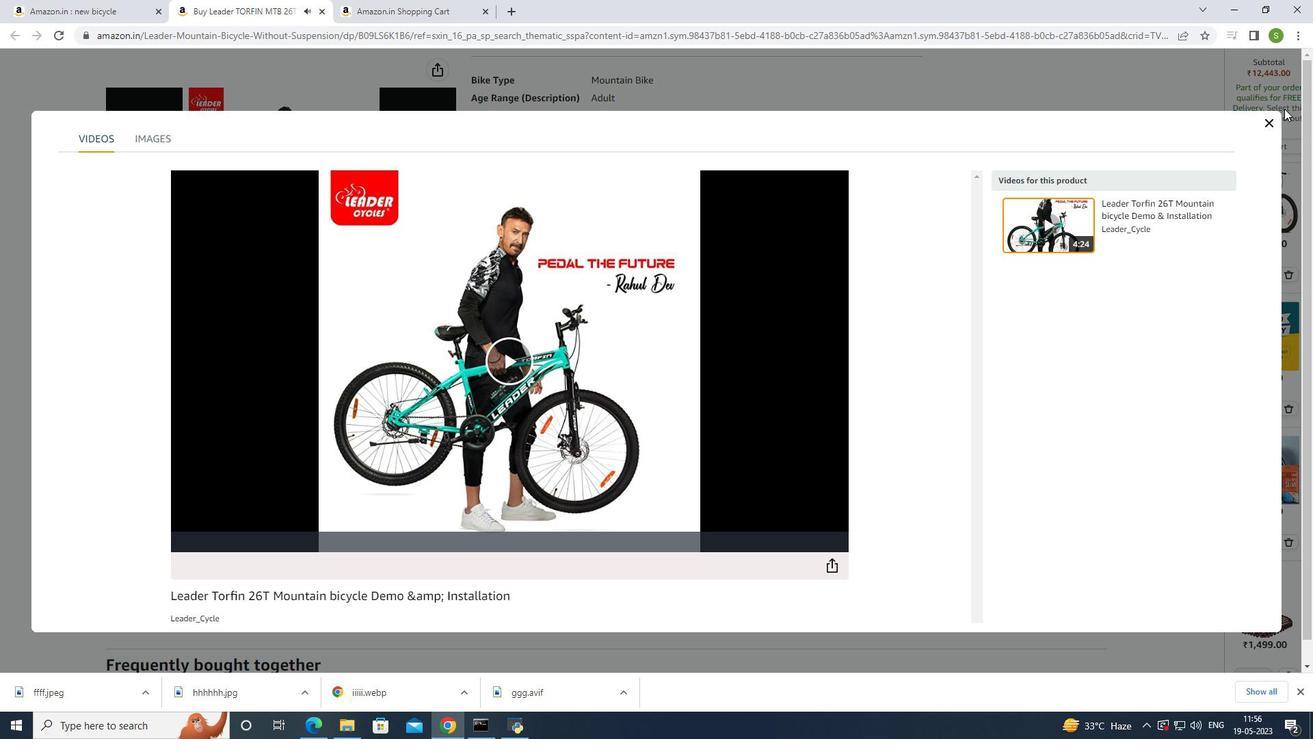 
Action: Mouse pressed left at (1265, 115)
Screenshot: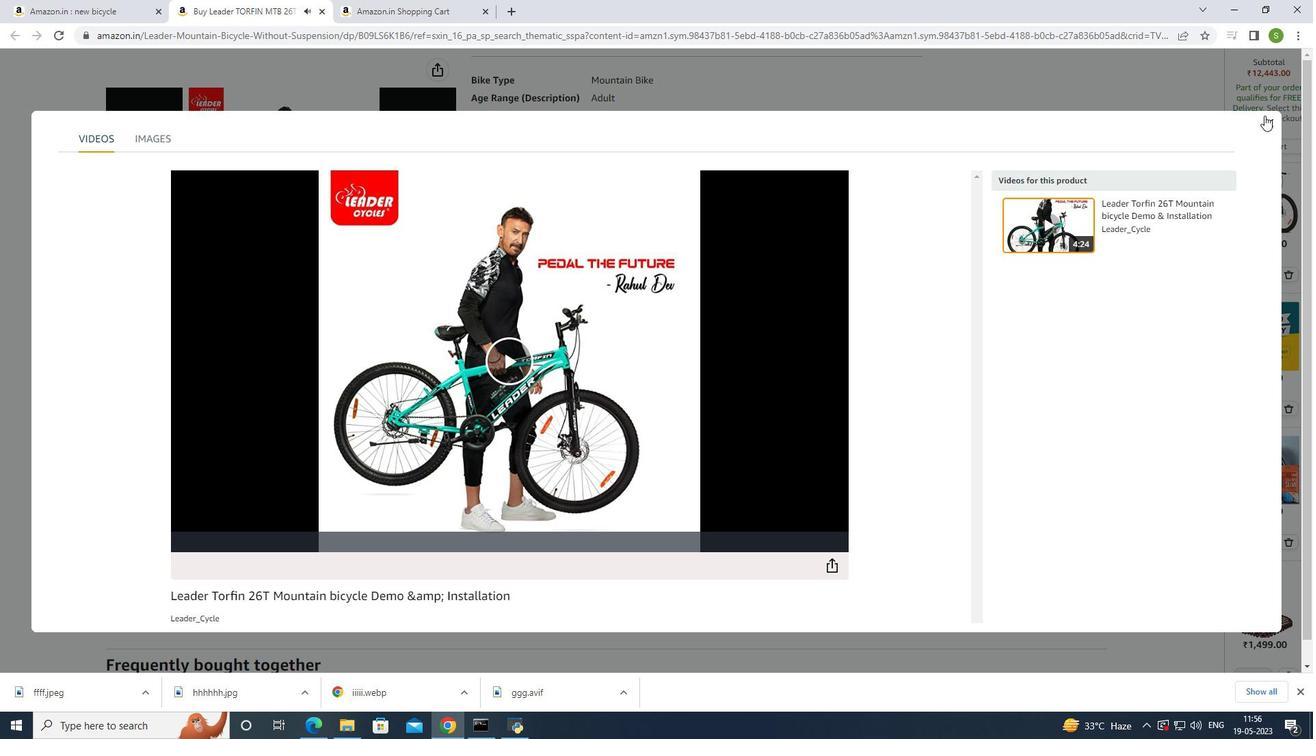 
Action: Mouse moved to (841, 259)
Screenshot: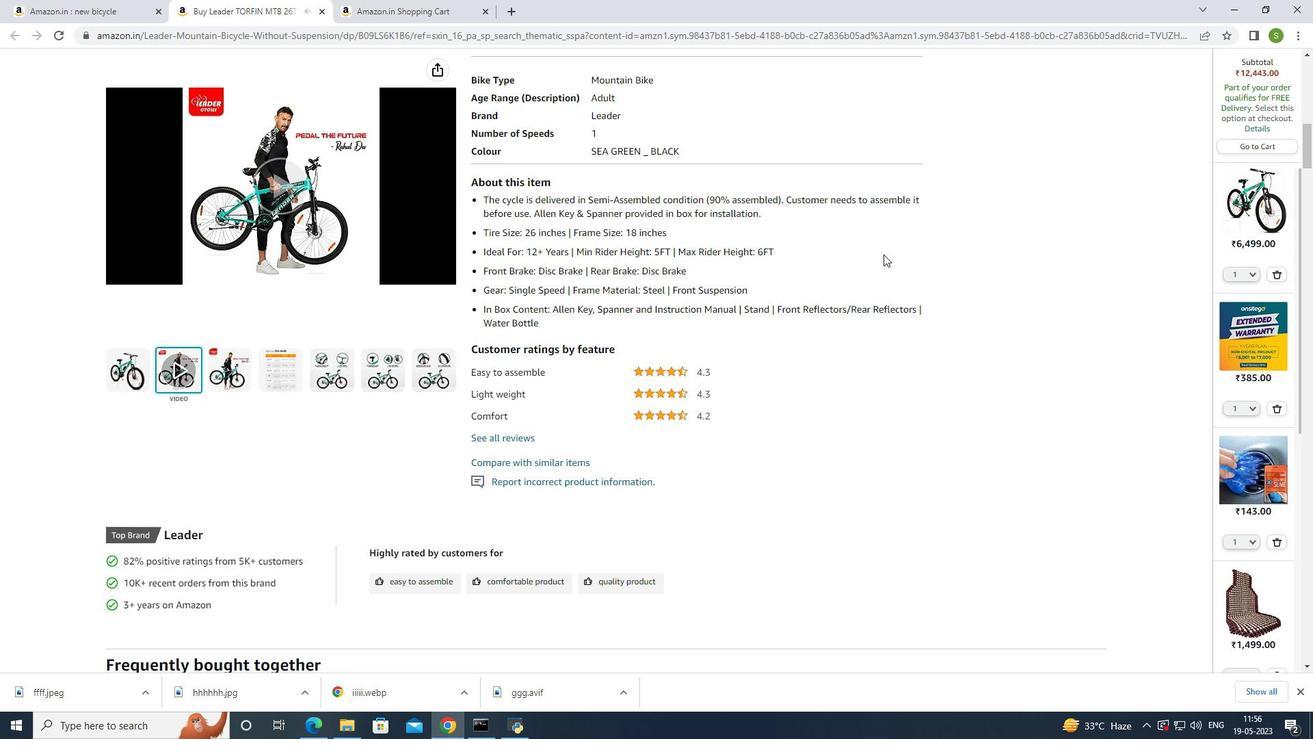 
Action: Mouse scrolled (841, 260) with delta (0, 0)
Screenshot: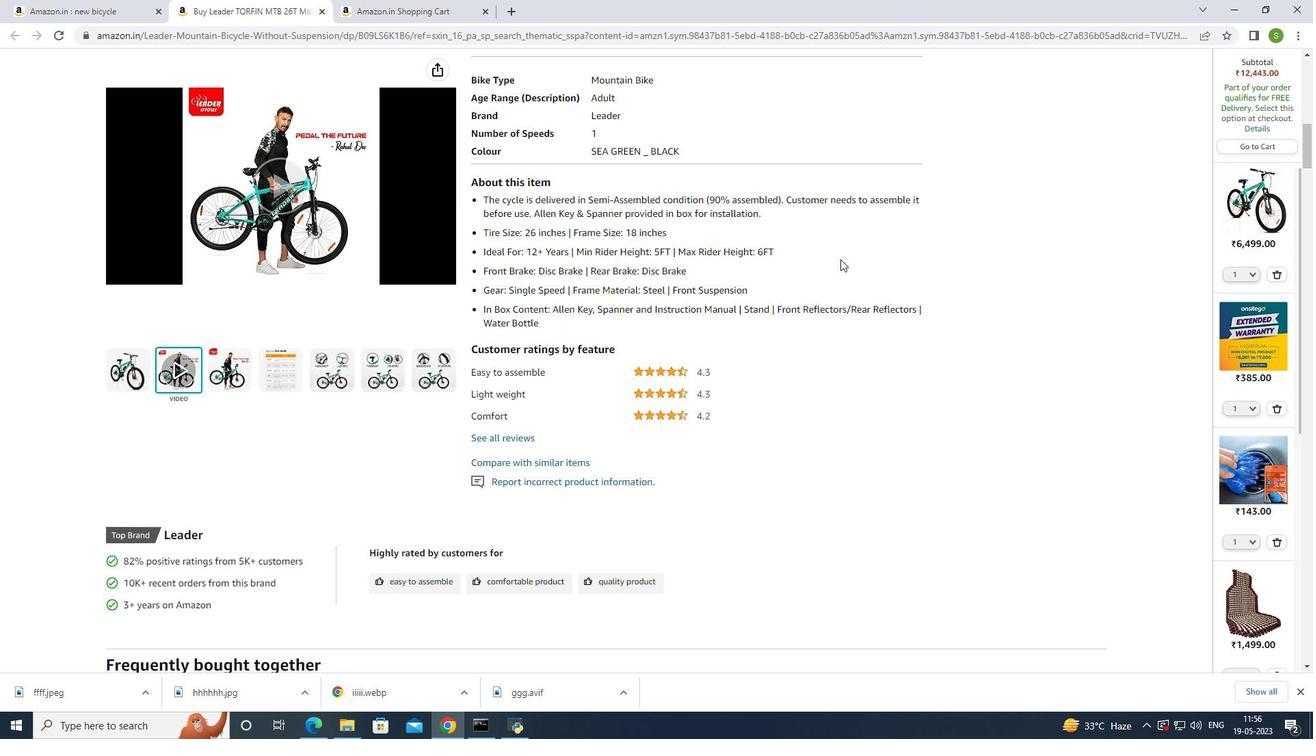 
Action: Mouse scrolled (841, 260) with delta (0, 0)
Screenshot: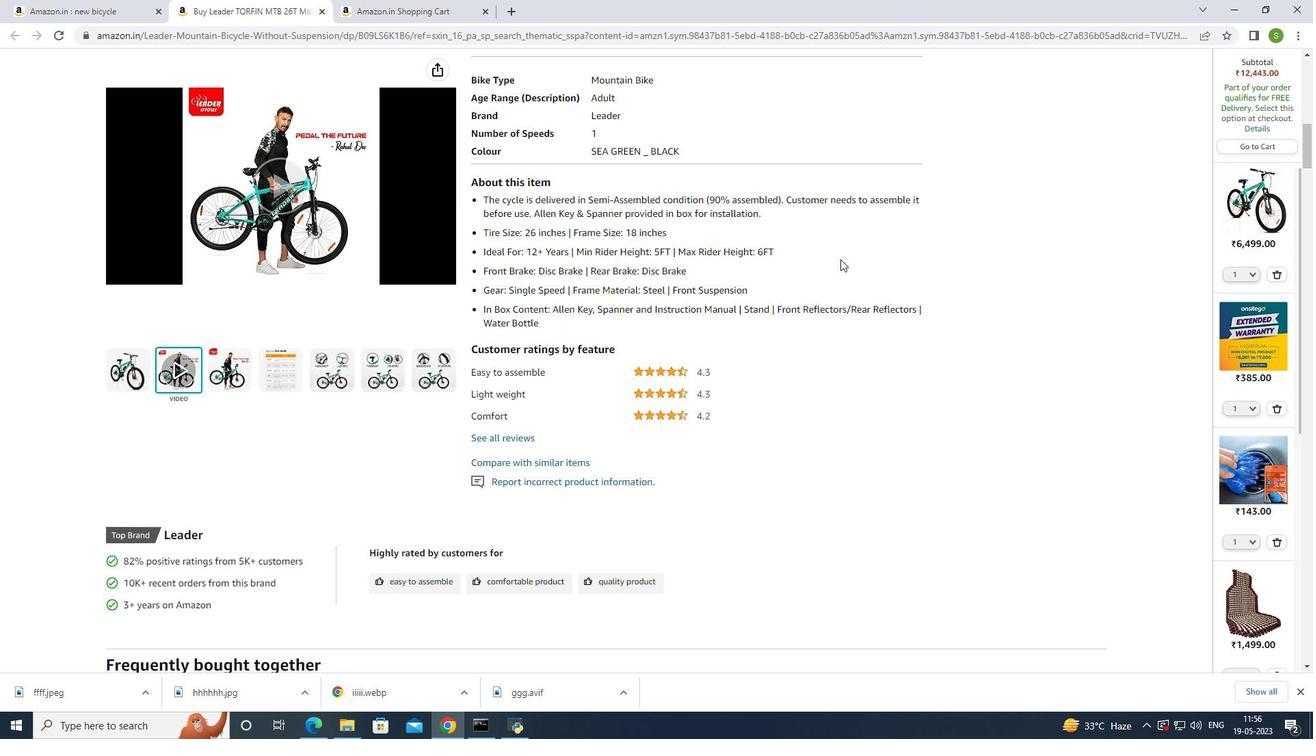
Action: Mouse scrolled (841, 260) with delta (0, 0)
Screenshot: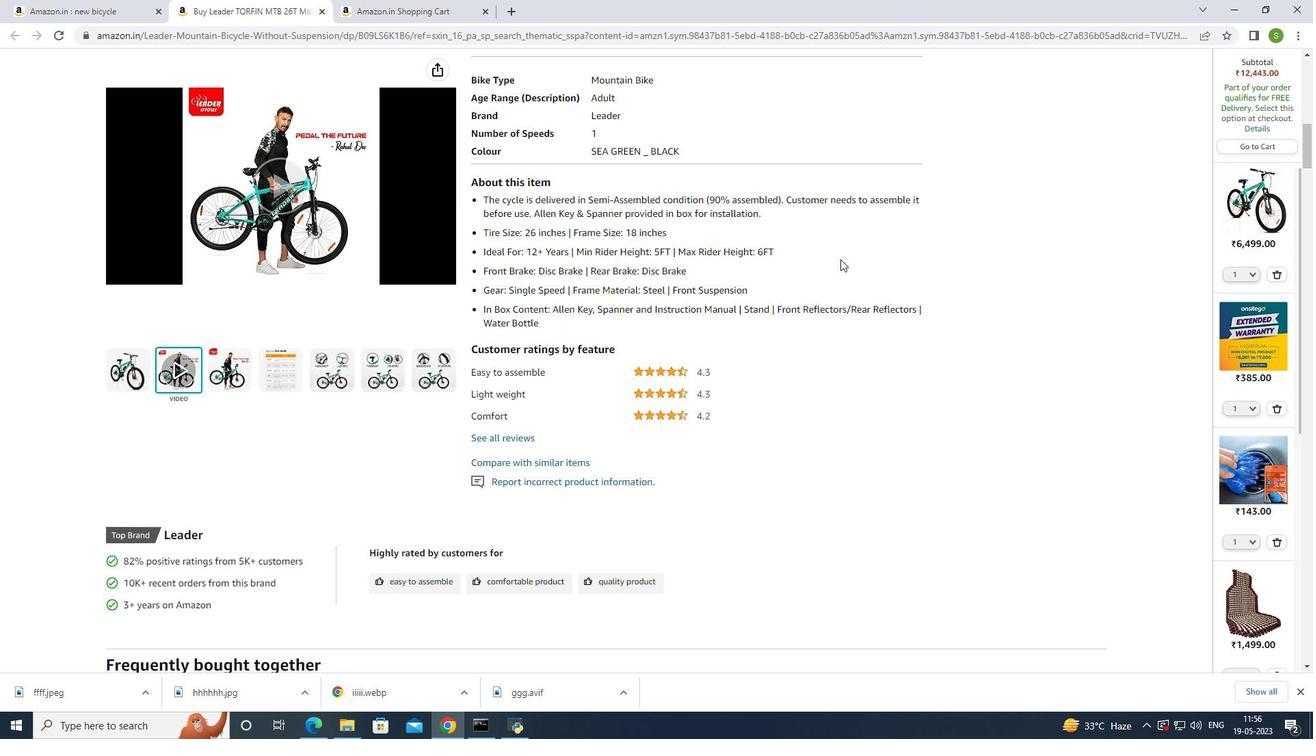 
Action: Mouse moved to (840, 255)
Screenshot: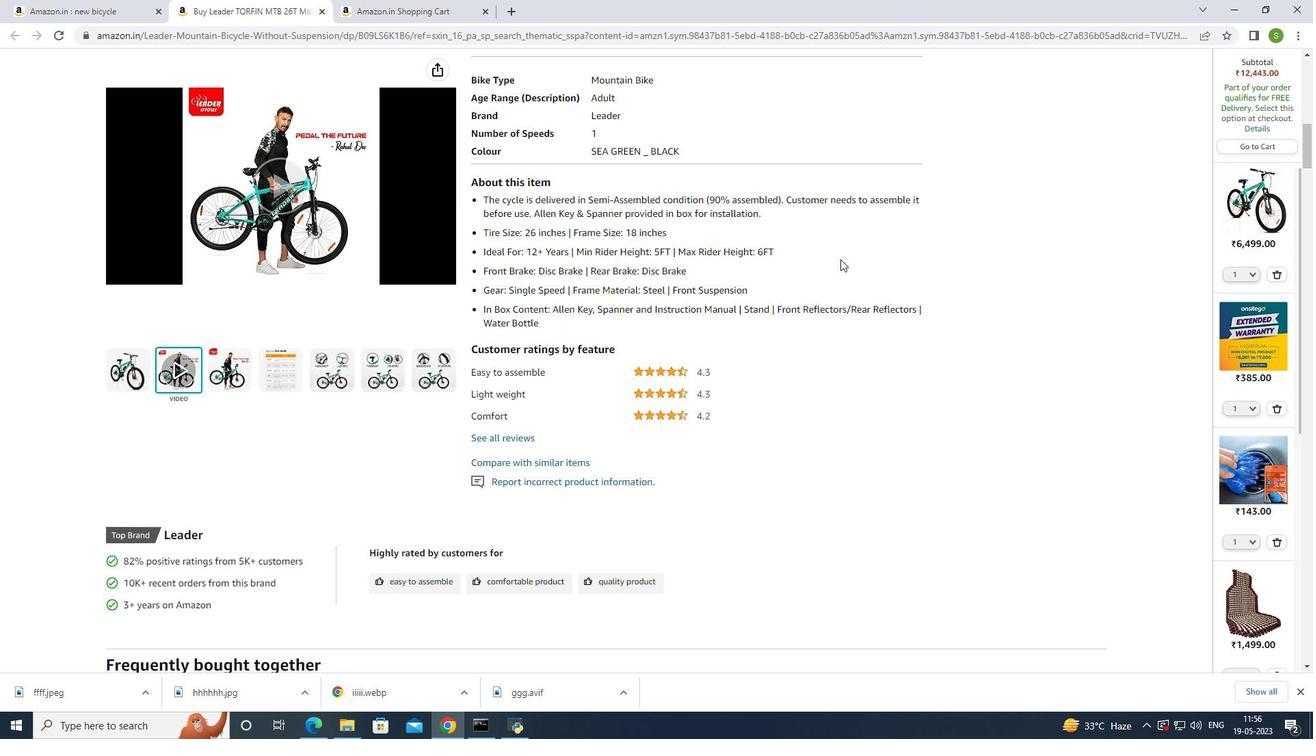 
Action: Mouse scrolled (840, 256) with delta (0, 0)
Screenshot: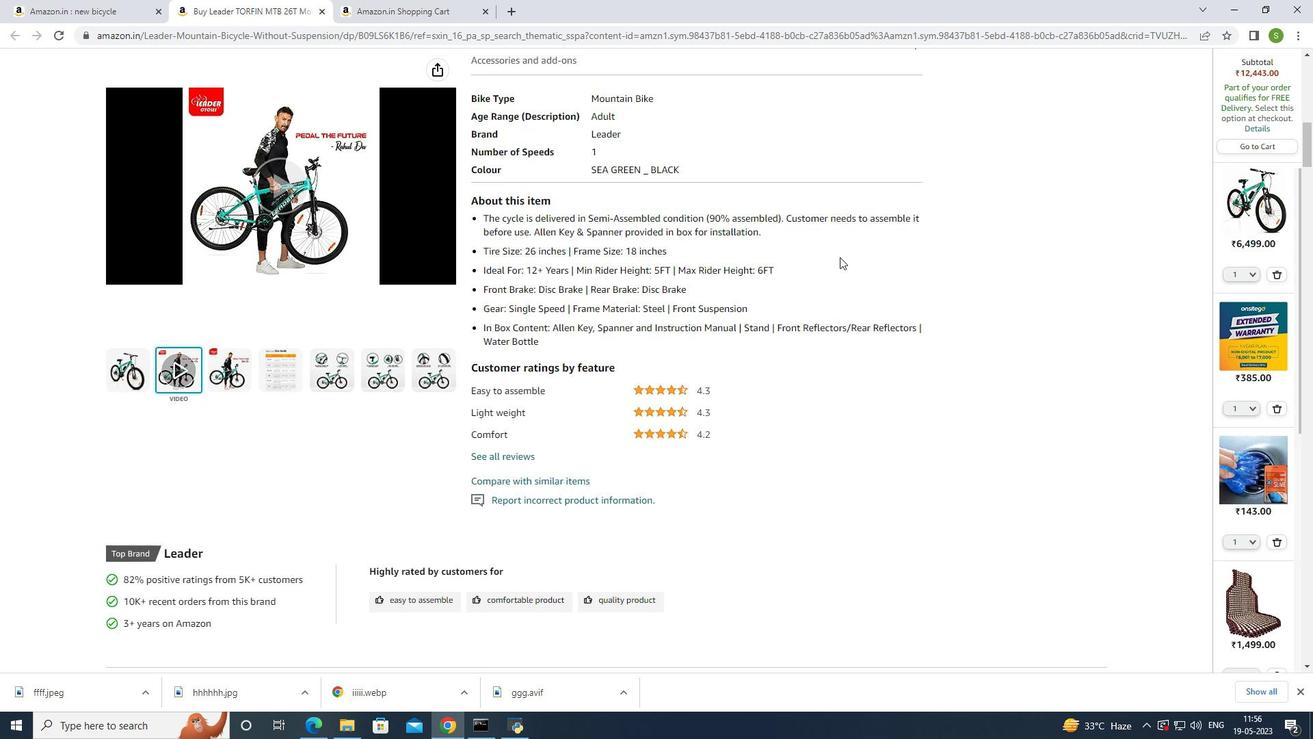 
Action: Mouse scrolled (840, 255) with delta (0, 0)
Screenshot: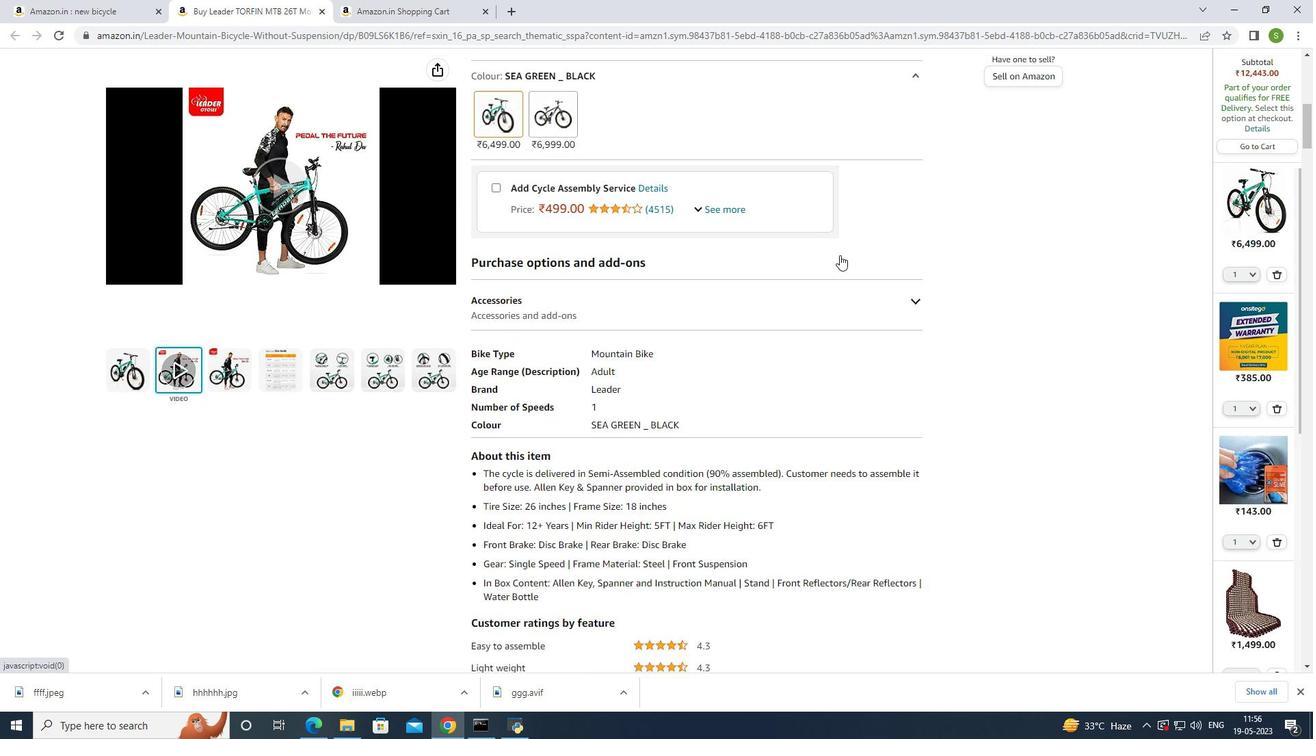 
Action: Mouse scrolled (840, 255) with delta (0, 0)
Screenshot: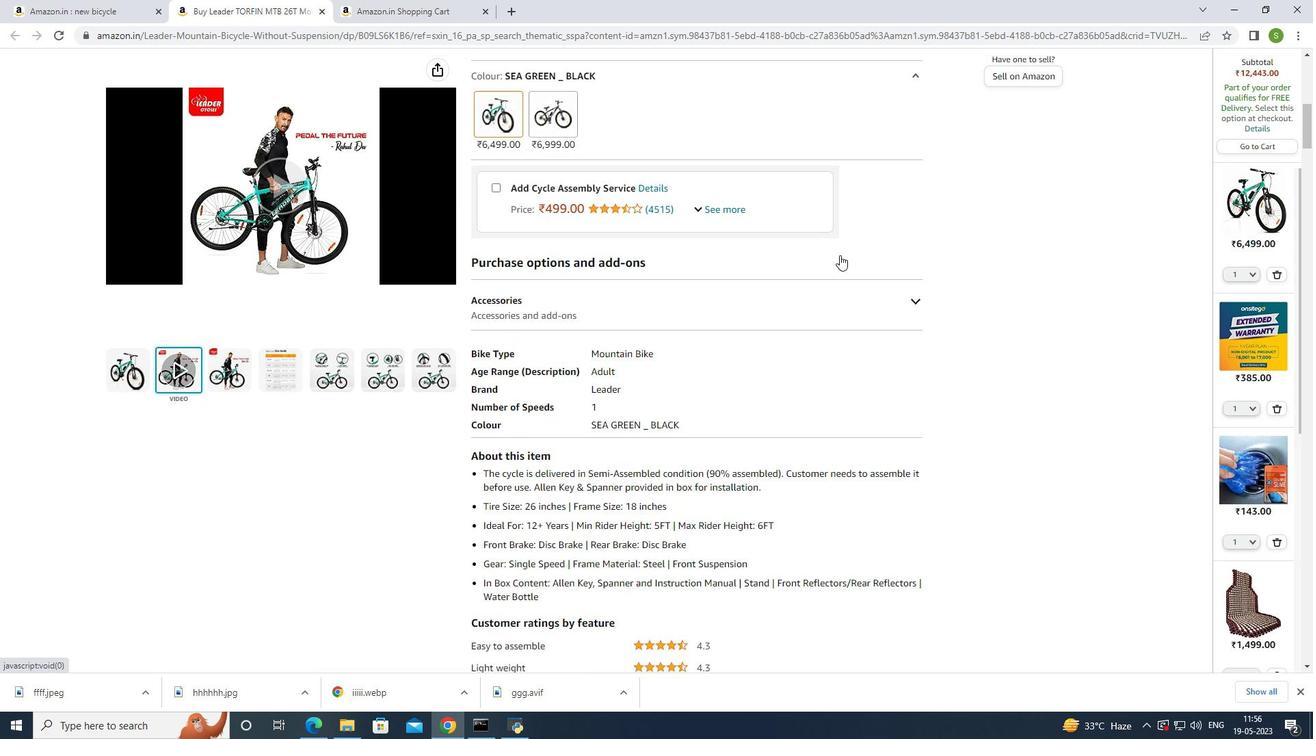 
Action: Mouse scrolled (840, 255) with delta (0, 0)
Screenshot: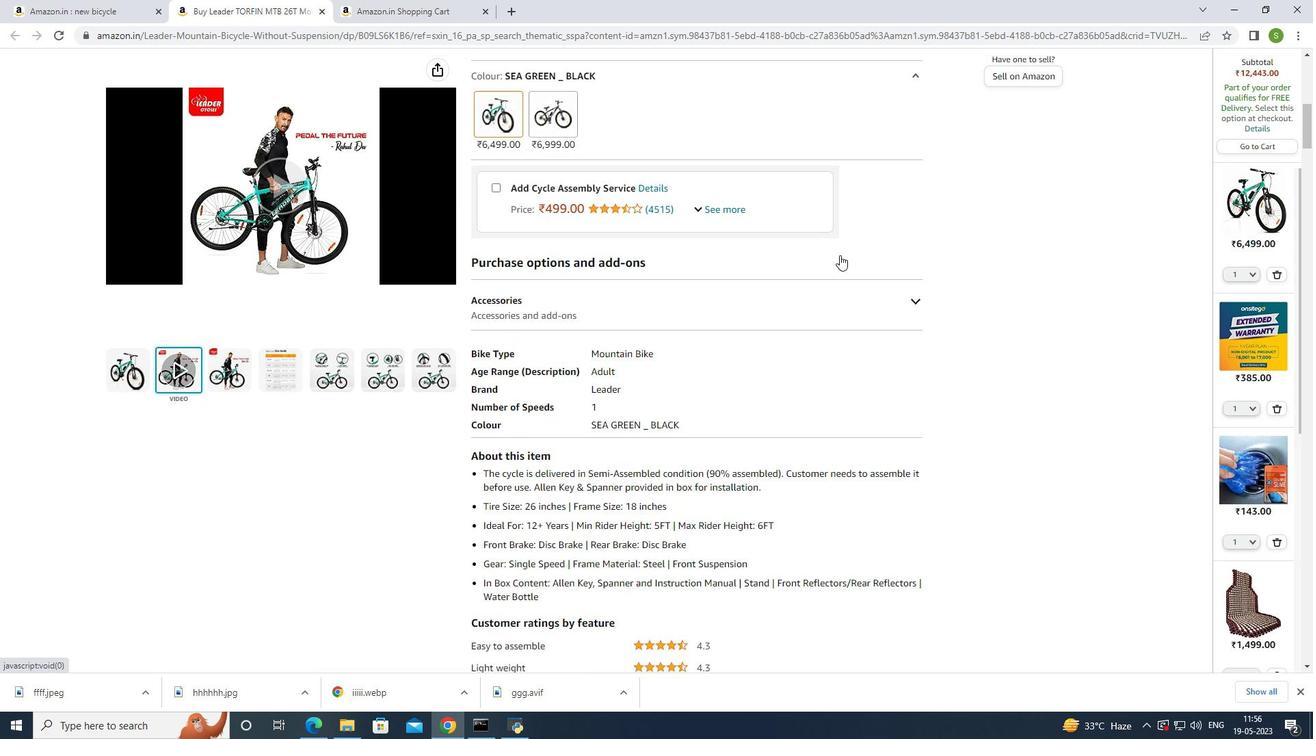 
Action: Mouse scrolled (840, 255) with delta (0, 0)
Screenshot: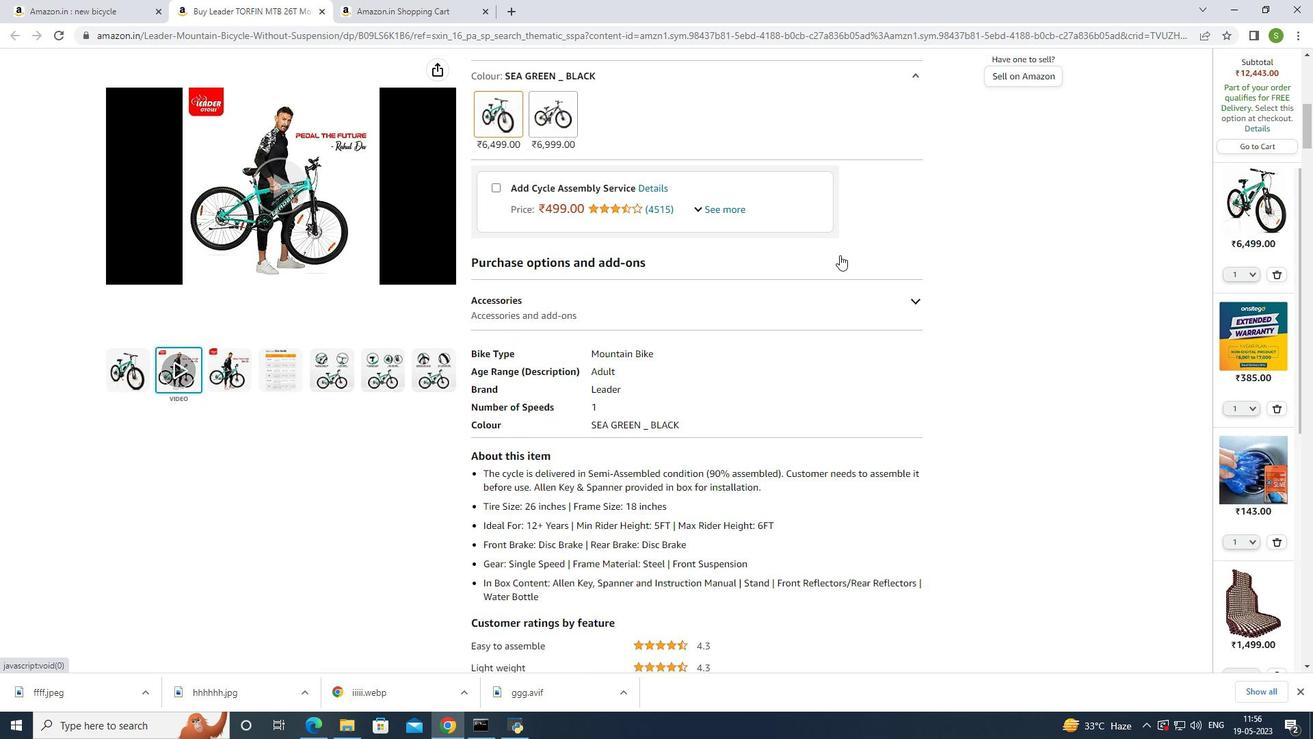 
Action: Mouse scrolled (840, 255) with delta (0, 0)
Screenshot: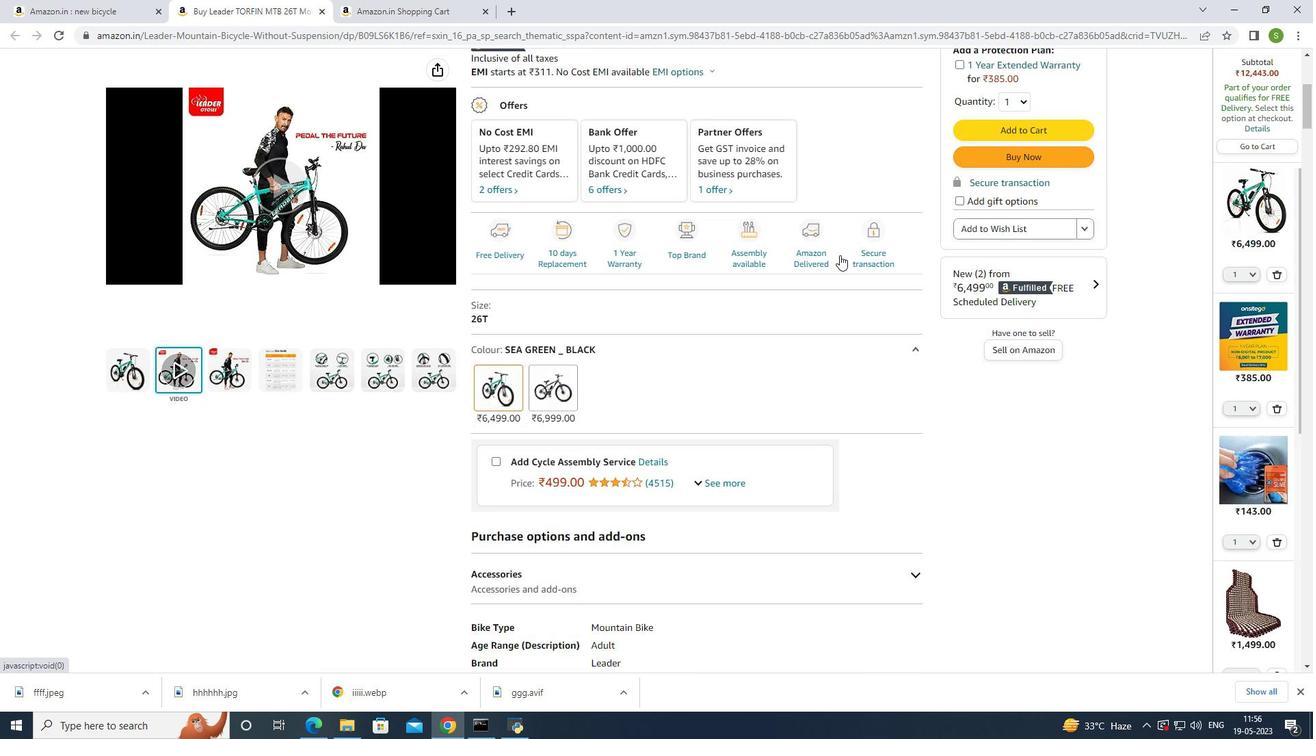 
Action: Mouse scrolled (840, 255) with delta (0, 0)
Screenshot: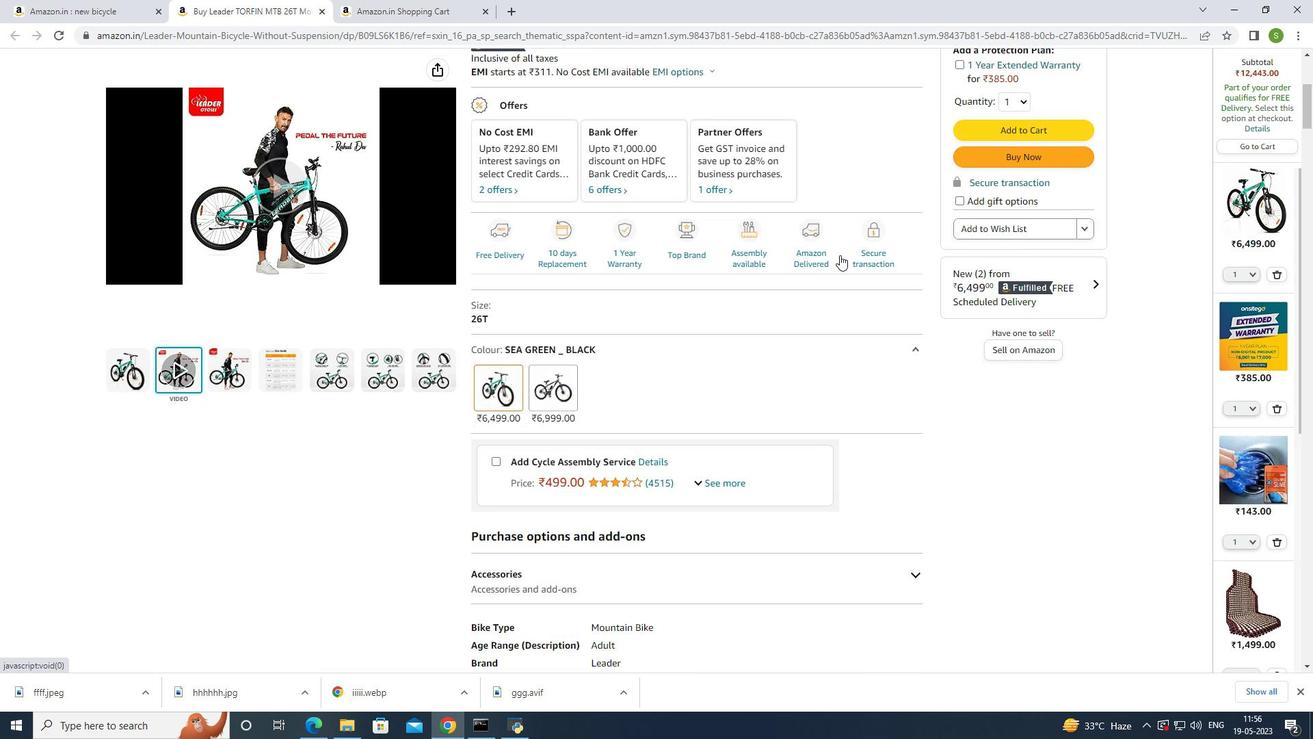 
Action: Mouse scrolled (840, 255) with delta (0, 0)
Screenshot: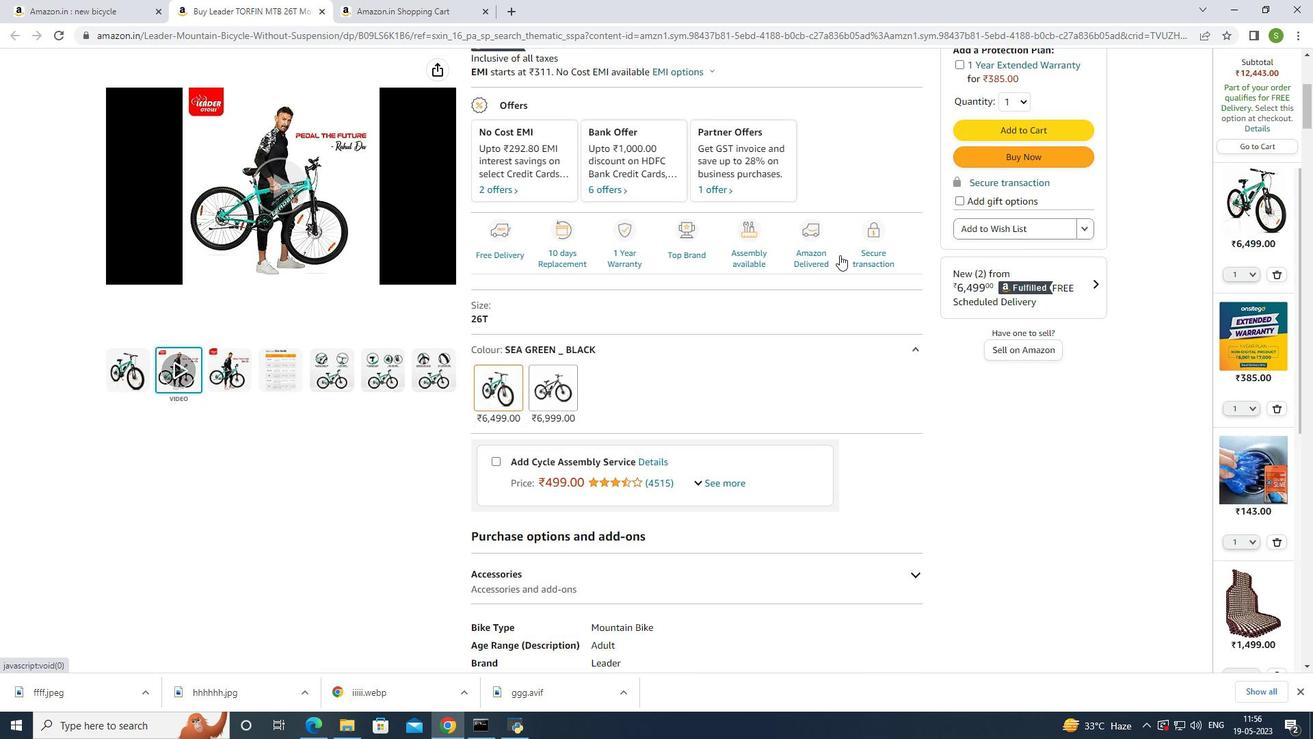 
Action: Mouse moved to (992, 337)
Screenshot: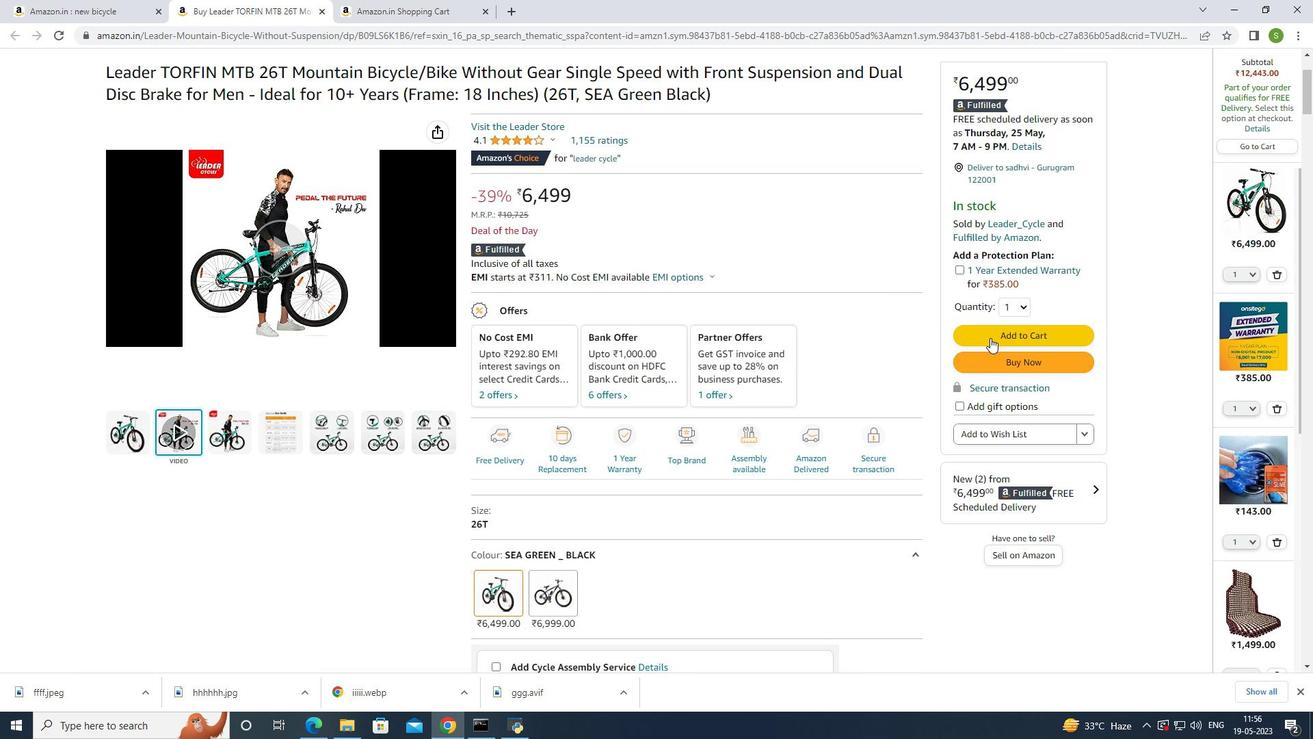 
Action: Mouse pressed left at (992, 337)
Screenshot: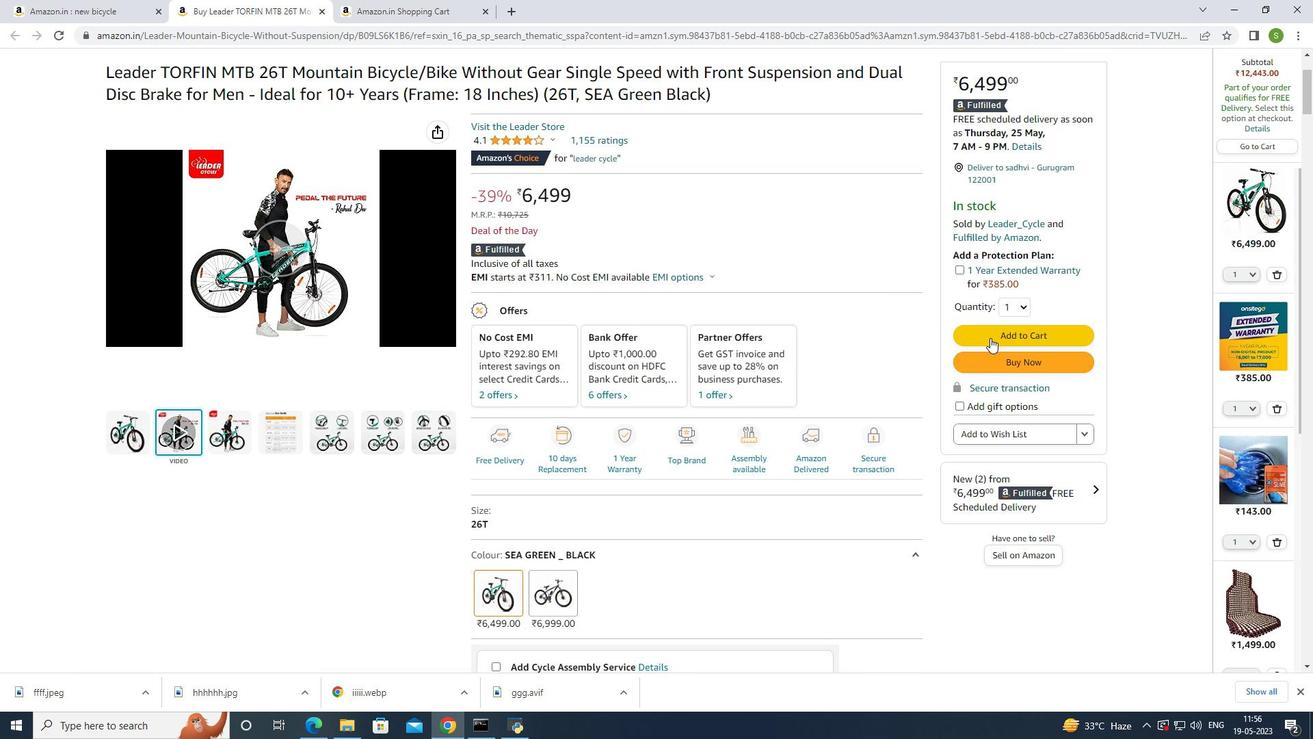 
Action: Mouse moved to (1202, 185)
Screenshot: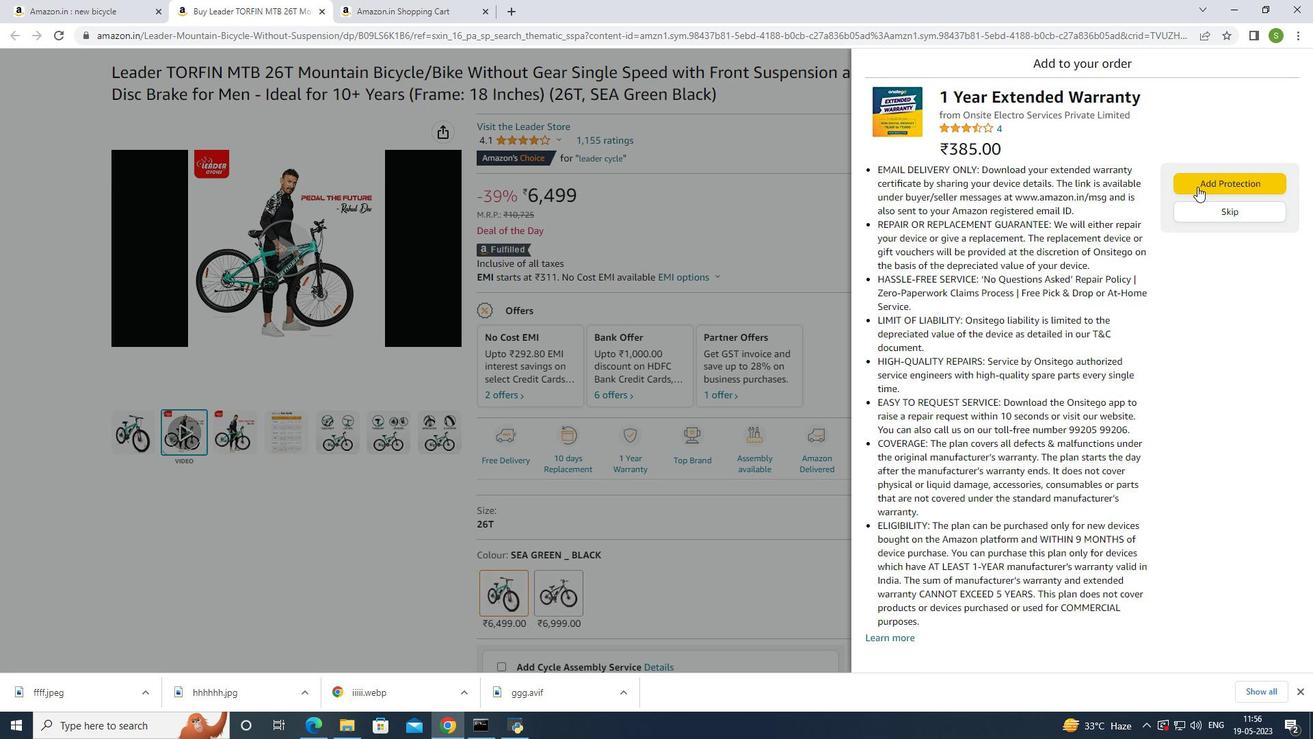 
Action: Mouse pressed left at (1202, 185)
Screenshot: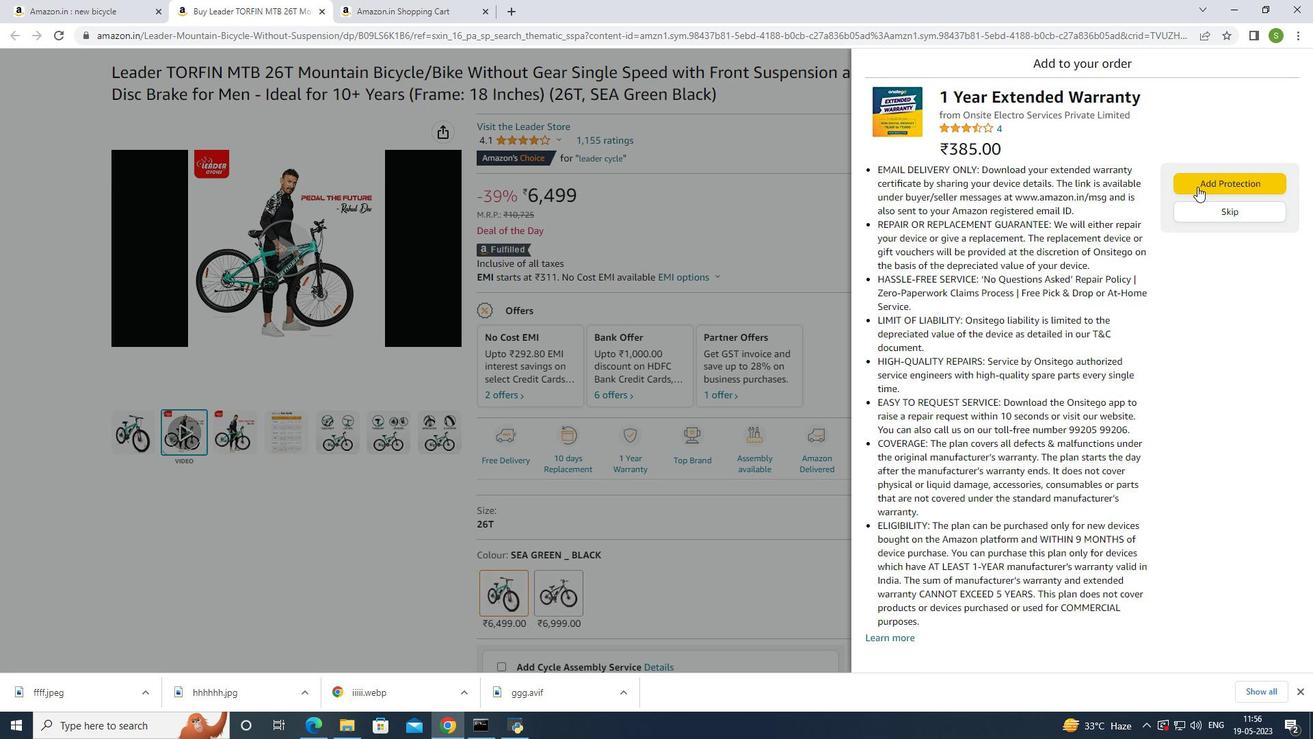 
Action: Mouse moved to (852, 288)
Screenshot: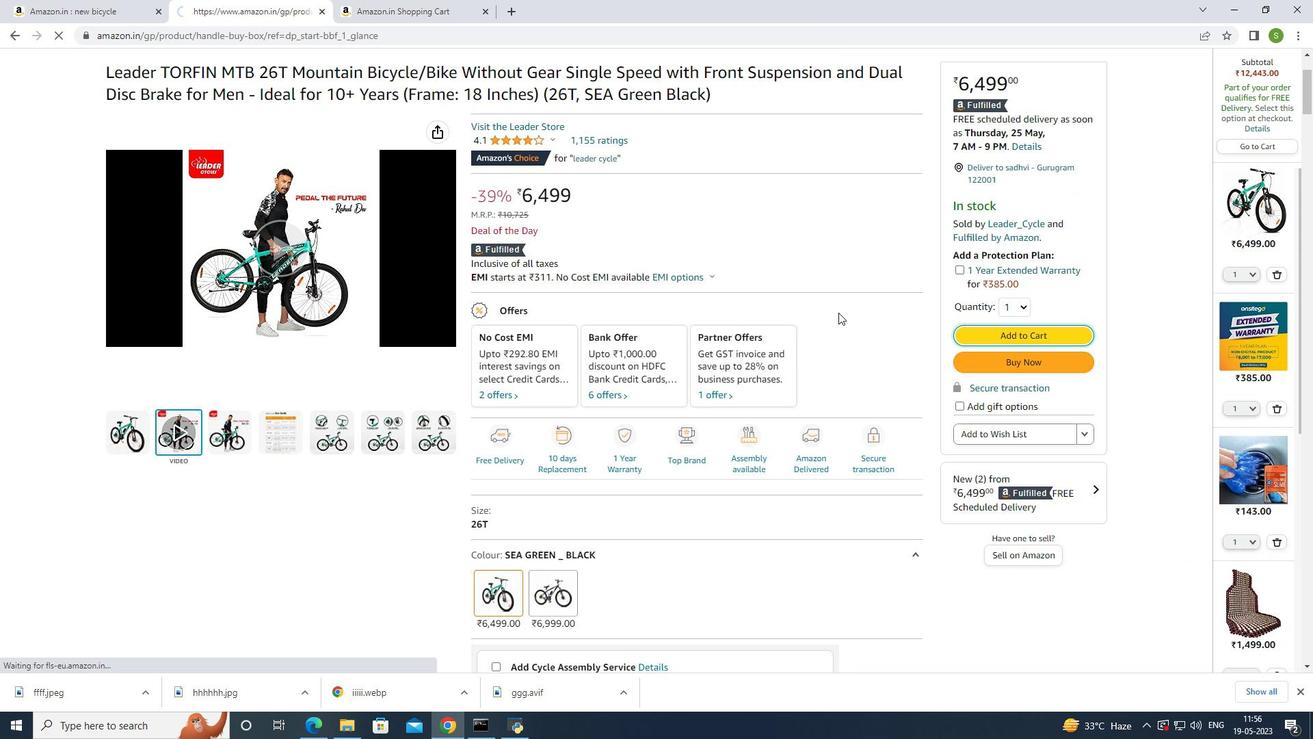 
Action: Mouse scrolled (852, 289) with delta (0, 0)
Screenshot: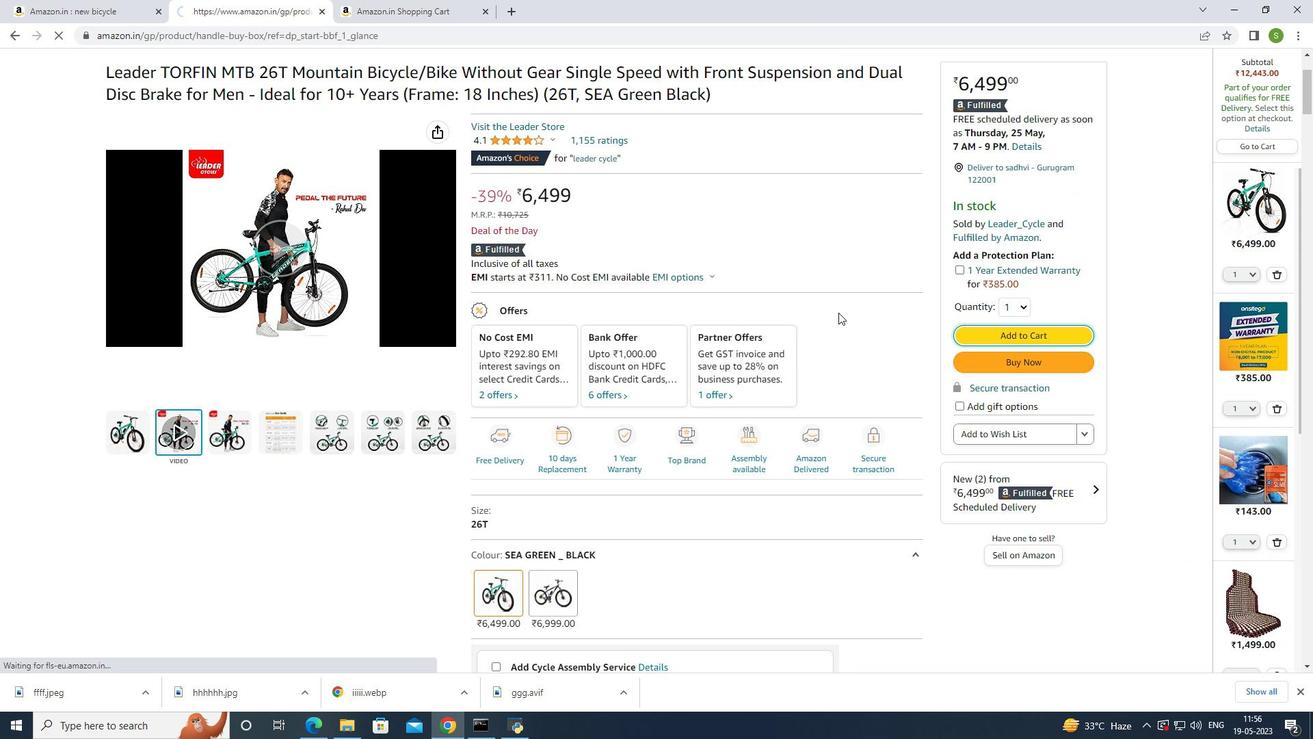 
Action: Mouse moved to (852, 287)
Screenshot: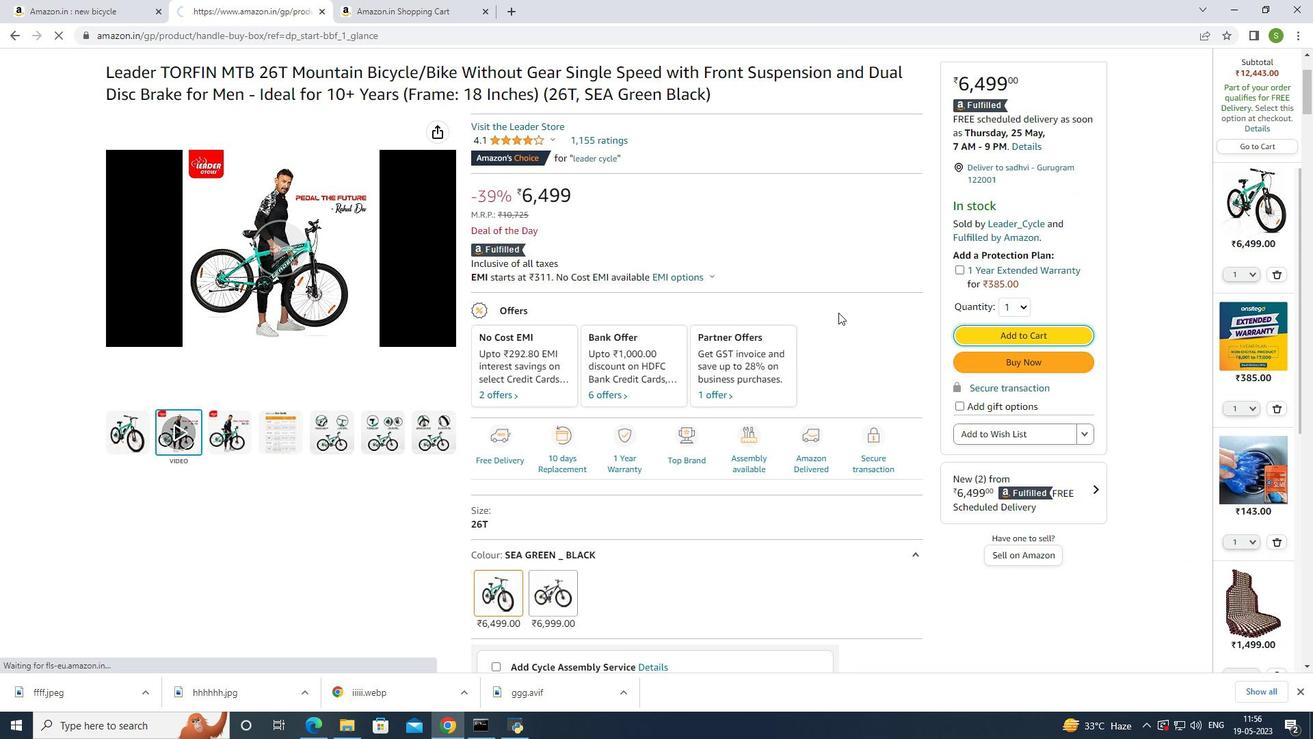 
Action: Mouse scrolled (852, 288) with delta (0, 0)
Screenshot: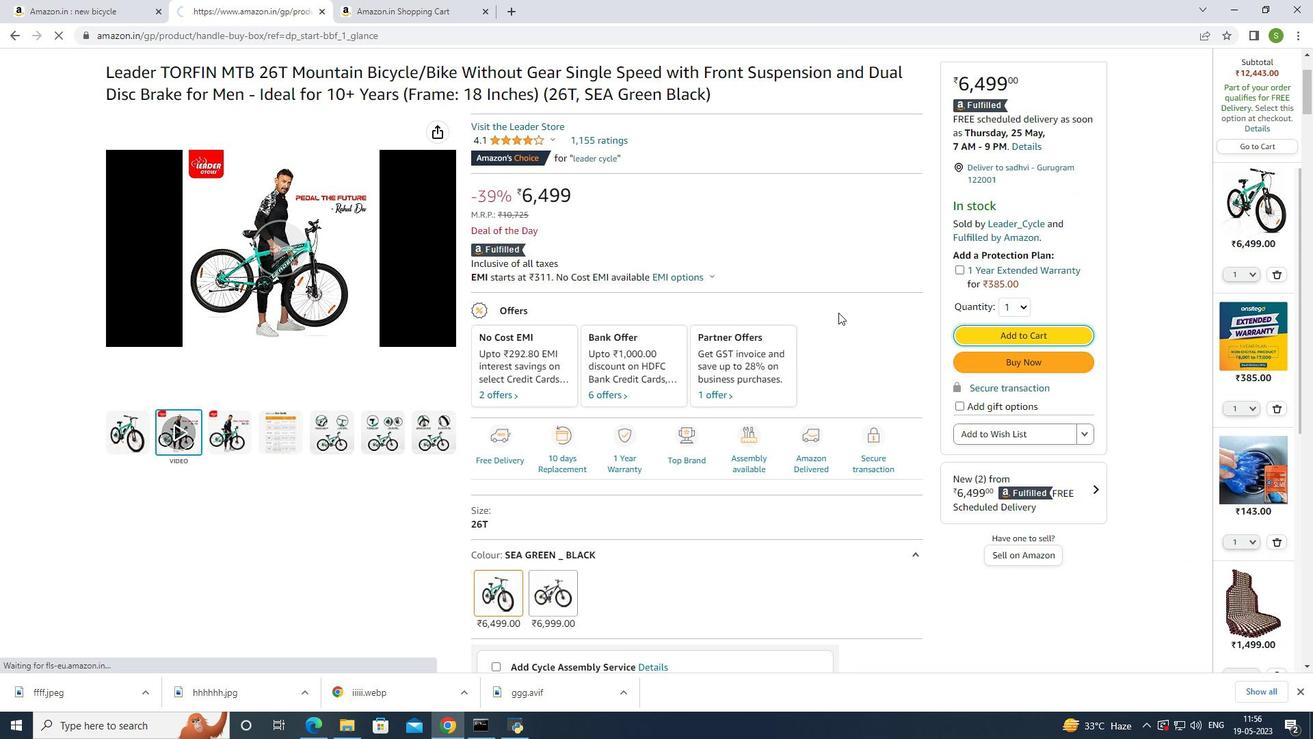 
Action: Mouse scrolled (852, 288) with delta (0, 0)
Screenshot: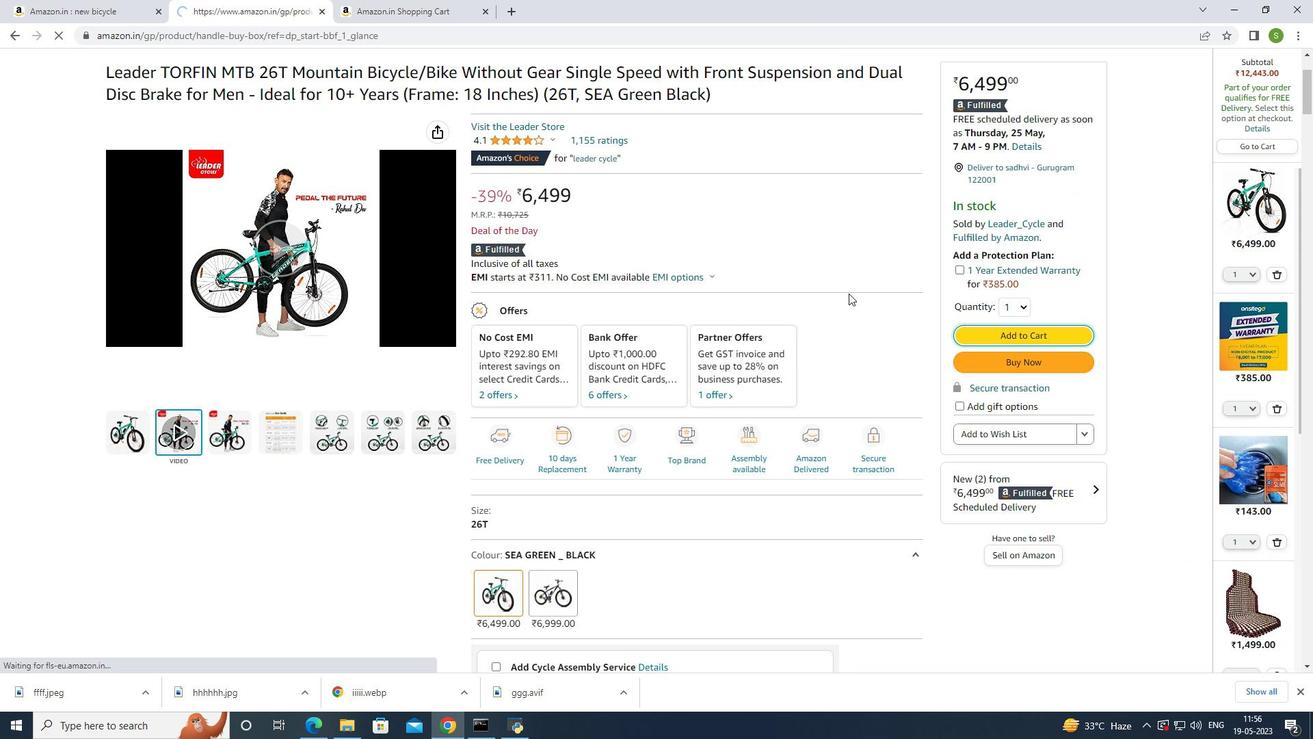 
Action: Mouse scrolled (852, 288) with delta (0, 0)
Screenshot: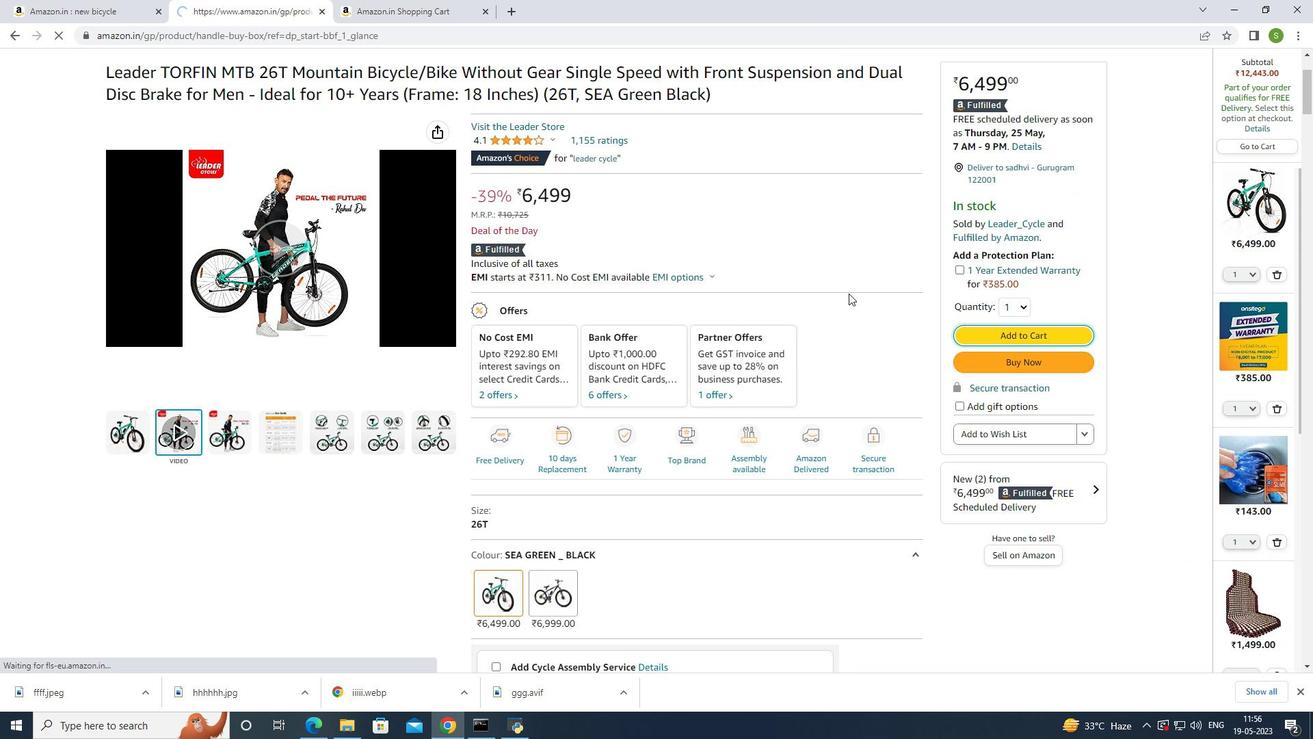 
Action: Mouse scrolled (852, 288) with delta (0, 0)
Screenshot: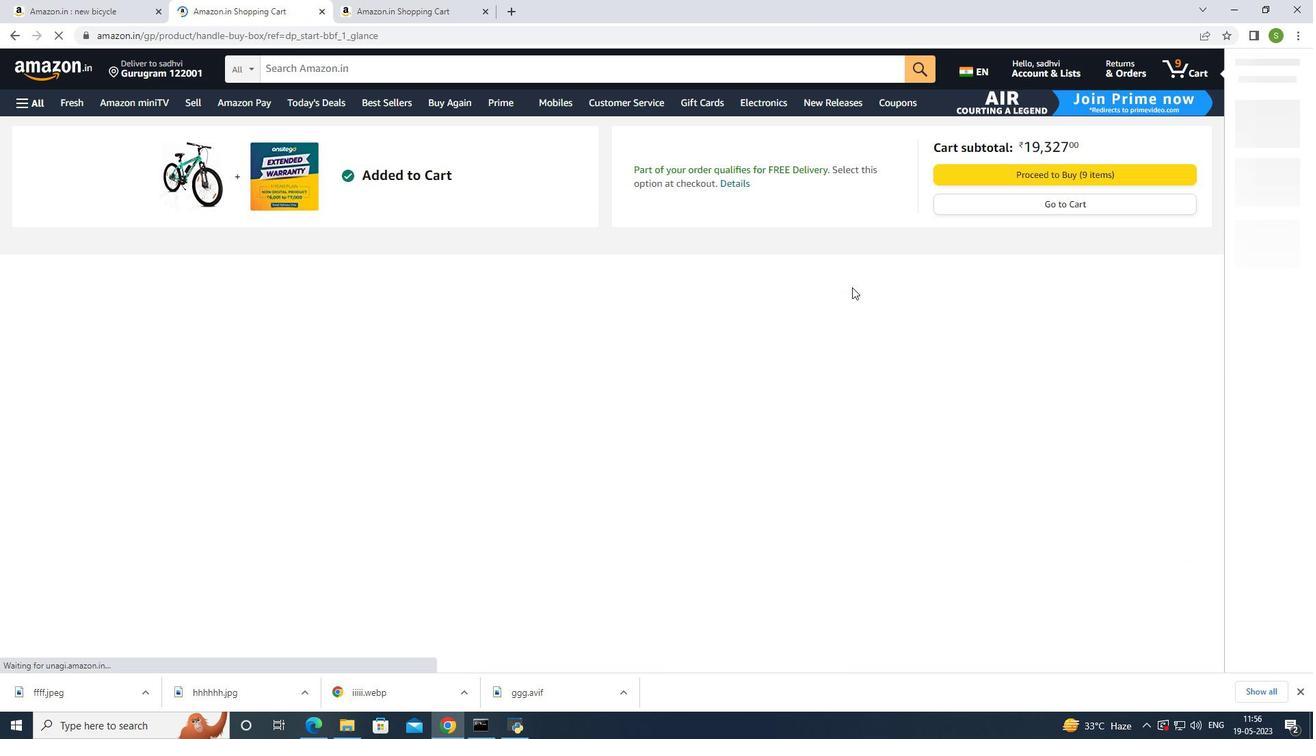 
Action: Mouse scrolled (852, 288) with delta (0, 0)
Screenshot: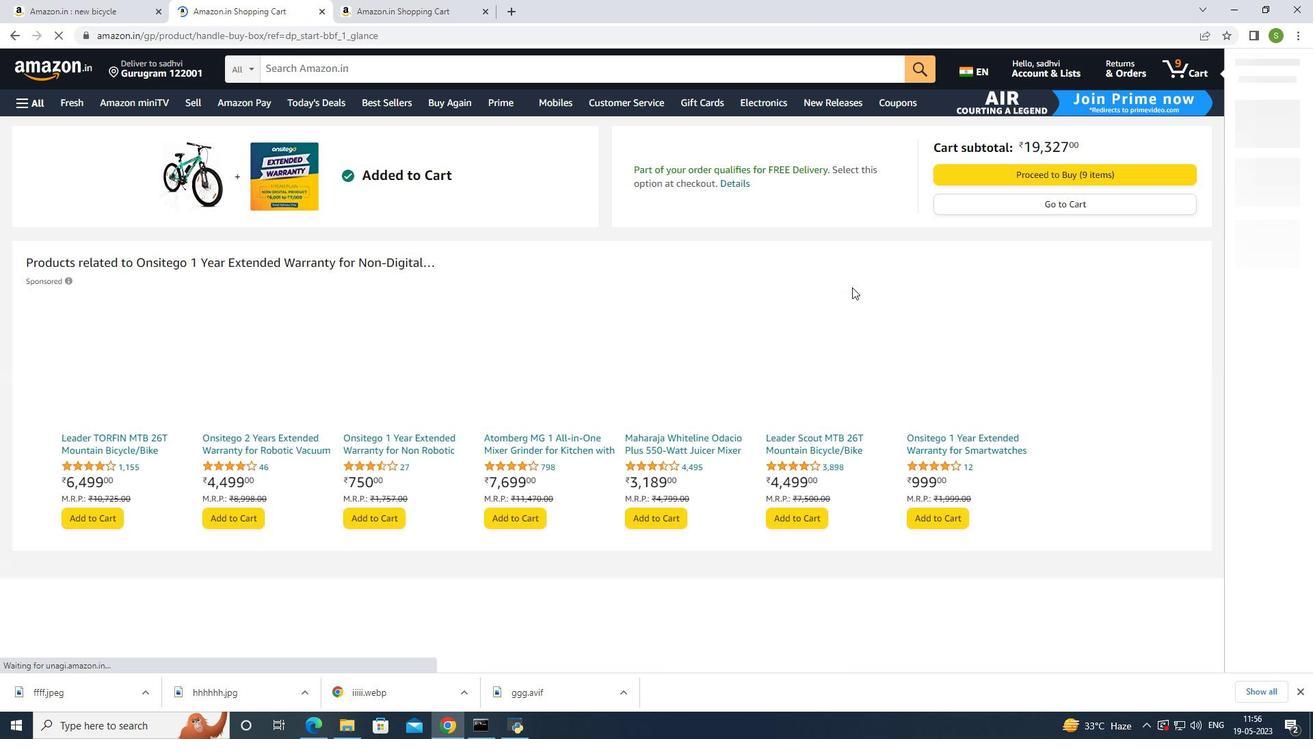 
Action: Mouse scrolled (852, 288) with delta (0, 0)
Screenshot: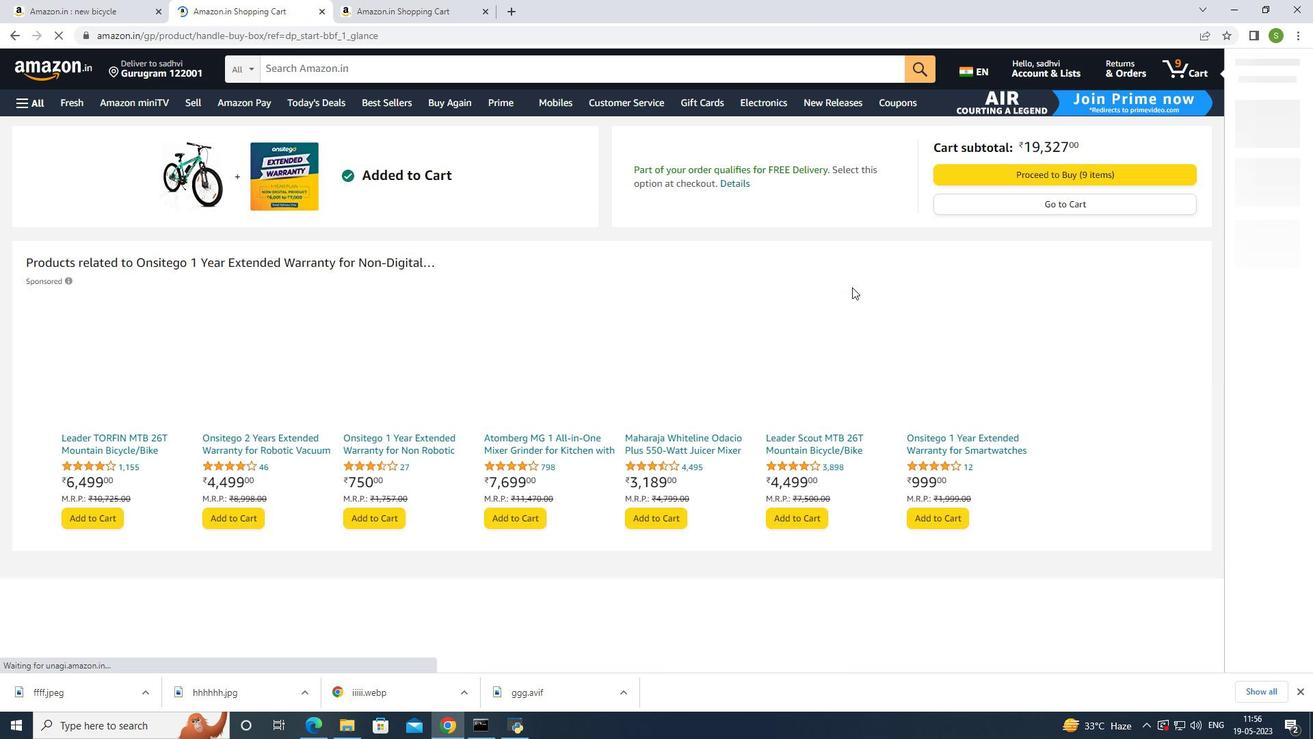 
Action: Mouse moved to (1175, 65)
Screenshot: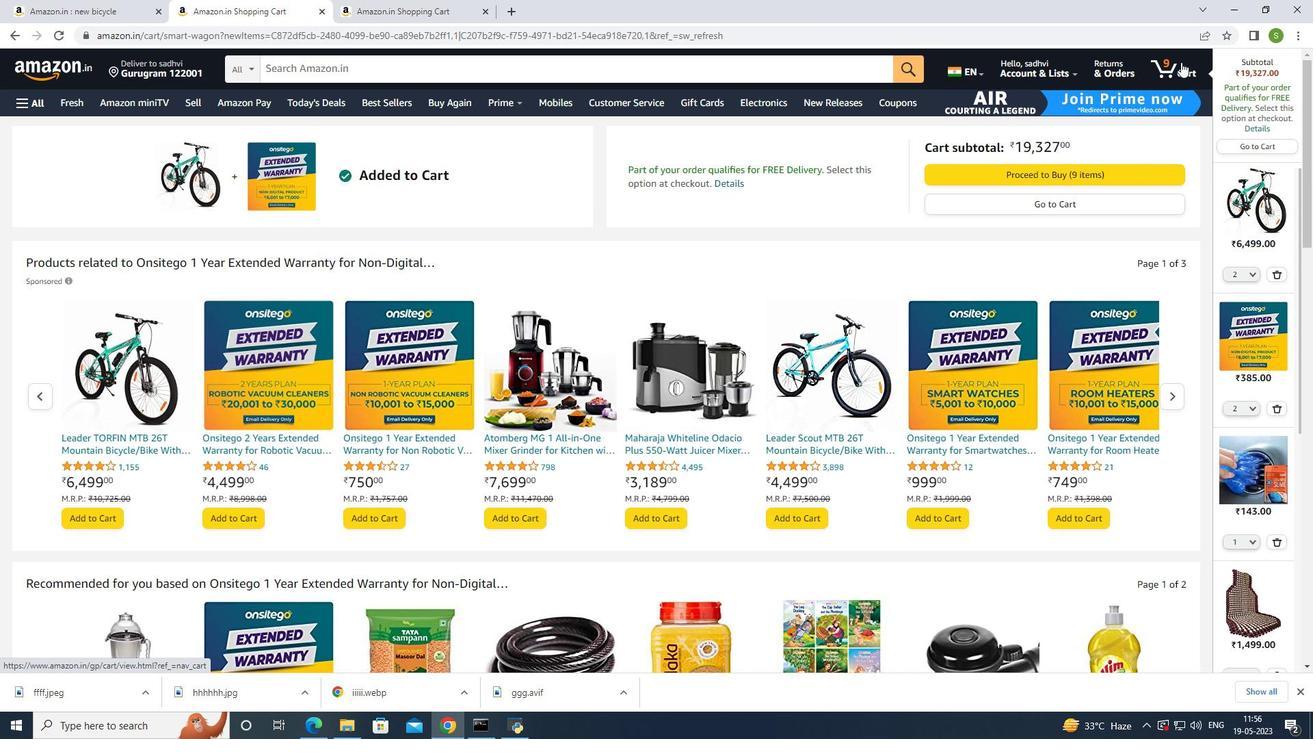 
Action: Mouse pressed left at (1175, 65)
Screenshot: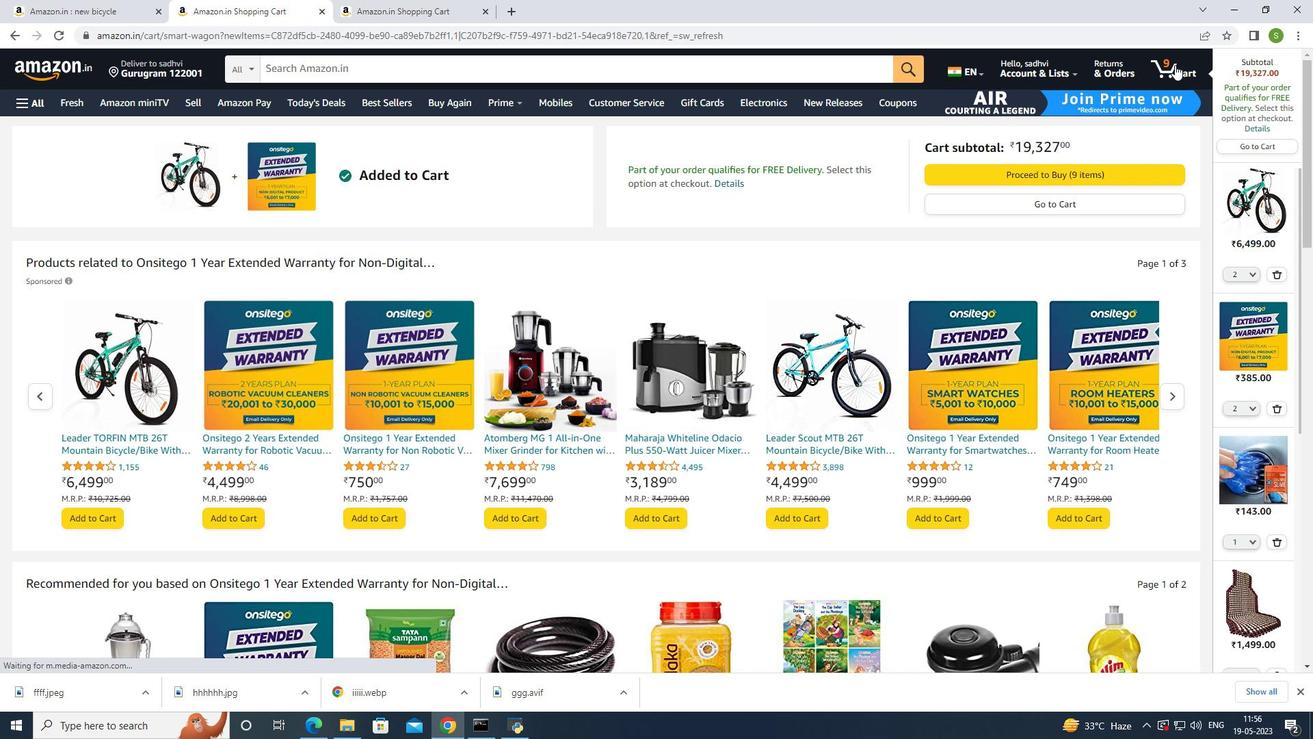 
Action: Mouse moved to (234, 303)
Screenshot: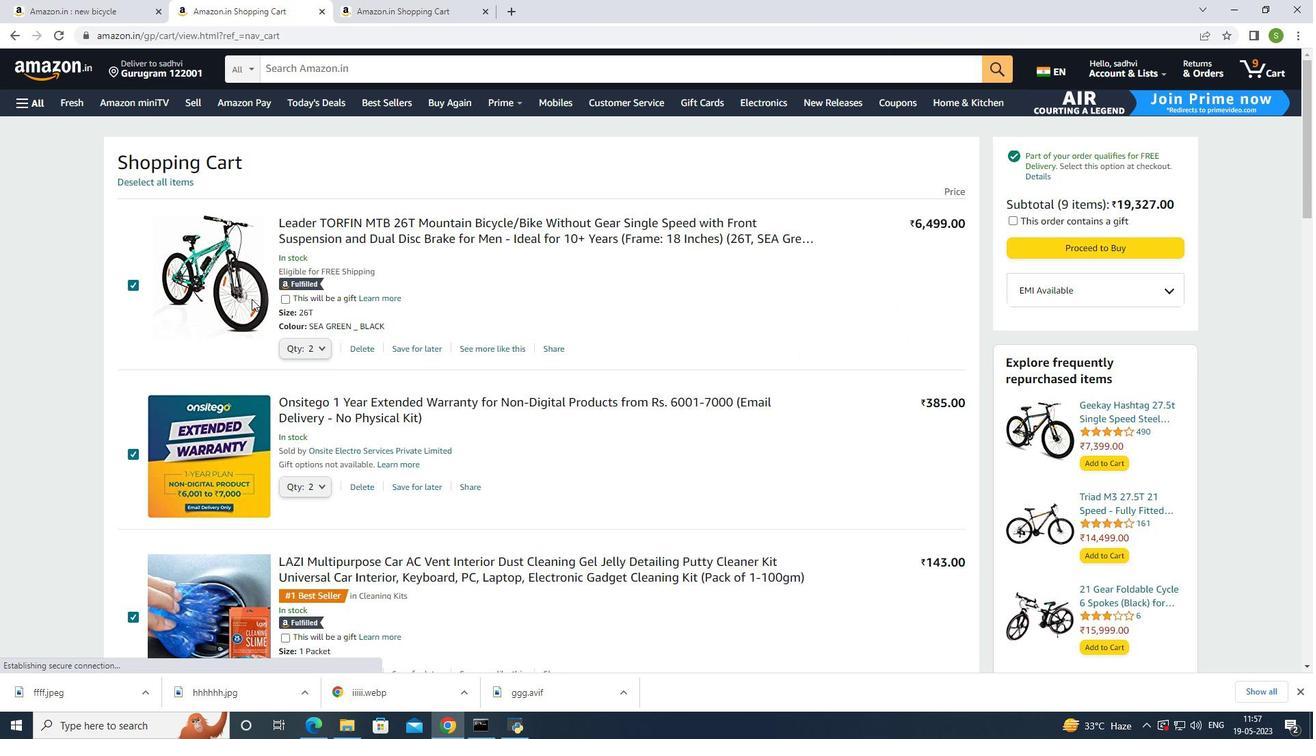 
Action: Mouse pressed left at (234, 303)
Screenshot: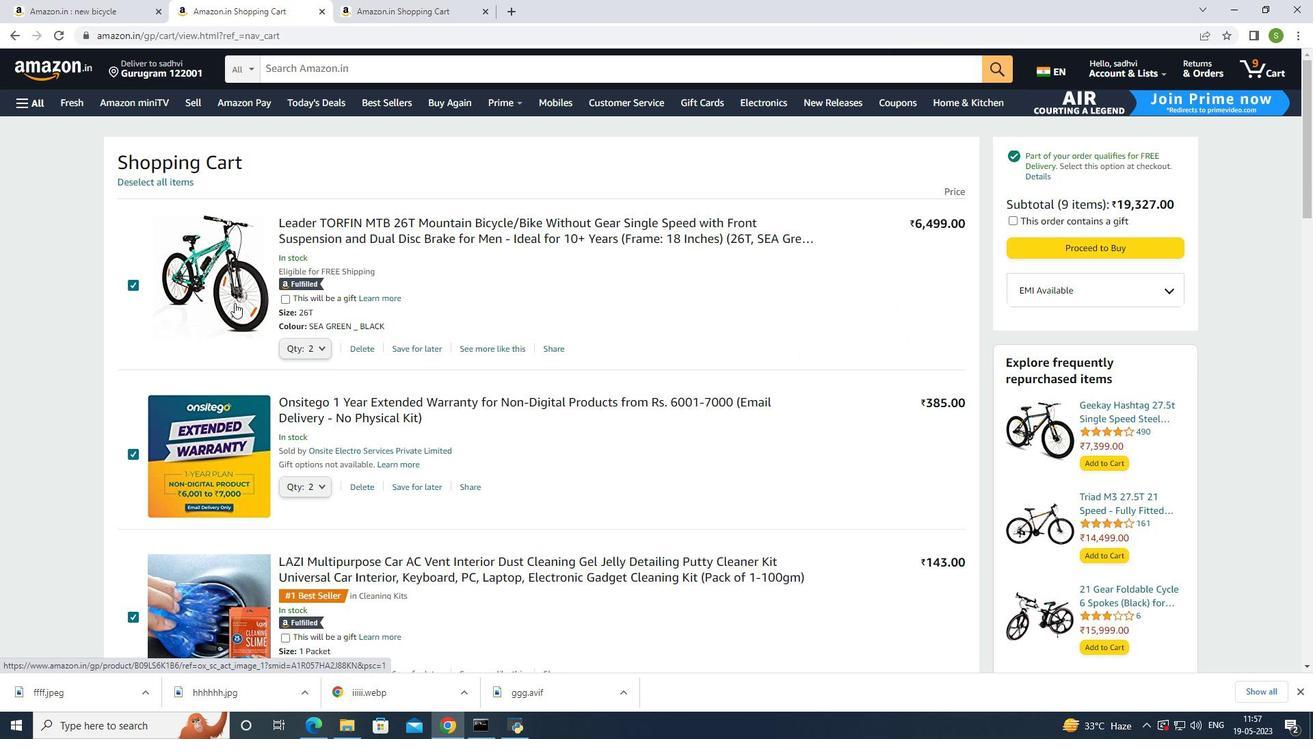 
Action: Mouse pressed left at (234, 303)
Screenshot: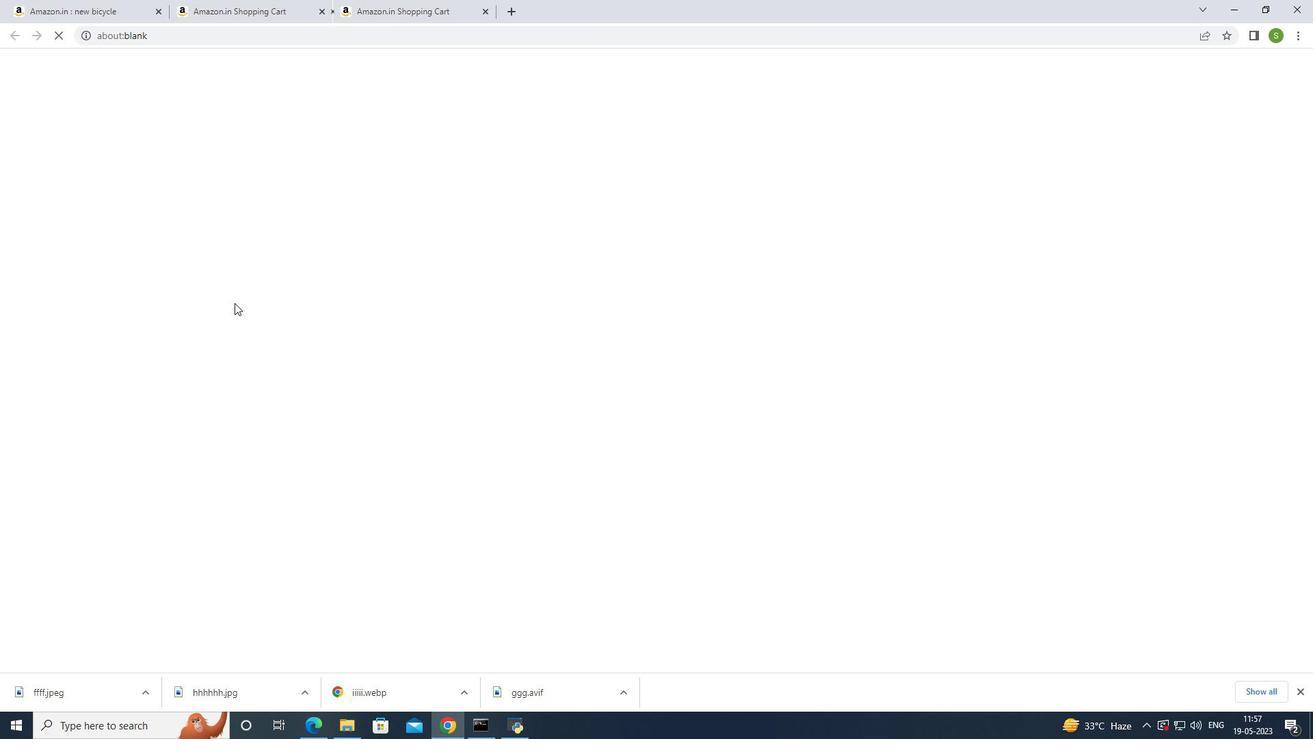 
Action: Mouse moved to (1030, 498)
Screenshot: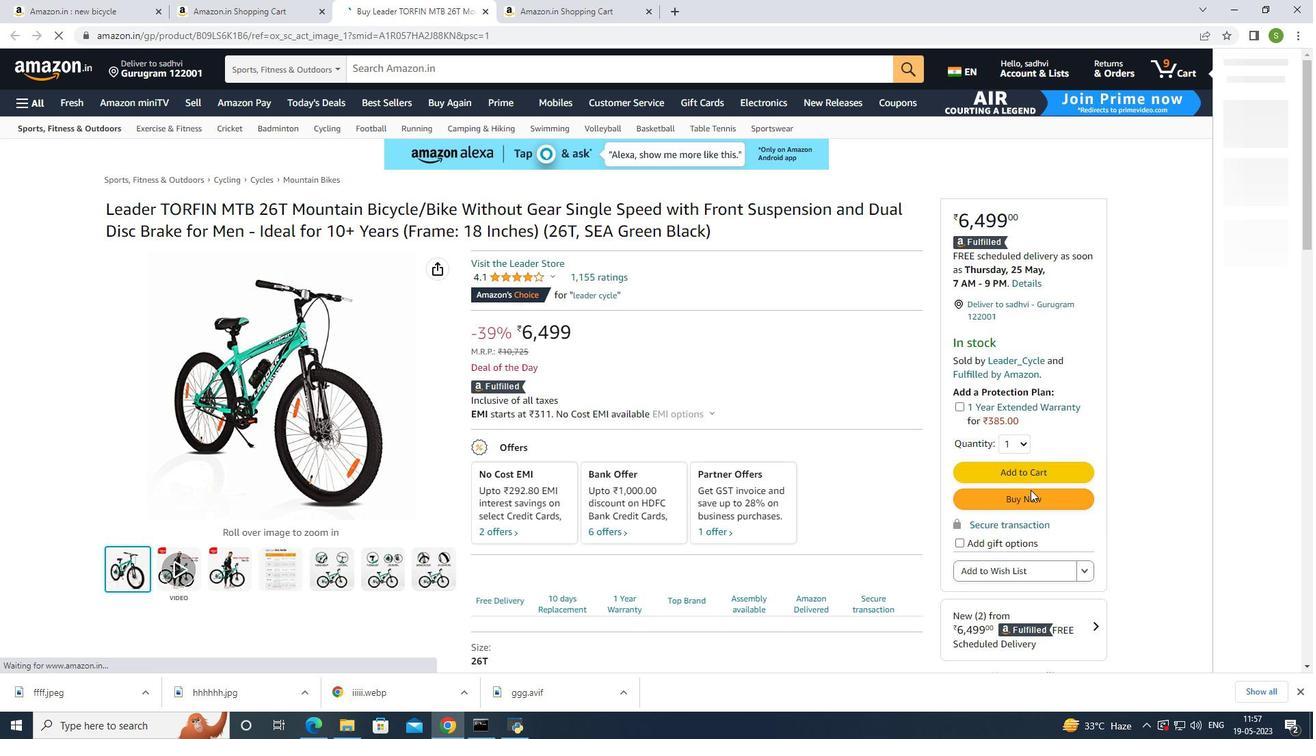 
Action: Mouse pressed left at (1030, 498)
Screenshot: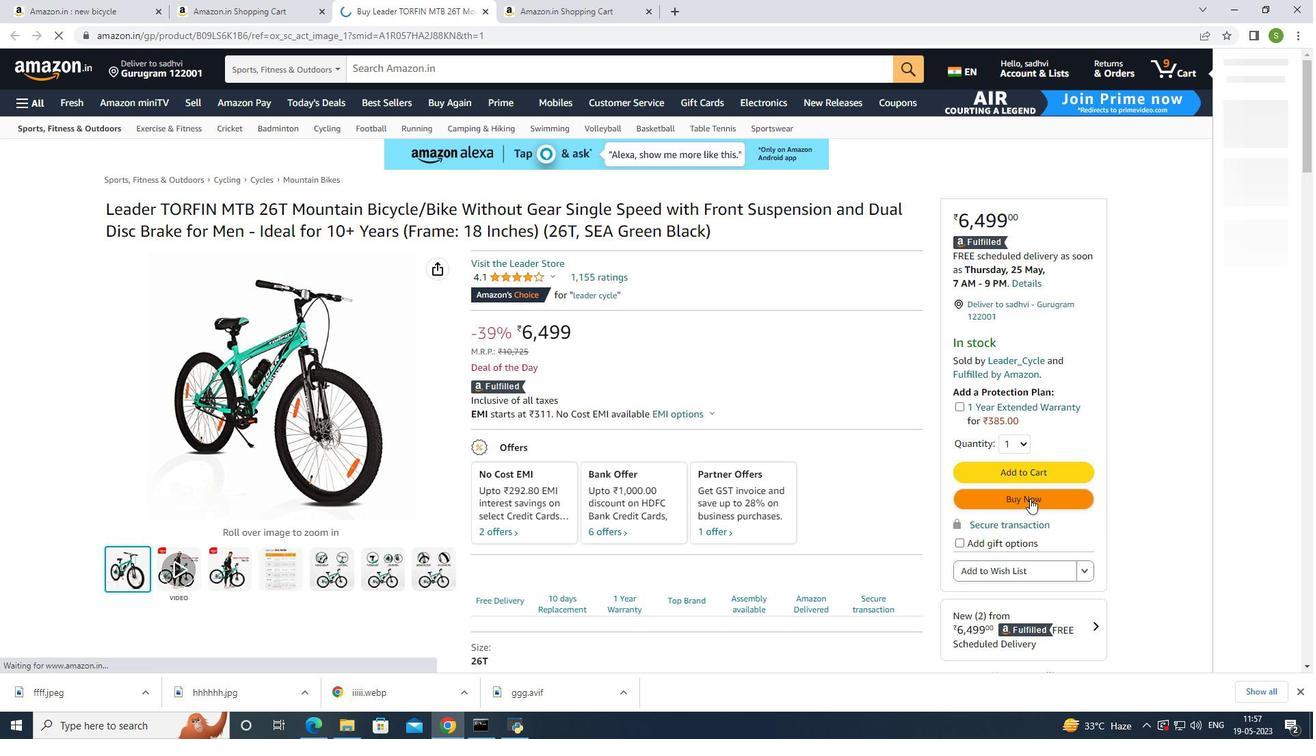 
Action: Mouse moved to (379, 329)
Screenshot: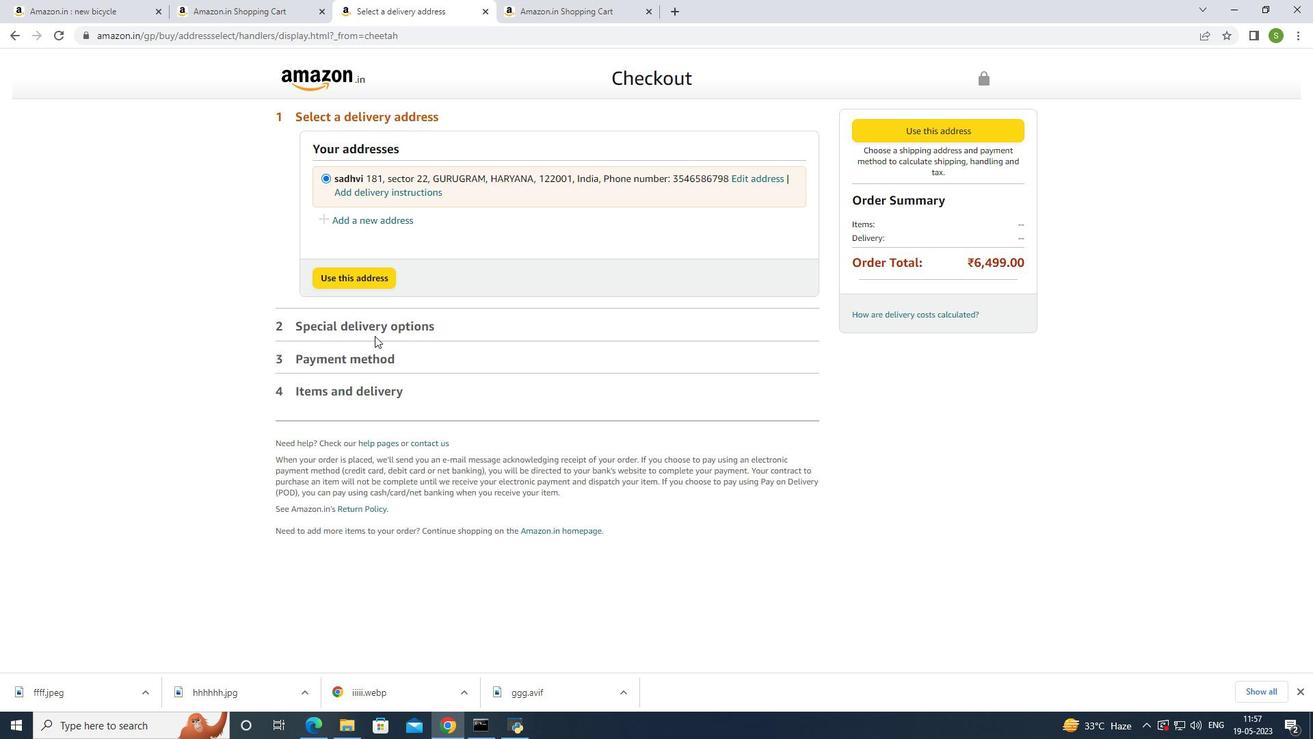
Action: Mouse pressed left at (379, 329)
Screenshot: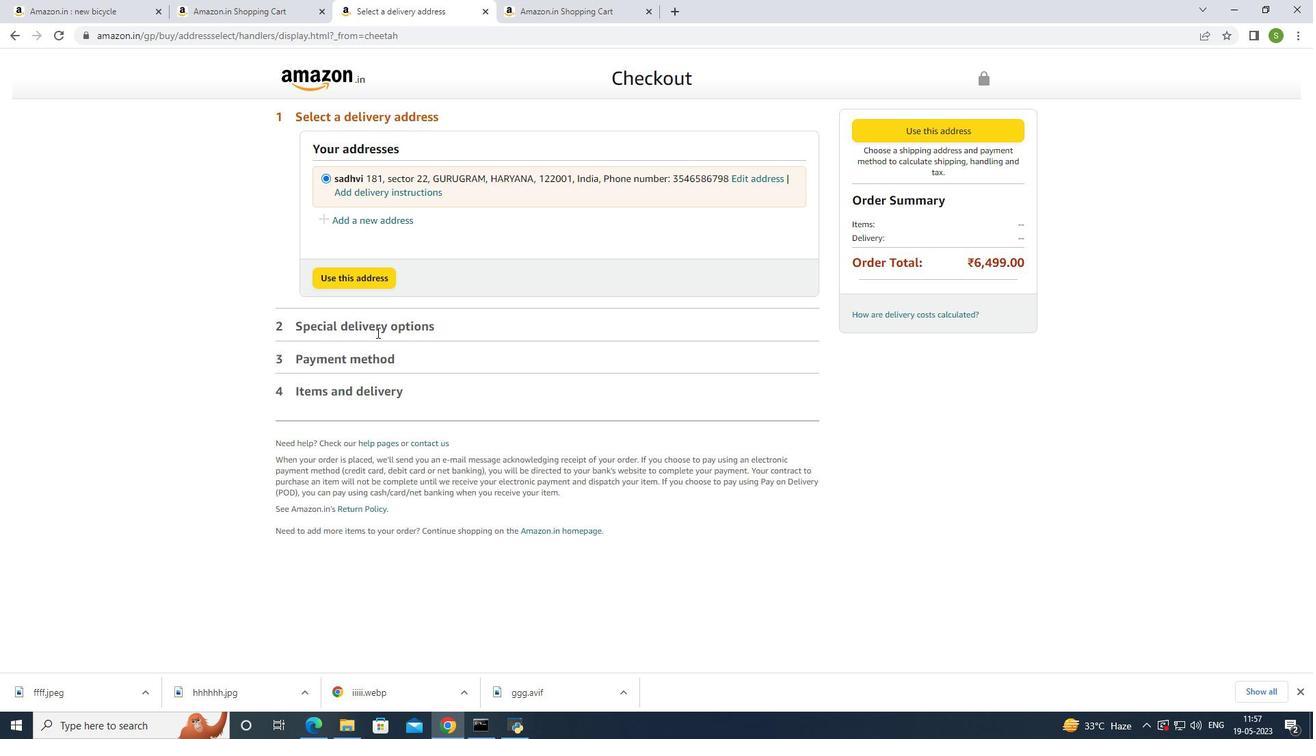 
Action: Mouse moved to (349, 361)
Screenshot: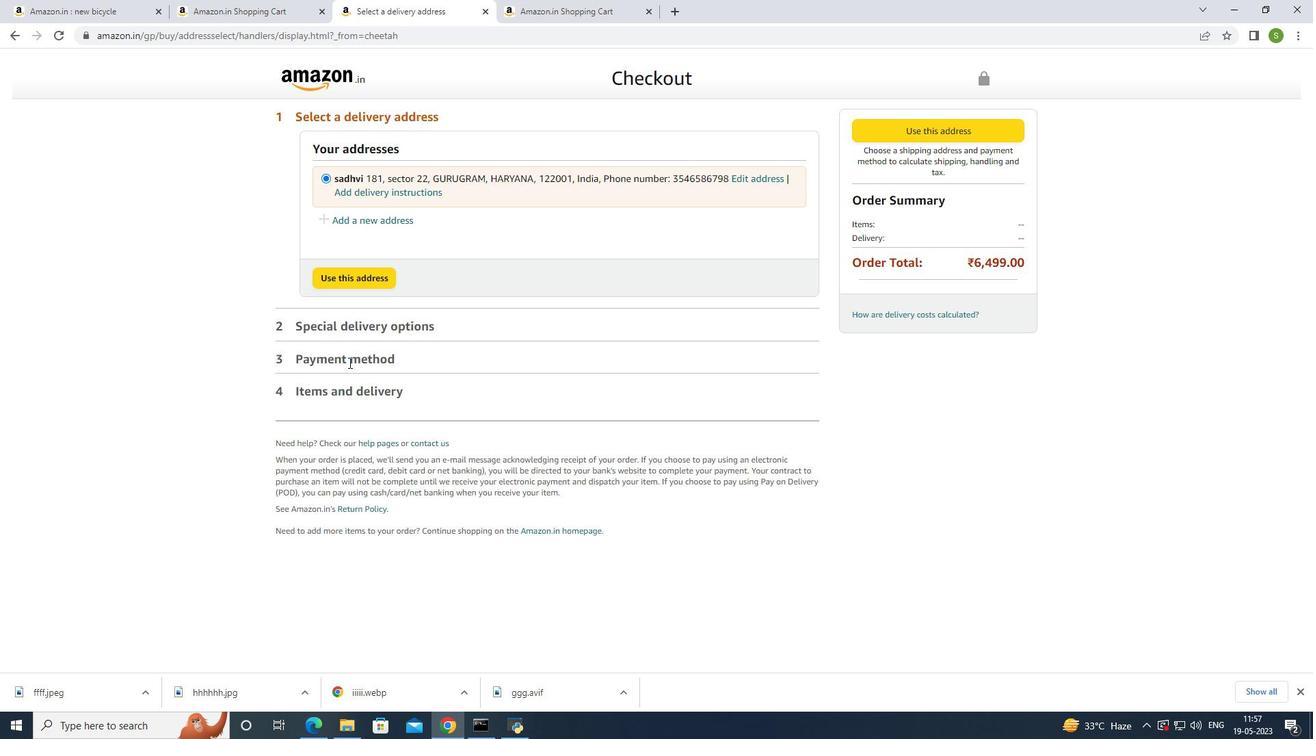 
Action: Mouse pressed left at (349, 361)
Screenshot: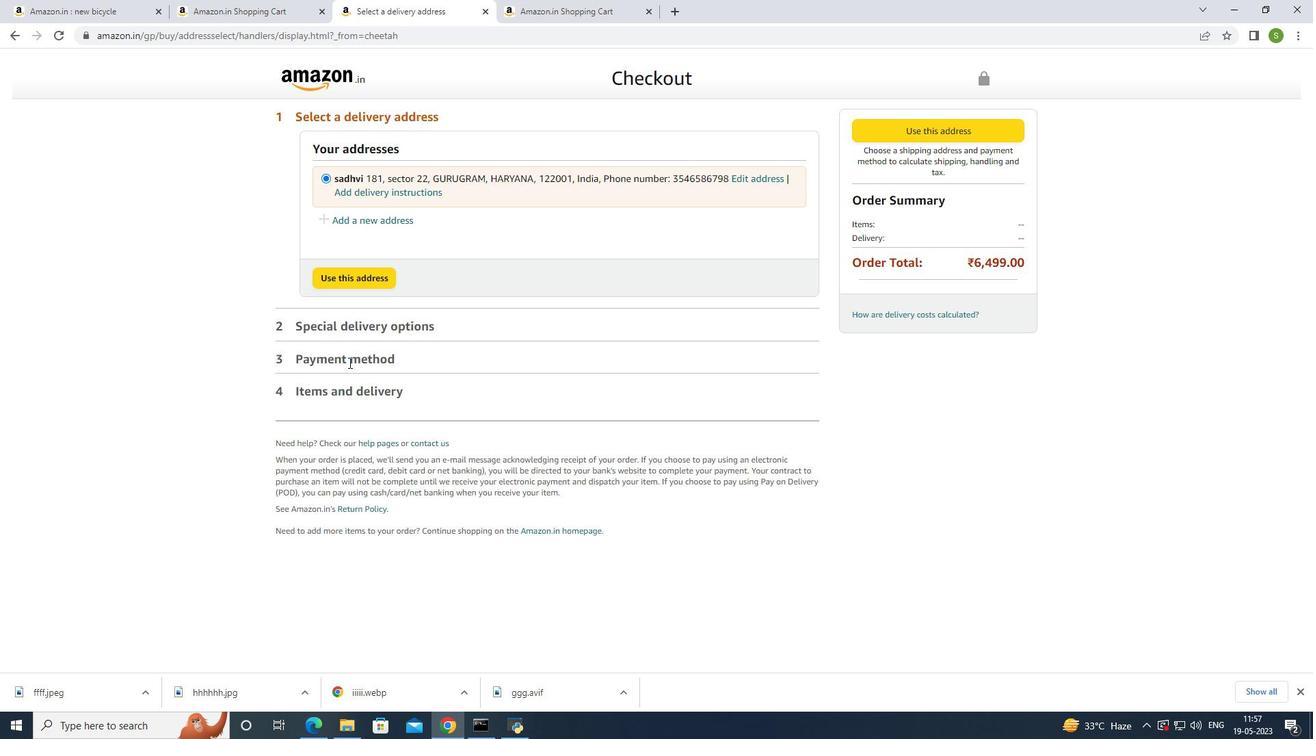 
Action: Mouse moved to (351, 356)
Screenshot: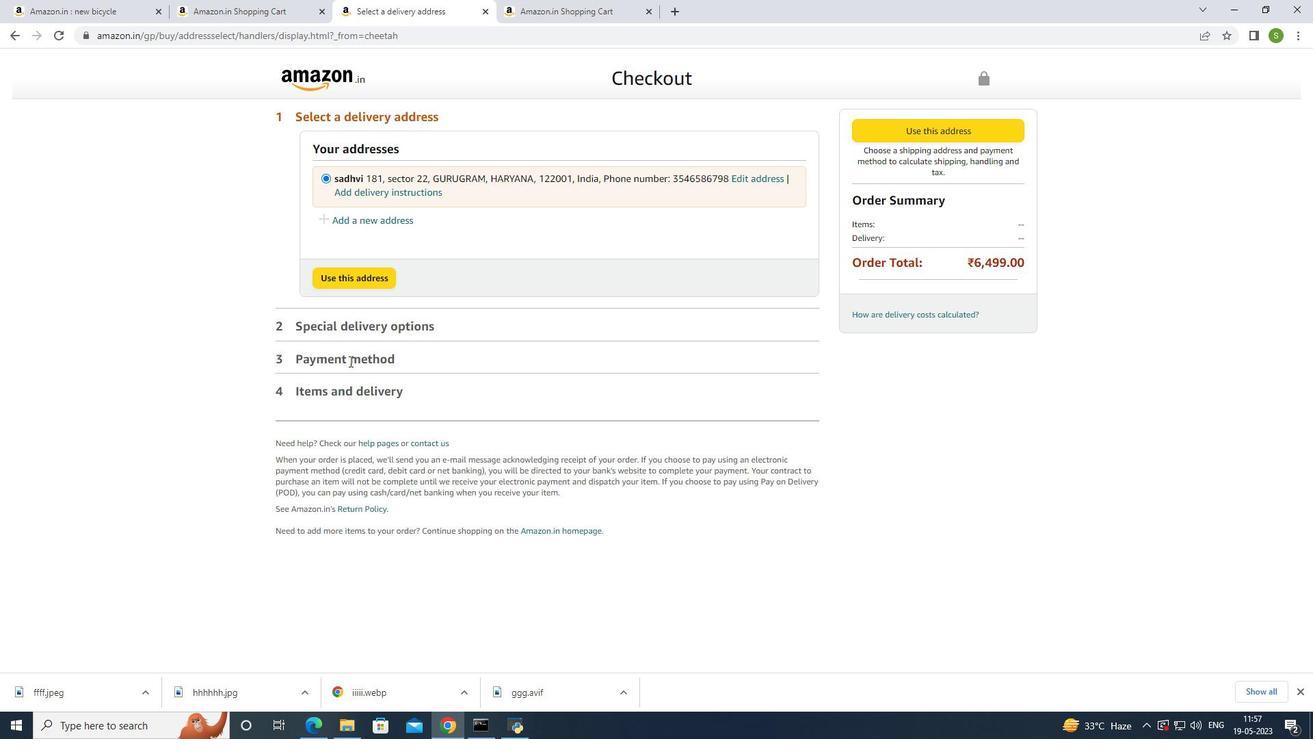 
Action: Mouse pressed left at (351, 356)
Screenshot: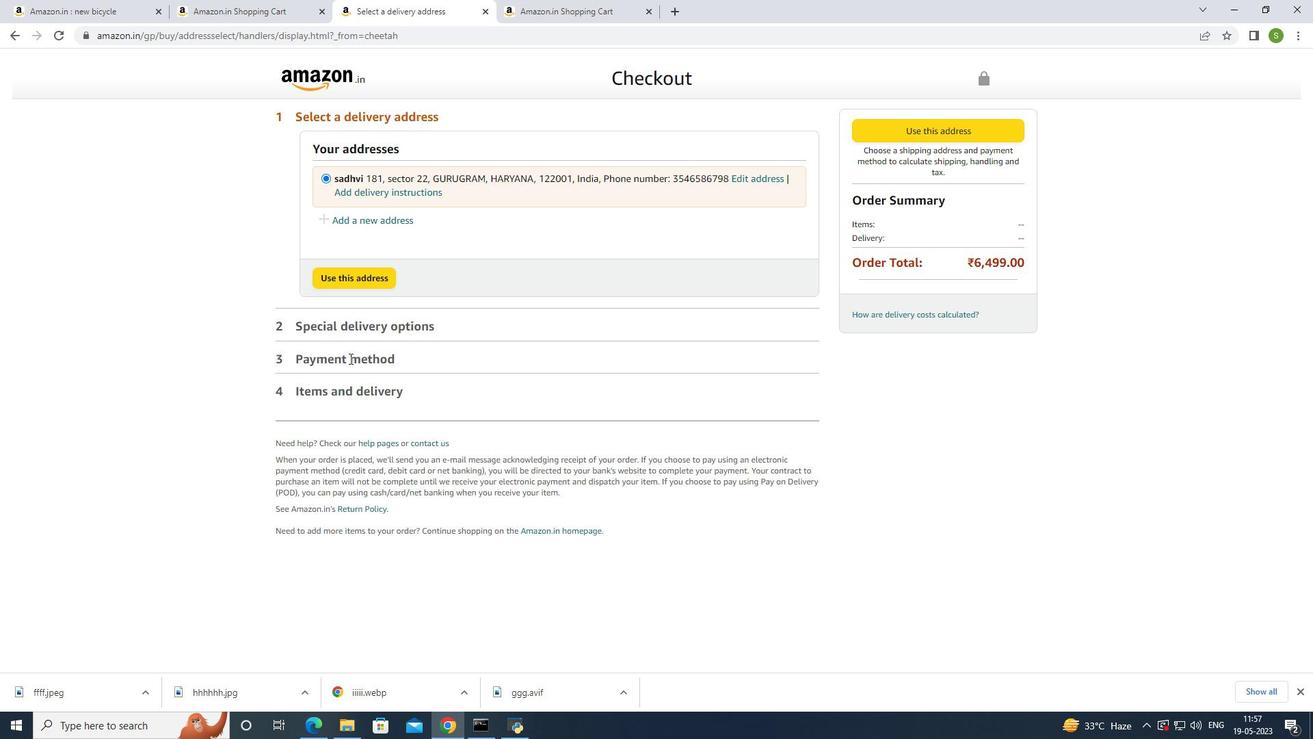 
Action: Mouse pressed left at (351, 356)
Screenshot: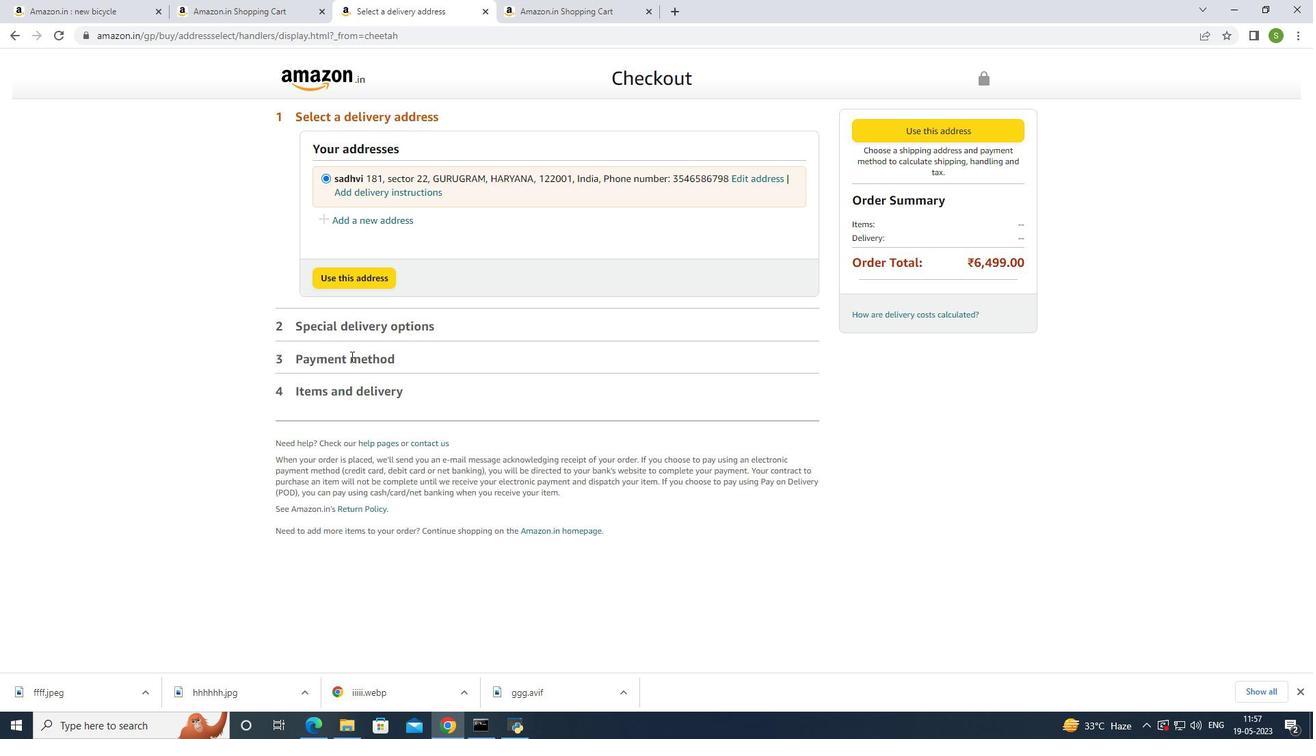 
Action: Mouse pressed left at (351, 356)
Screenshot: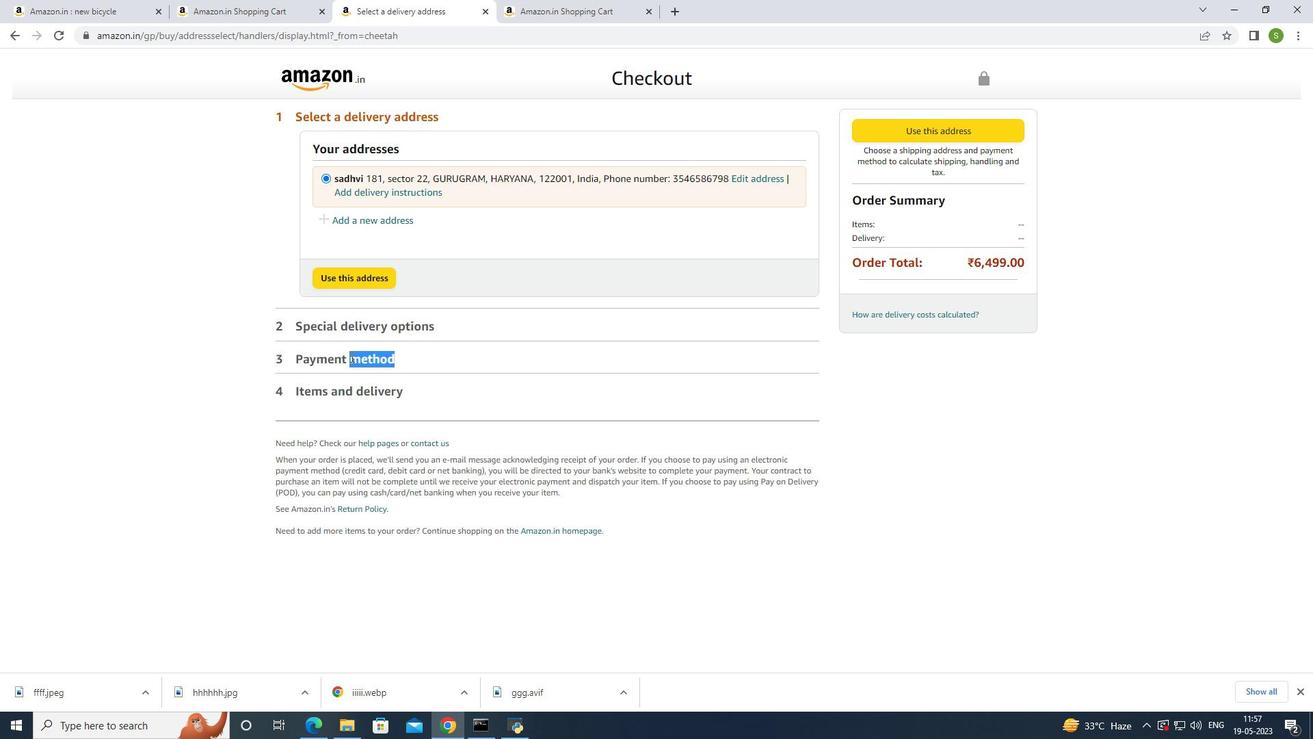 
Action: Mouse moved to (394, 323)
Screenshot: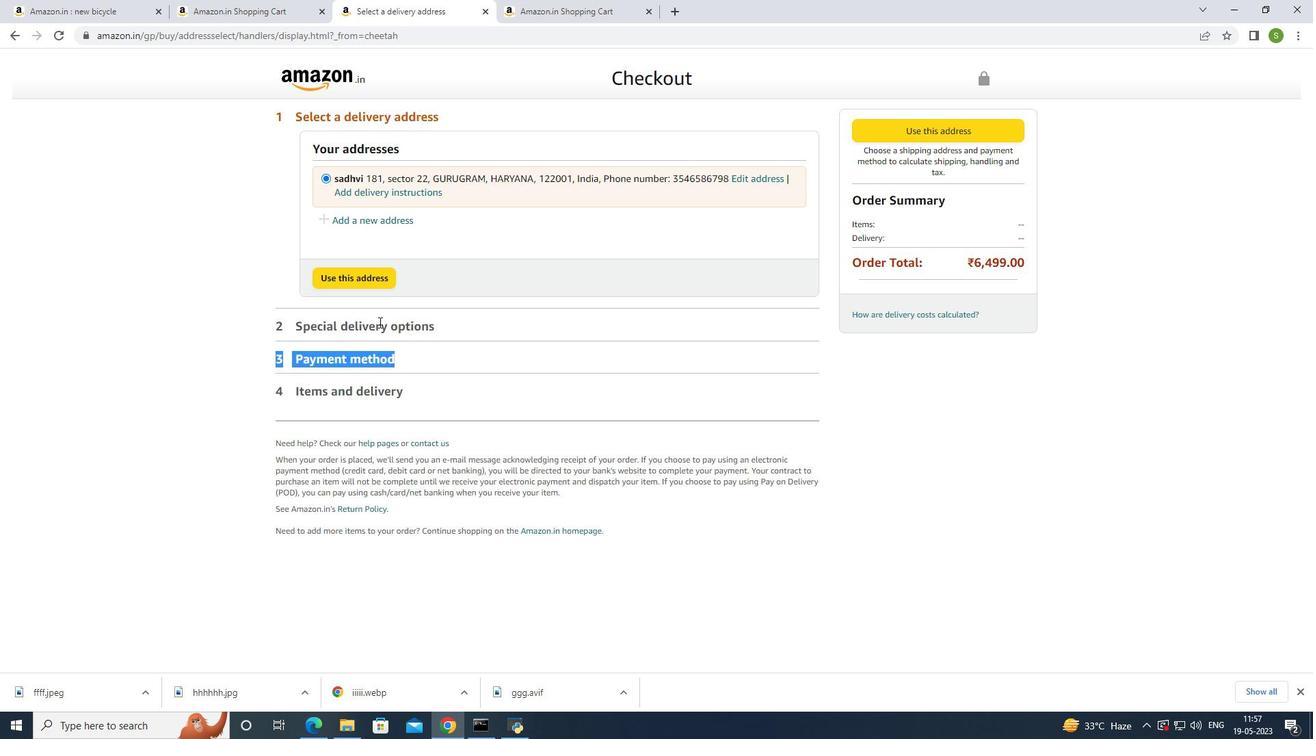 
Action: Mouse pressed left at (394, 323)
Screenshot: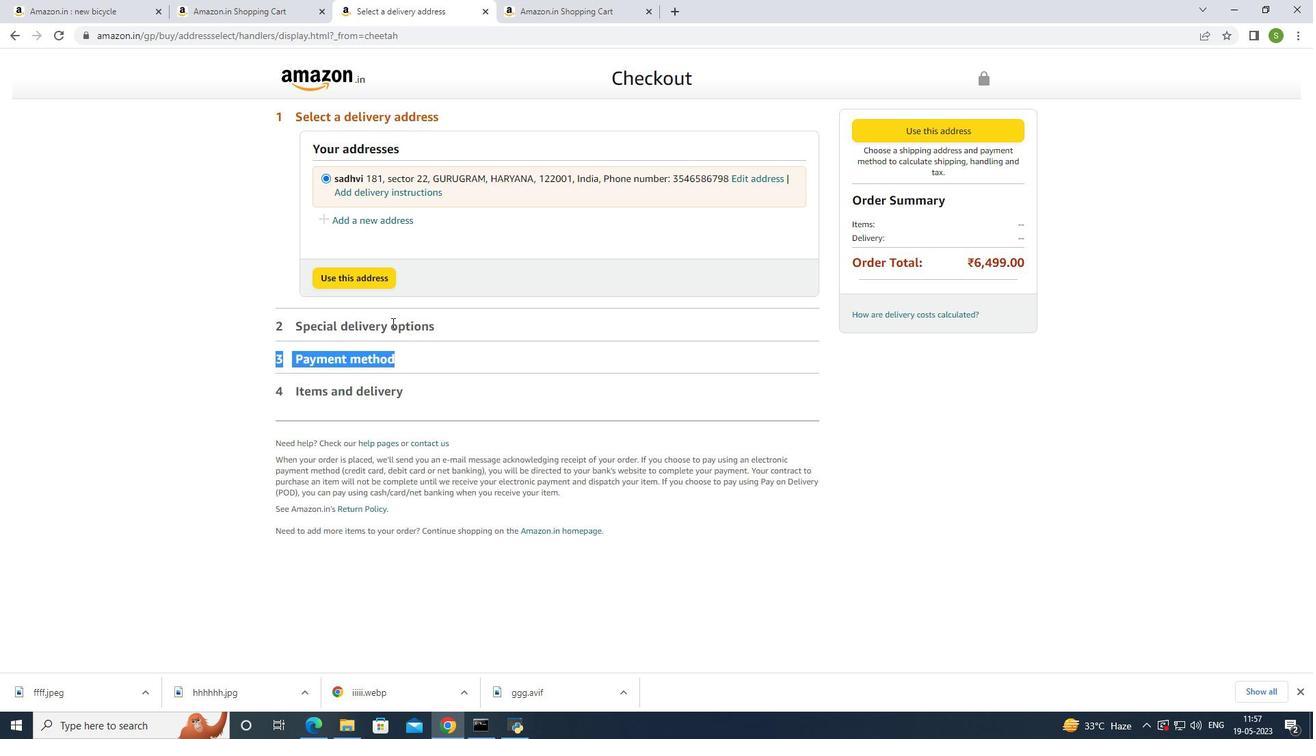 
Action: Mouse moved to (370, 283)
Screenshot: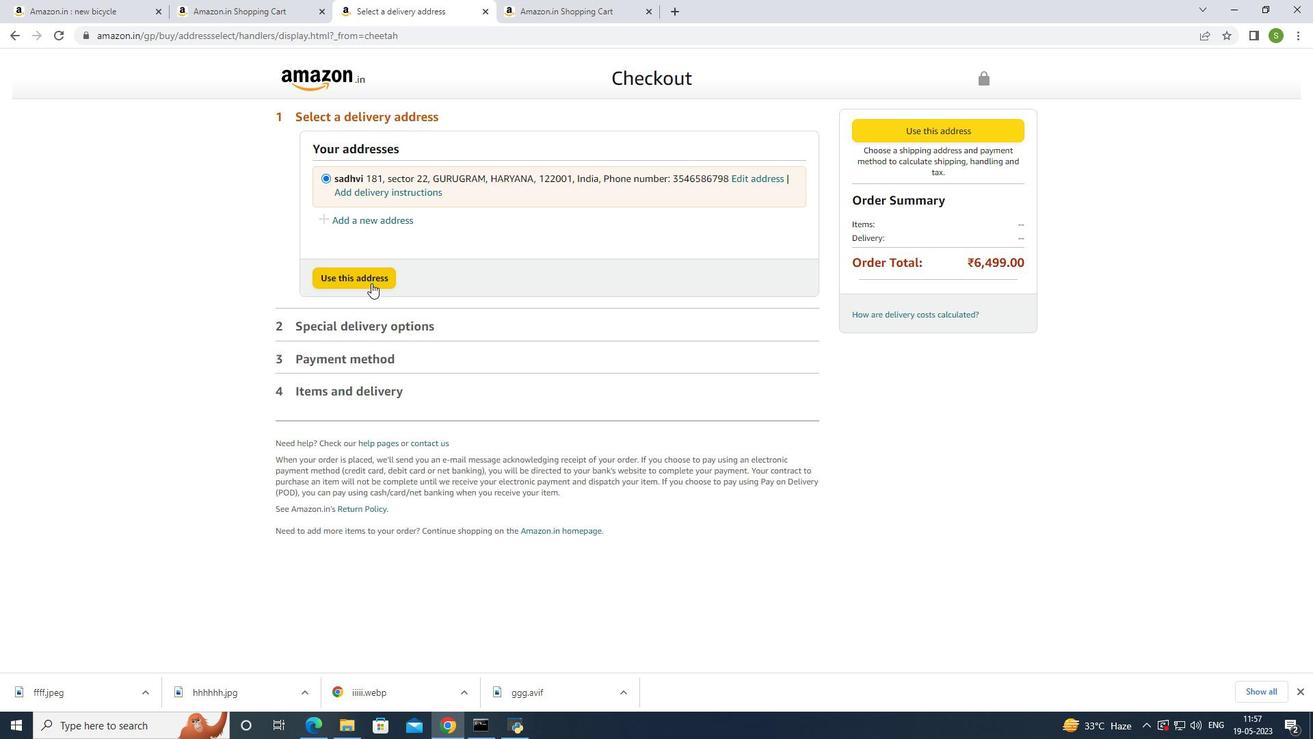 
Action: Mouse pressed left at (370, 283)
Screenshot: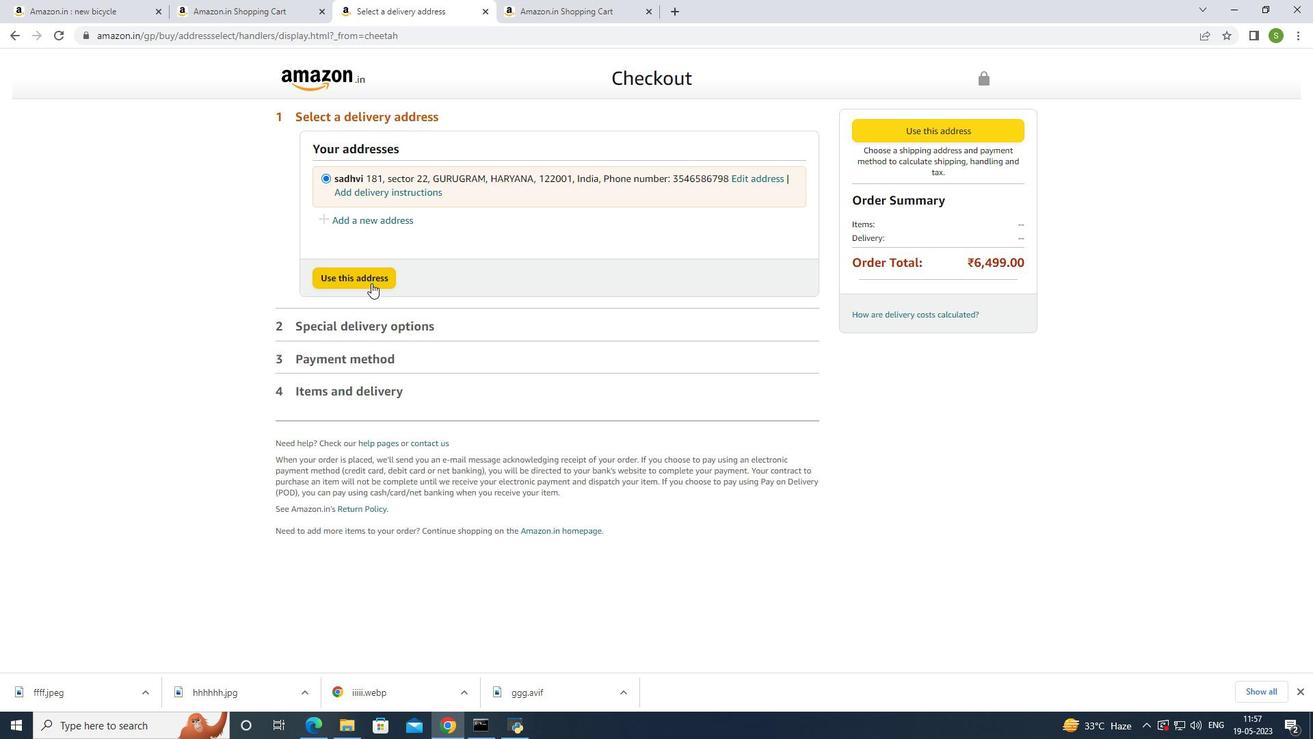 
Action: Mouse moved to (427, 318)
Screenshot: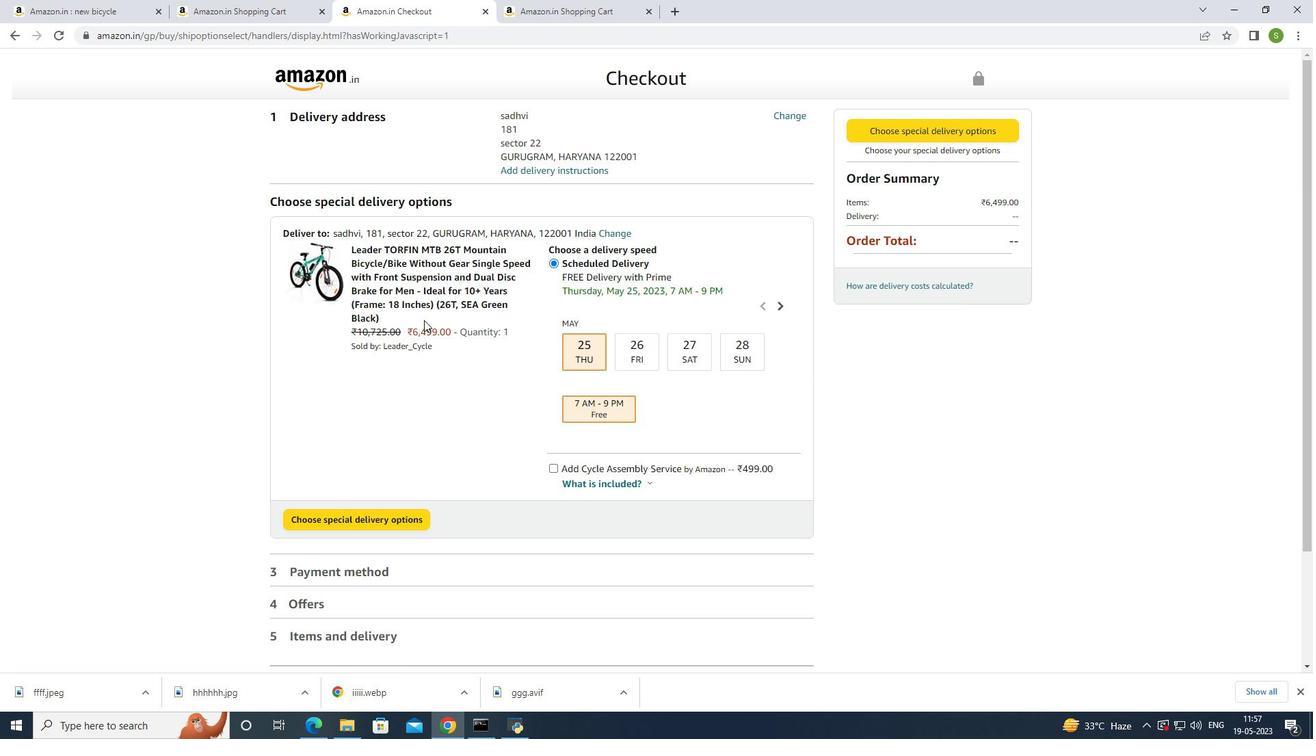 
Action: Mouse scrolled (427, 318) with delta (0, 0)
Screenshot: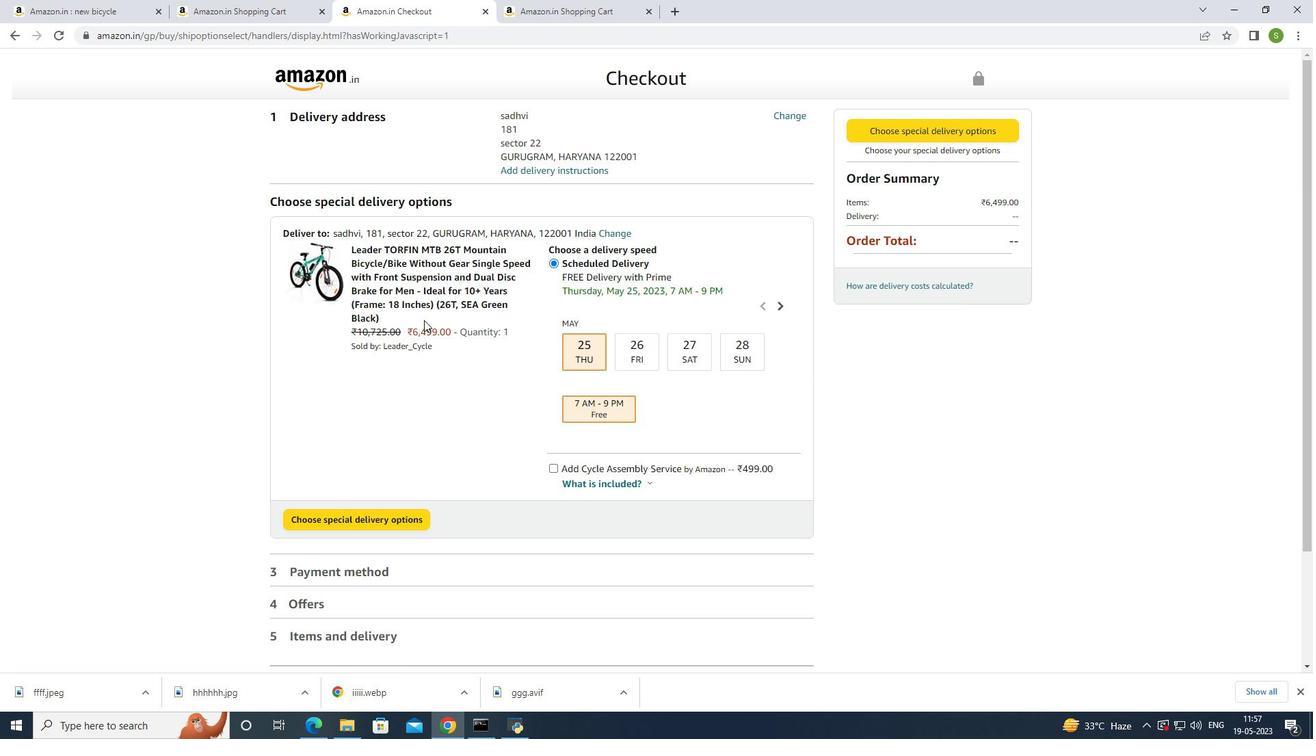 
Action: Mouse moved to (431, 316)
Screenshot: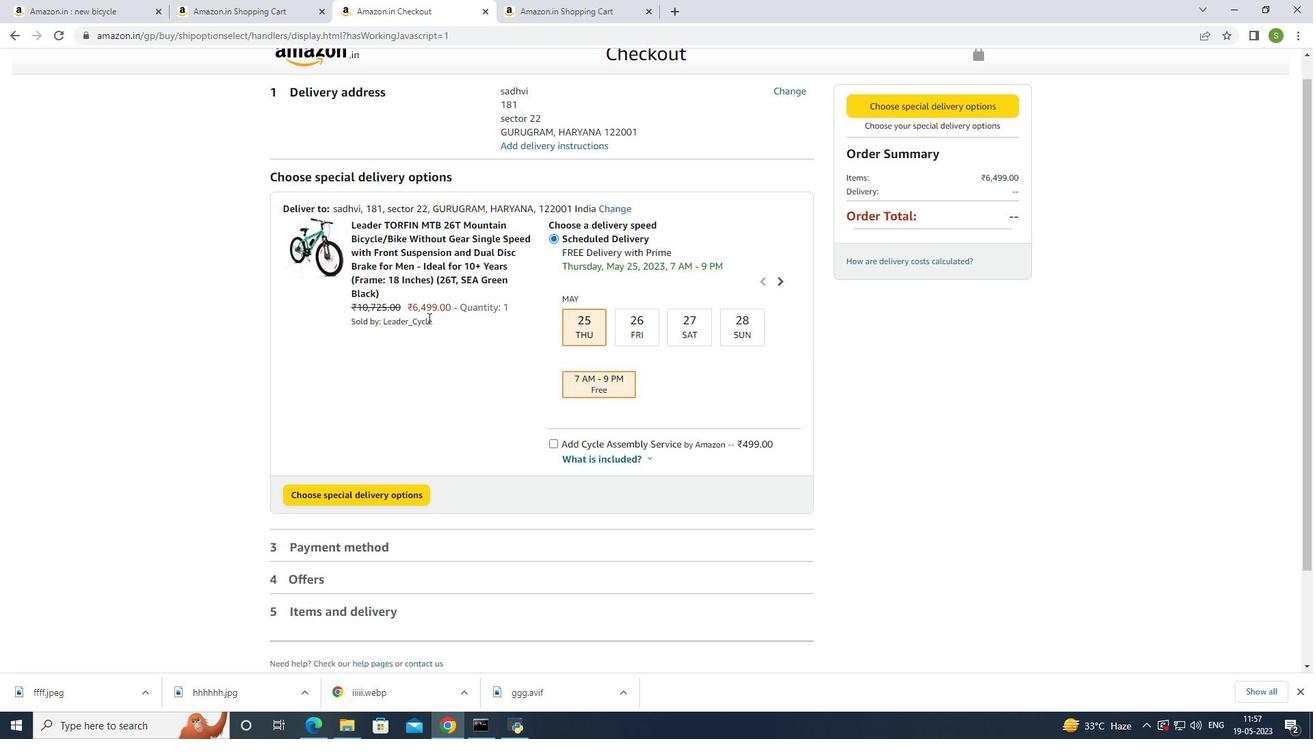 
Action: Mouse scrolled (431, 316) with delta (0, 0)
Screenshot: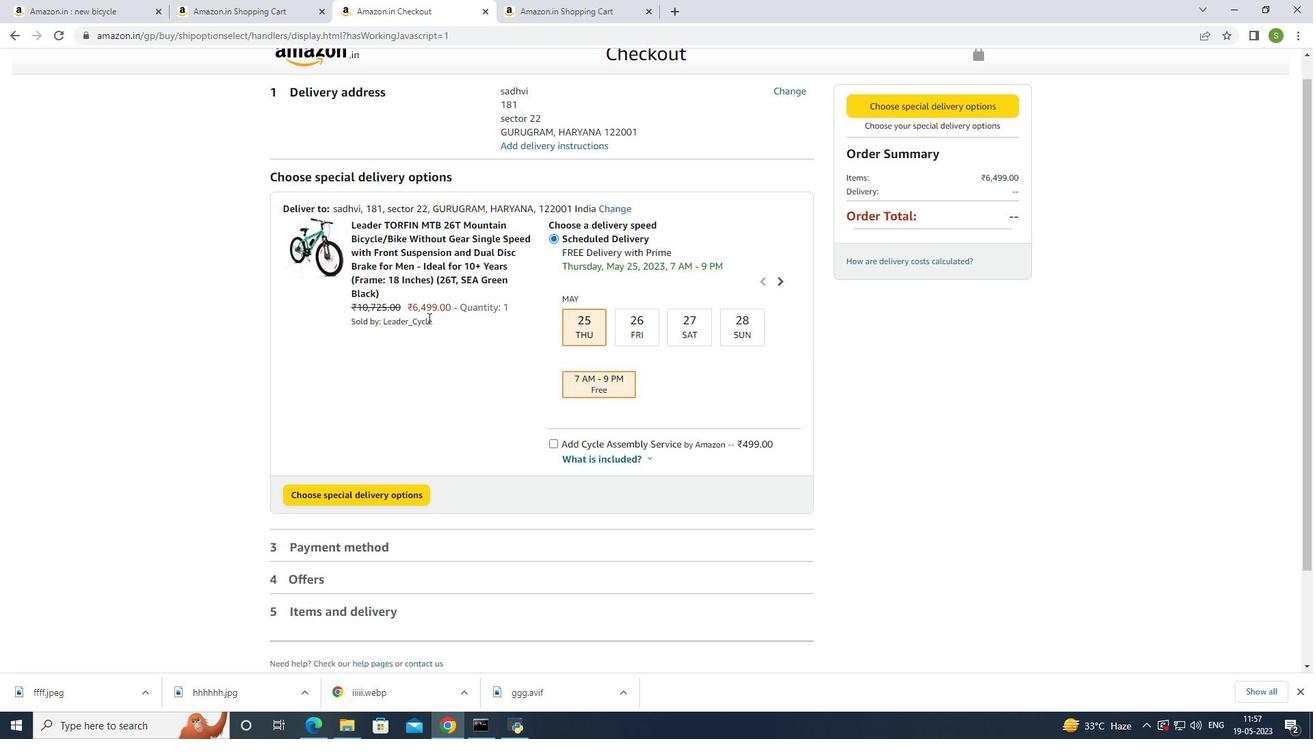 
Action: Mouse moved to (557, 327)
Screenshot: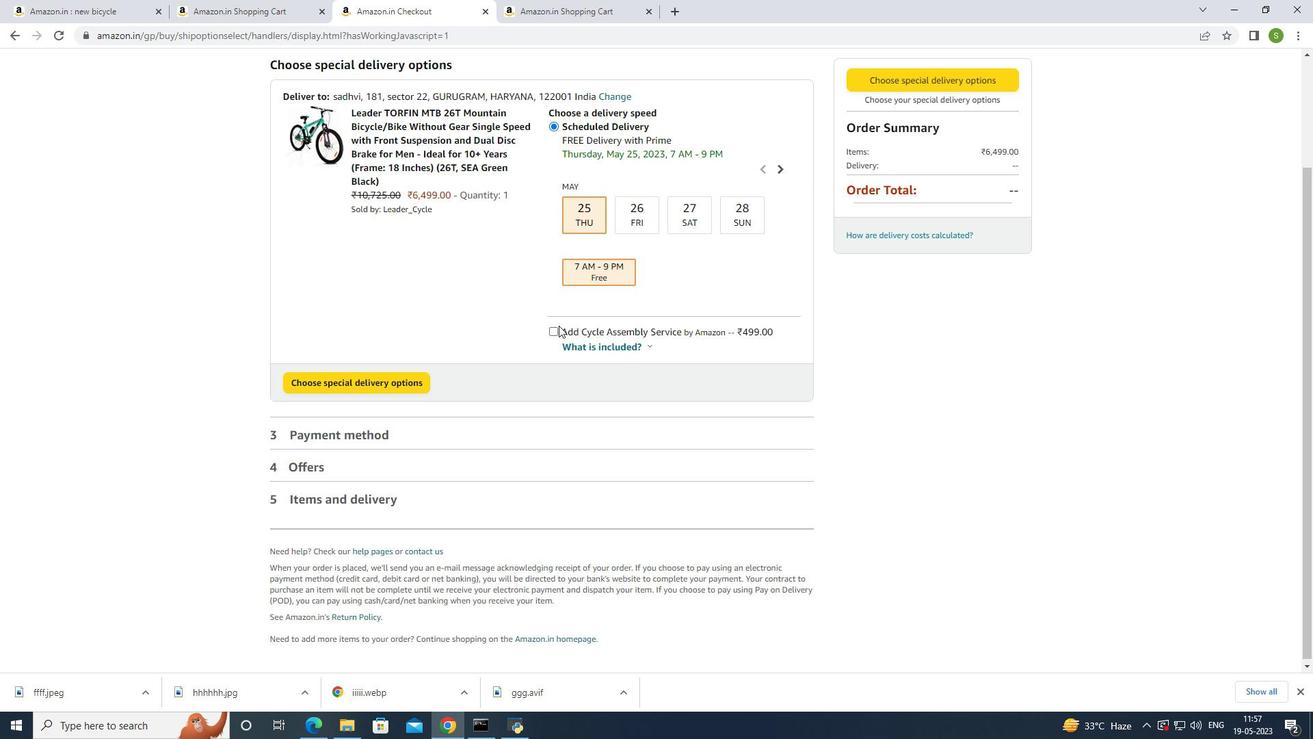 
Action: Mouse pressed left at (557, 327)
Screenshot: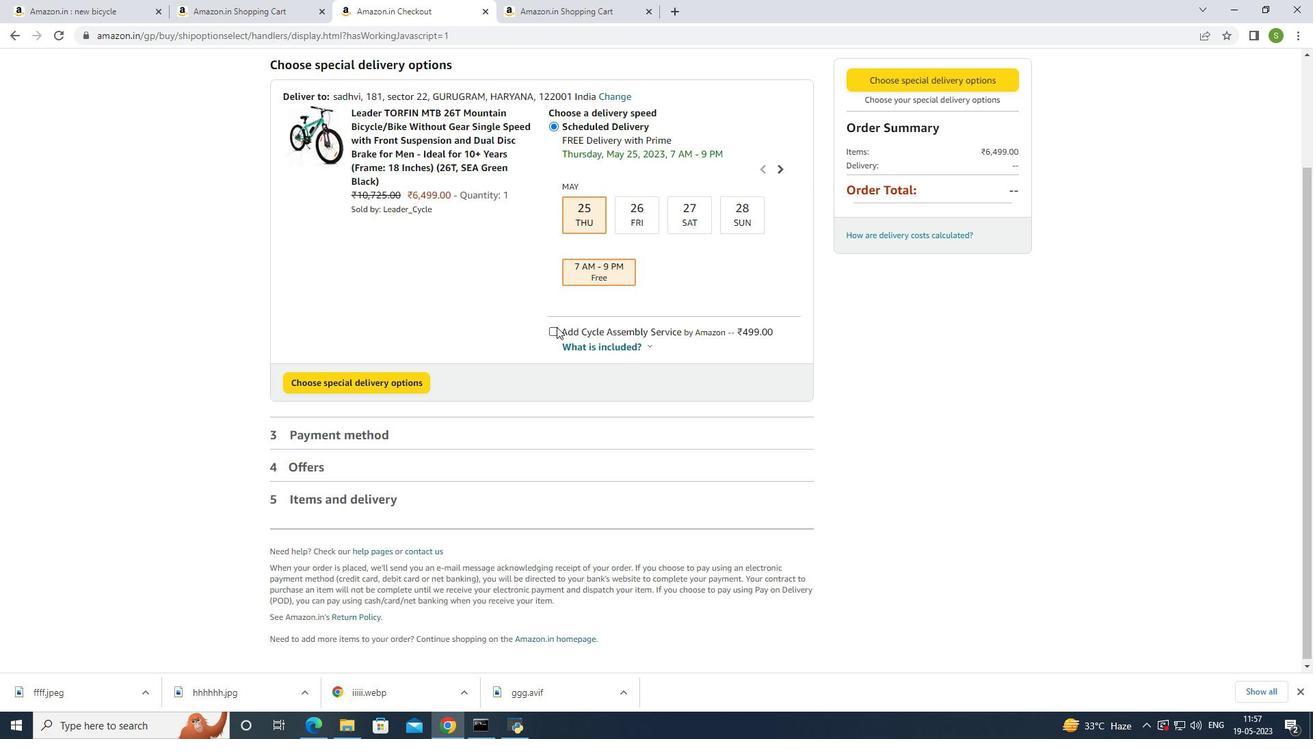 
Action: Mouse moved to (550, 313)
Screenshot: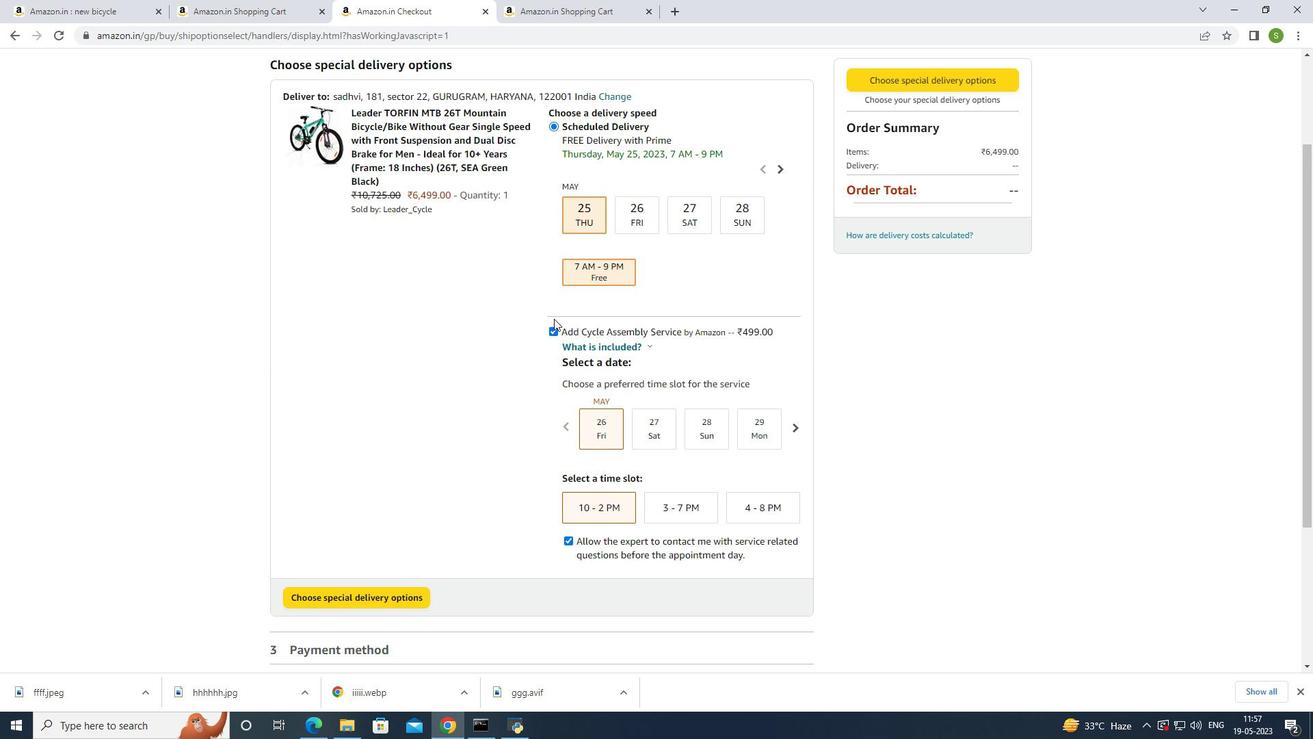 
Action: Mouse scrolled (550, 312) with delta (0, 0)
Screenshot: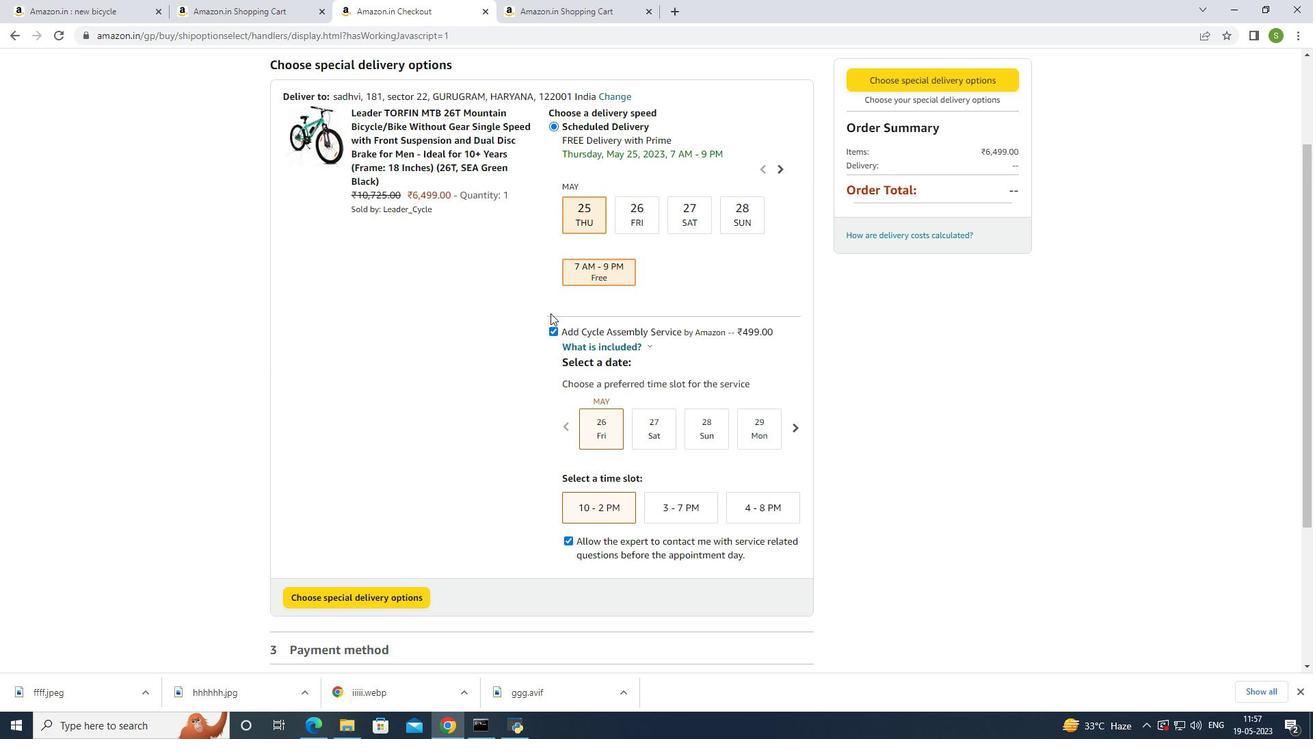
Action: Mouse moved to (550, 312)
Screenshot: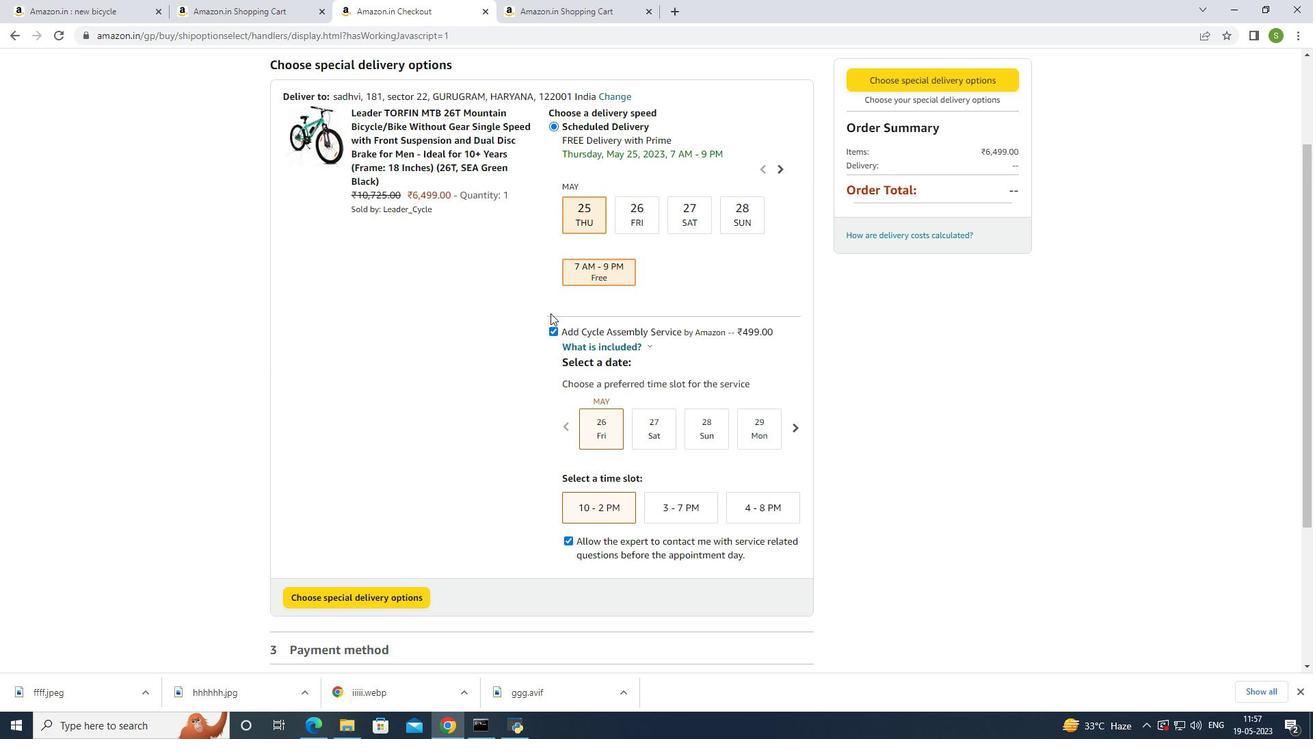 
Action: Mouse scrolled (550, 312) with delta (0, 0)
Screenshot: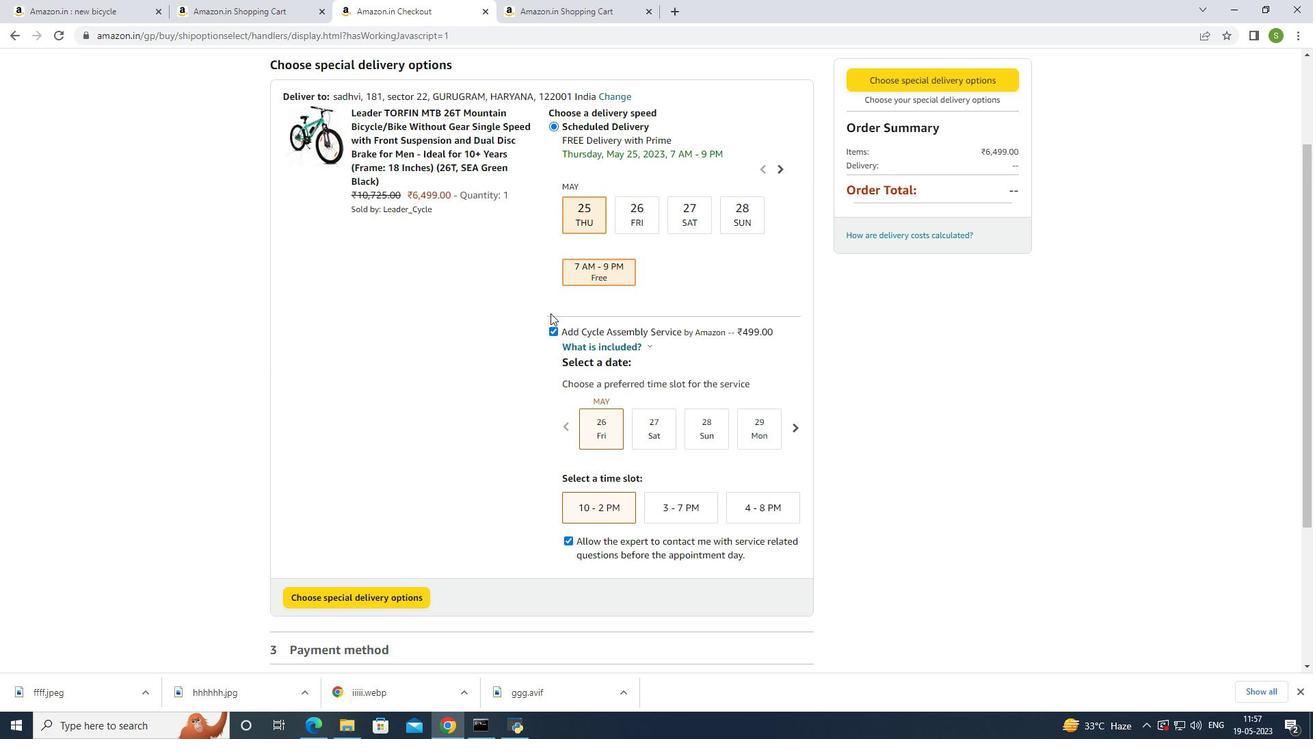 
Action: Mouse moved to (365, 515)
Screenshot: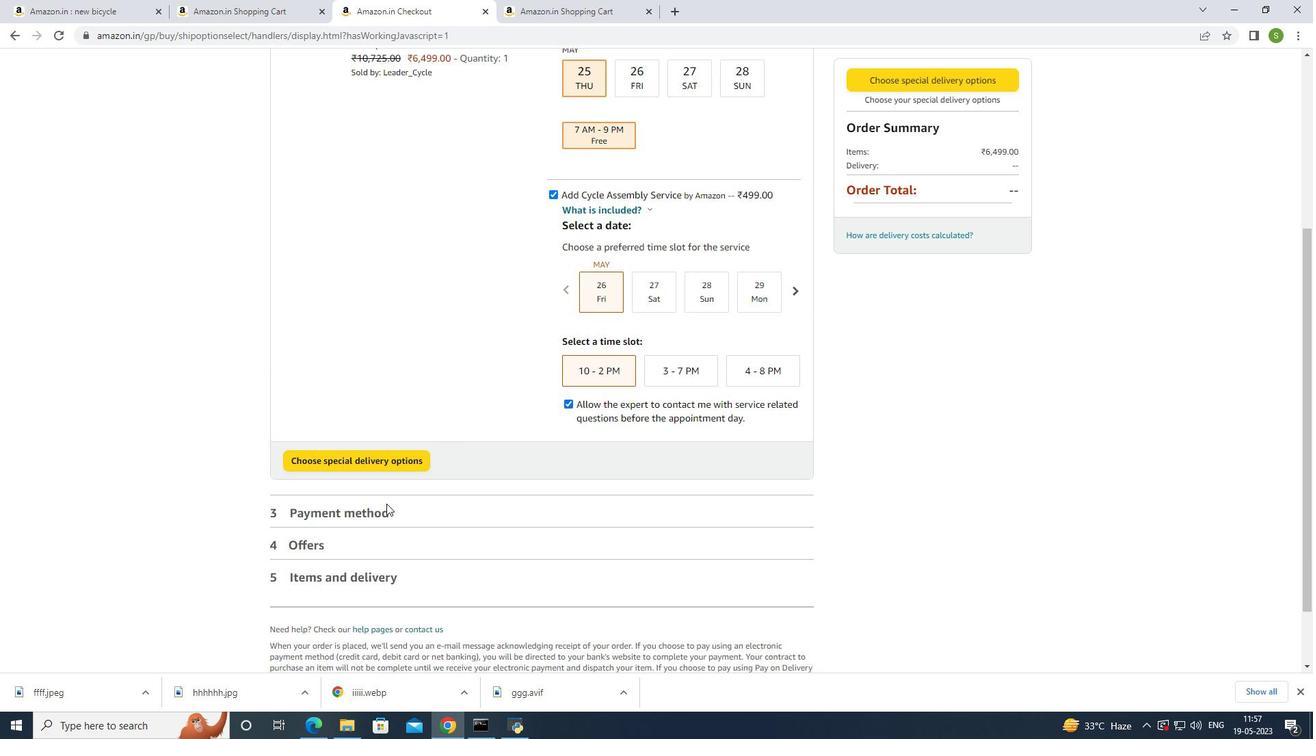 
Action: Mouse pressed left at (365, 515)
Screenshot: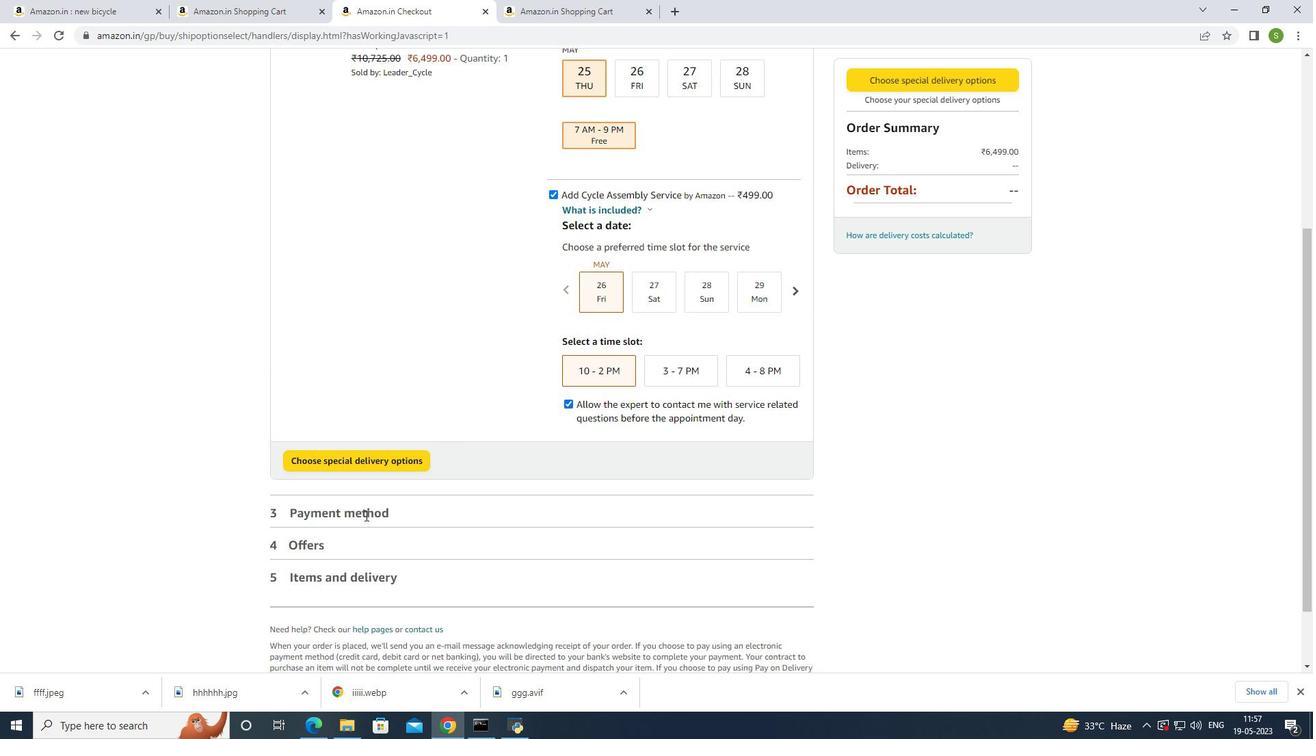 
Action: Mouse moved to (390, 462)
Screenshot: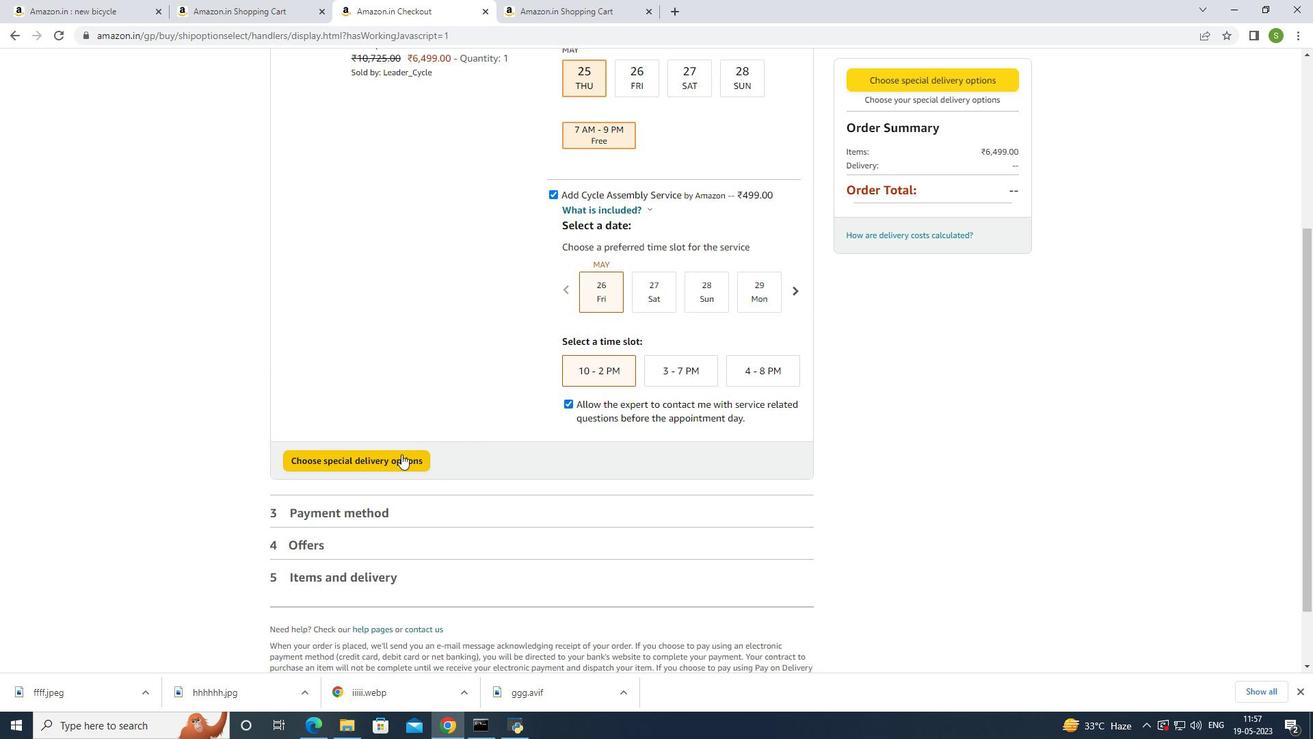 
Action: Mouse pressed left at (390, 462)
Screenshot: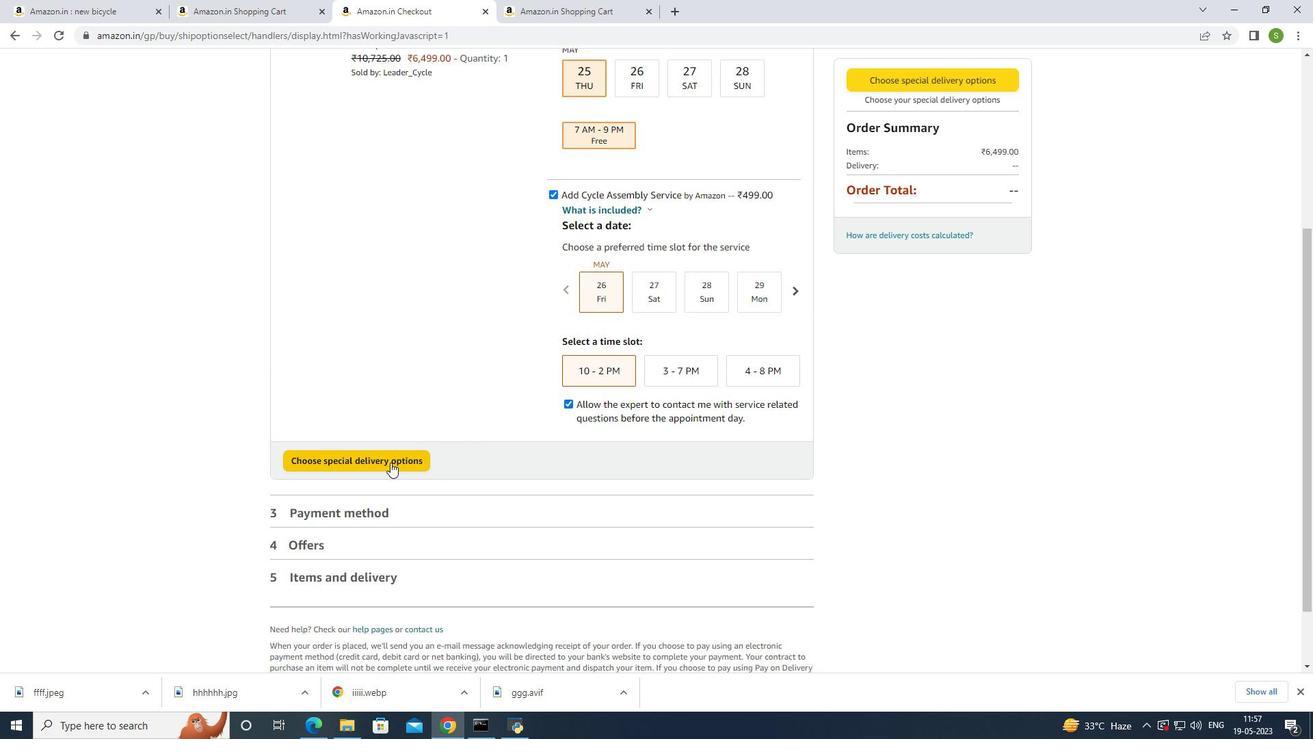 
Action: Mouse moved to (413, 414)
Screenshot: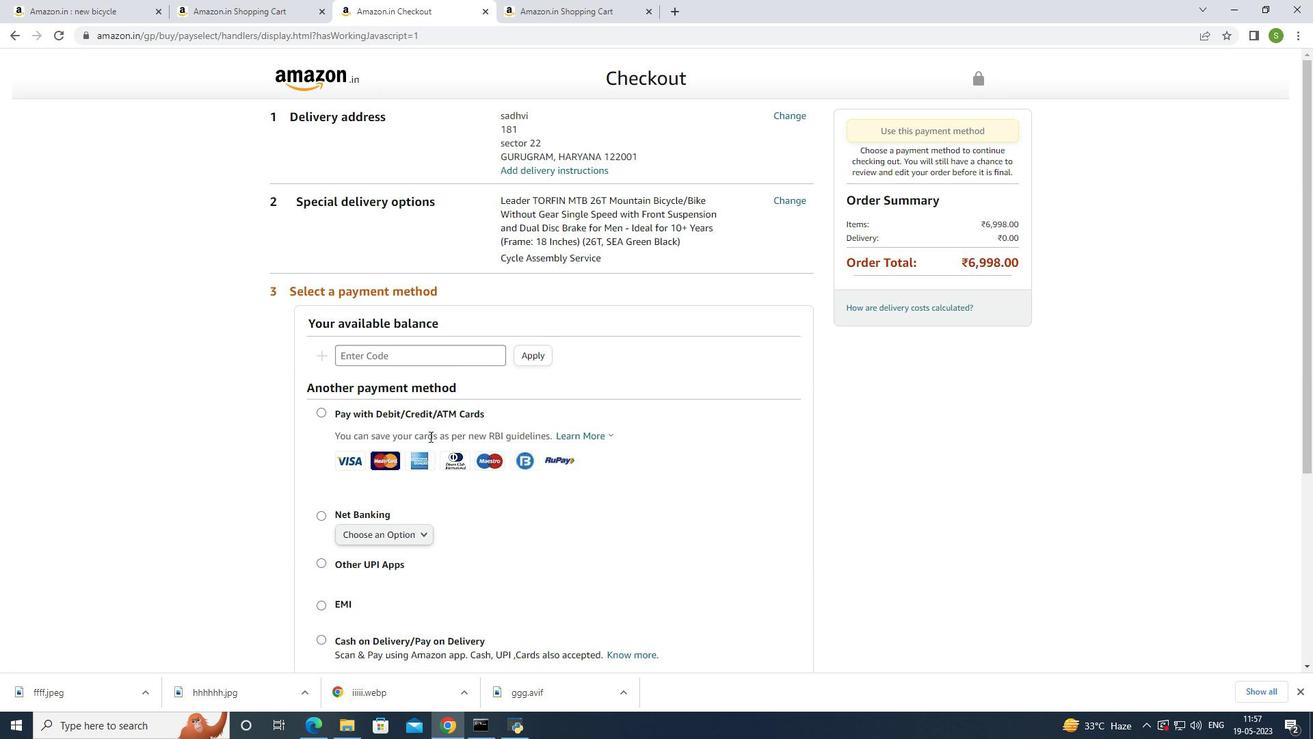 
Action: Mouse scrolled (413, 413) with delta (0, 0)
Screenshot: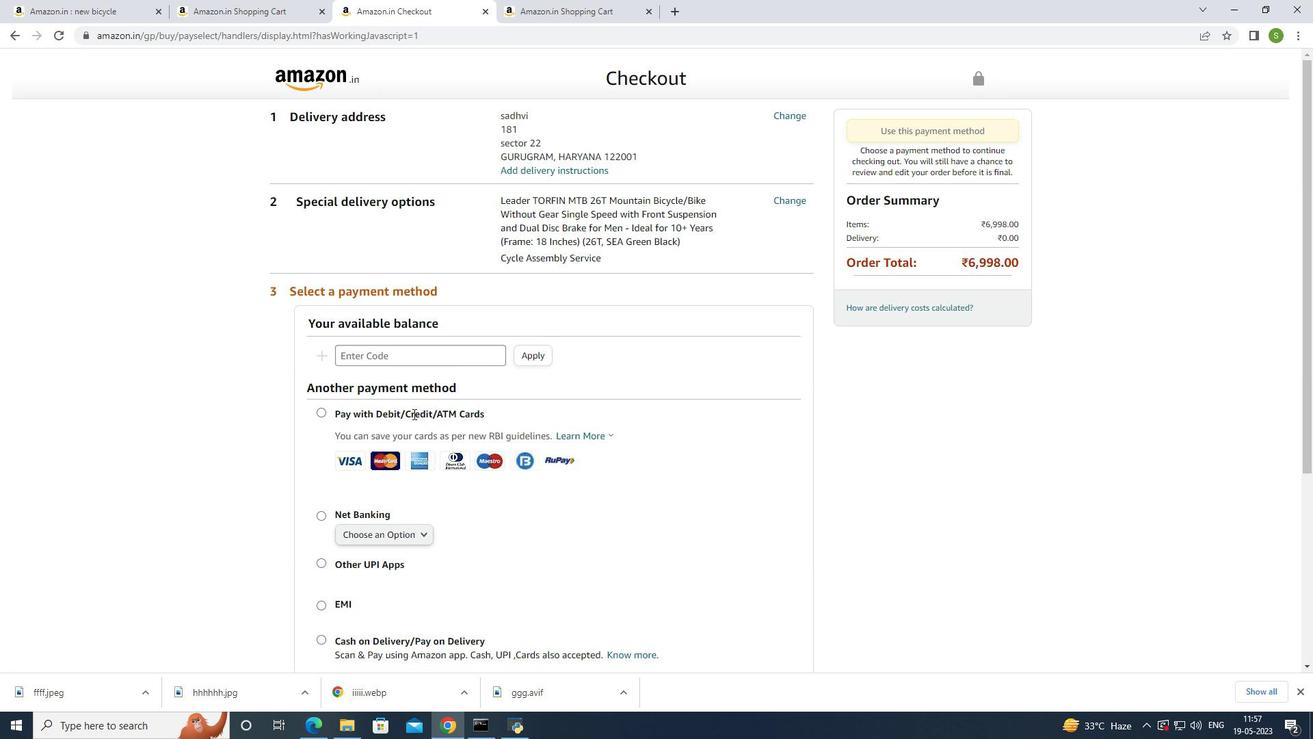 
Action: Mouse scrolled (413, 413) with delta (0, 0)
Screenshot: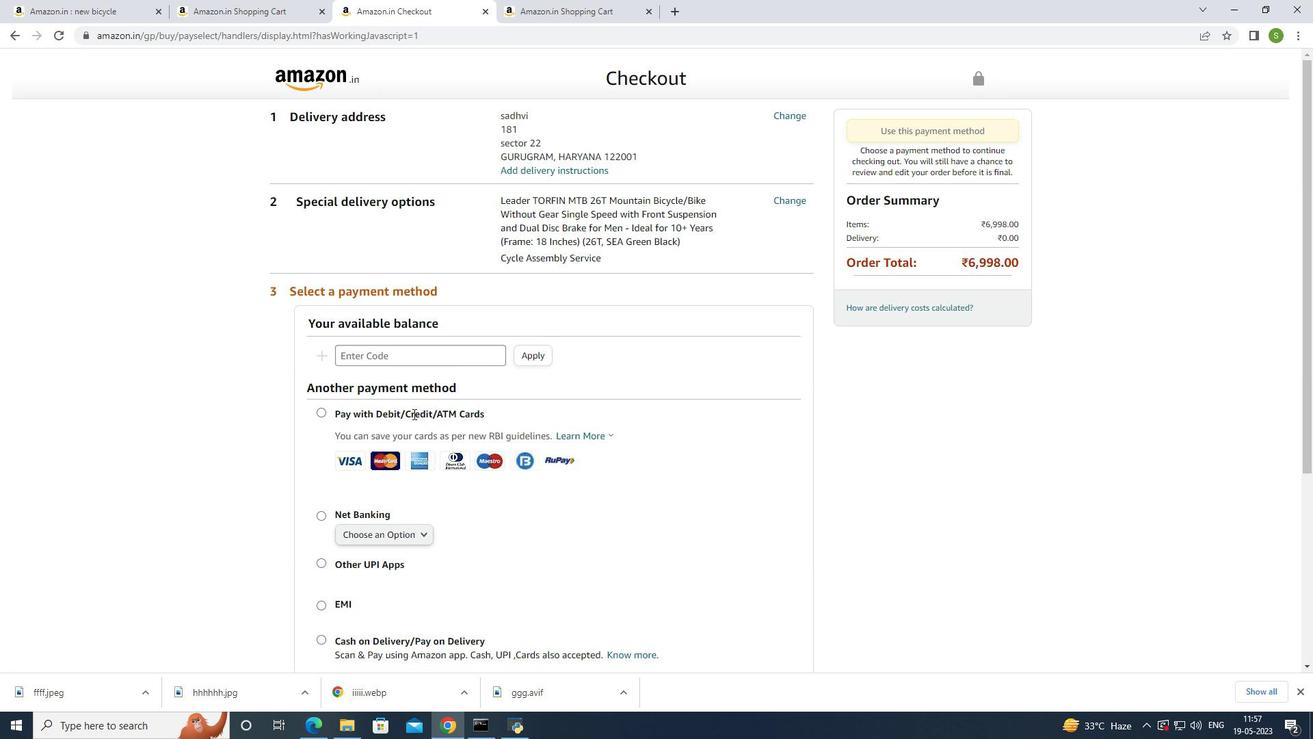 
Action: Mouse scrolled (413, 413) with delta (0, 0)
Screenshot: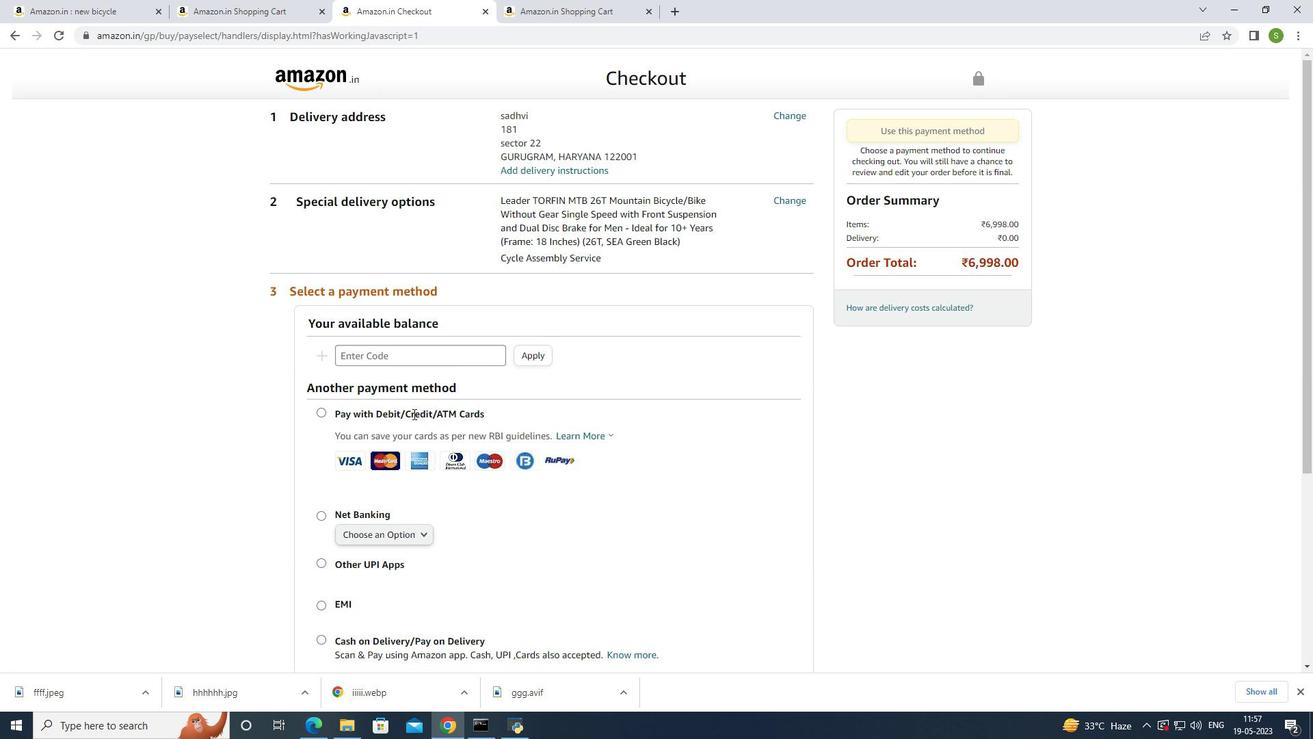 
Action: Mouse scrolled (413, 413) with delta (0, 0)
Screenshot: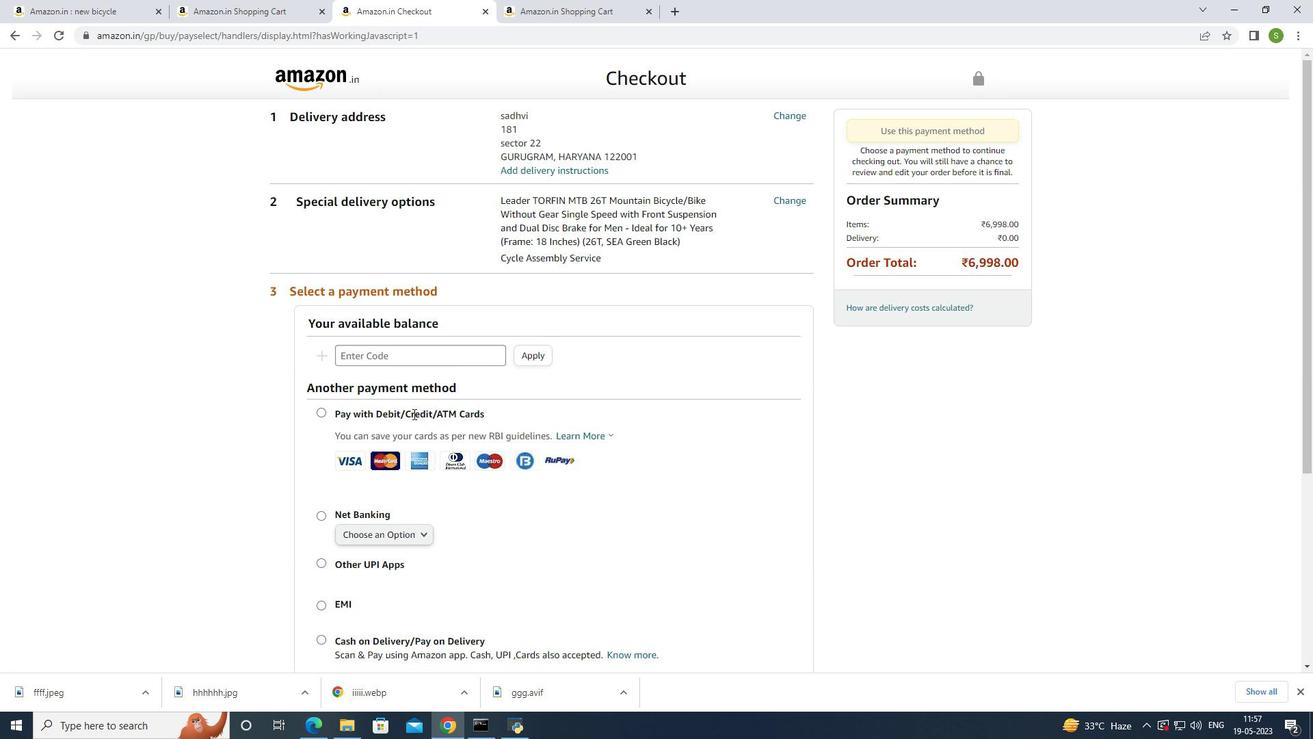 
Action: Mouse moved to (421, 398)
Screenshot: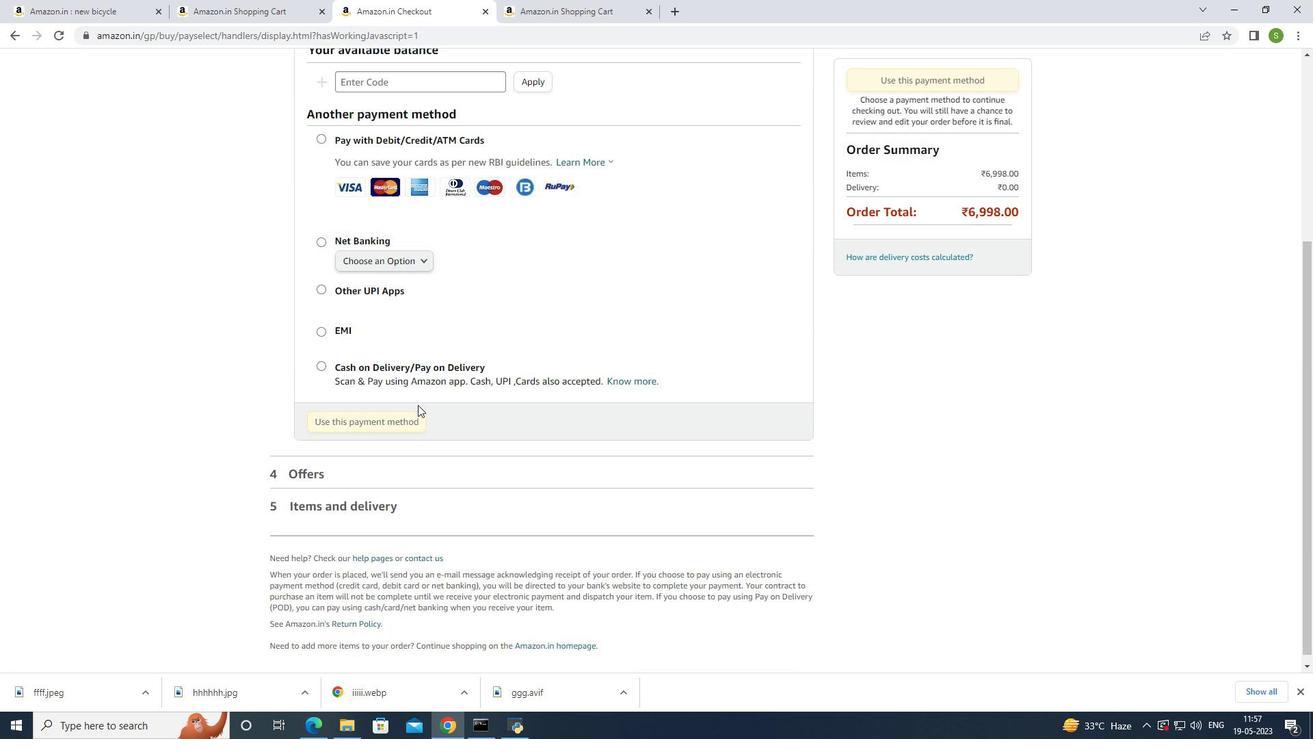 
Action: Mouse scrolled (421, 398) with delta (0, 0)
Screenshot: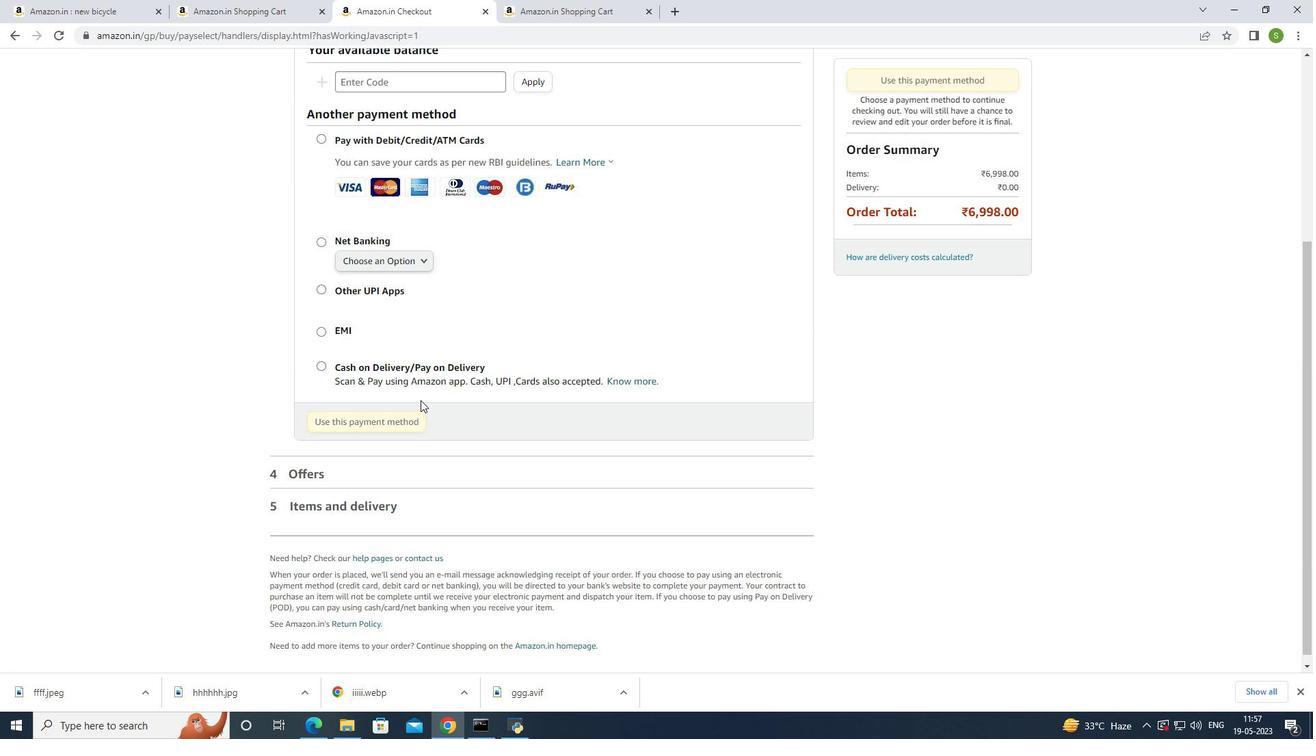 
Action: Mouse scrolled (421, 398) with delta (0, 0)
Screenshot: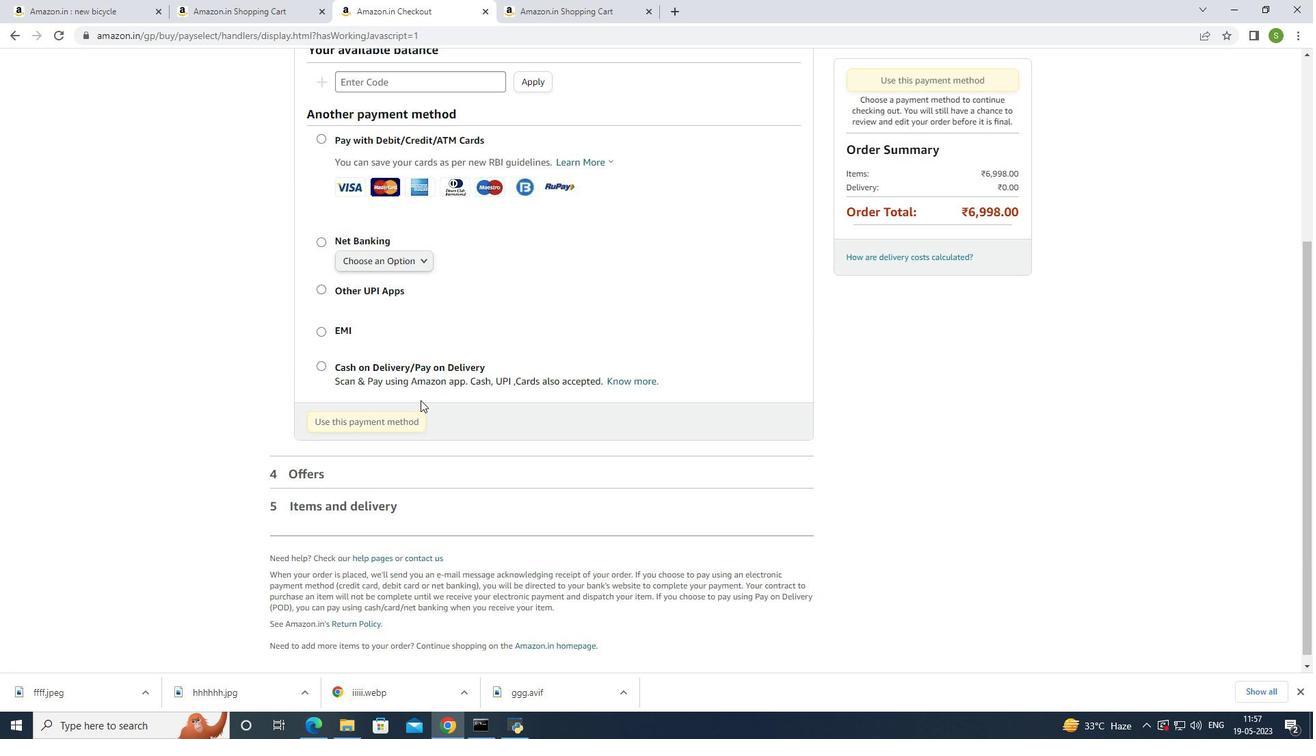 
Action: Mouse scrolled (421, 398) with delta (0, 0)
Screenshot: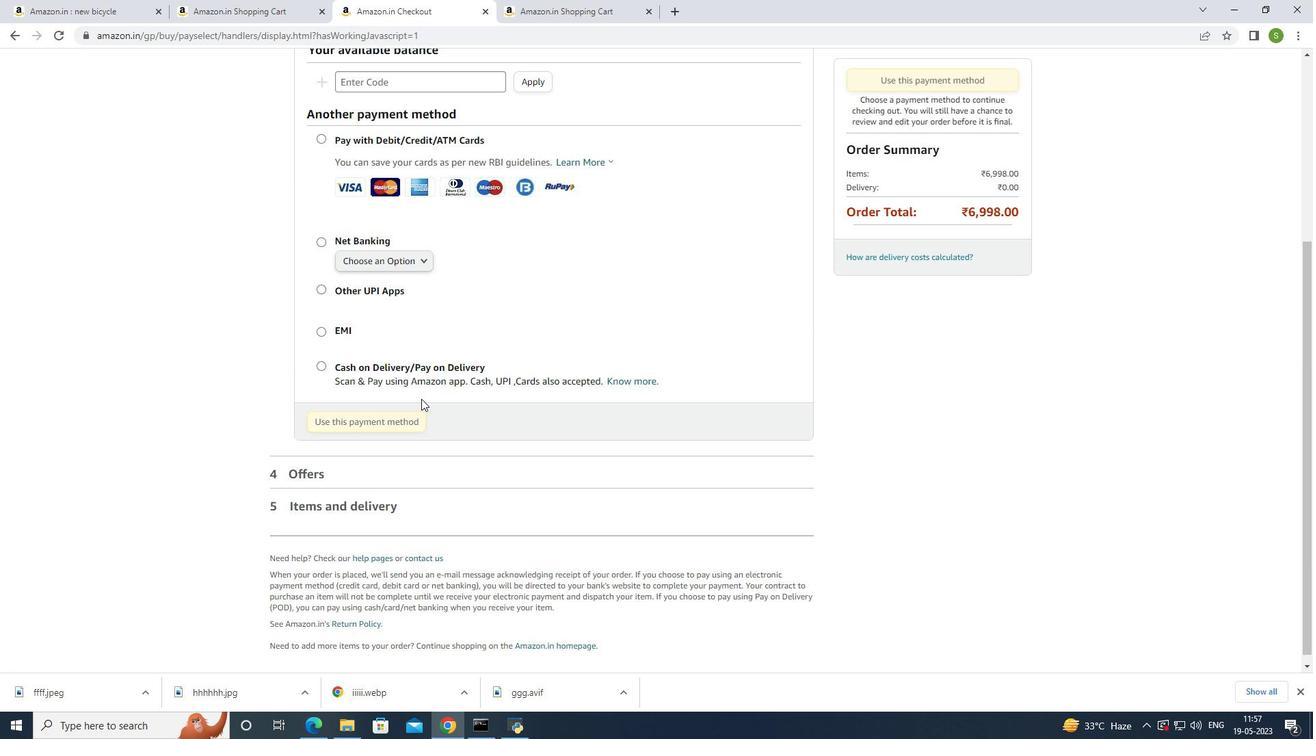 
Action: Mouse moved to (409, 284)
Screenshot: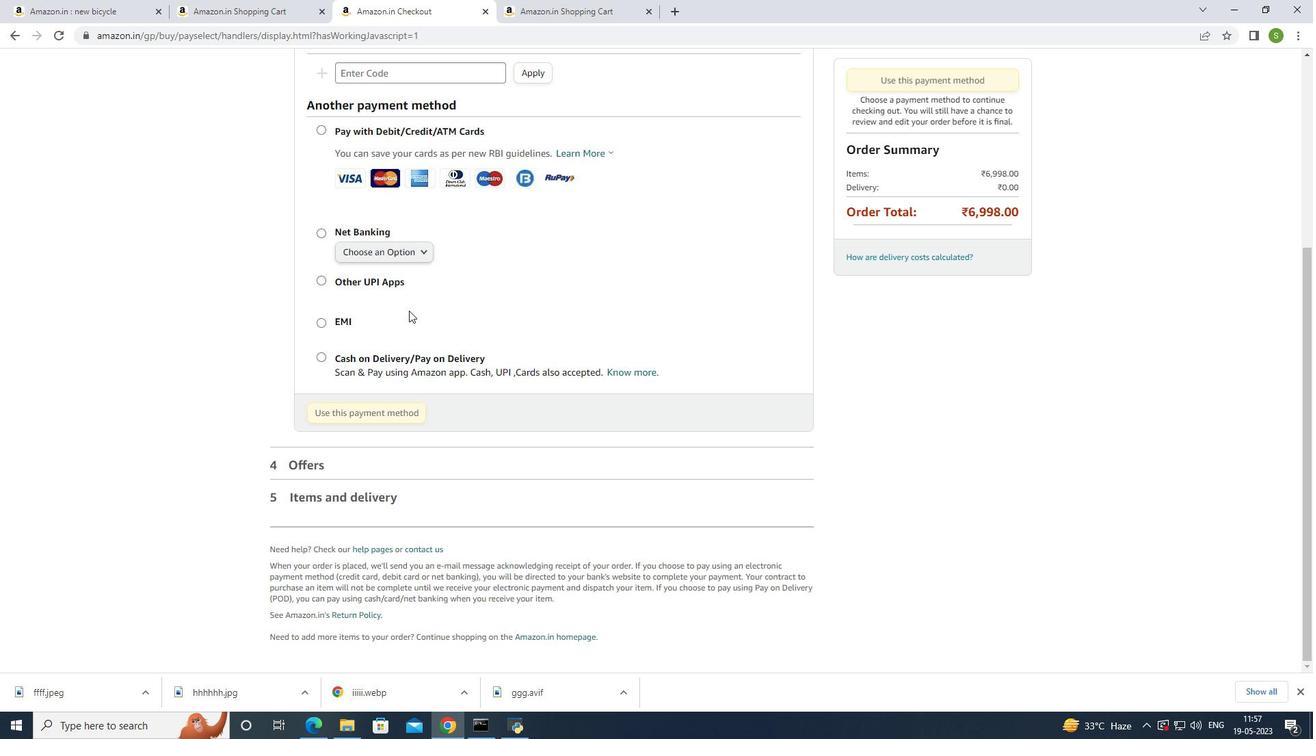 
Action: Mouse scrolled (409, 284) with delta (0, 0)
Screenshot: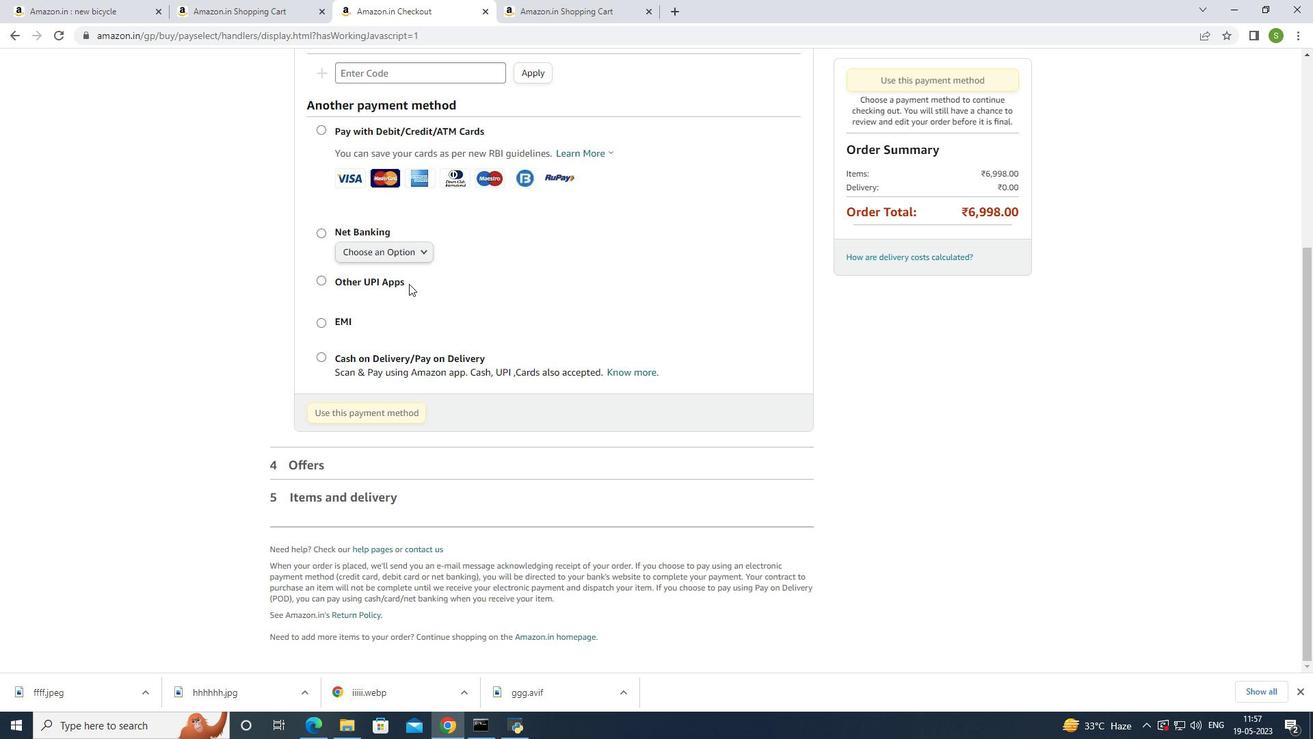 
Action: Mouse scrolled (409, 284) with delta (0, 0)
Screenshot: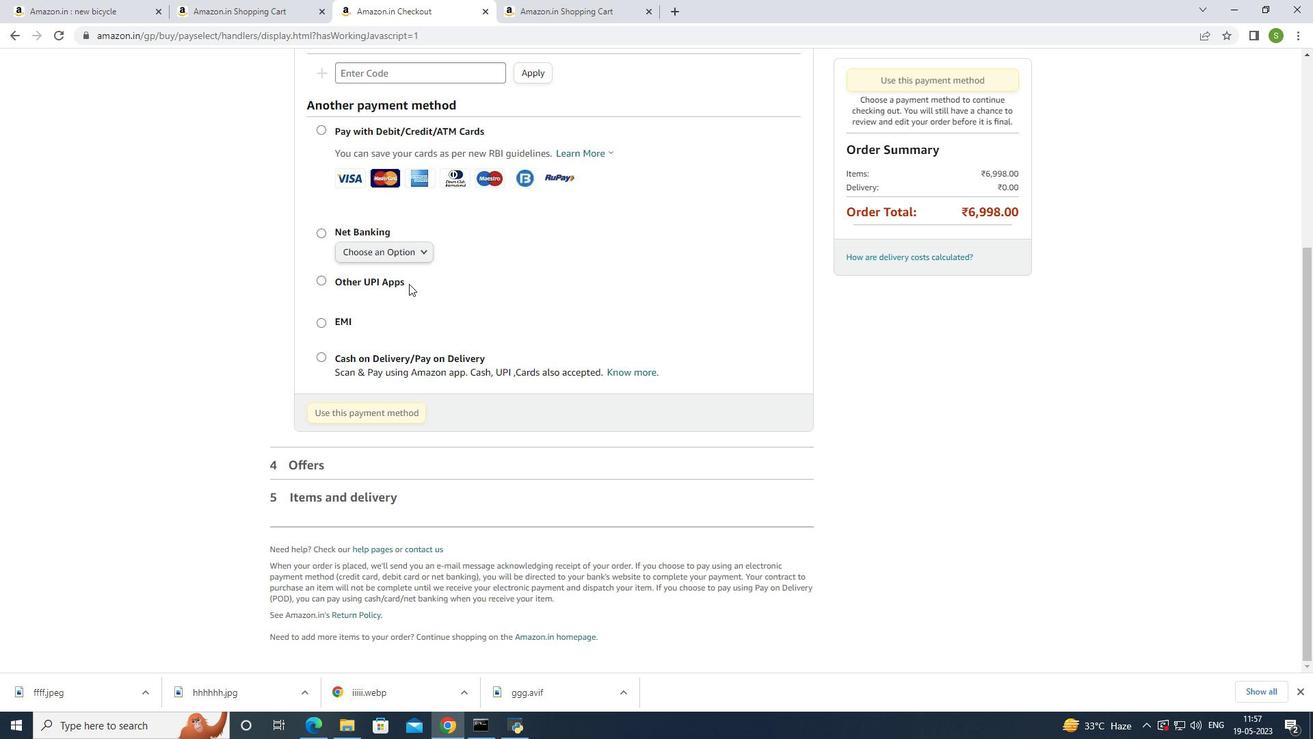 
Action: Mouse moved to (409, 284)
Screenshot: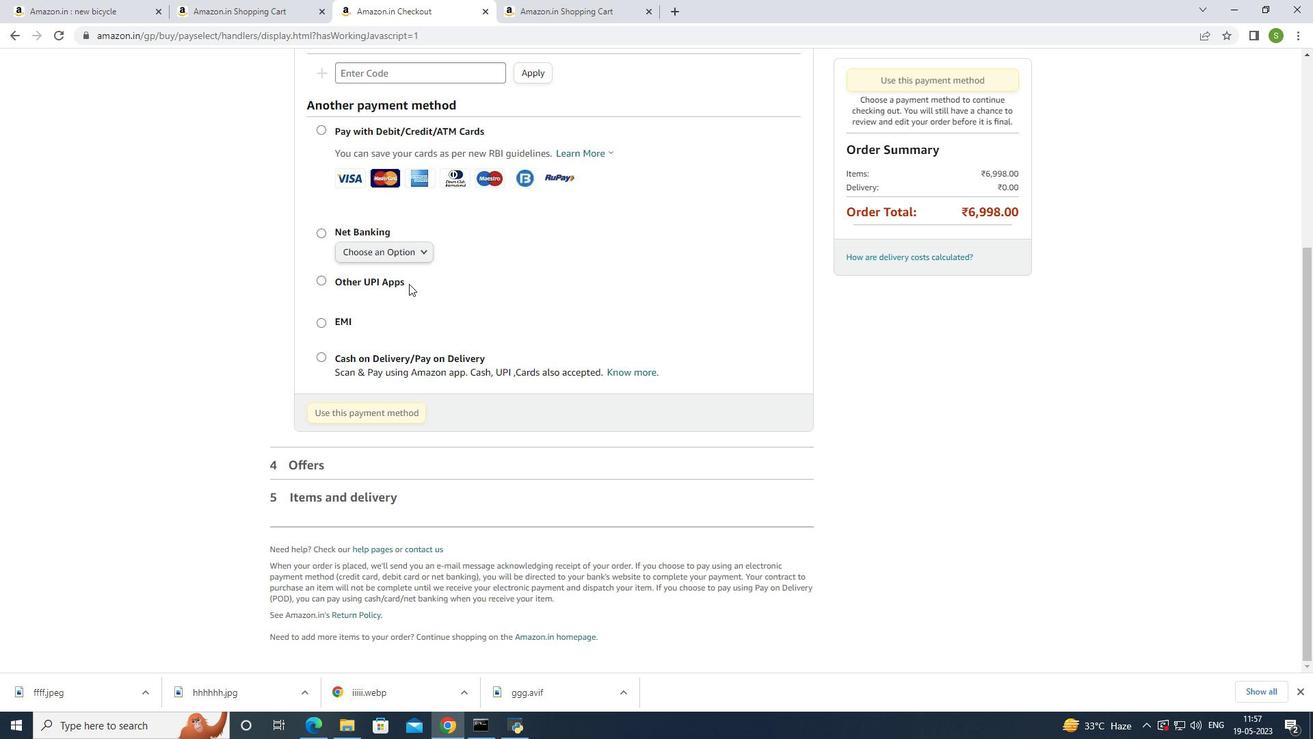 
Action: Mouse scrolled (409, 284) with delta (0, 0)
Screenshot: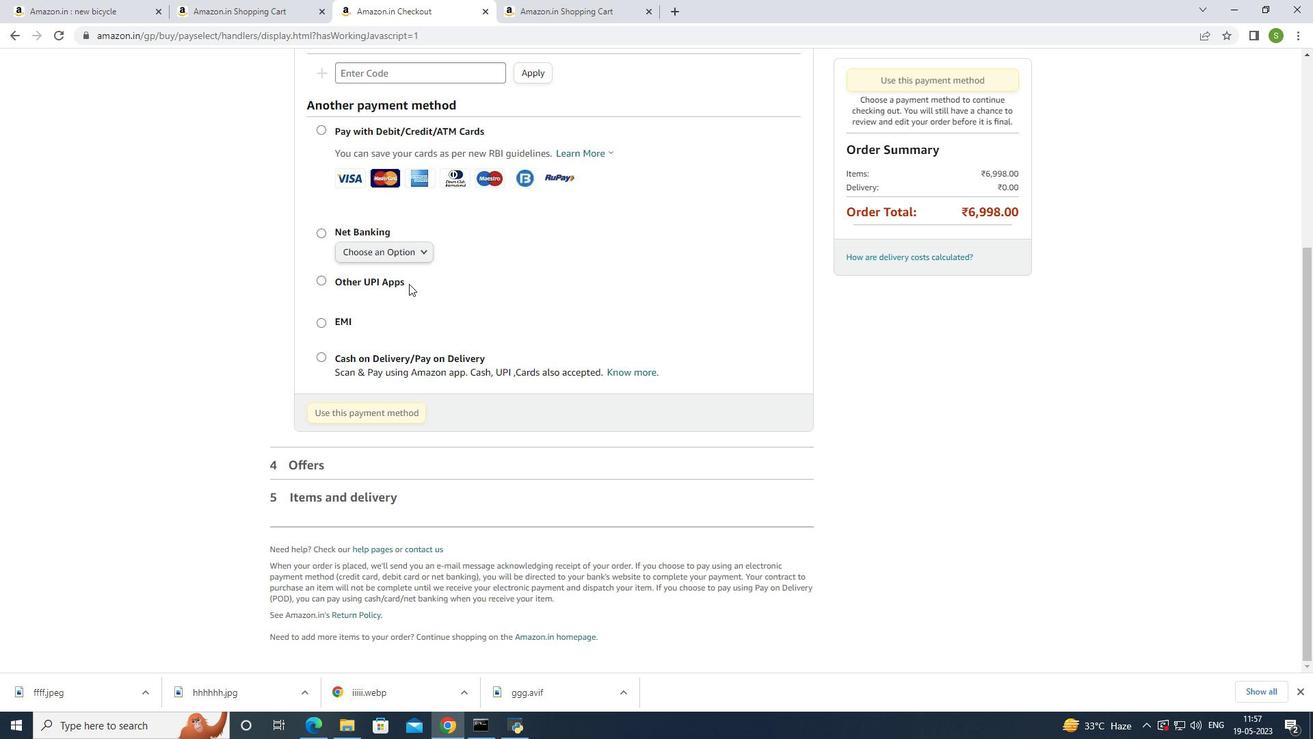 
Action: Mouse moved to (419, 344)
Screenshot: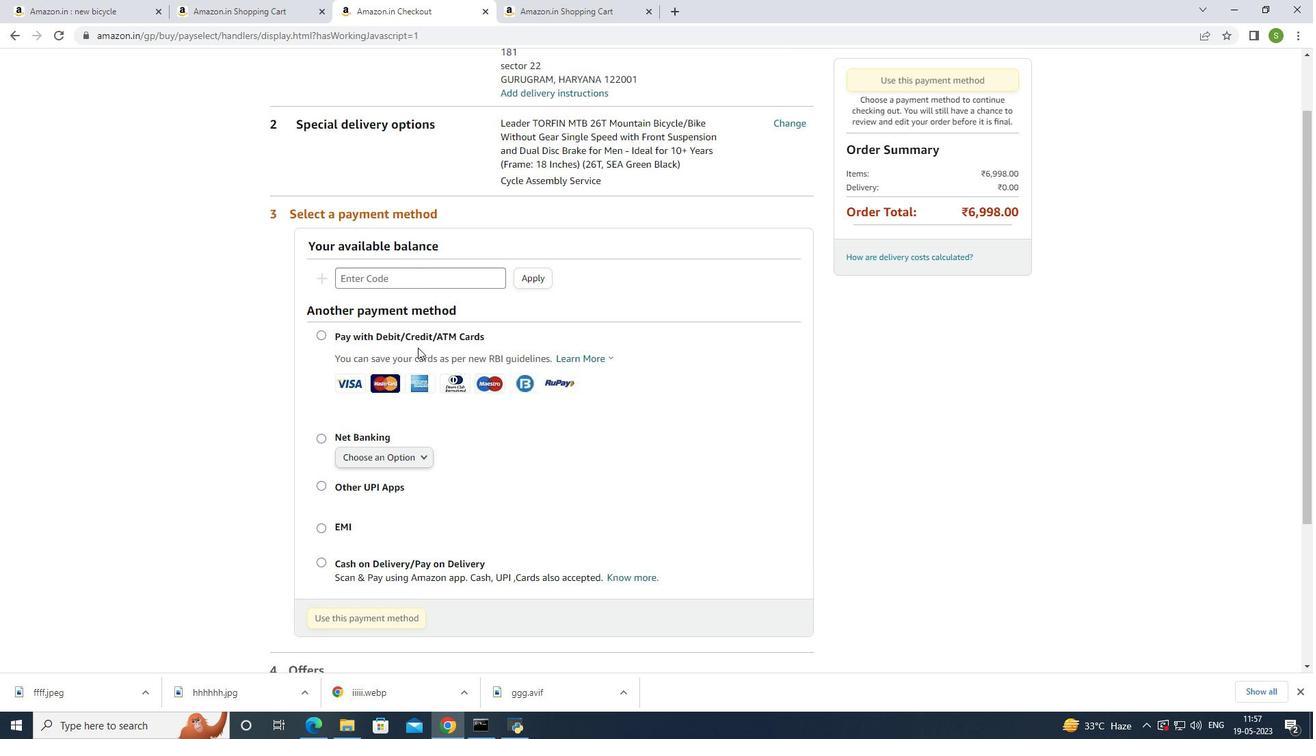 
Action: Mouse scrolled (419, 343) with delta (0, 0)
Screenshot: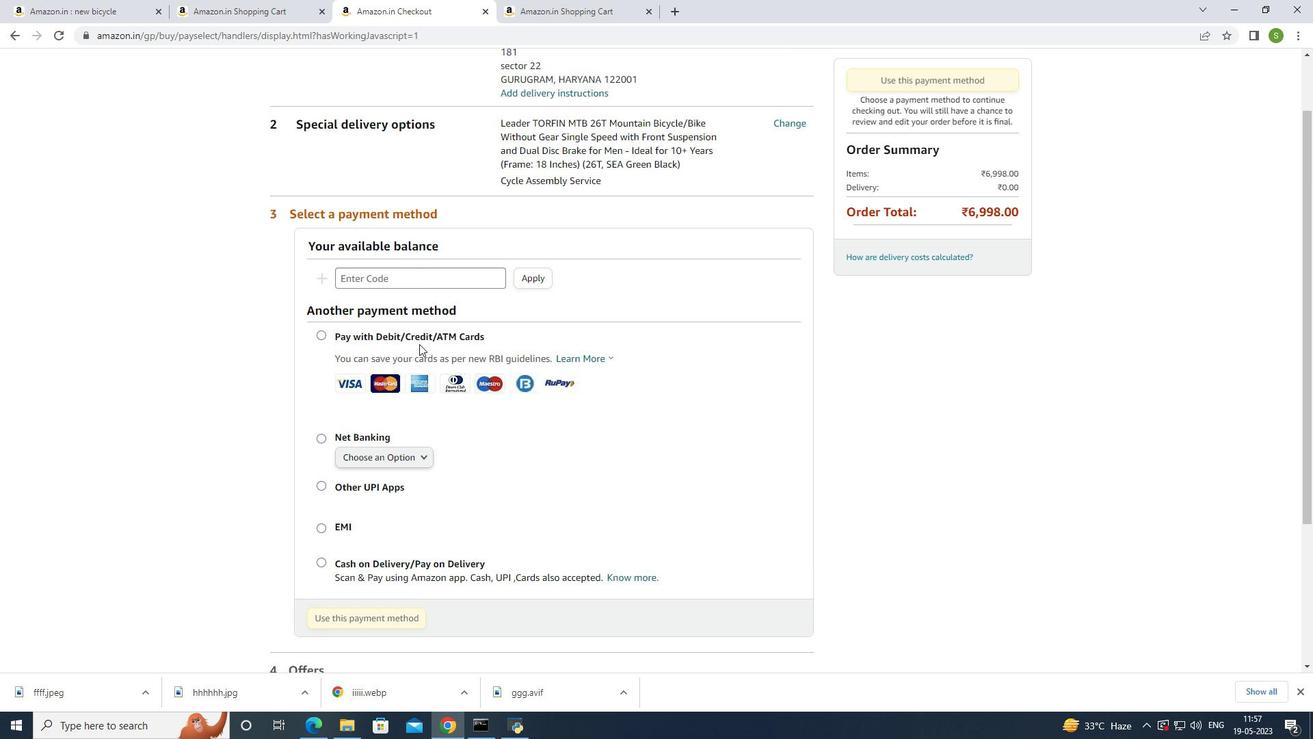 
Action: Mouse scrolled (419, 343) with delta (0, 0)
Screenshot: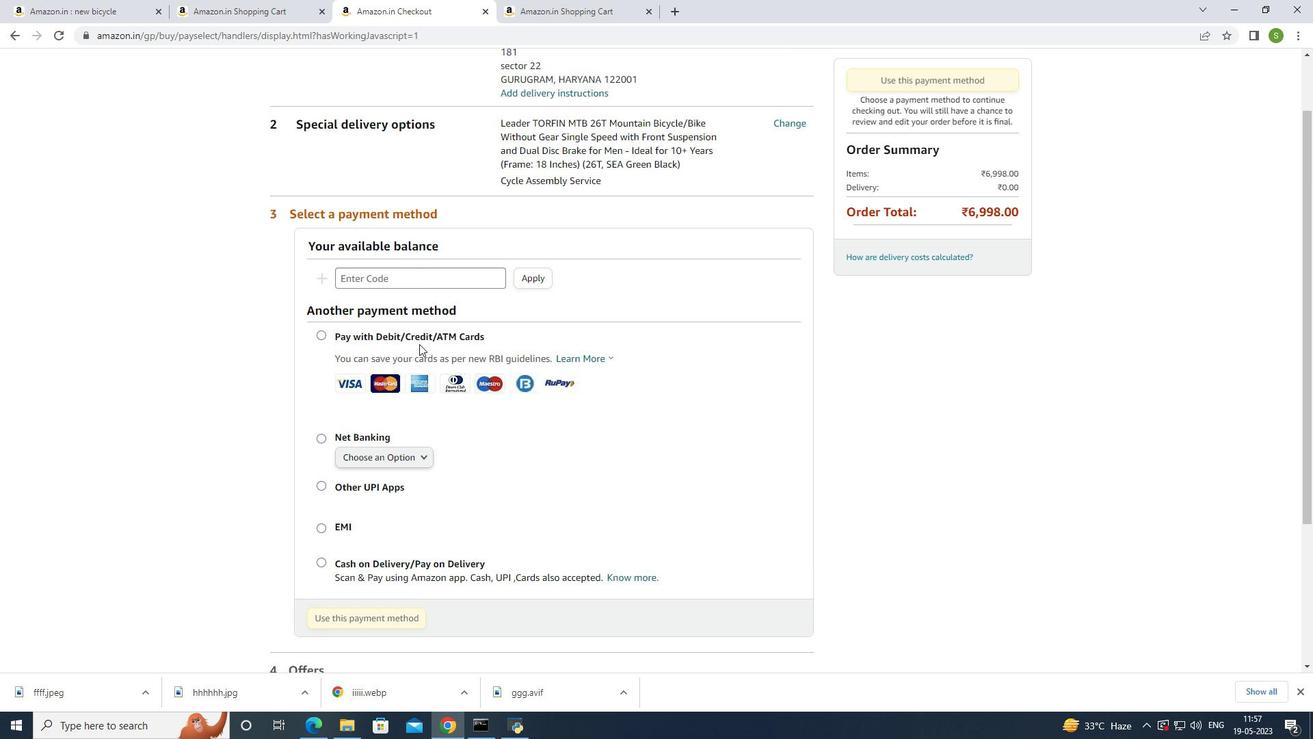 
Action: Mouse moved to (420, 340)
Screenshot: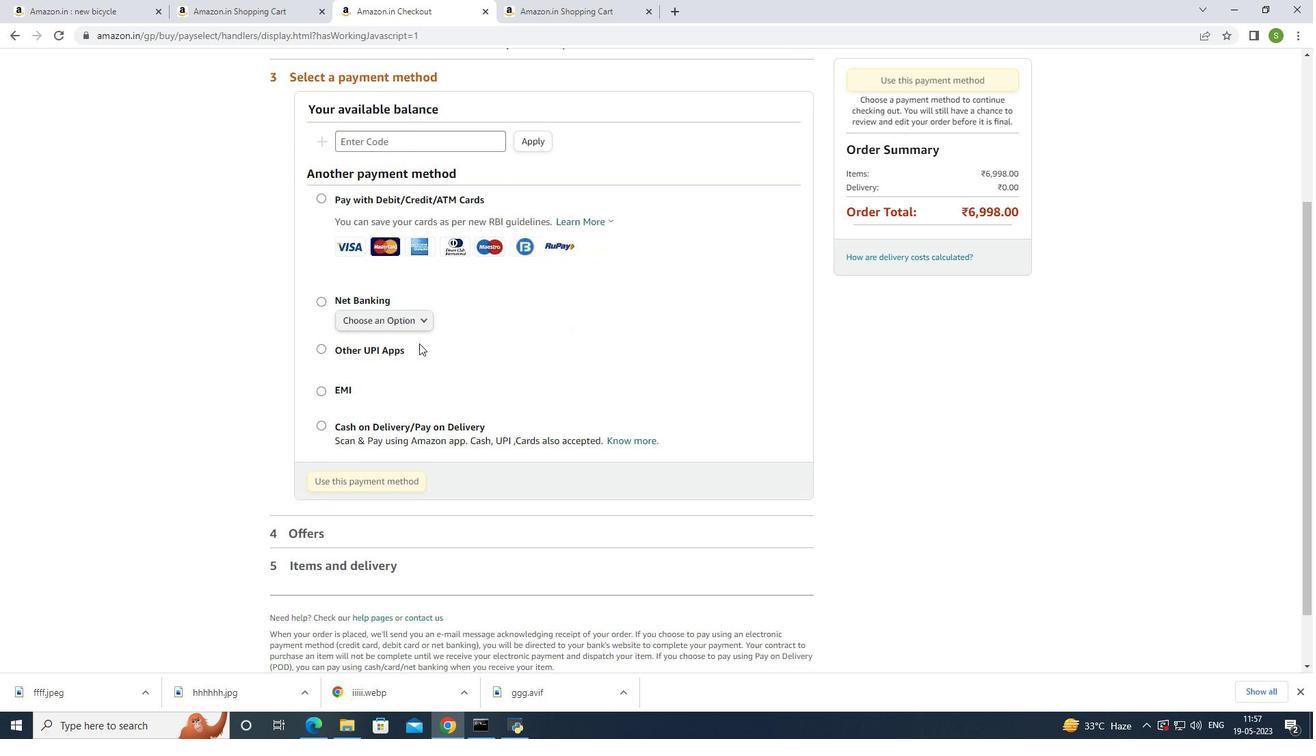 
Action: Mouse scrolled (420, 340) with delta (0, 0)
Screenshot: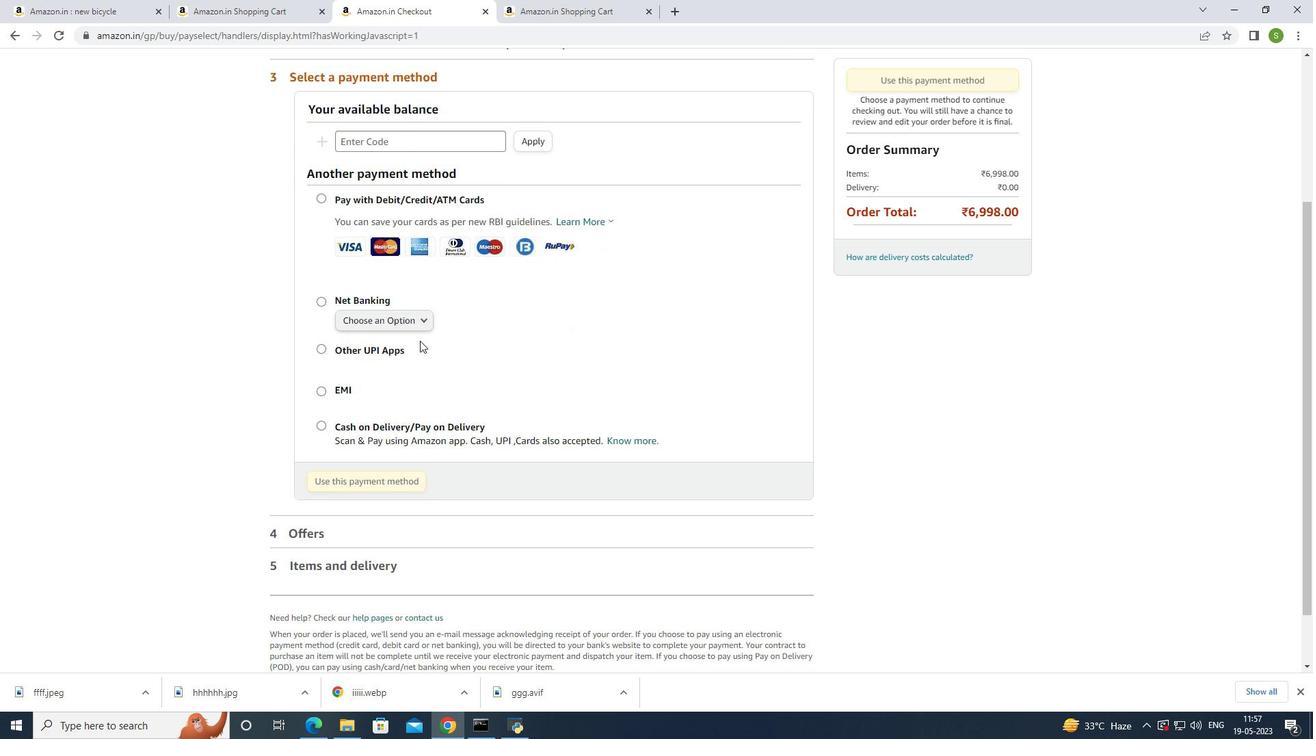 
Action: Mouse scrolled (420, 340) with delta (0, 0)
Screenshot: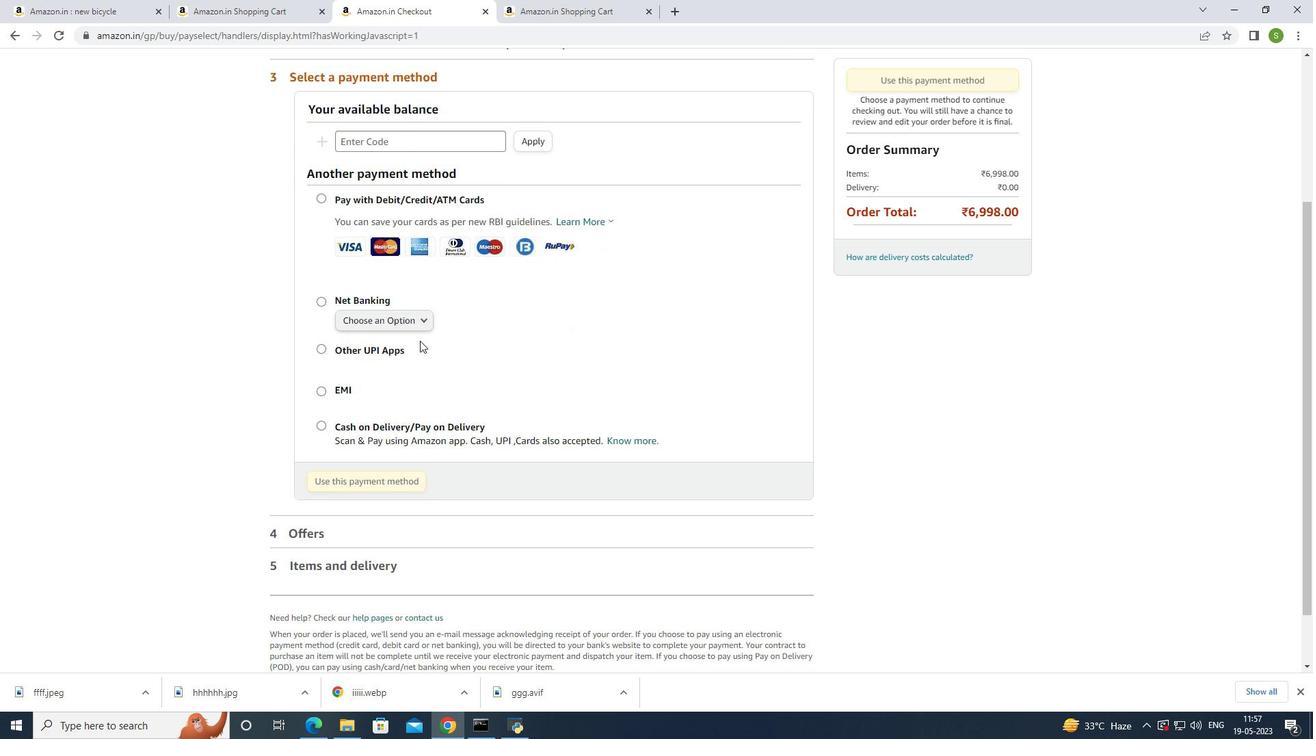 
Action: Mouse moved to (420, 337)
Screenshot: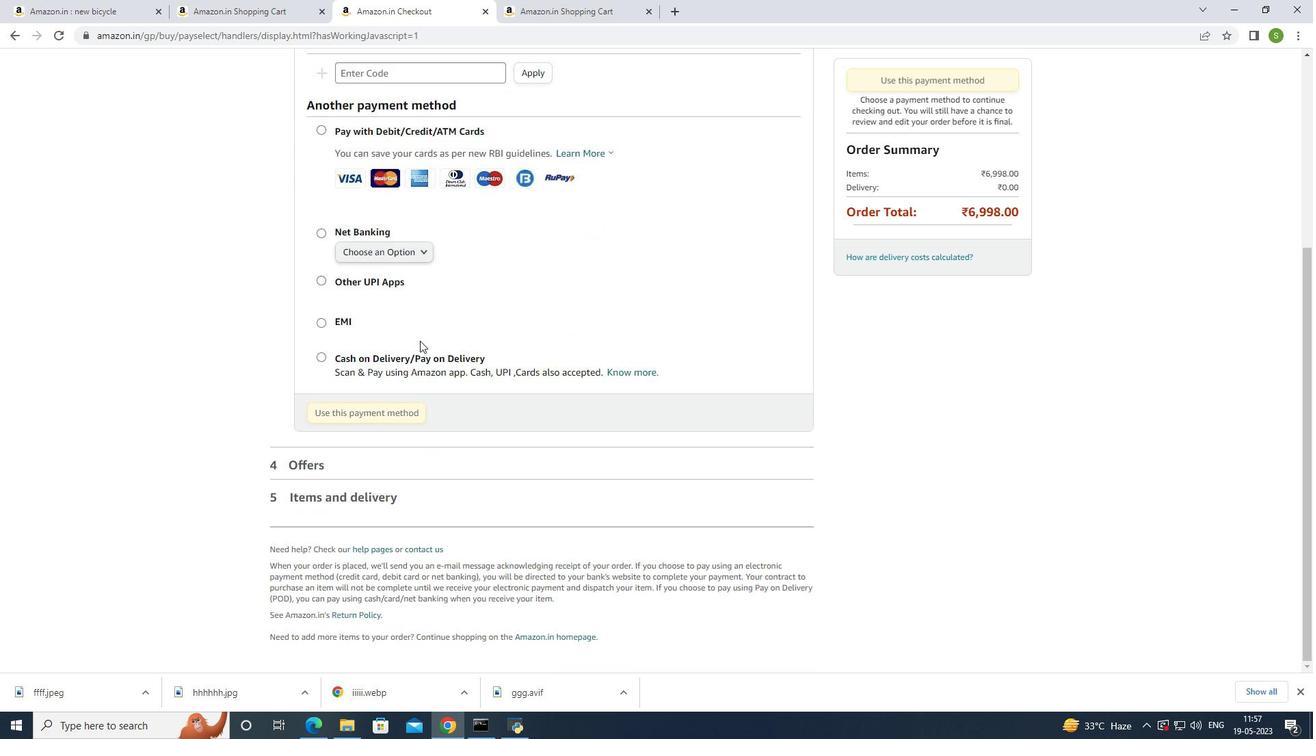 
Action: Mouse scrolled (420, 336) with delta (0, 0)
Screenshot: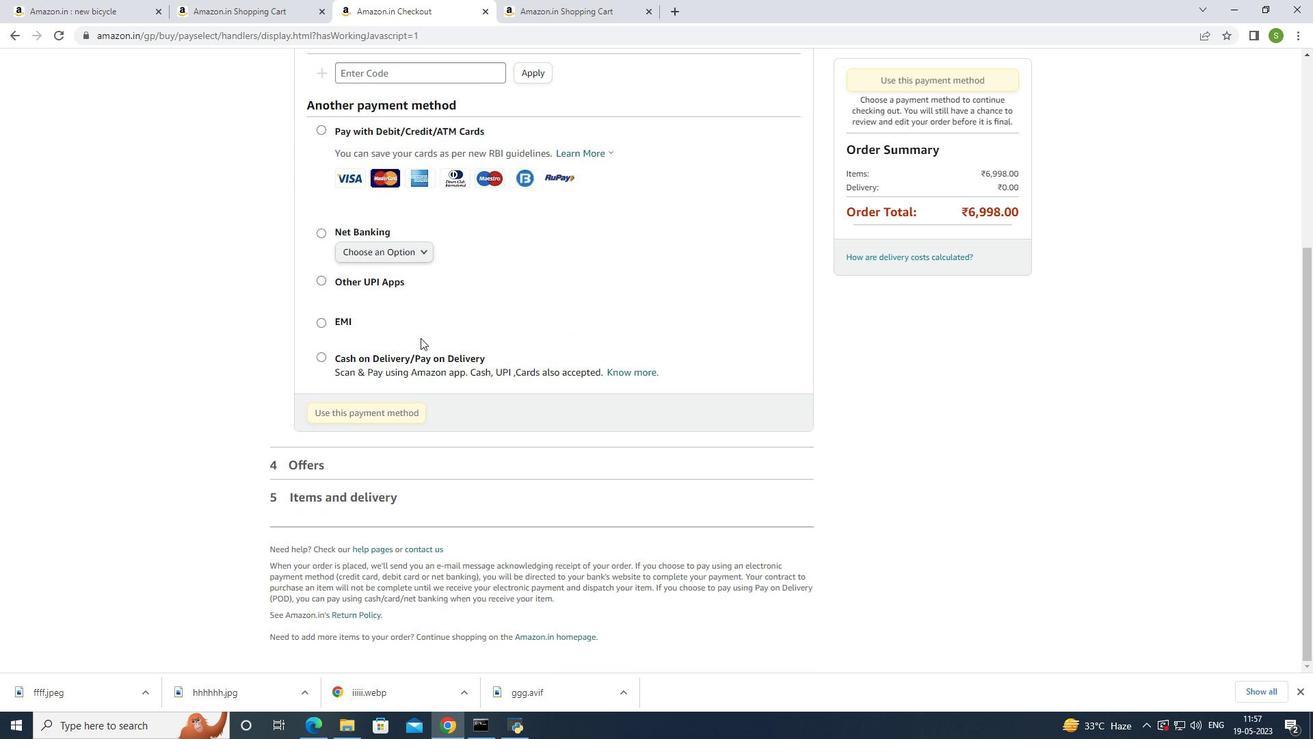 
Action: Mouse scrolled (420, 336) with delta (0, 0)
Screenshot: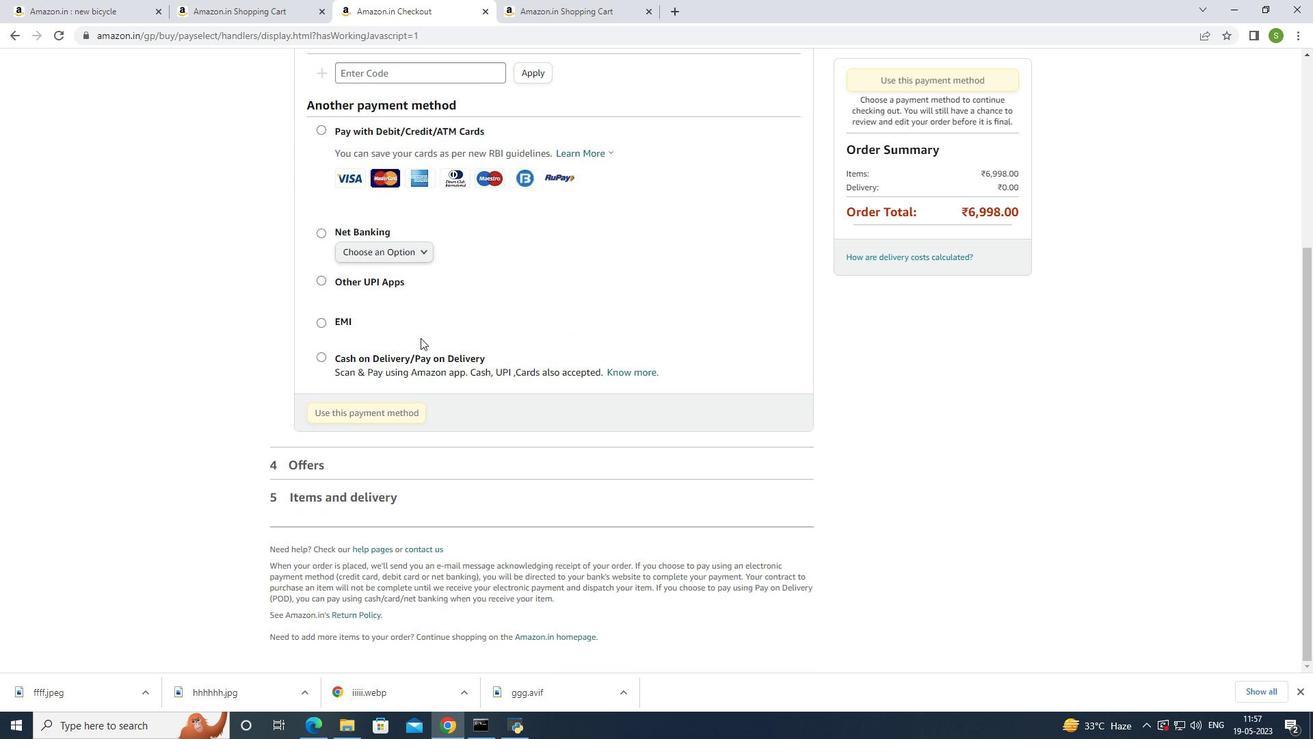 
Action: Mouse scrolled (420, 336) with delta (0, 0)
Screenshot: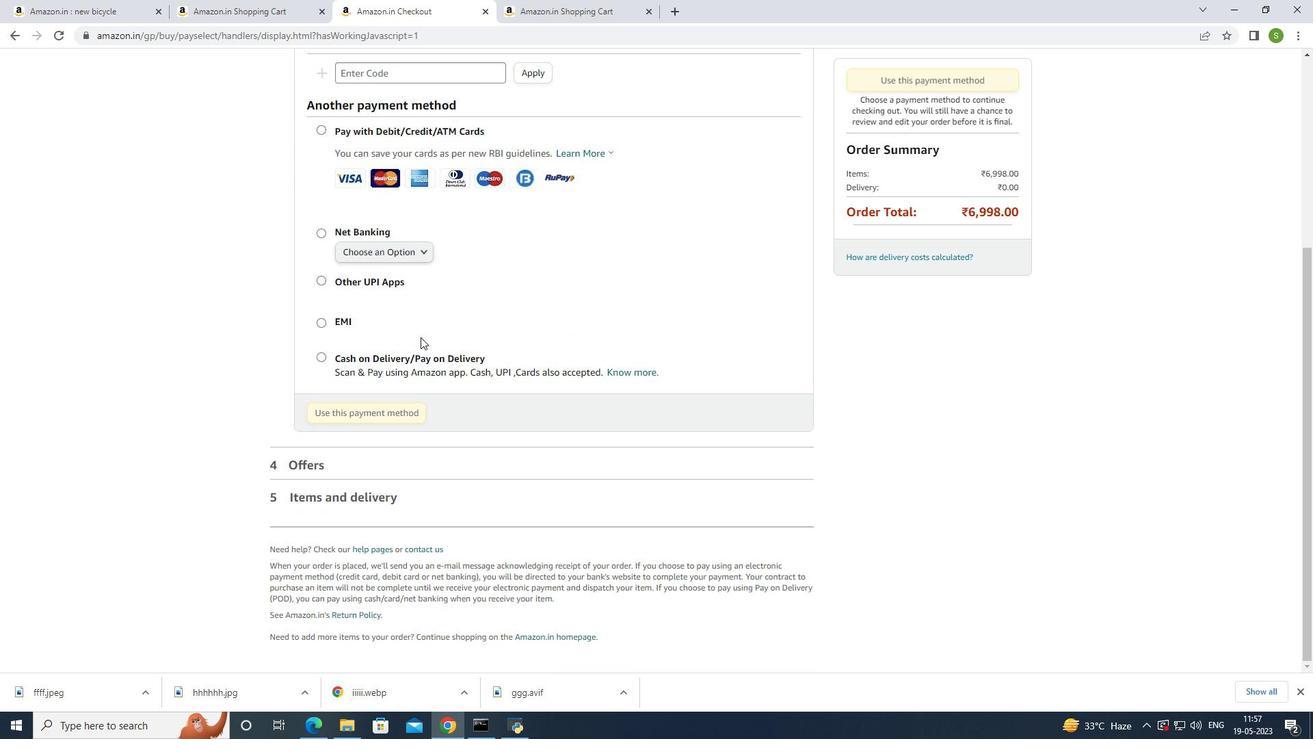 
Action: Mouse scrolled (420, 336) with delta (0, 0)
Screenshot: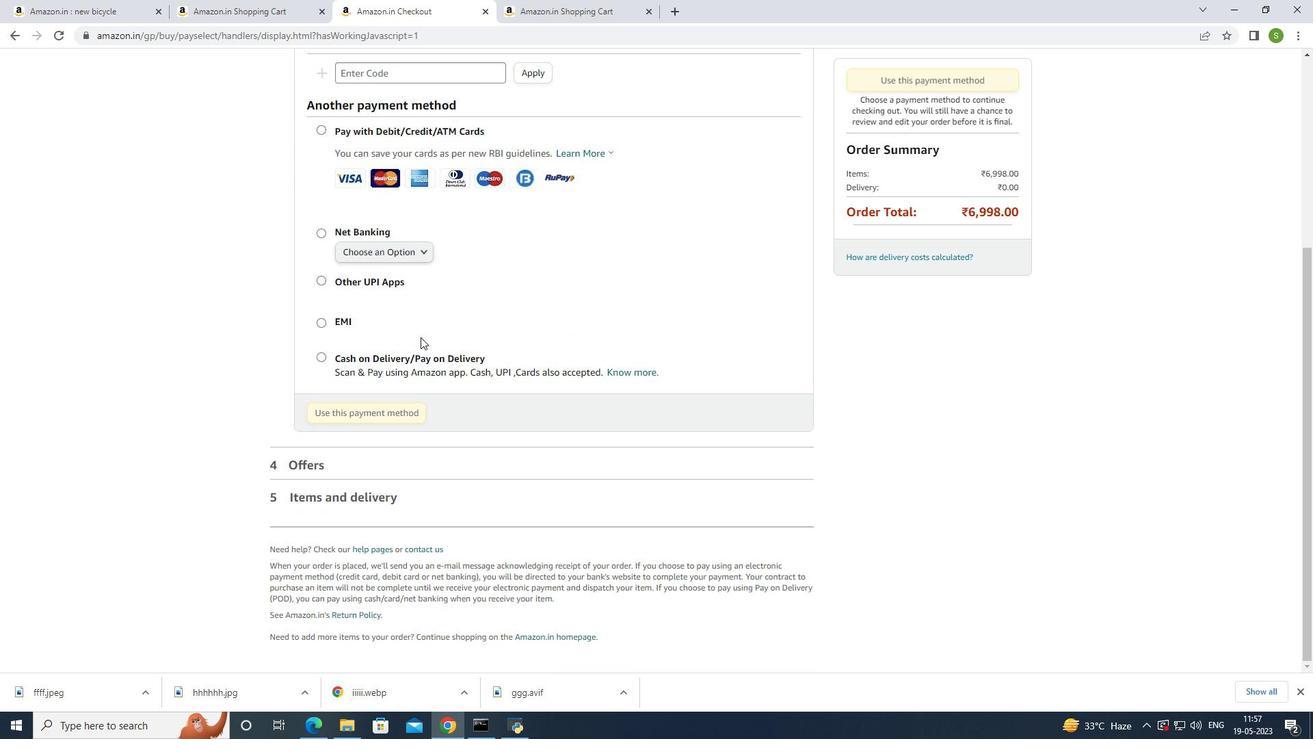 
Action: Mouse moved to (404, 355)
Screenshot: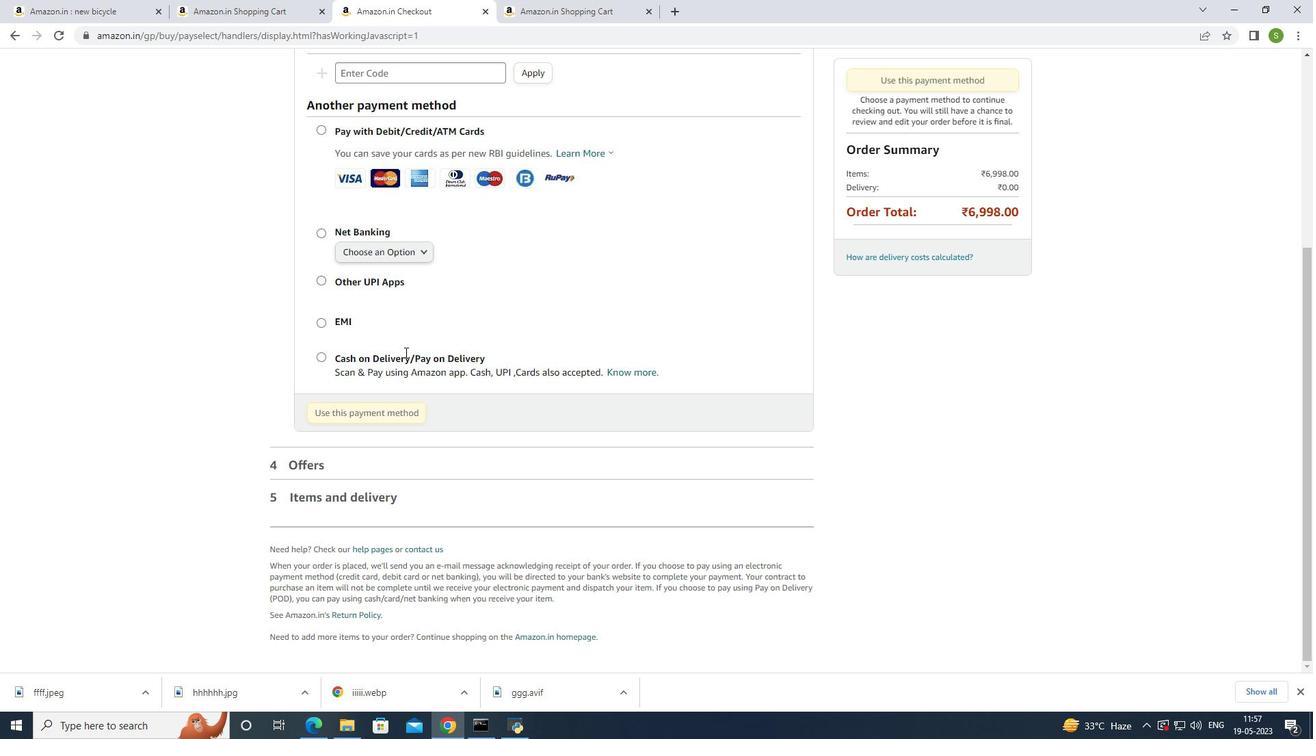 
Action: Mouse scrolled (404, 355) with delta (0, 0)
Screenshot: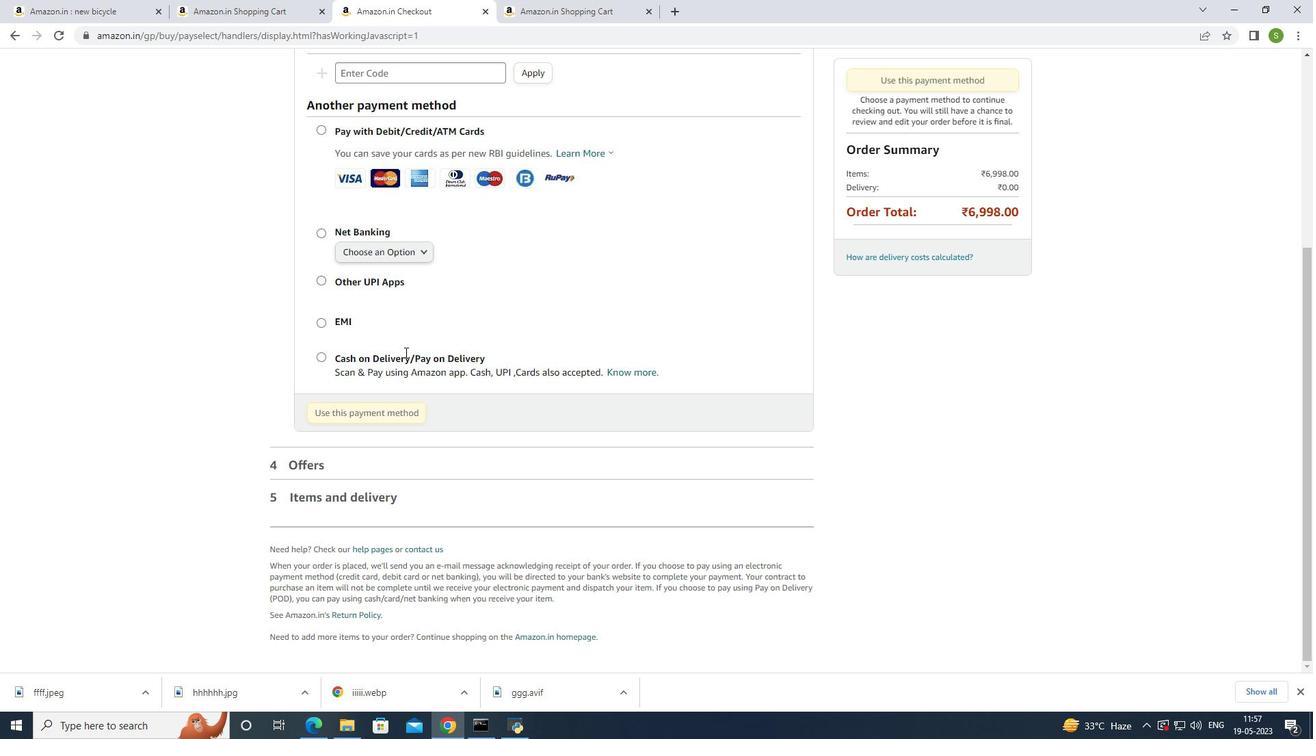 
Action: Mouse moved to (403, 357)
Screenshot: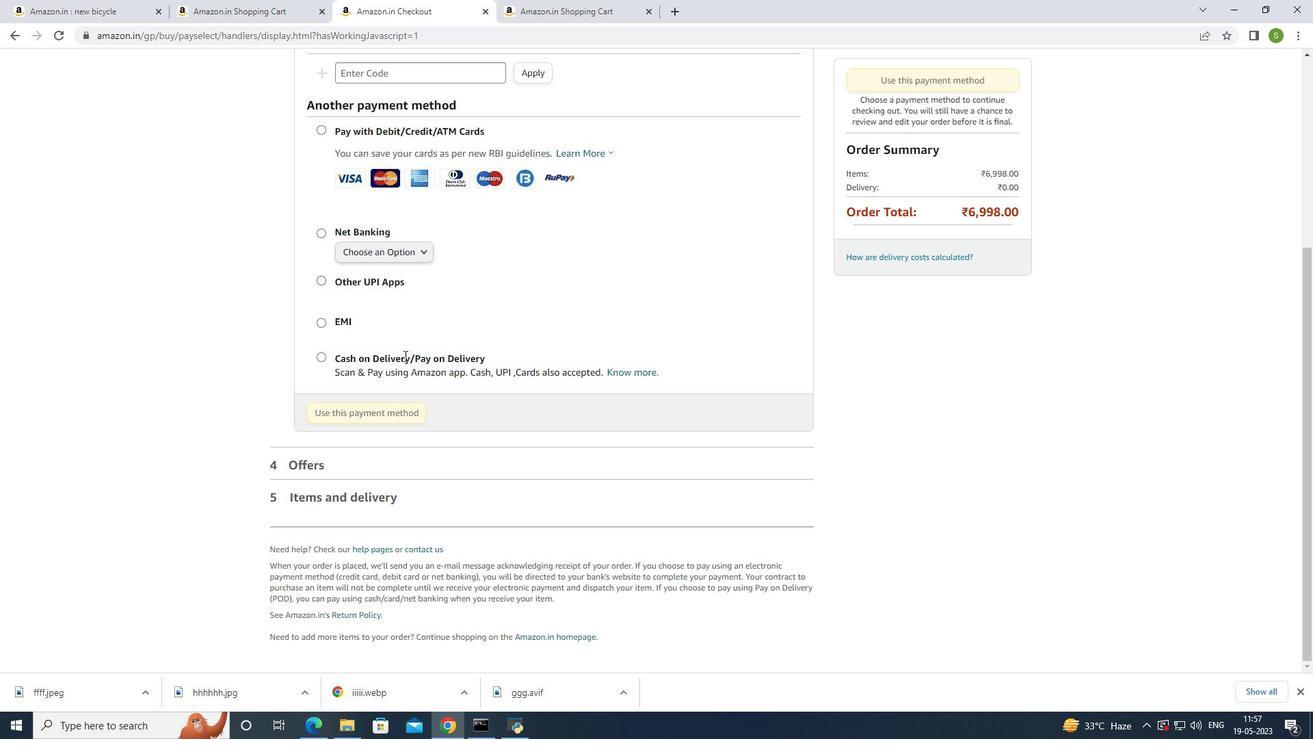 
Action: Mouse scrolled (403, 356) with delta (0, 0)
Screenshot: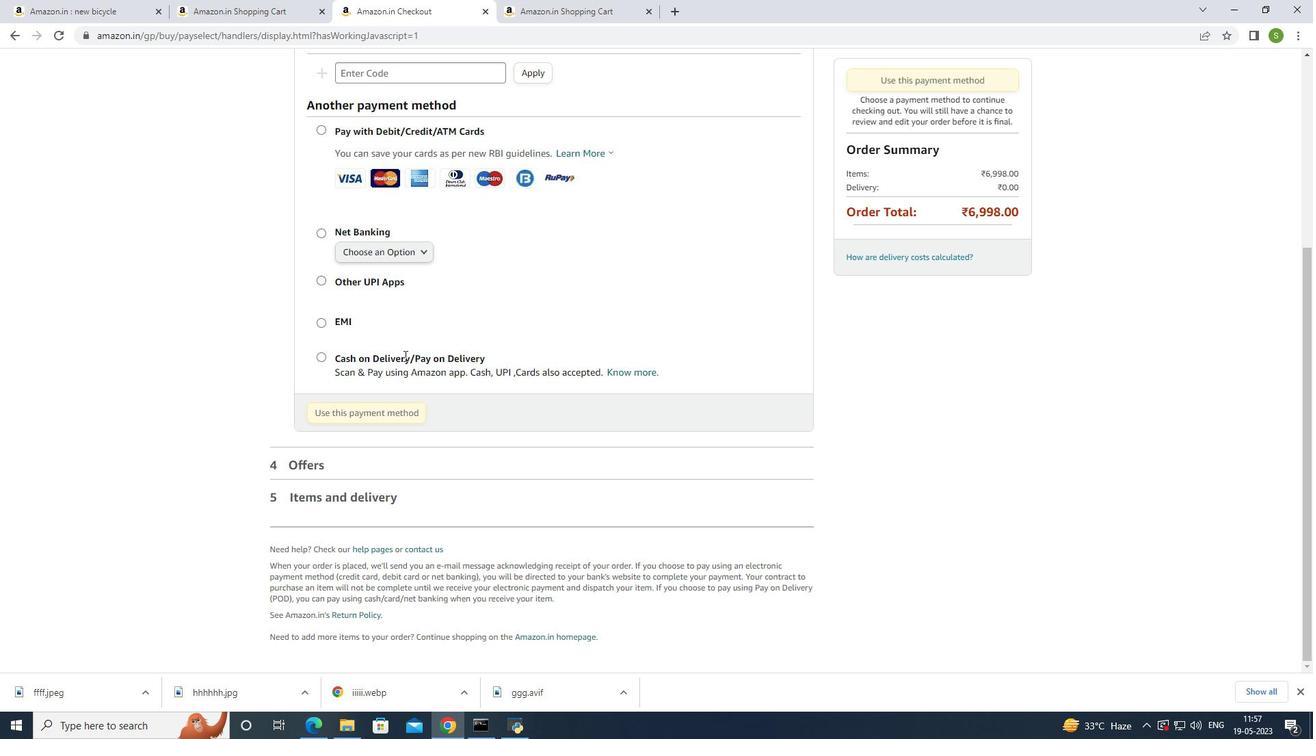 
Action: Mouse scrolled (403, 356) with delta (0, 0)
Screenshot: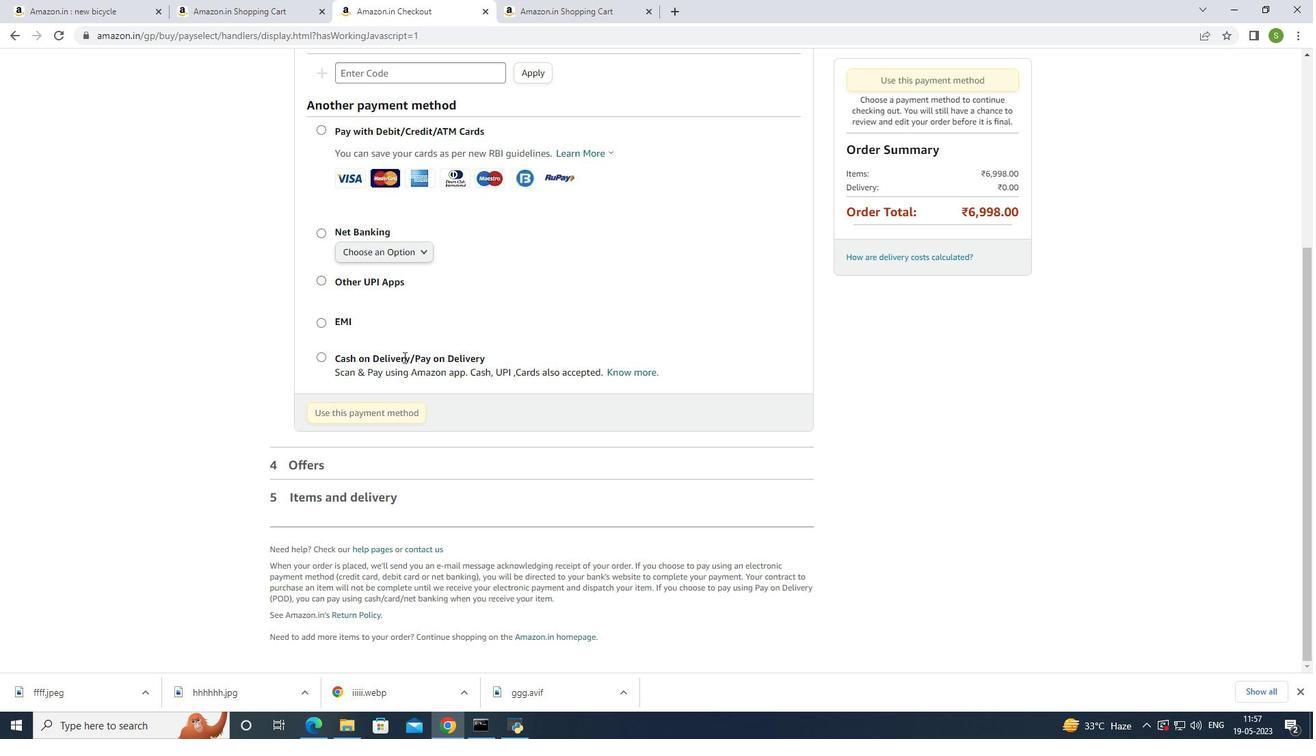 
Action: Mouse moved to (364, 416)
Screenshot: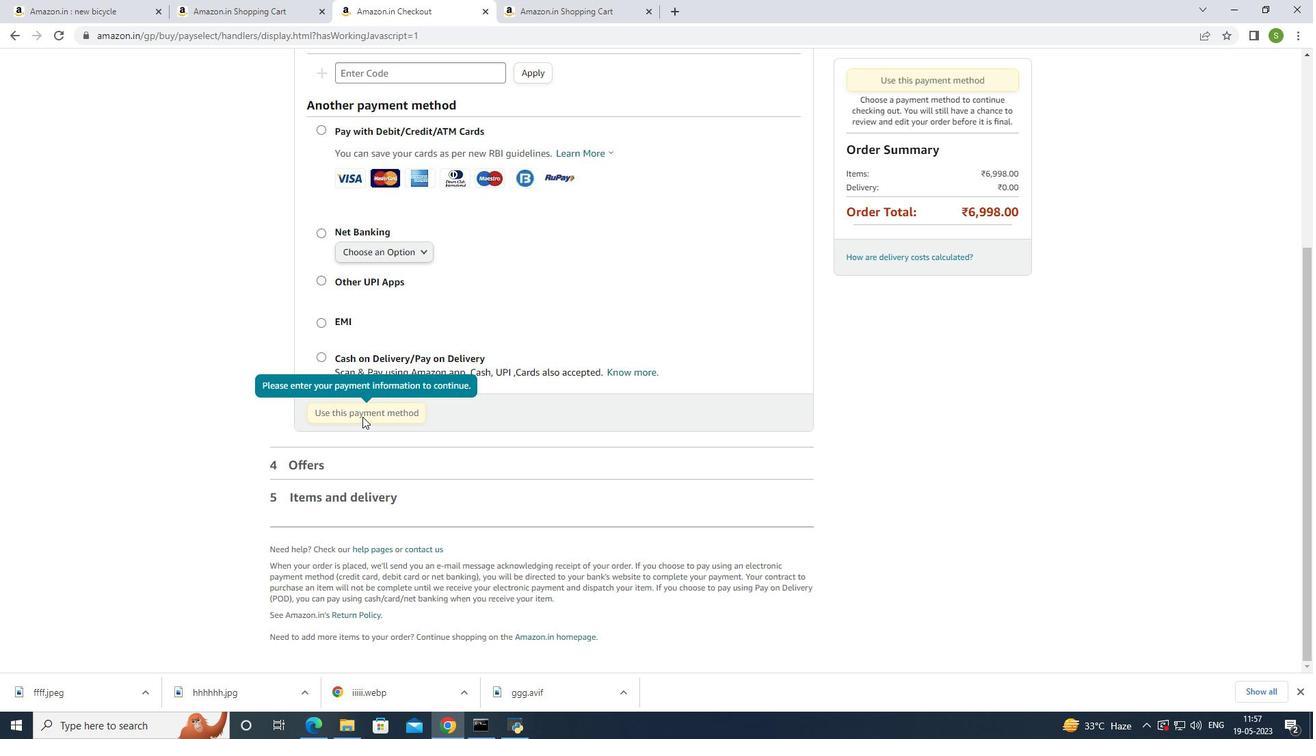 
Action: Mouse pressed left at (364, 416)
Screenshot: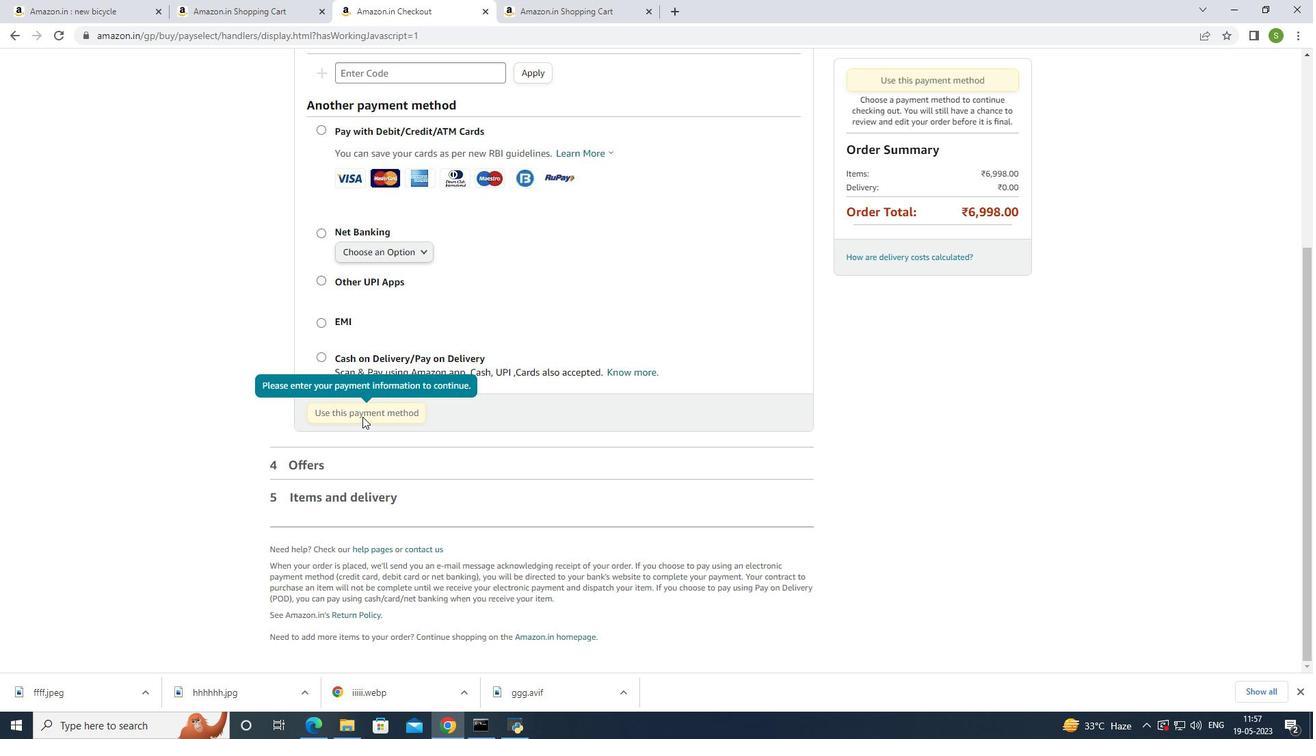 
Action: Mouse pressed left at (364, 416)
Screenshot: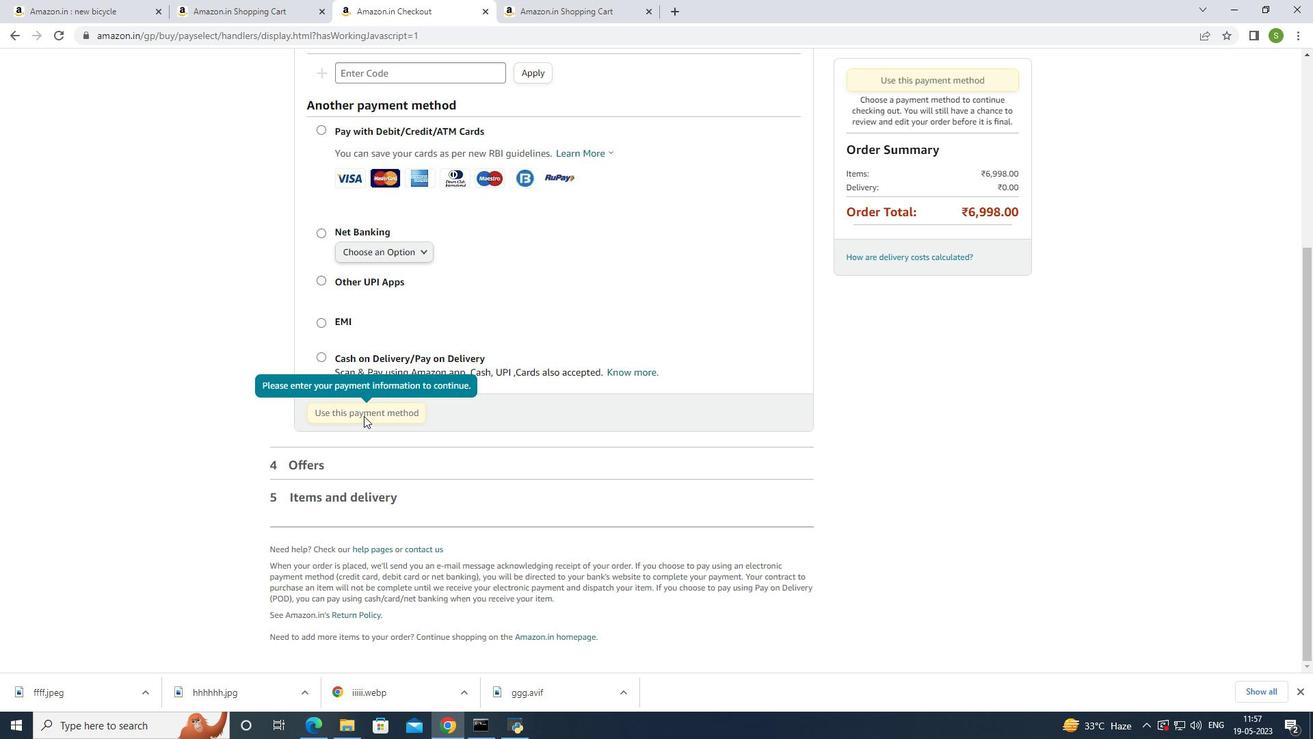 
Action: Mouse pressed left at (364, 416)
Screenshot: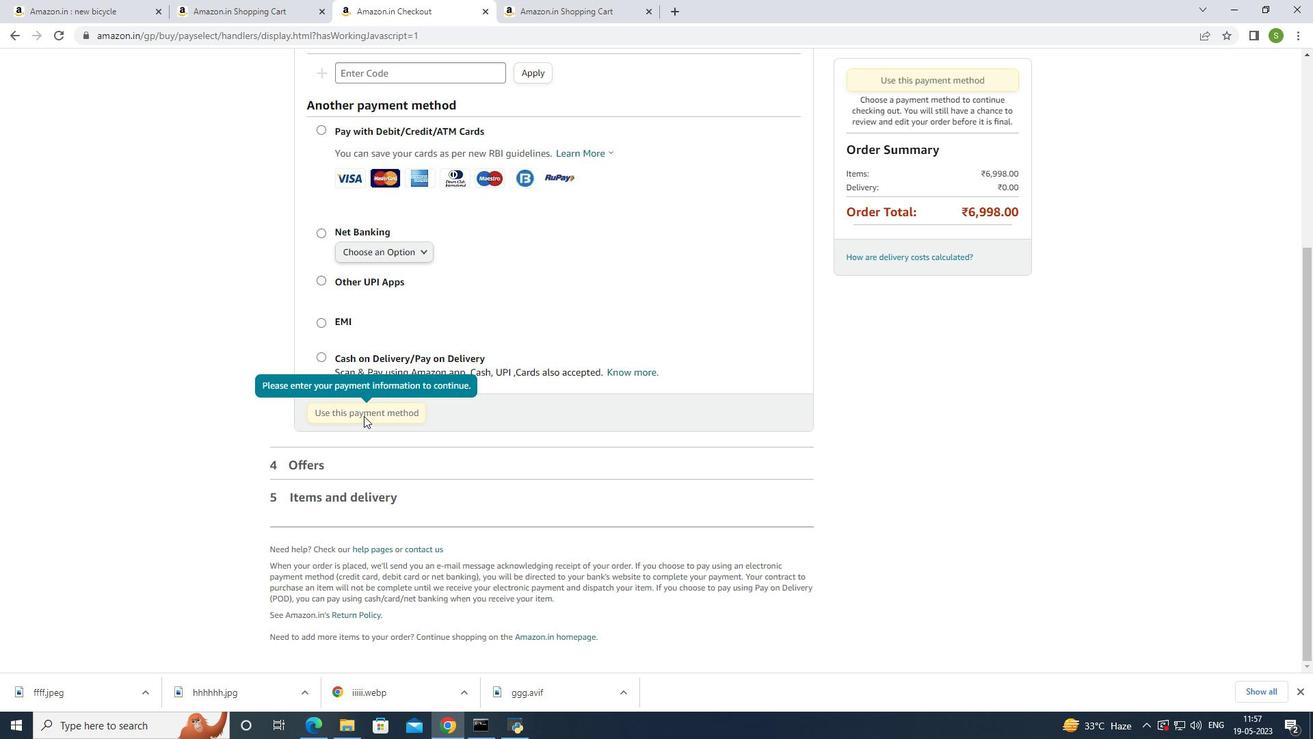 
Action: Mouse moved to (320, 322)
Screenshot: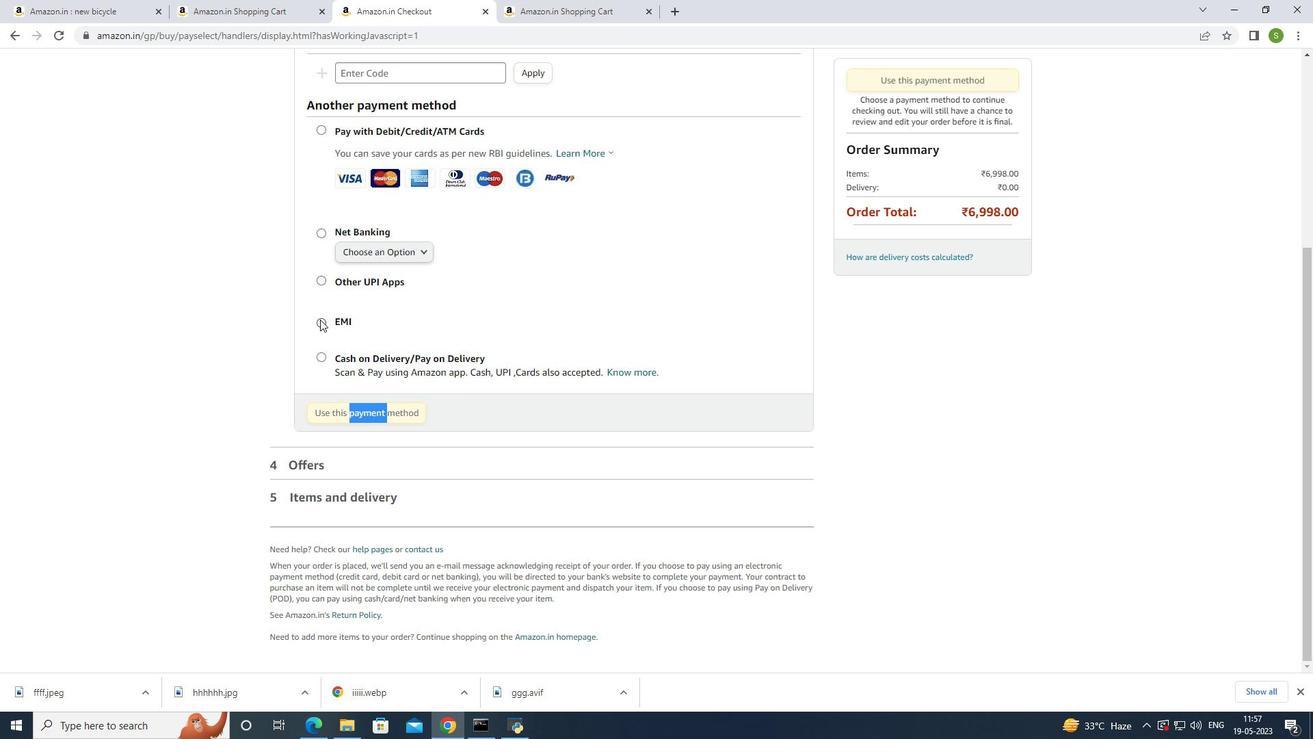 
Action: Mouse pressed left at (320, 322)
Screenshot: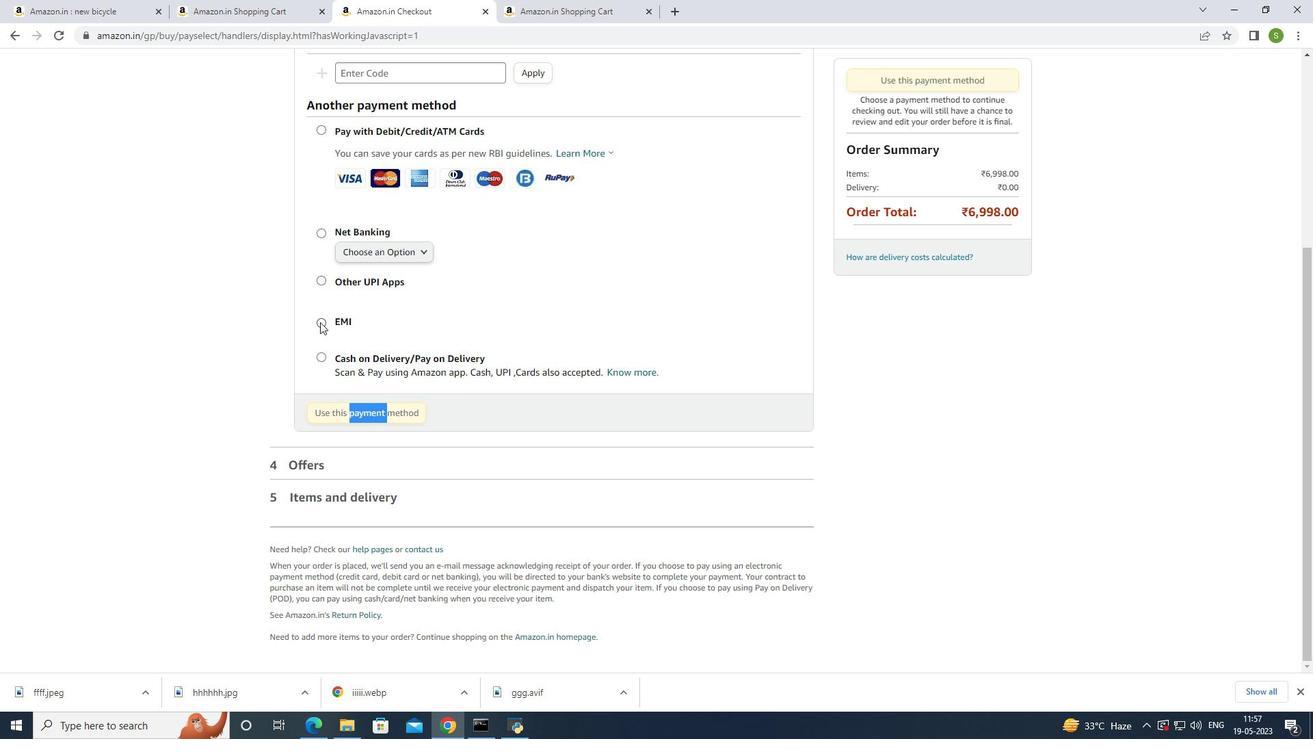 
Action: Mouse moved to (405, 338)
Screenshot: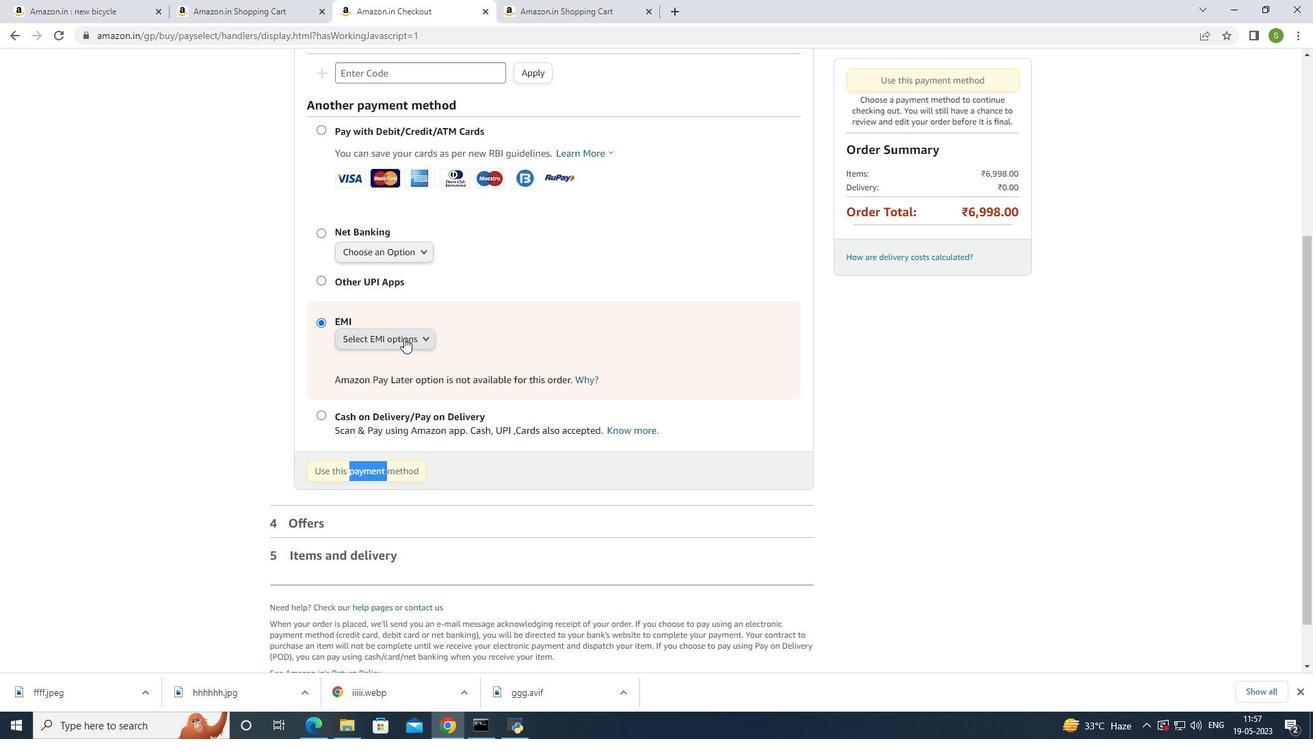 
Action: Mouse pressed left at (405, 338)
Screenshot: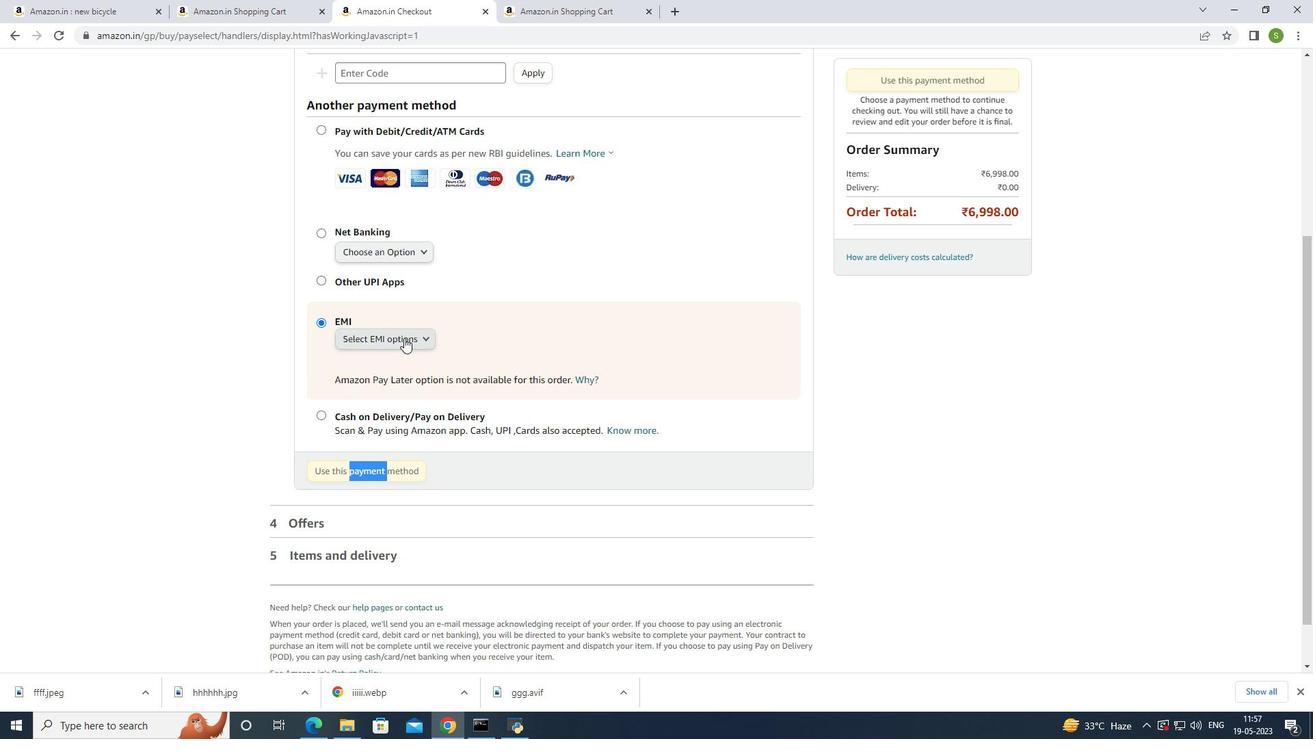 
Action: Mouse moved to (393, 344)
Screenshot: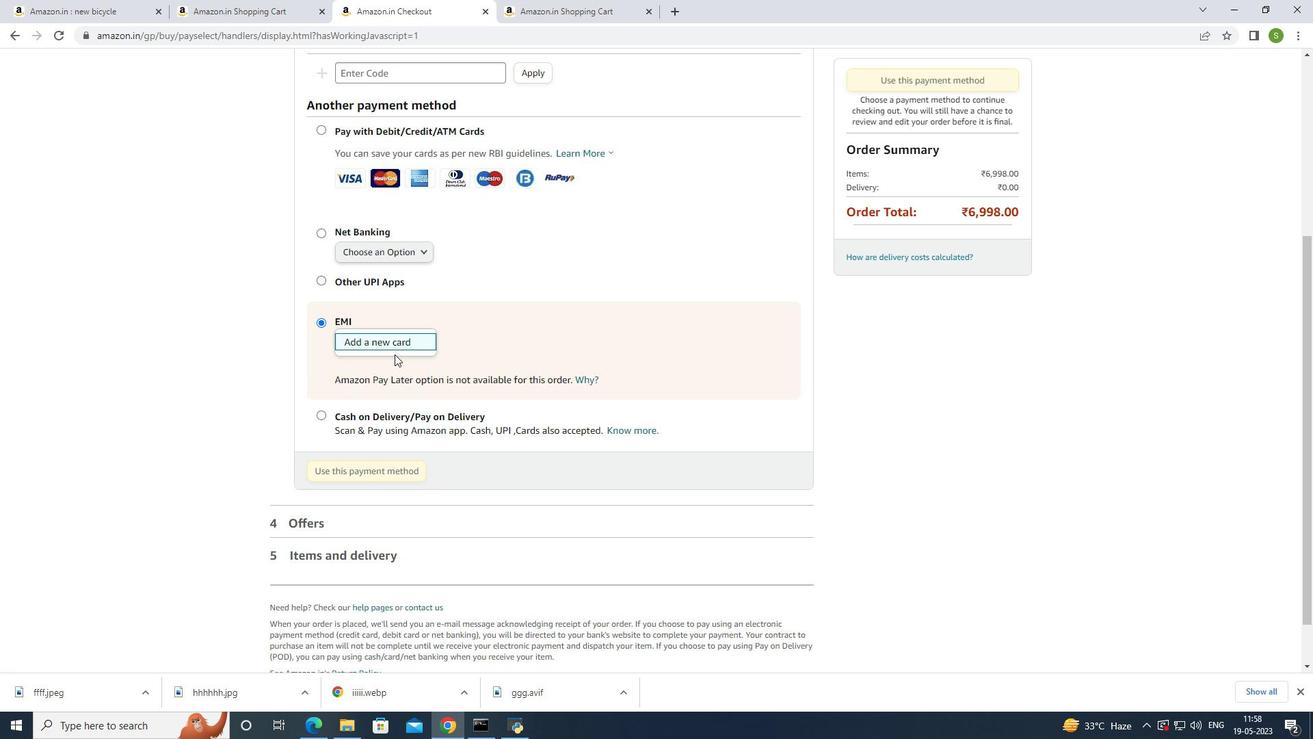 
Action: Mouse pressed left at (393, 344)
Screenshot: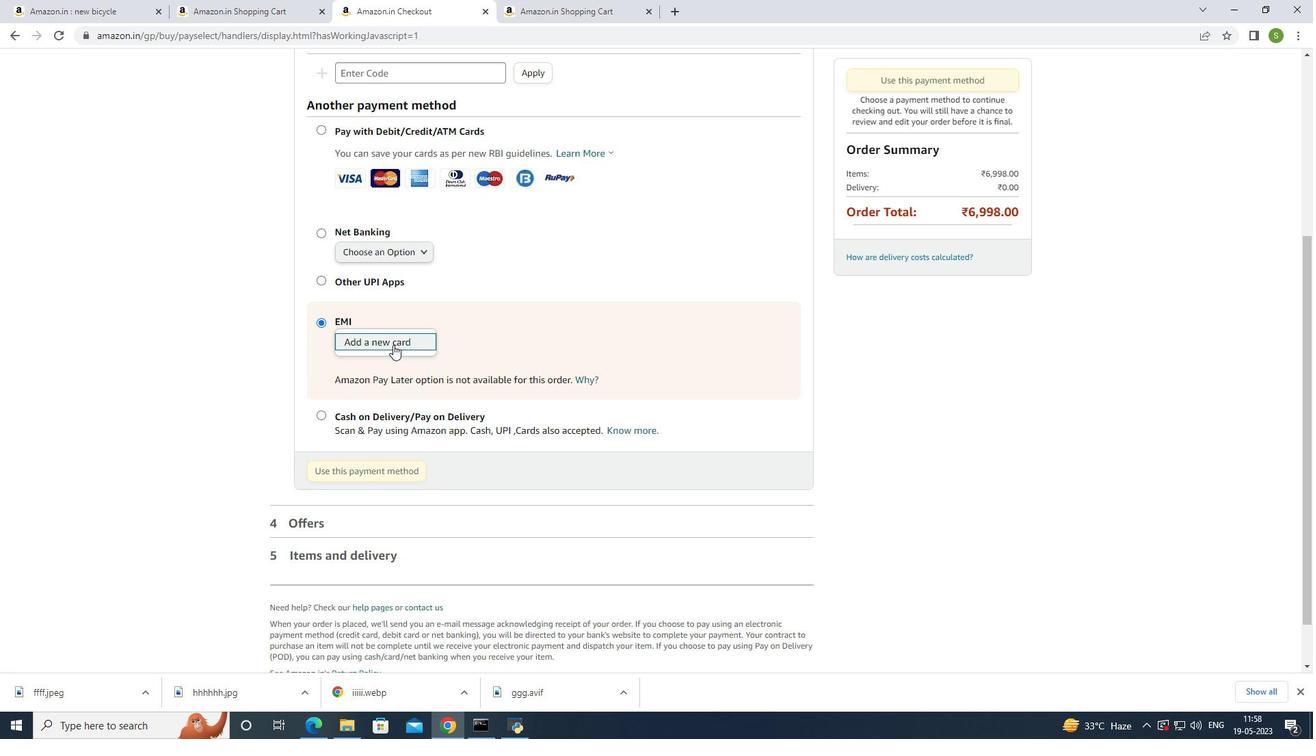 
Action: Mouse moved to (557, 380)
Screenshot: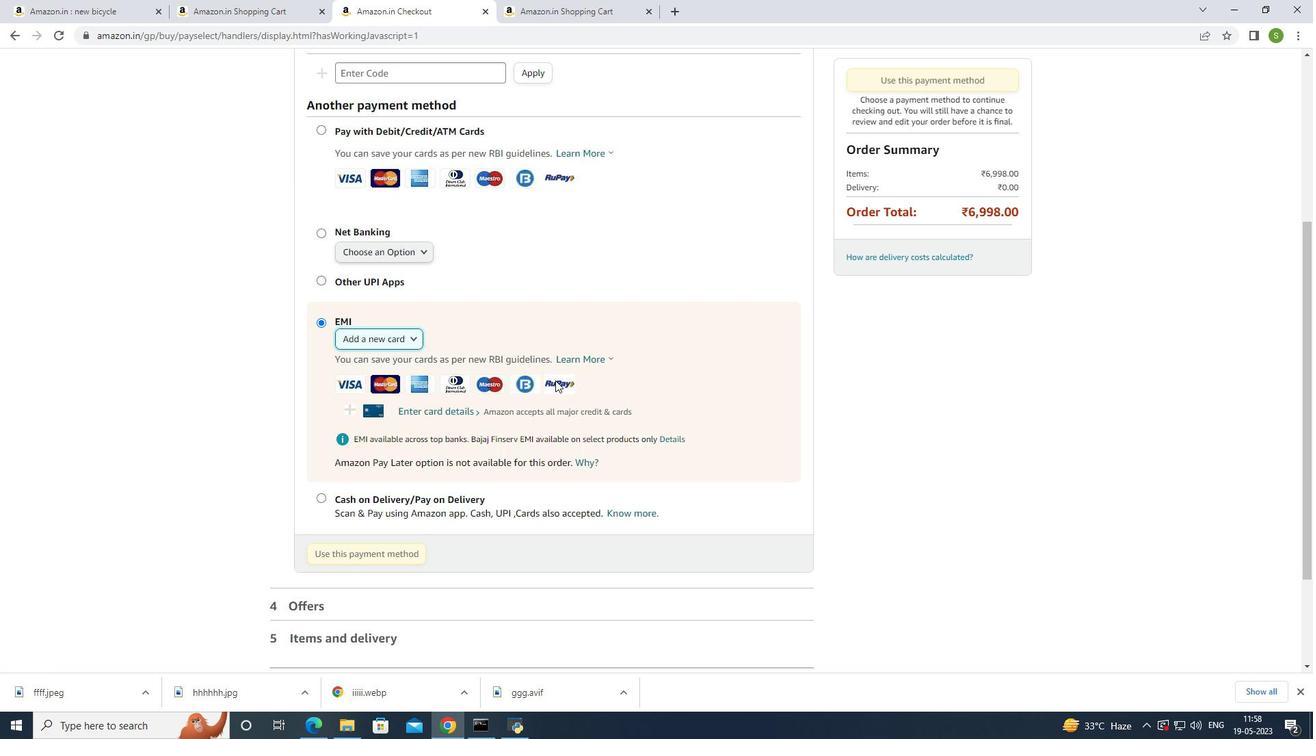
Action: Mouse pressed left at (557, 380)
Screenshot: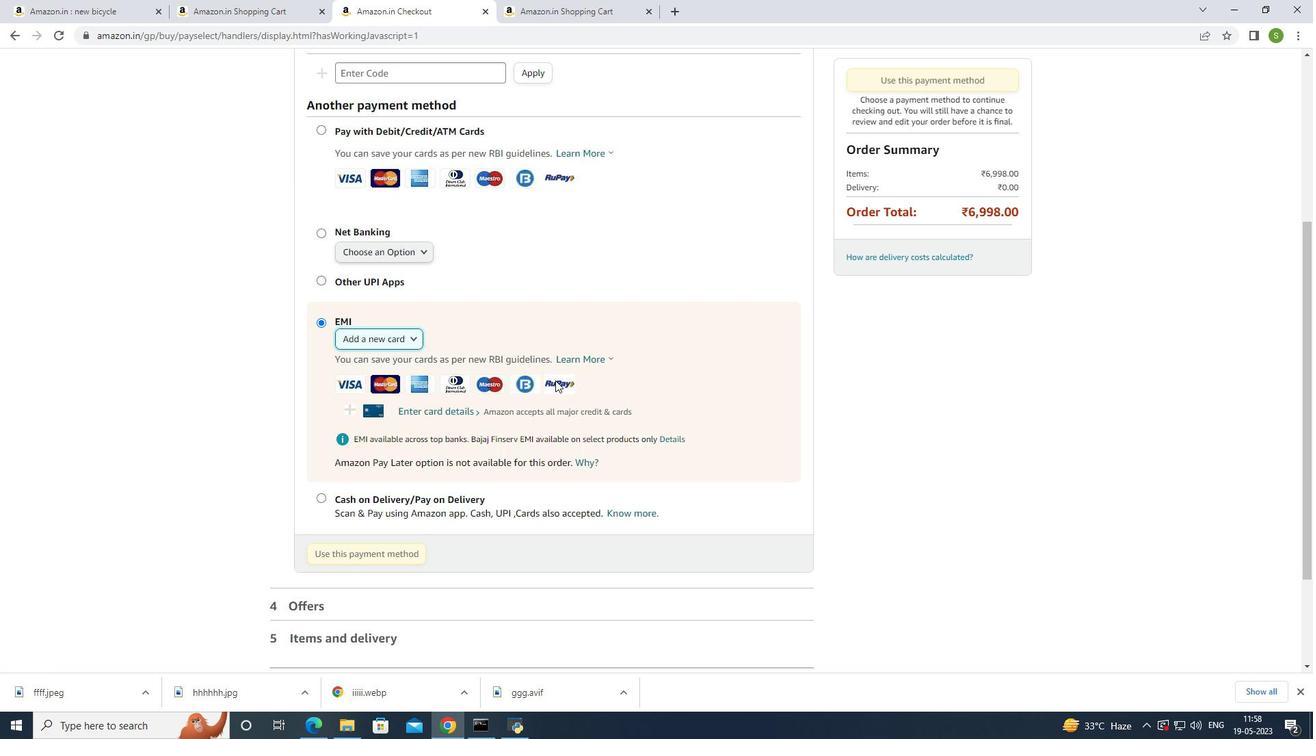 
Action: Mouse moved to (458, 353)
Screenshot: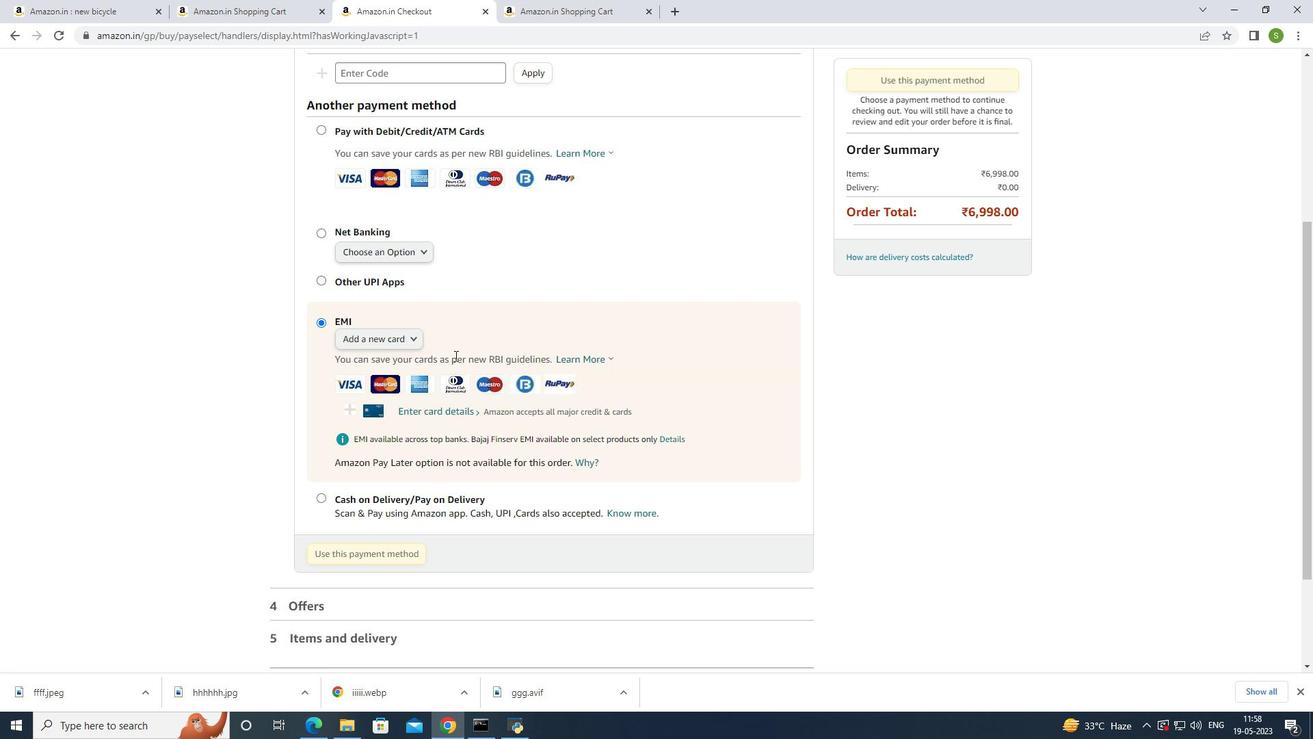 
Action: Mouse scrolled (458, 353) with delta (0, 0)
Screenshot: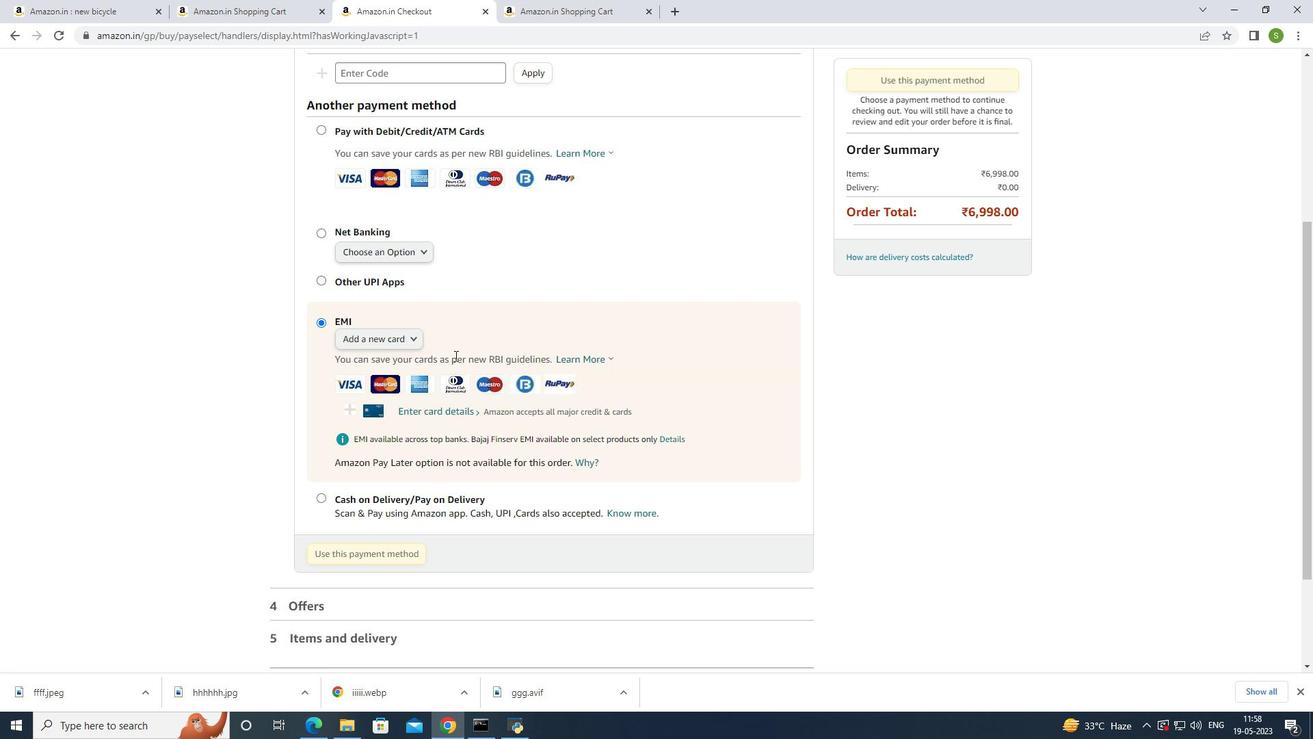 
Action: Mouse moved to (459, 352)
Screenshot: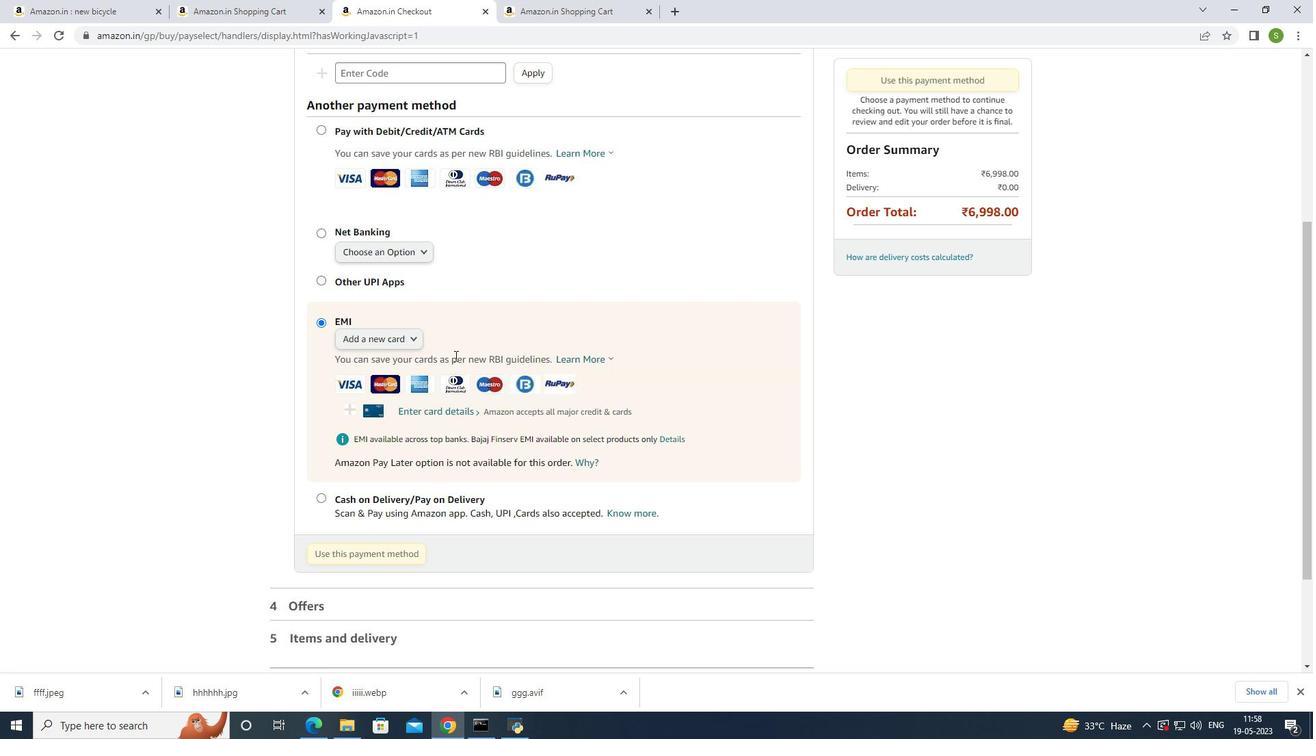 
Action: Mouse scrolled (459, 353) with delta (0, 0)
Screenshot: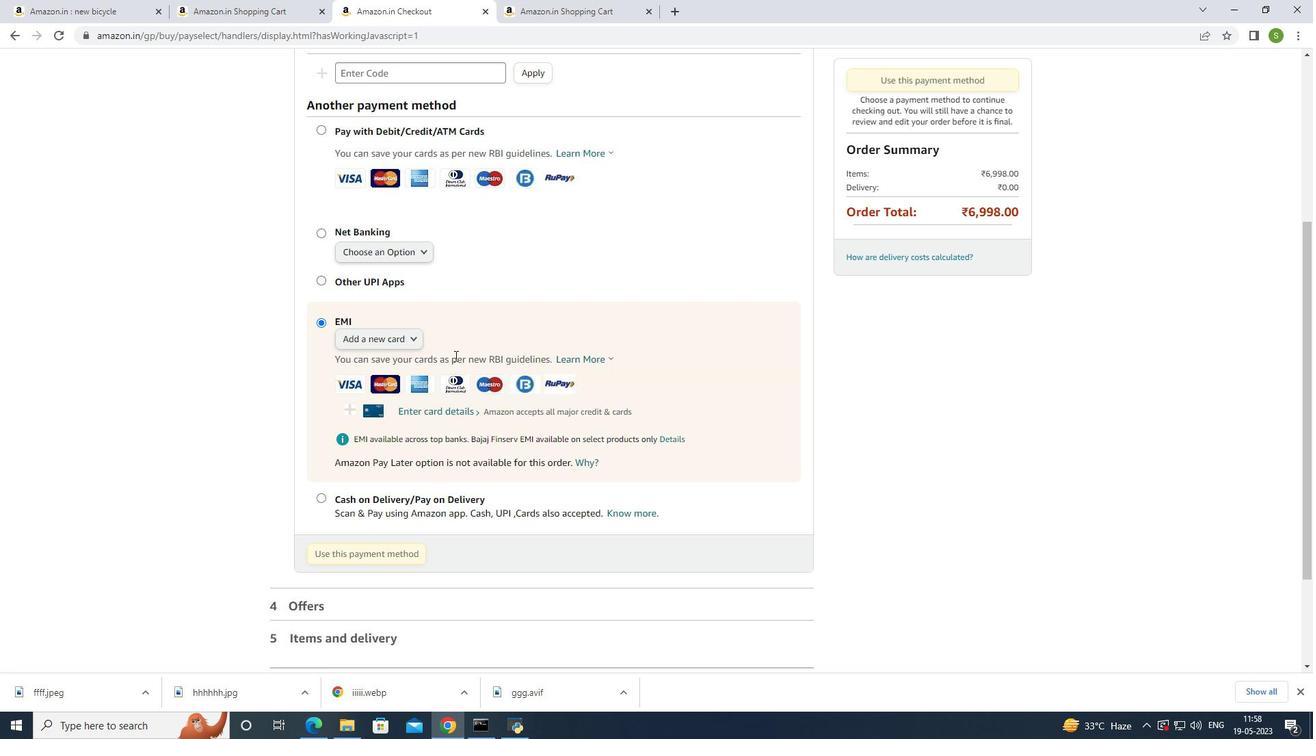 
Action: Mouse scrolled (459, 353) with delta (0, 0)
Screenshot: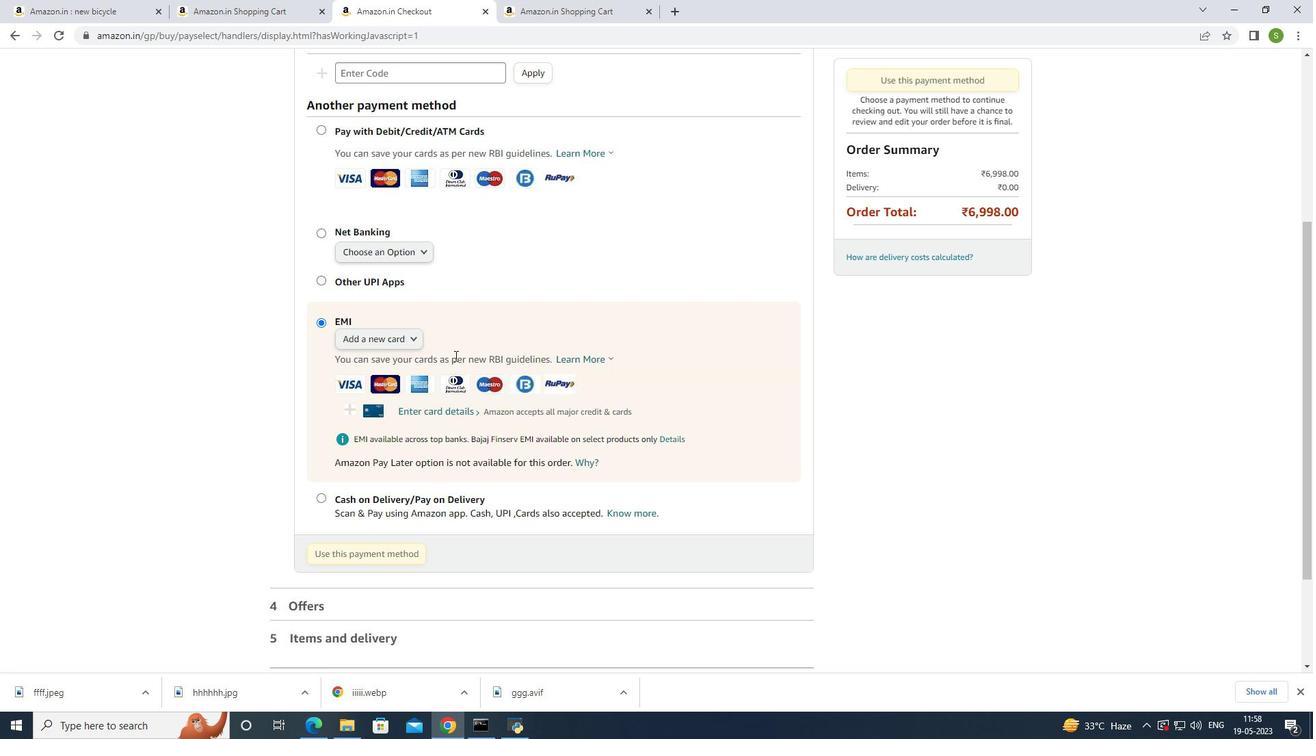 
Action: Mouse moved to (459, 352)
Screenshot: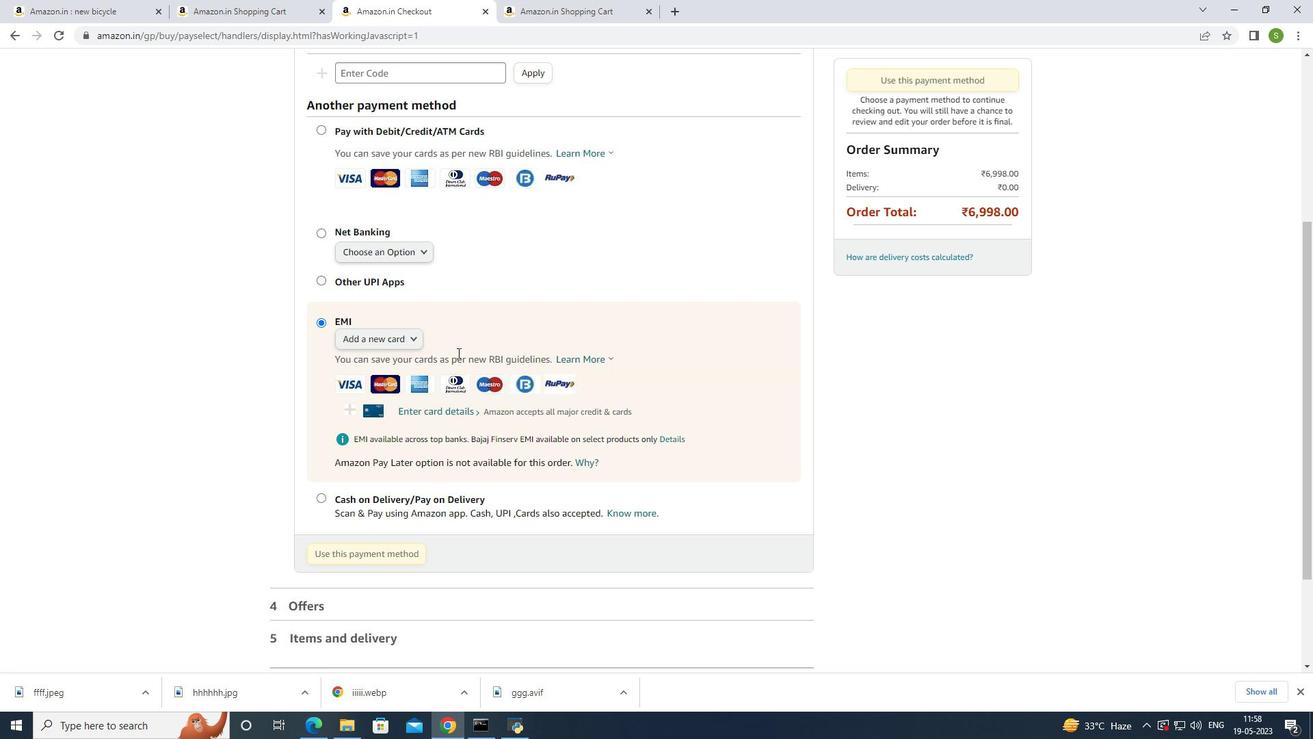 
Action: Mouse scrolled (459, 353) with delta (0, 0)
Screenshot: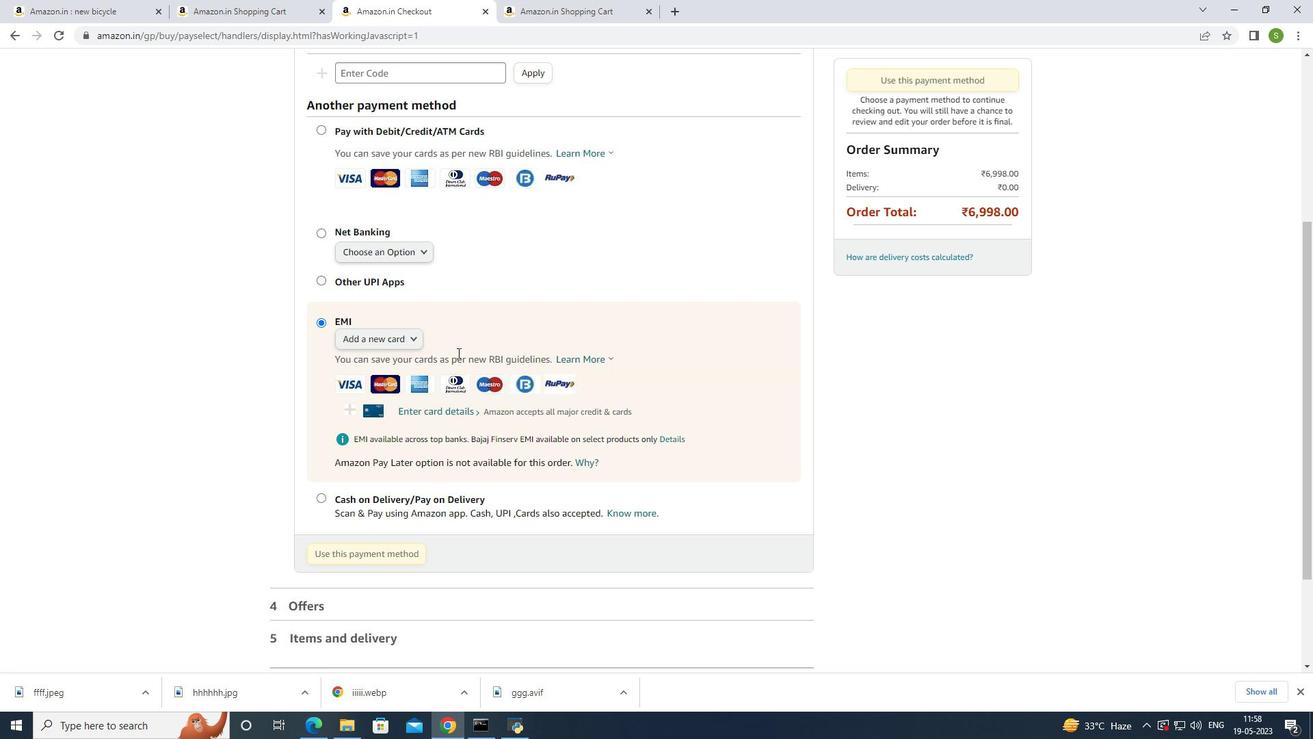 
Action: Mouse moved to (461, 351)
Screenshot: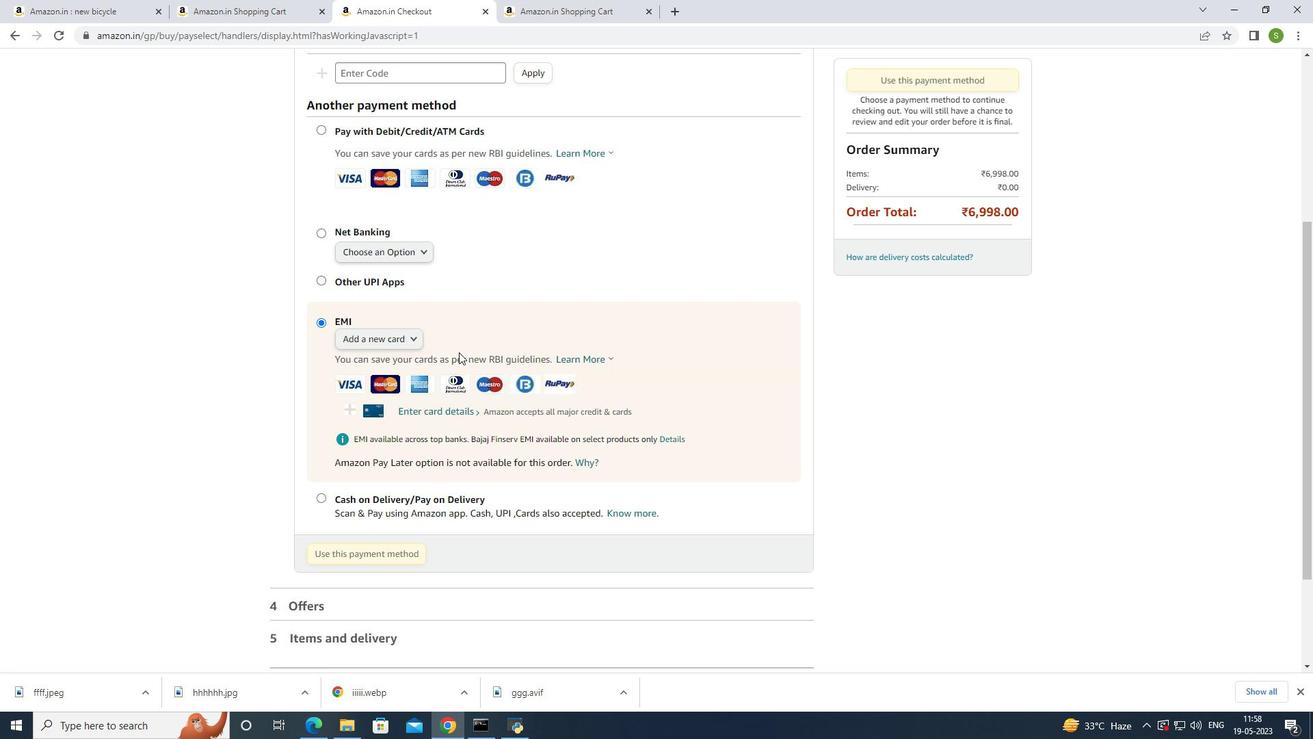 
Action: Mouse scrolled (461, 351) with delta (0, 0)
Screenshot: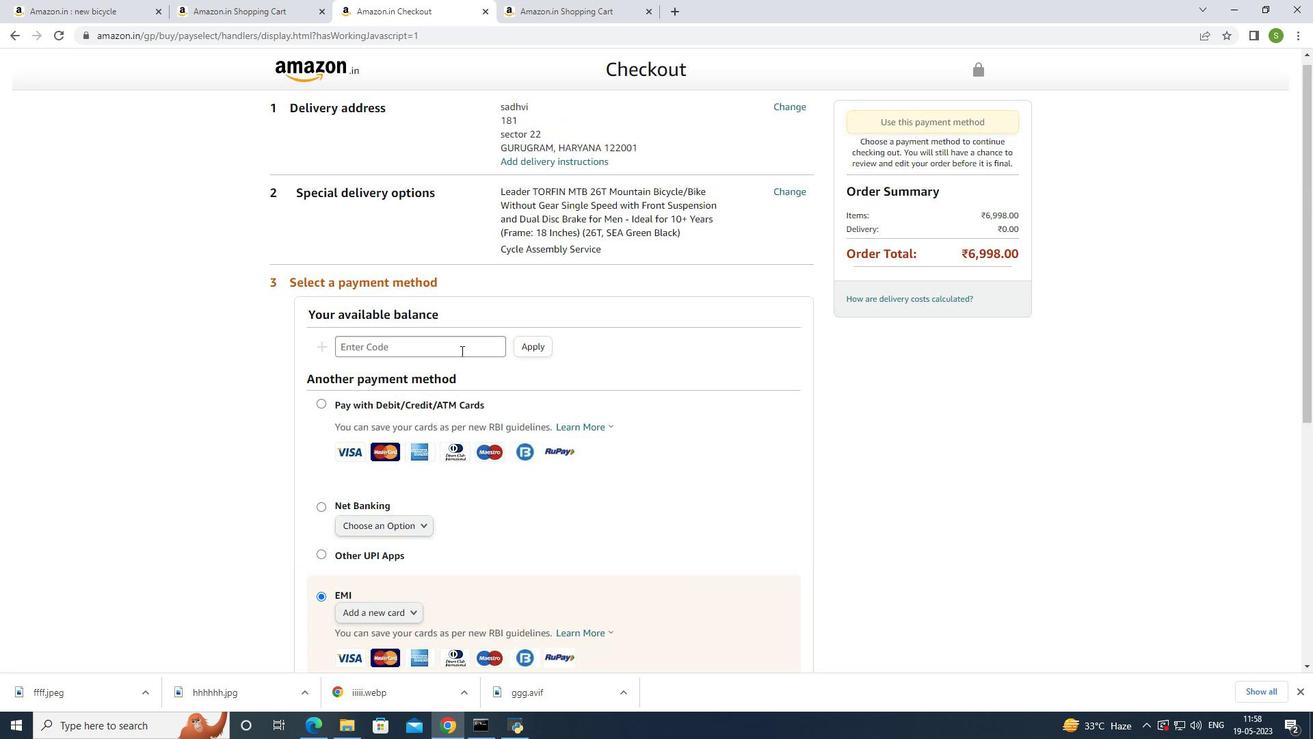 
Action: Mouse scrolled (461, 351) with delta (0, 0)
Screenshot: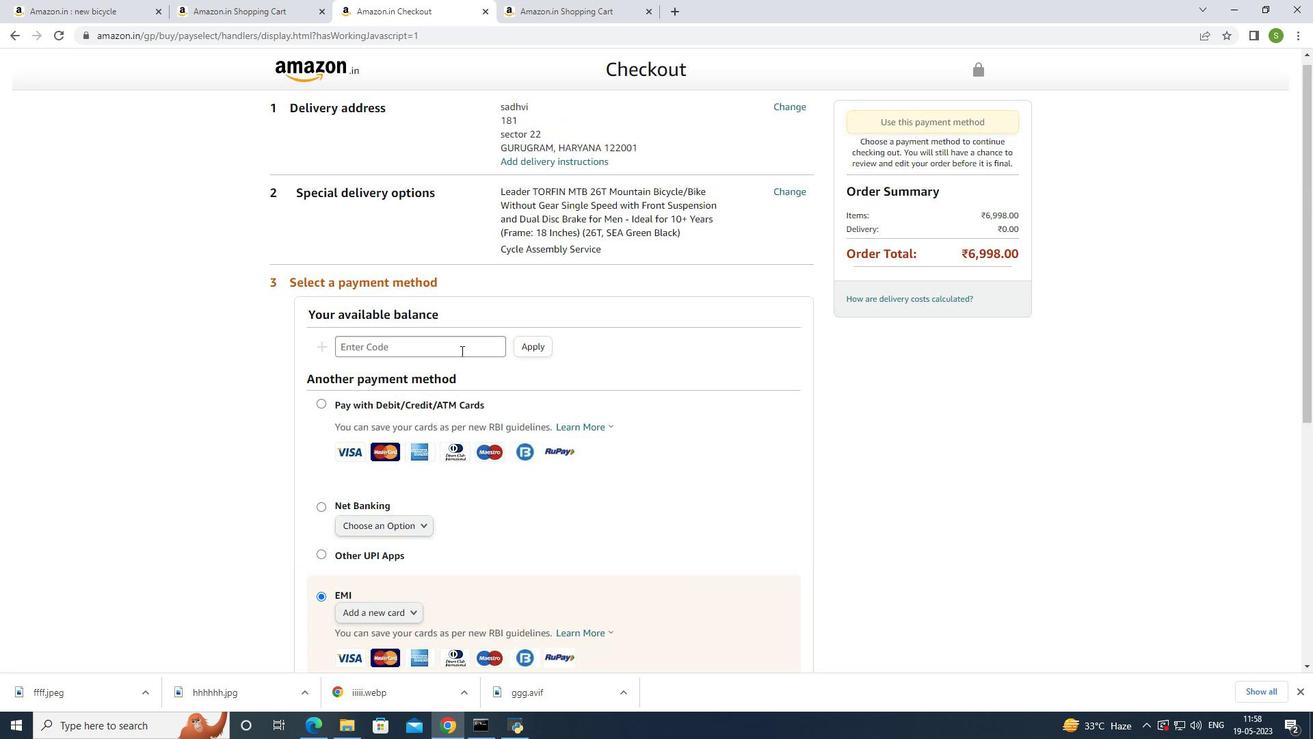 
Action: Mouse scrolled (461, 351) with delta (0, 0)
Screenshot: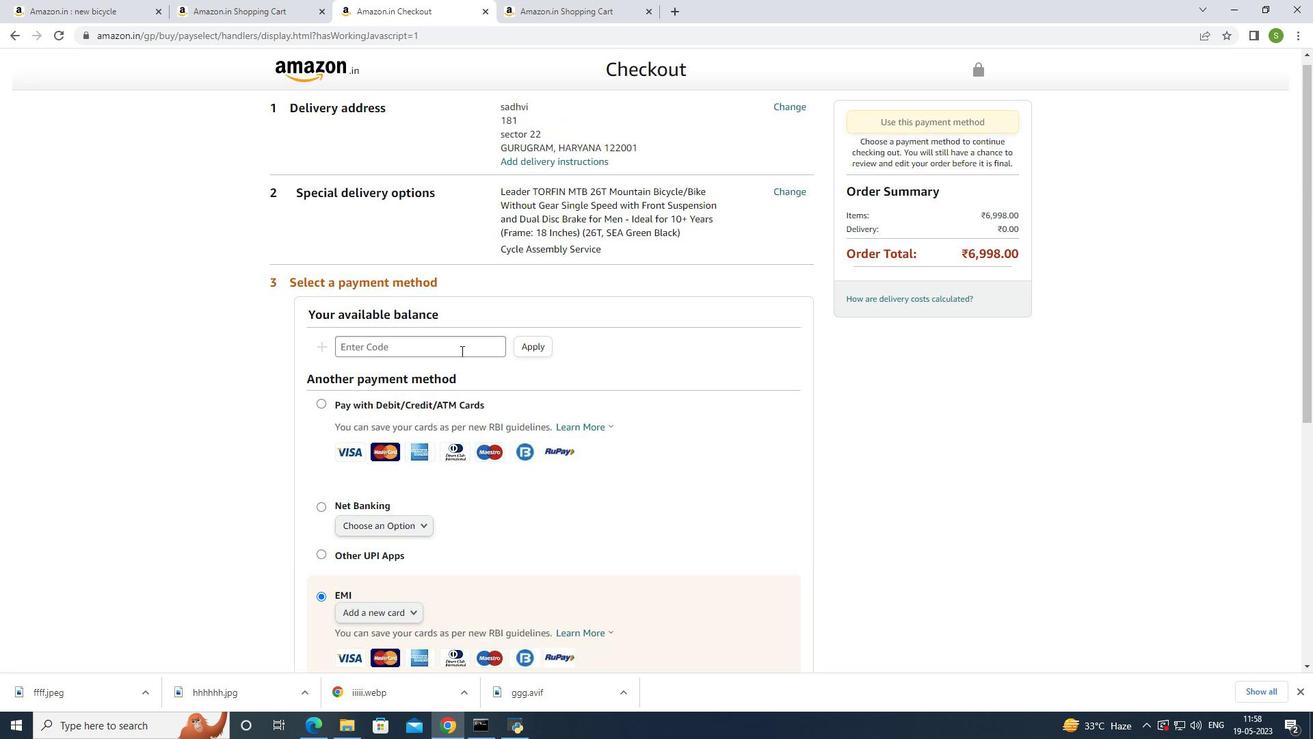 
Action: Mouse scrolled (461, 351) with delta (0, 0)
